 Task: Search One-way flight tickets for 1 adult, in Economy from San Francisco to South east Asia to travel on 11-Dec-2023.  Explore destinations of South east Asia.Look for the cheapest flights.Compare prices.
Action: Mouse moved to (394, 334)
Screenshot: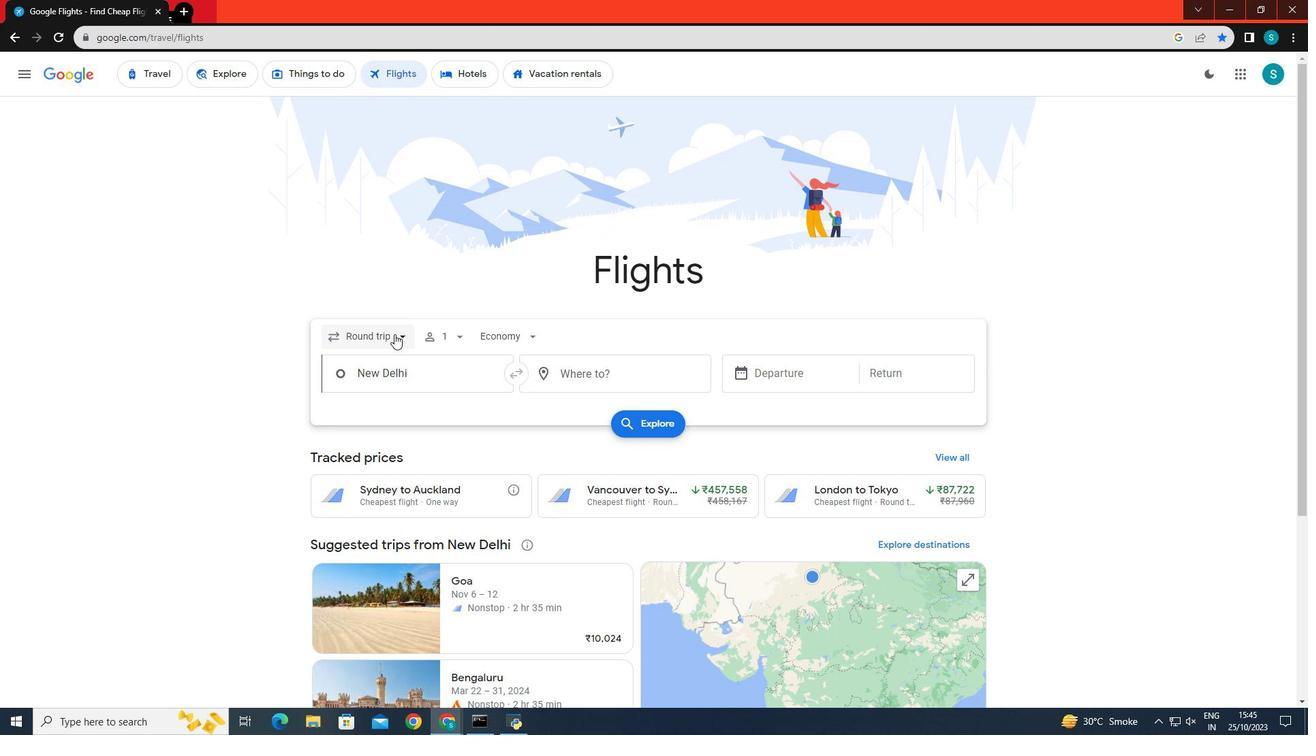 
Action: Mouse pressed left at (394, 334)
Screenshot: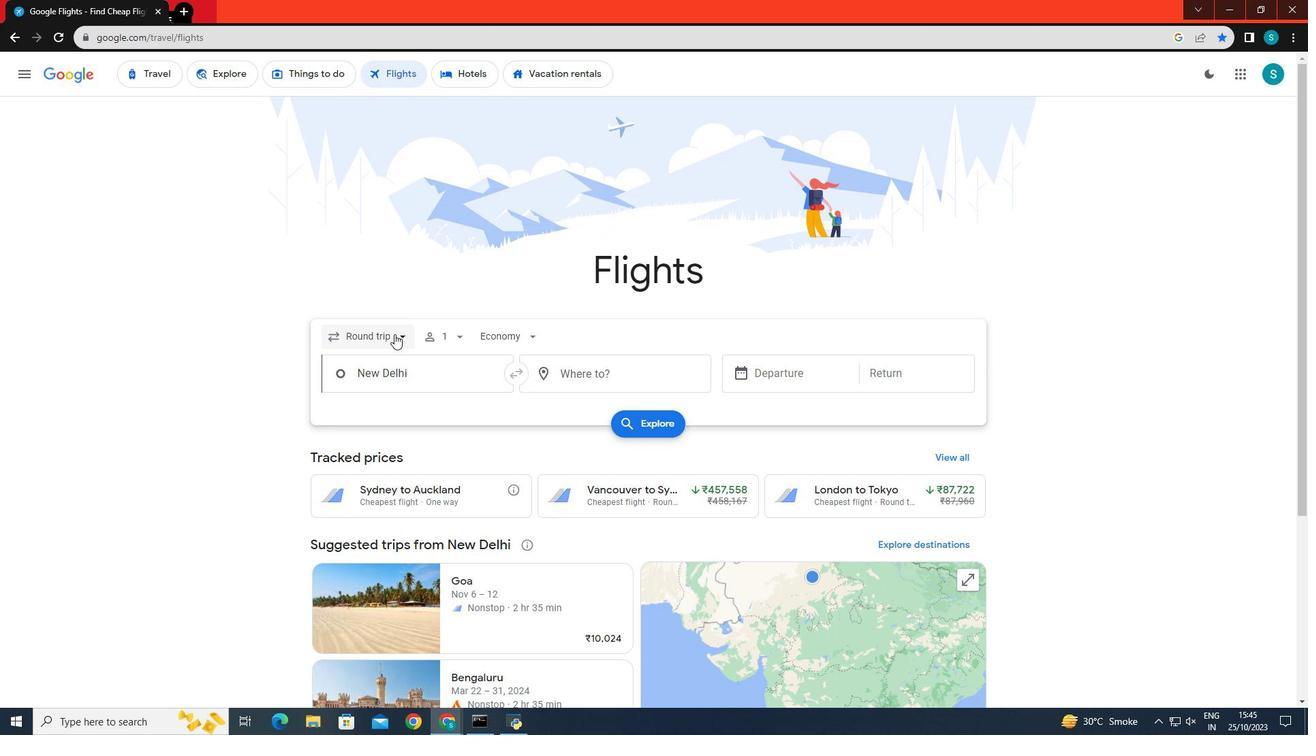 
Action: Mouse moved to (373, 397)
Screenshot: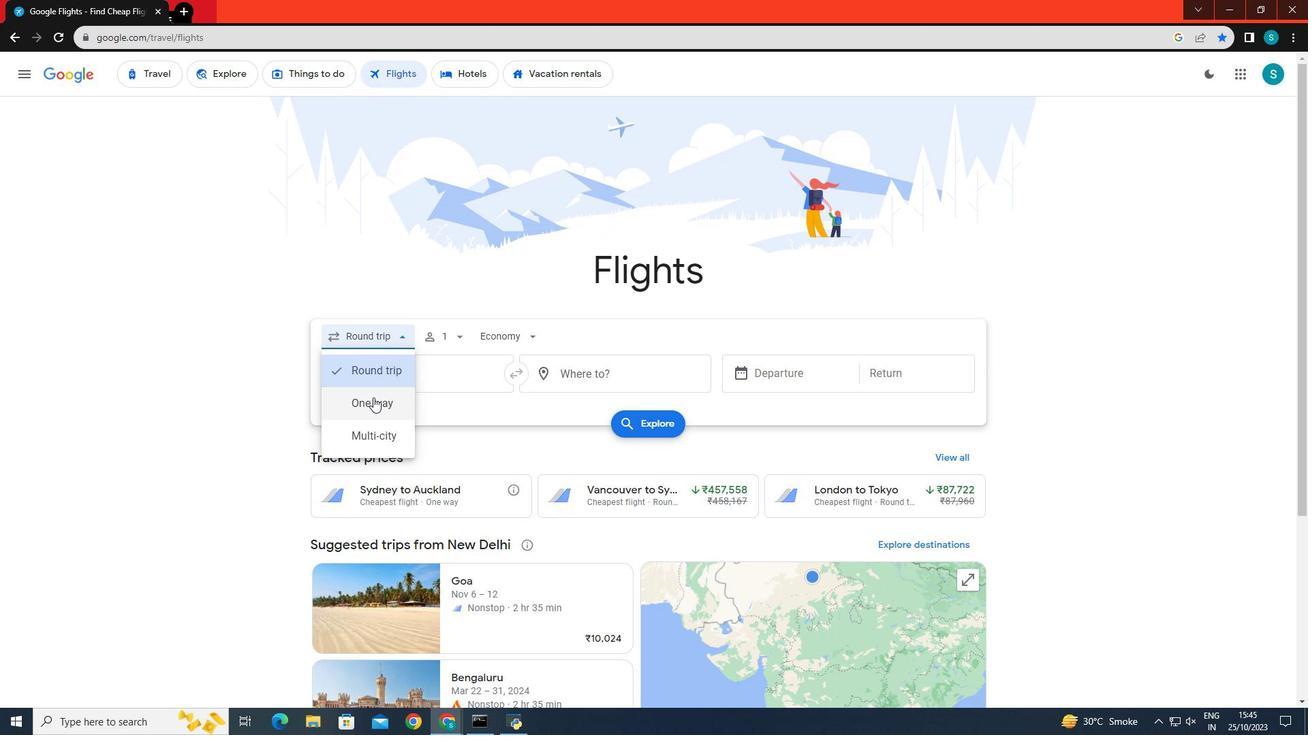 
Action: Mouse pressed left at (373, 397)
Screenshot: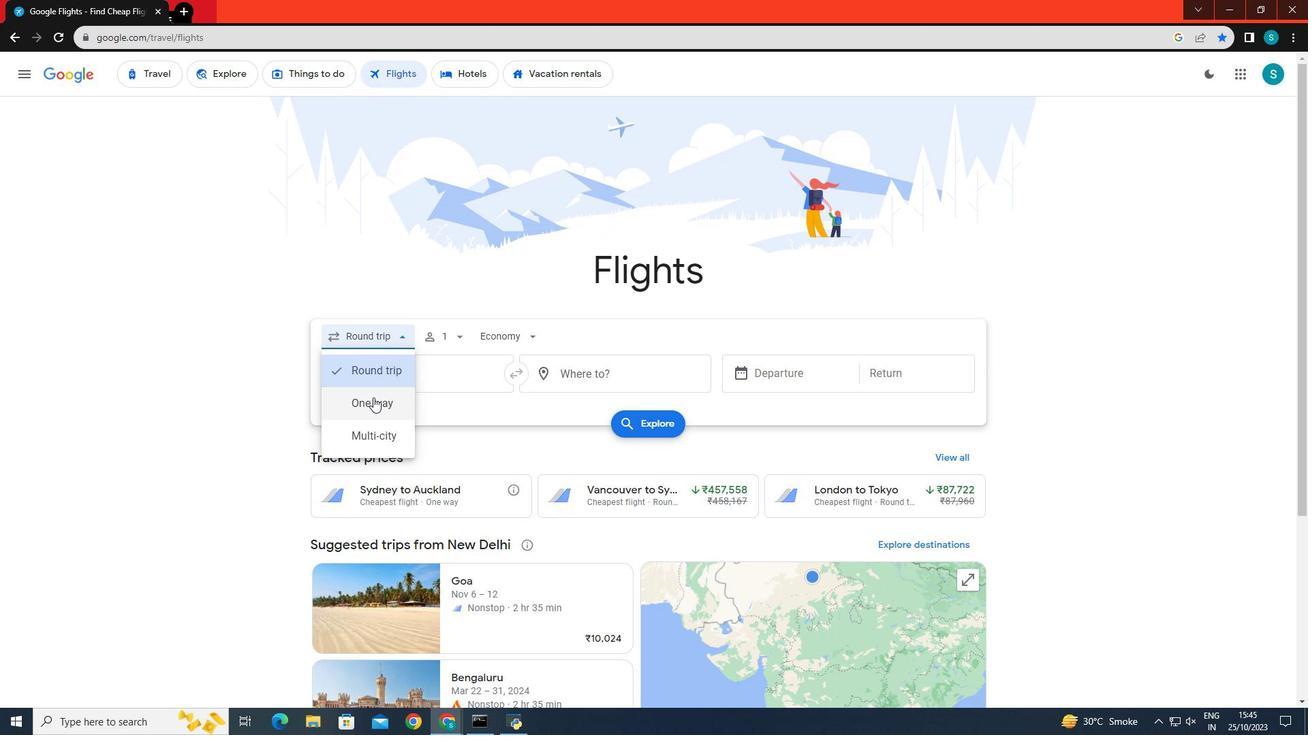 
Action: Mouse moved to (444, 331)
Screenshot: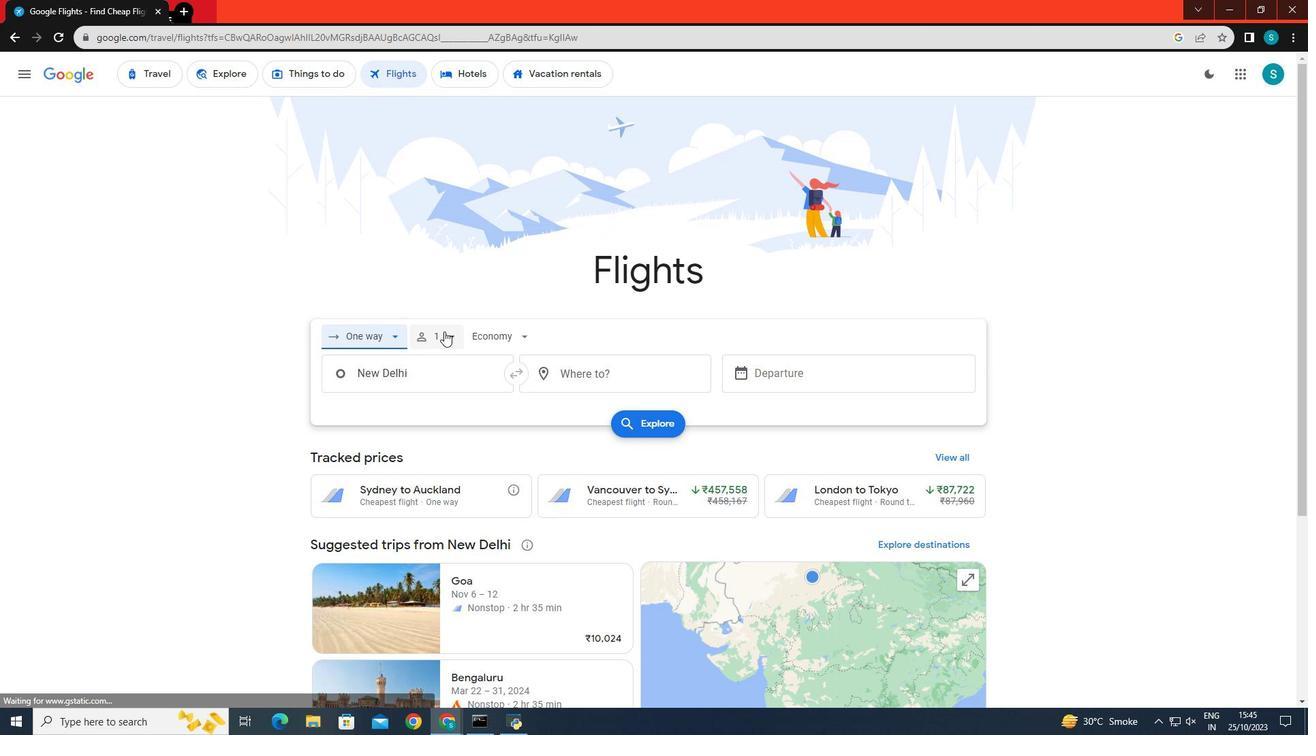 
Action: Mouse pressed left at (444, 331)
Screenshot: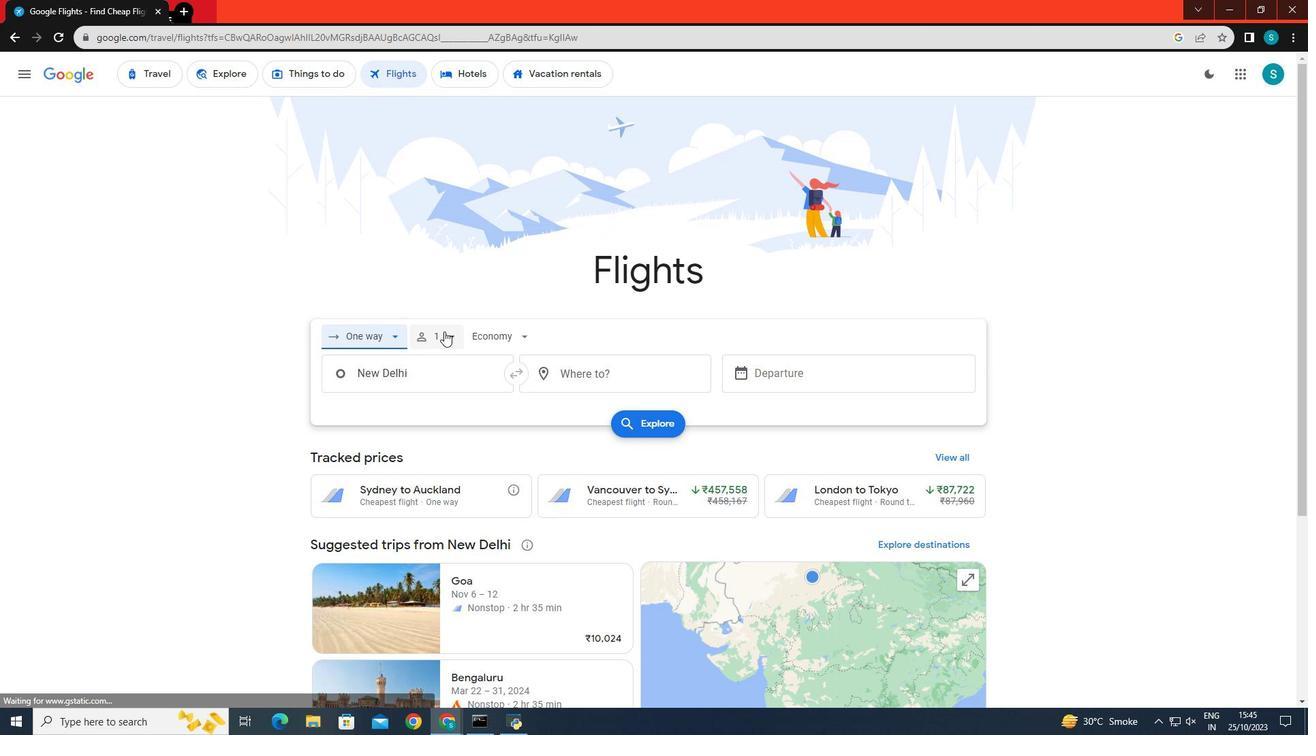 
Action: Mouse moved to (533, 517)
Screenshot: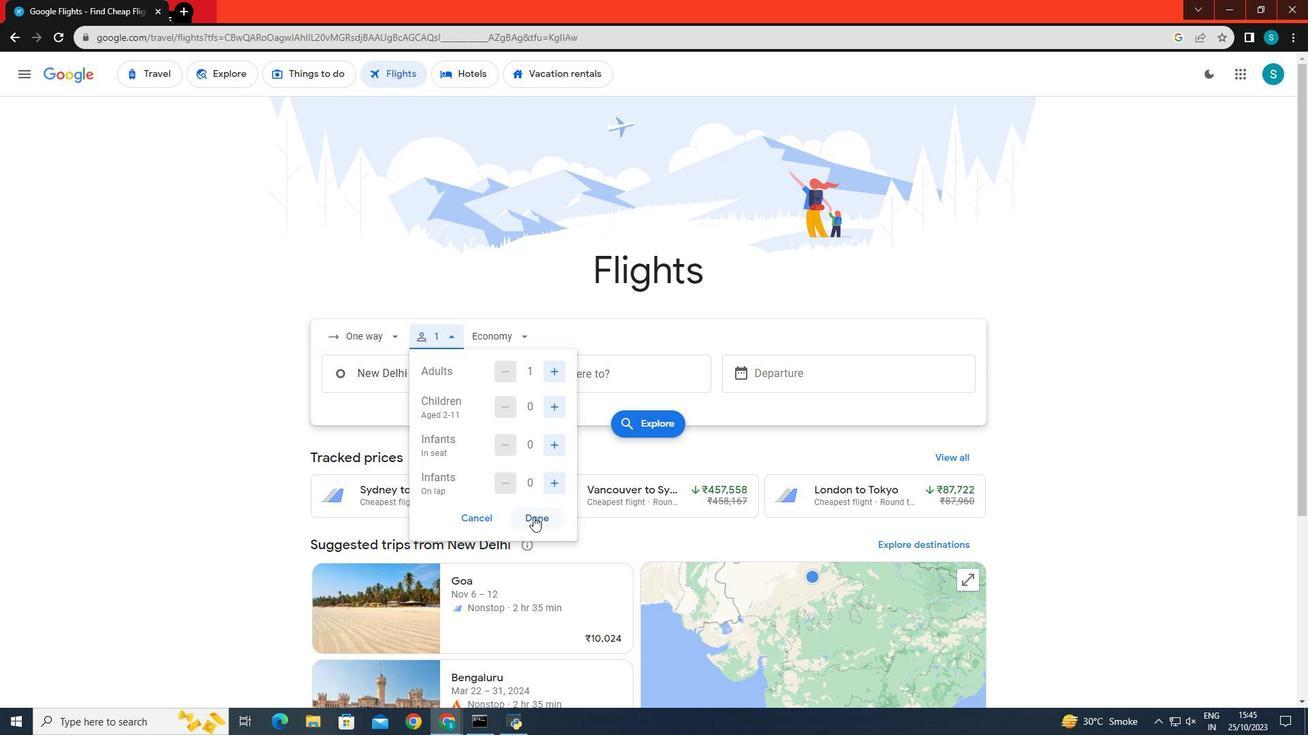 
Action: Mouse pressed left at (533, 517)
Screenshot: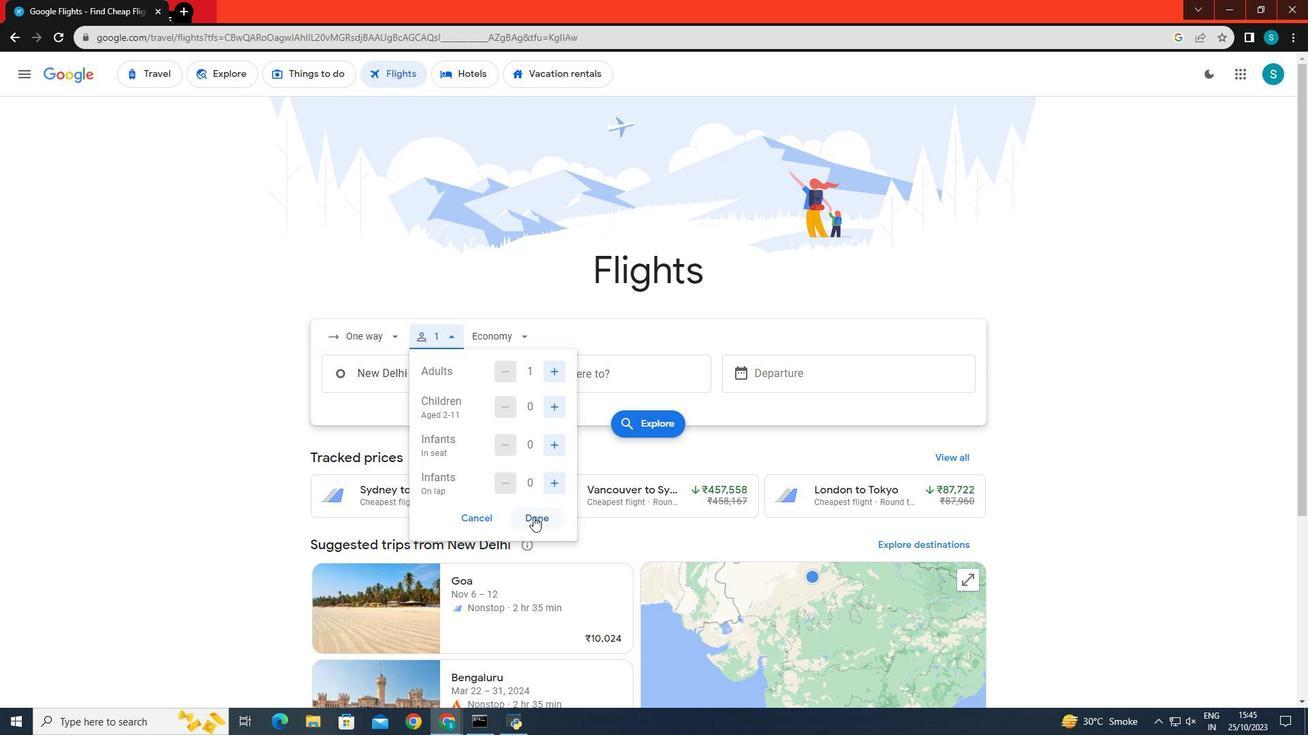 
Action: Mouse moved to (489, 327)
Screenshot: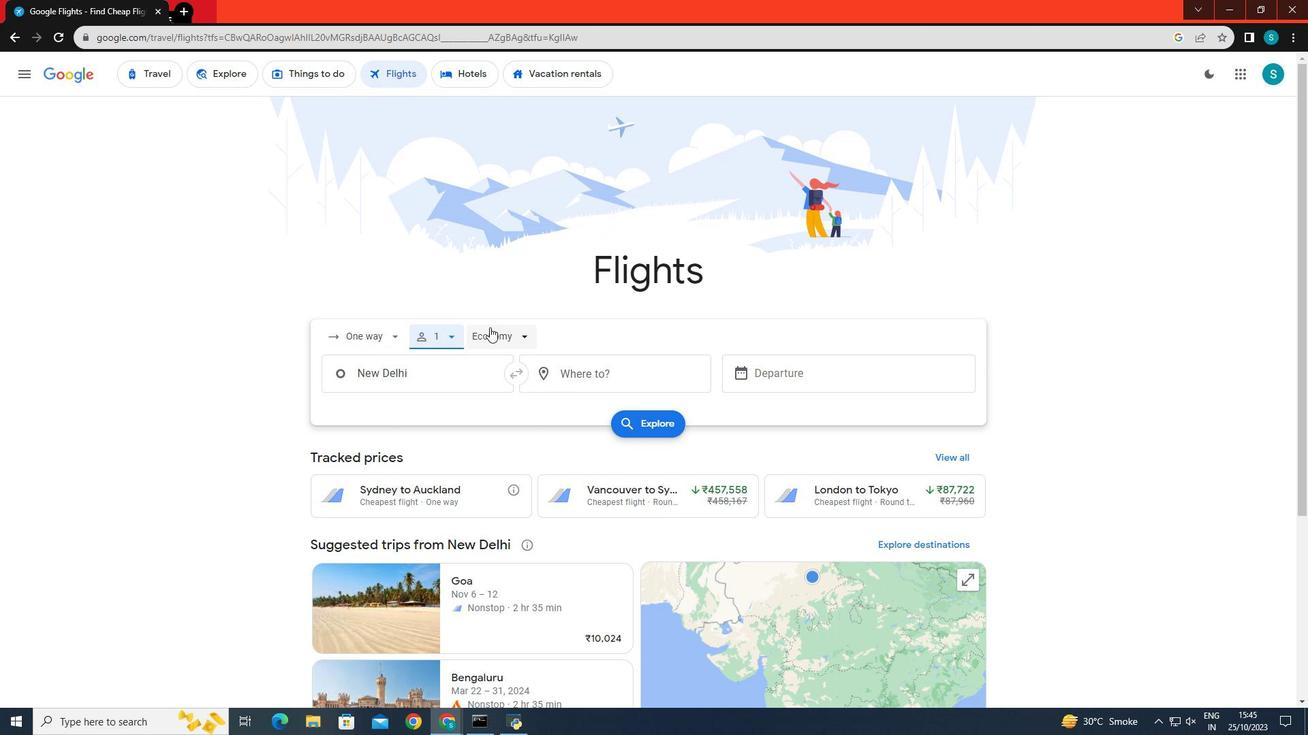 
Action: Mouse pressed left at (489, 327)
Screenshot: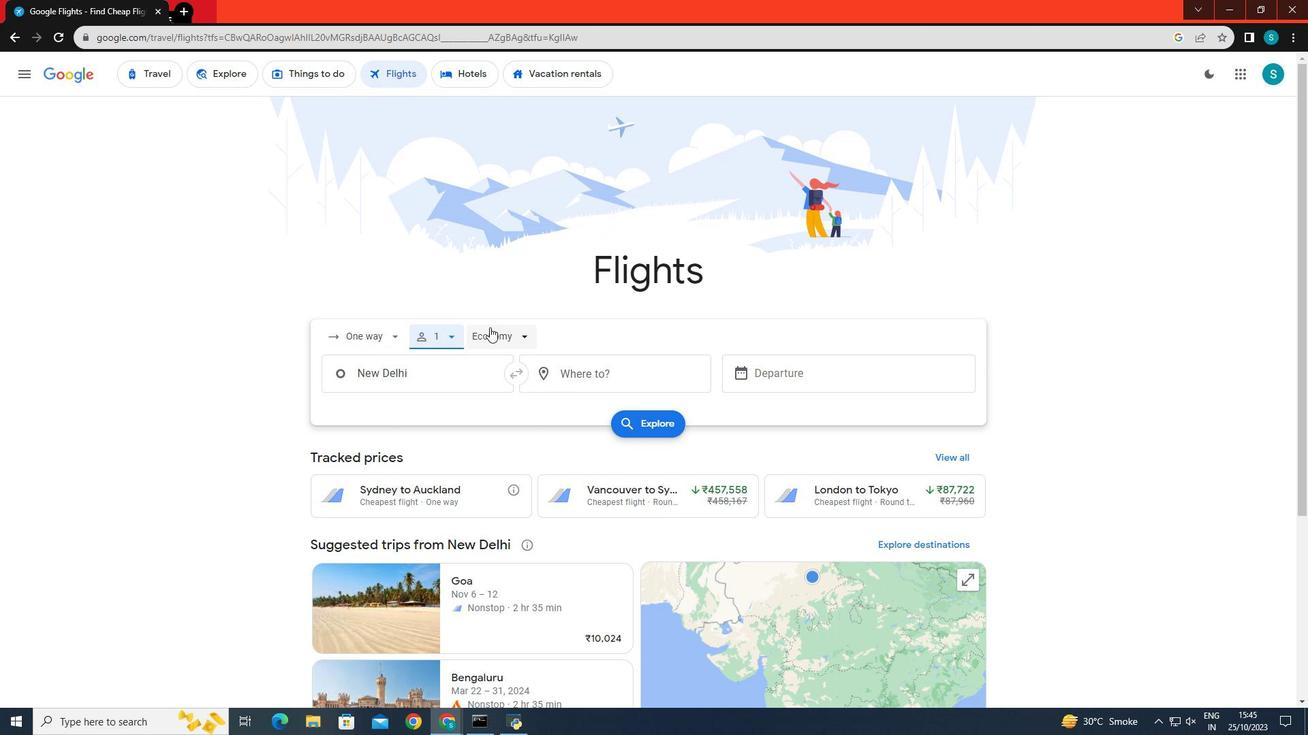 
Action: Mouse moved to (495, 373)
Screenshot: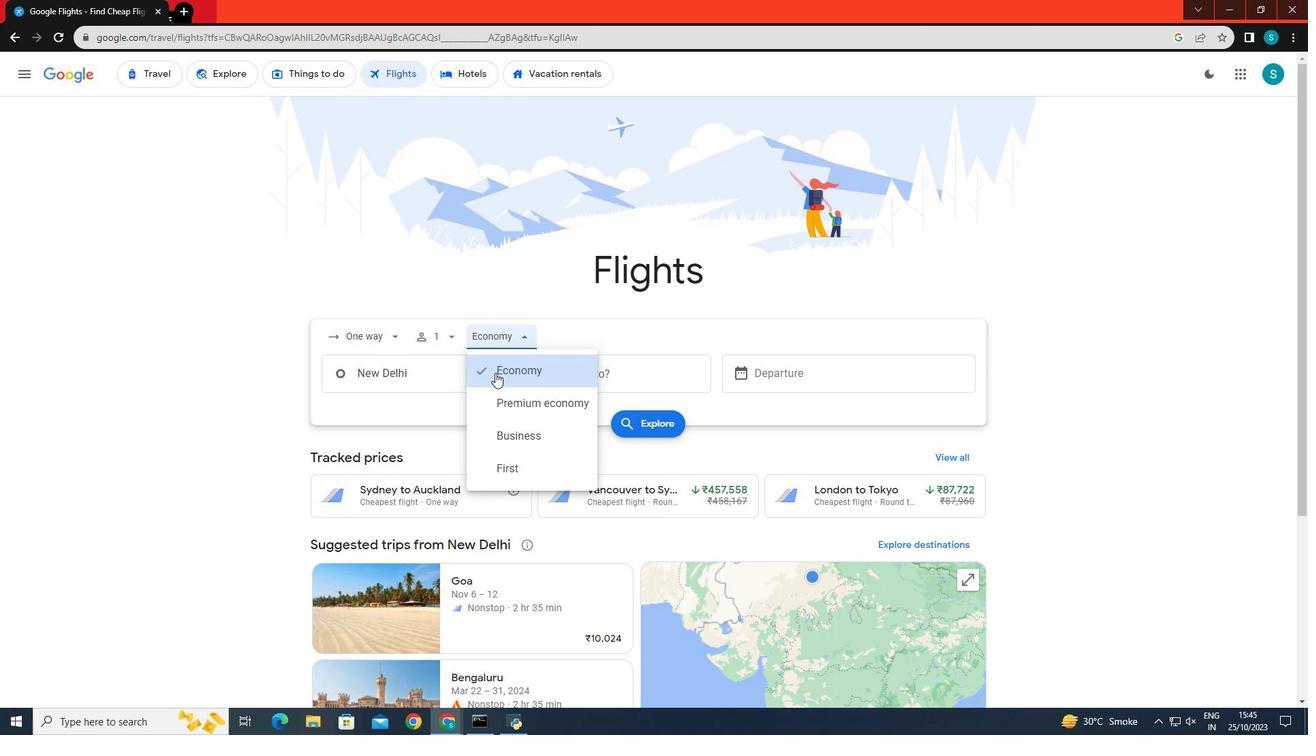 
Action: Mouse pressed left at (495, 373)
Screenshot: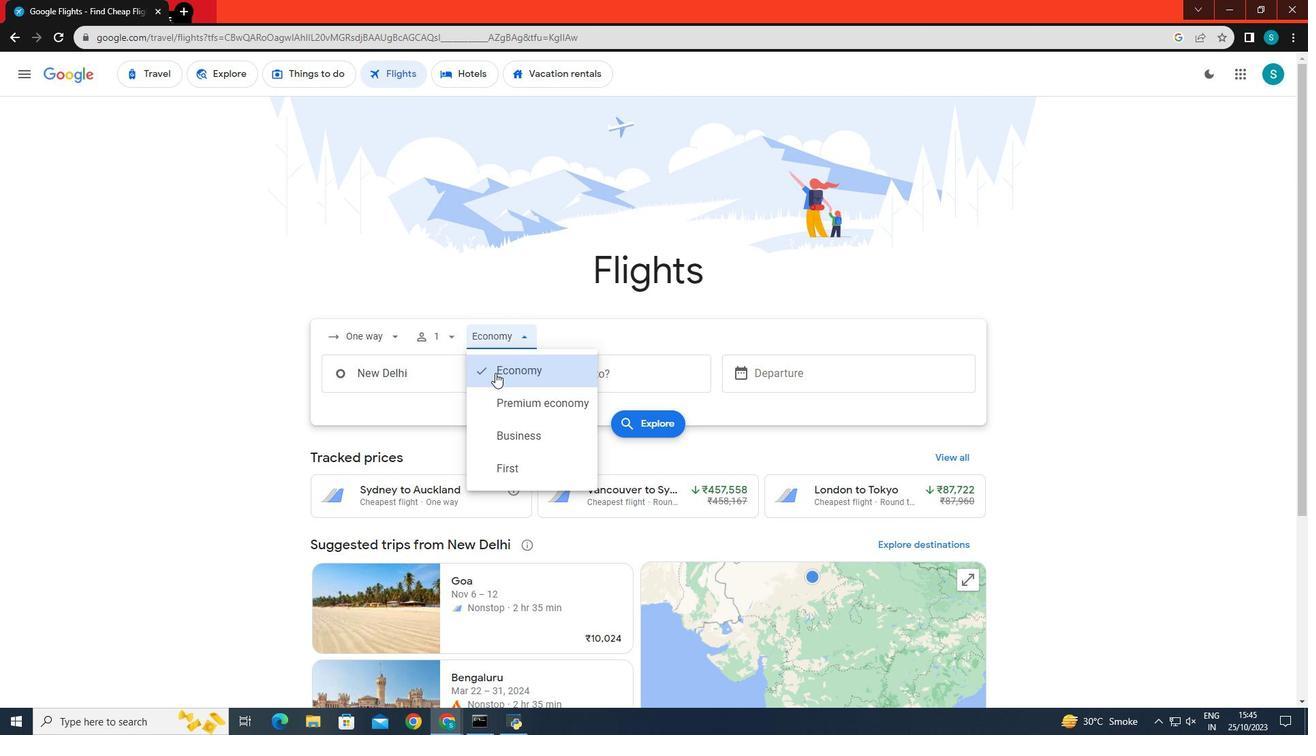 
Action: Mouse moved to (442, 382)
Screenshot: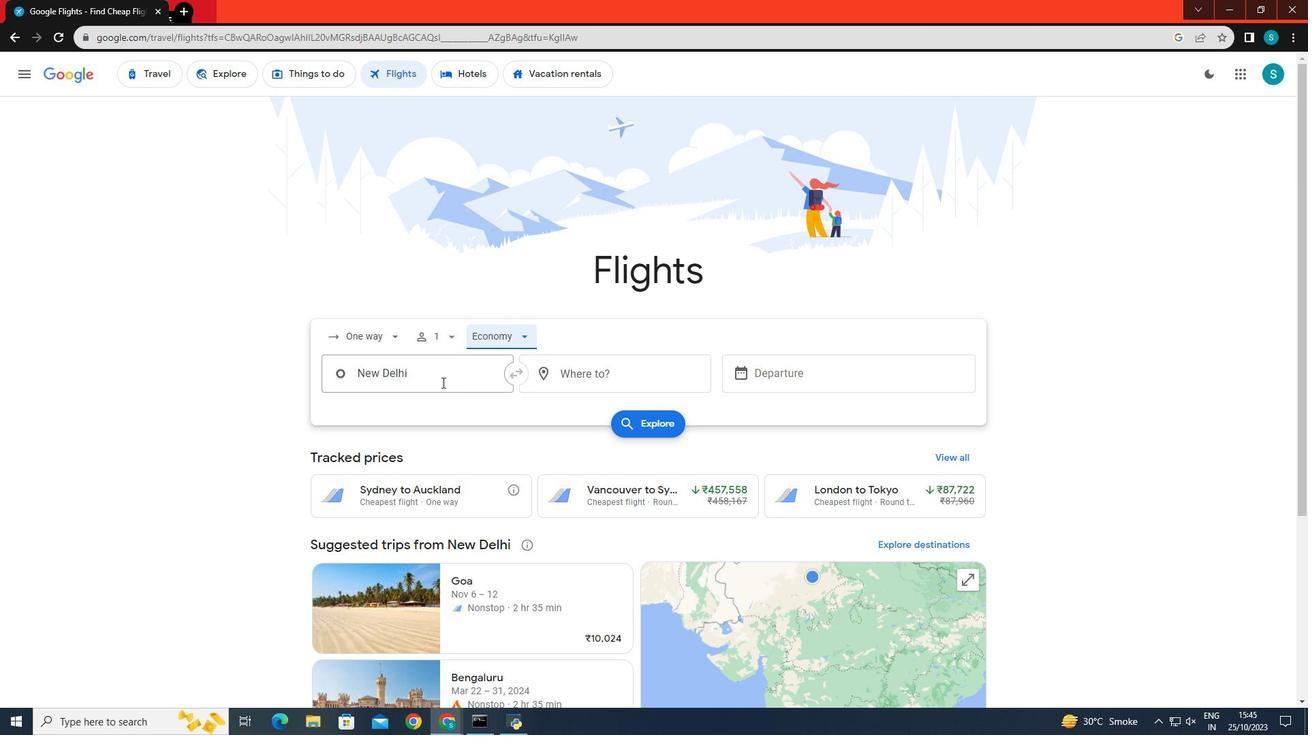
Action: Mouse pressed left at (442, 382)
Screenshot: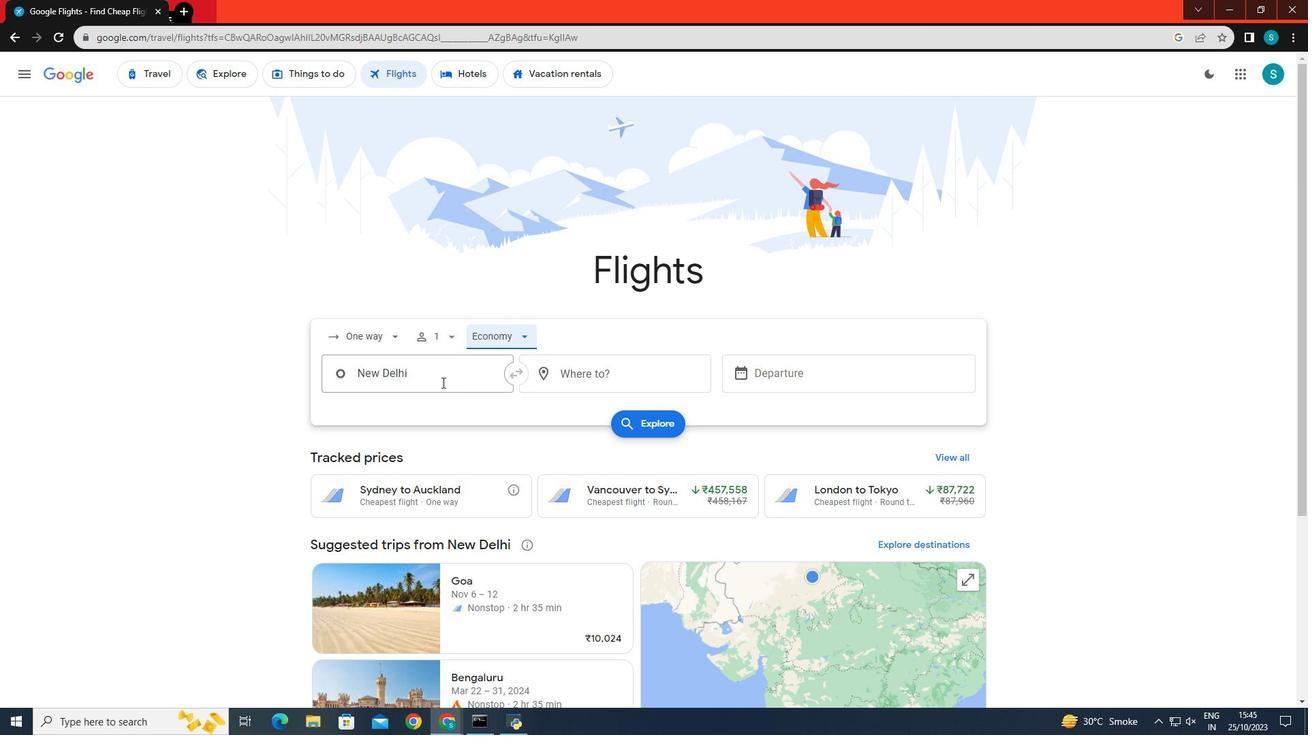 
Action: Key pressed <Key.backspace><Key.caps_lock>S<Key.caps_lock>an<Key.space><Key.caps_lock>FR
Screenshot: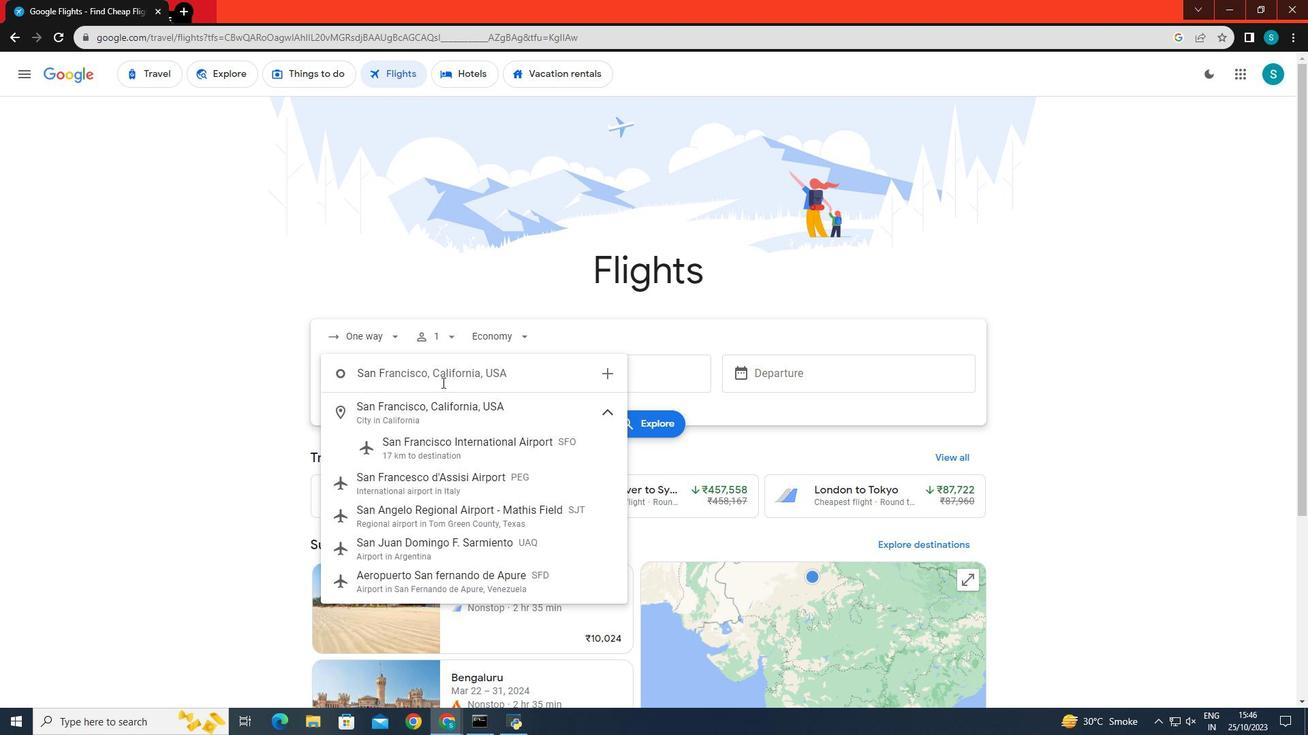 
Action: Mouse moved to (467, 441)
Screenshot: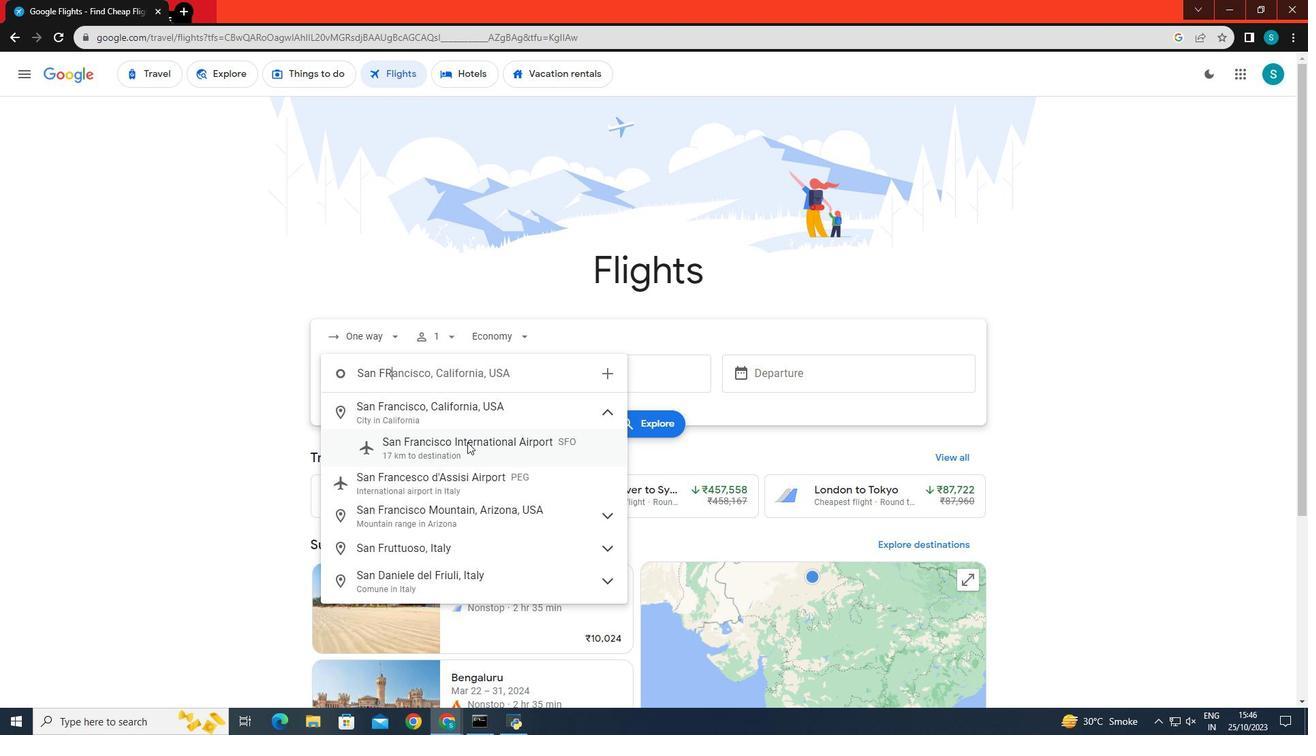 
Action: Mouse pressed left at (467, 441)
Screenshot: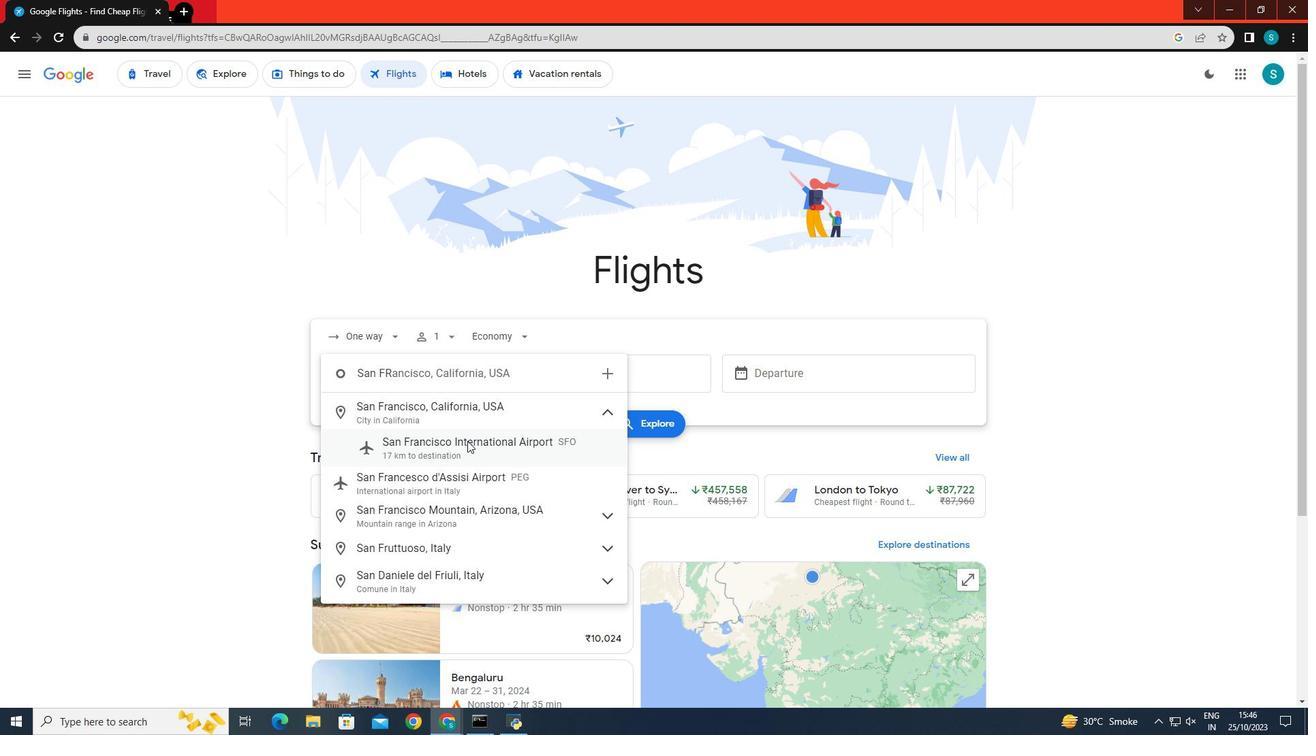 
Action: Mouse moved to (552, 375)
Screenshot: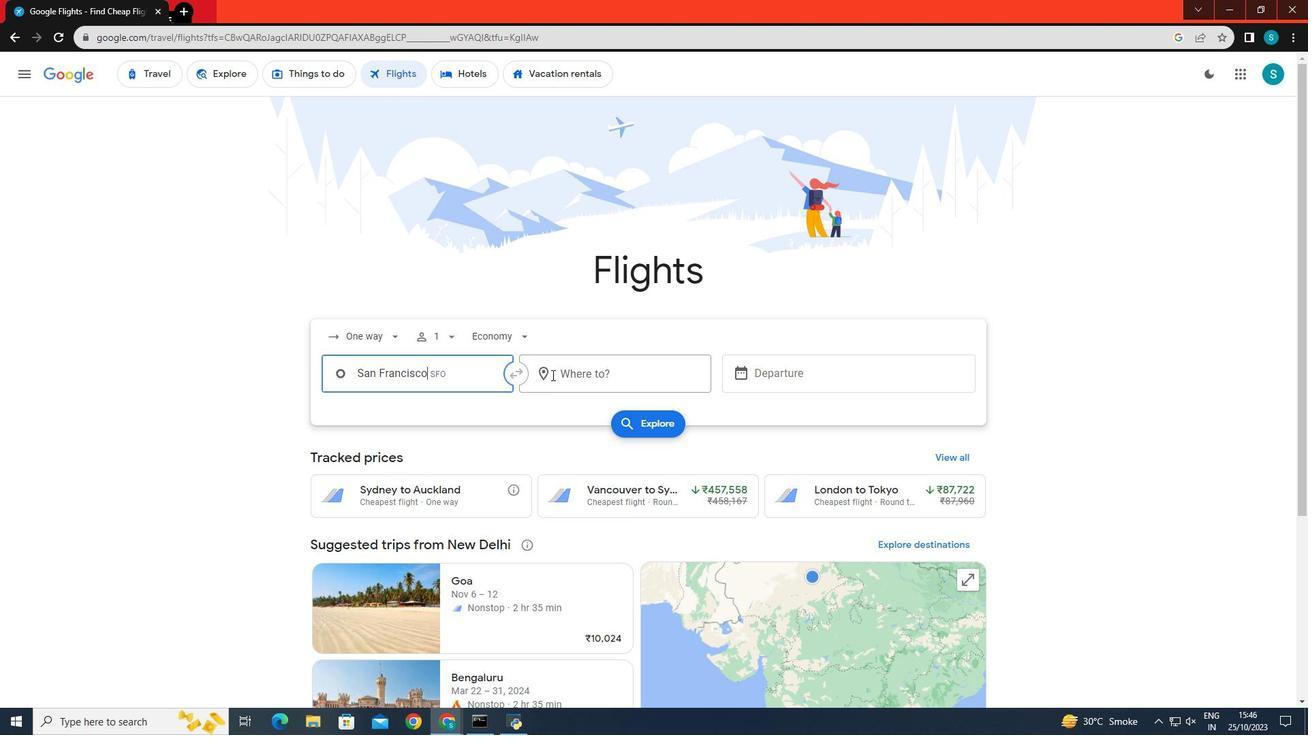
Action: Mouse pressed left at (552, 375)
Screenshot: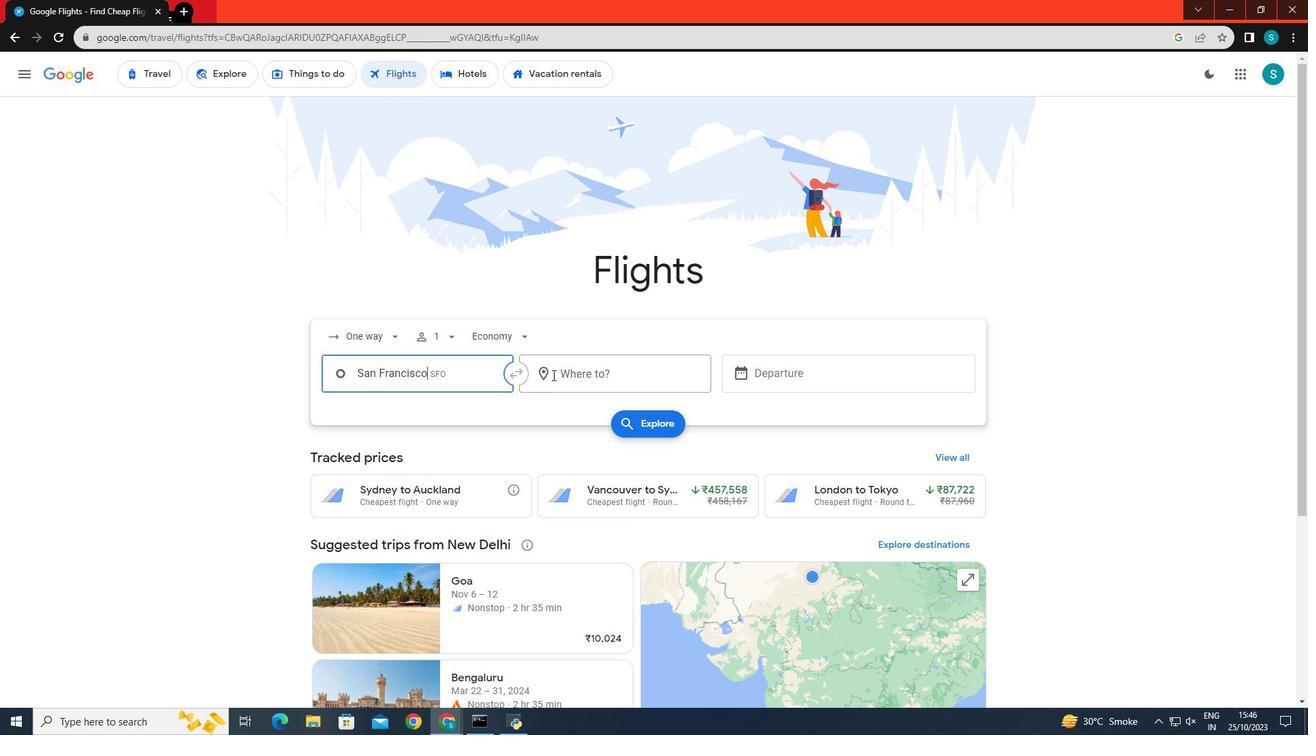 
Action: Key pressed <Key.caps_lock>s<Key.caps_lock>OU<Key.backspace><Key.backspace><Key.backspace>S<Key.caps_lock>outh<Key.space><Key.caps_lock>EA<Key.backspace><Key.backspace><Key.caps_lock>e<Key.caps_lock>A<Key.backspace><Key.caps_lock>ast<Key.space><Key.caps_lock>A<Key.caps_lock>sia
Screenshot: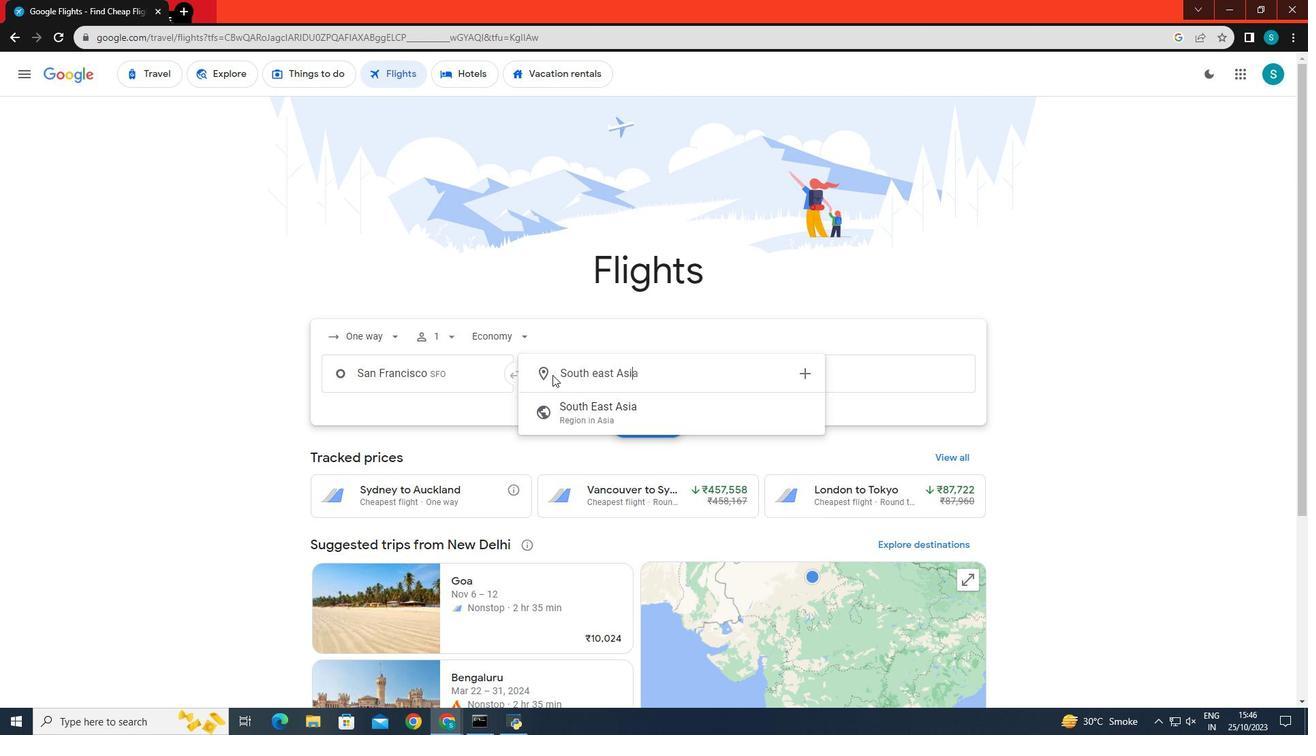 
Action: Mouse moved to (592, 415)
Screenshot: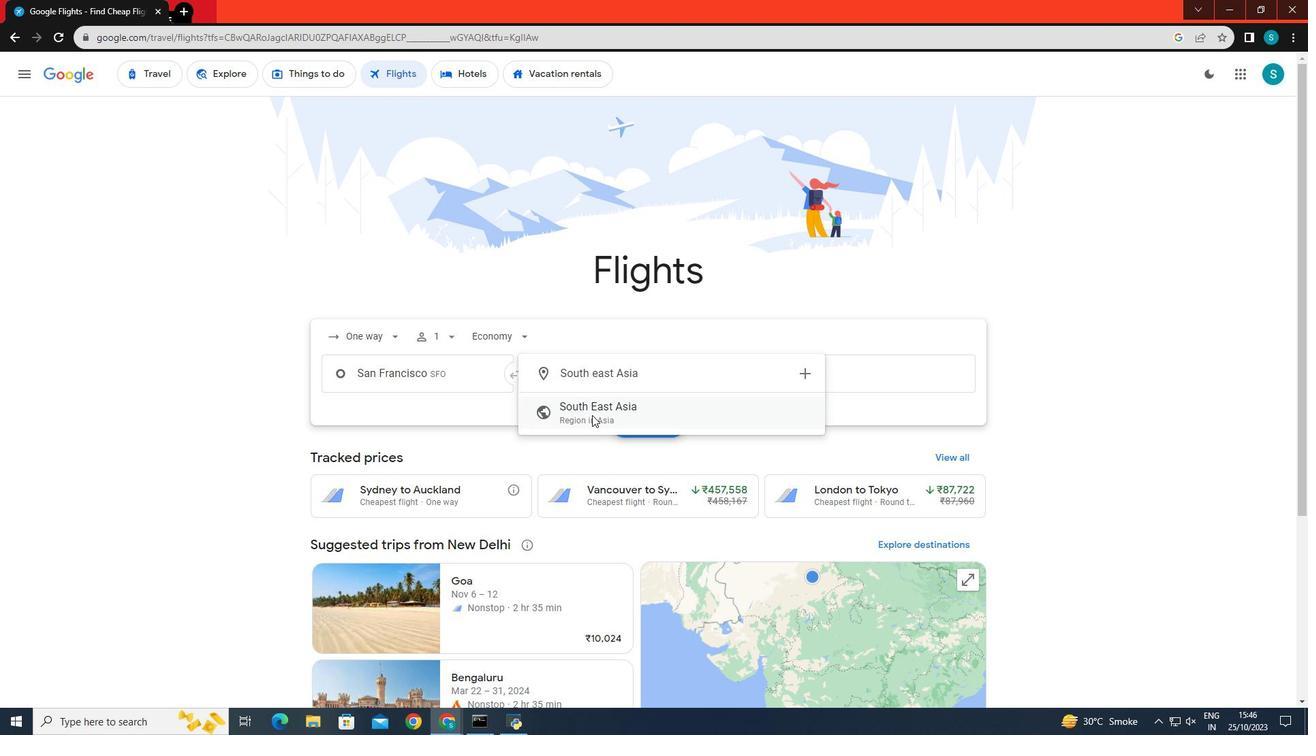 
Action: Mouse pressed left at (592, 415)
Screenshot: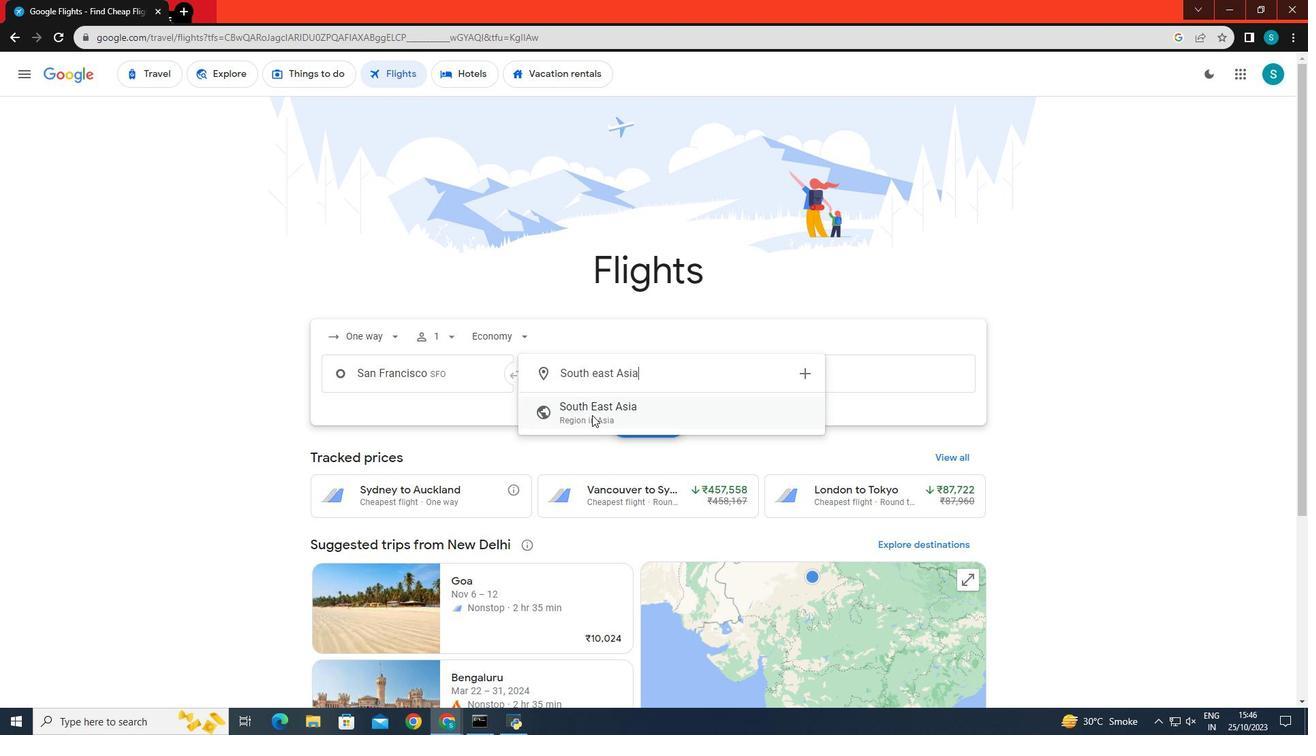 
Action: Mouse moved to (760, 374)
Screenshot: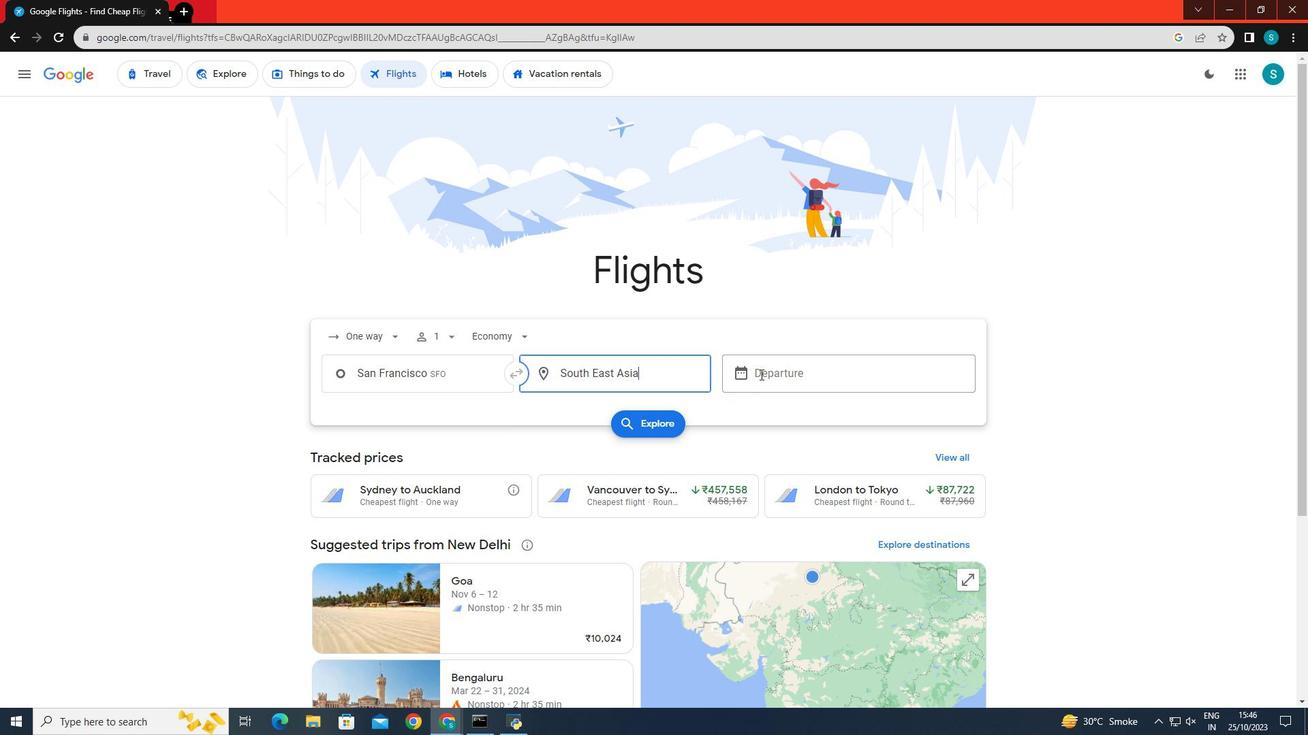 
Action: Mouse pressed left at (760, 374)
Screenshot: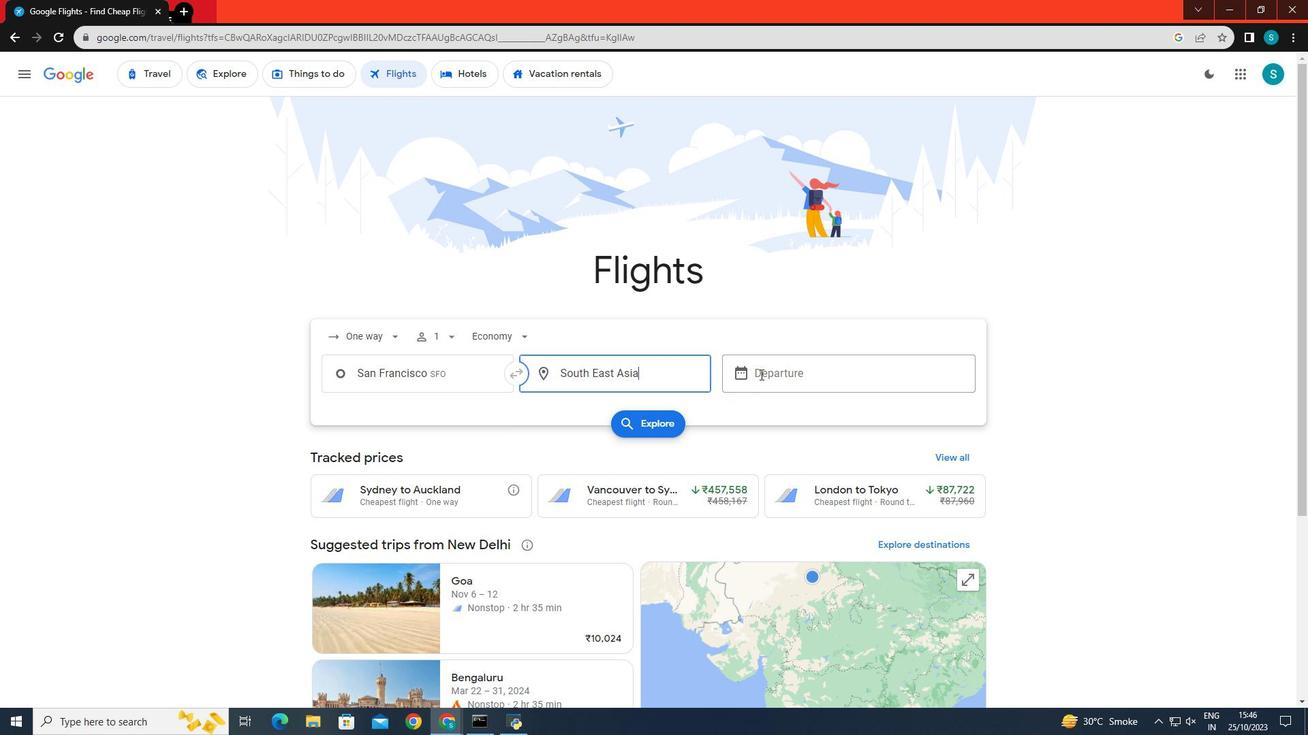 
Action: Mouse moved to (979, 529)
Screenshot: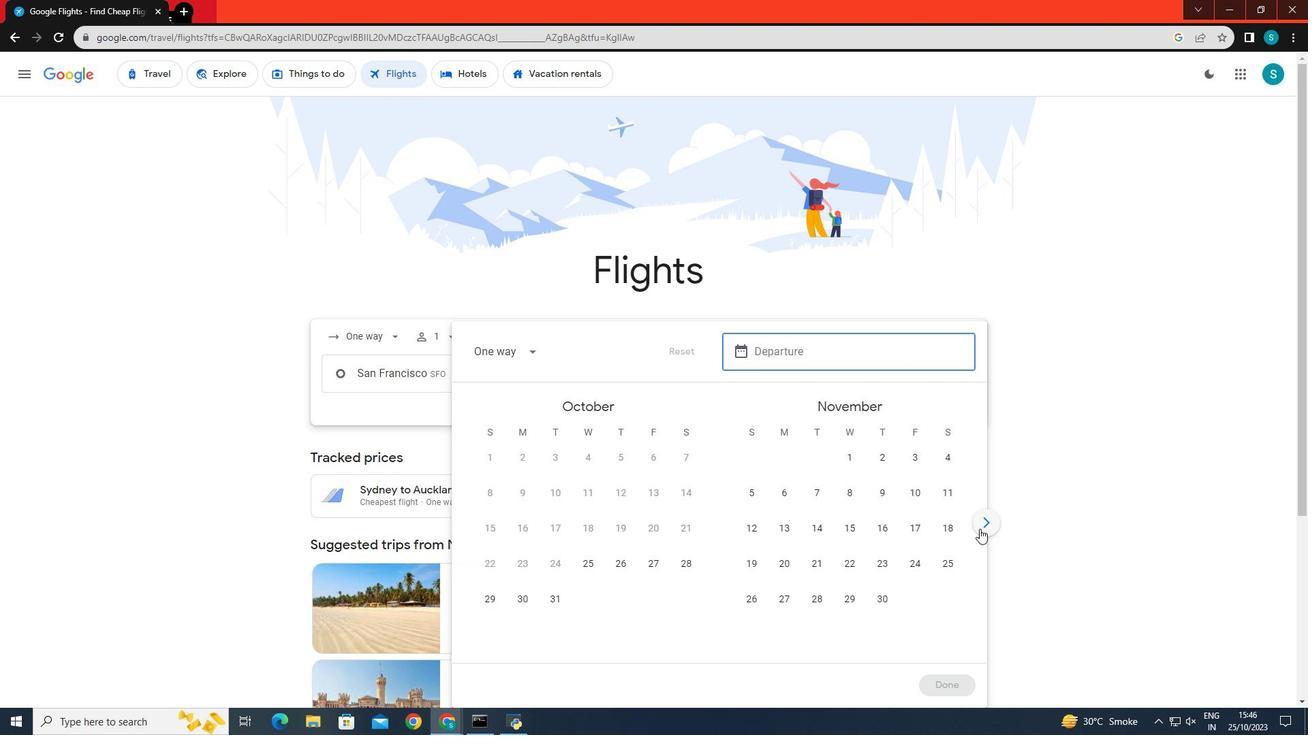 
Action: Mouse pressed left at (979, 529)
Screenshot: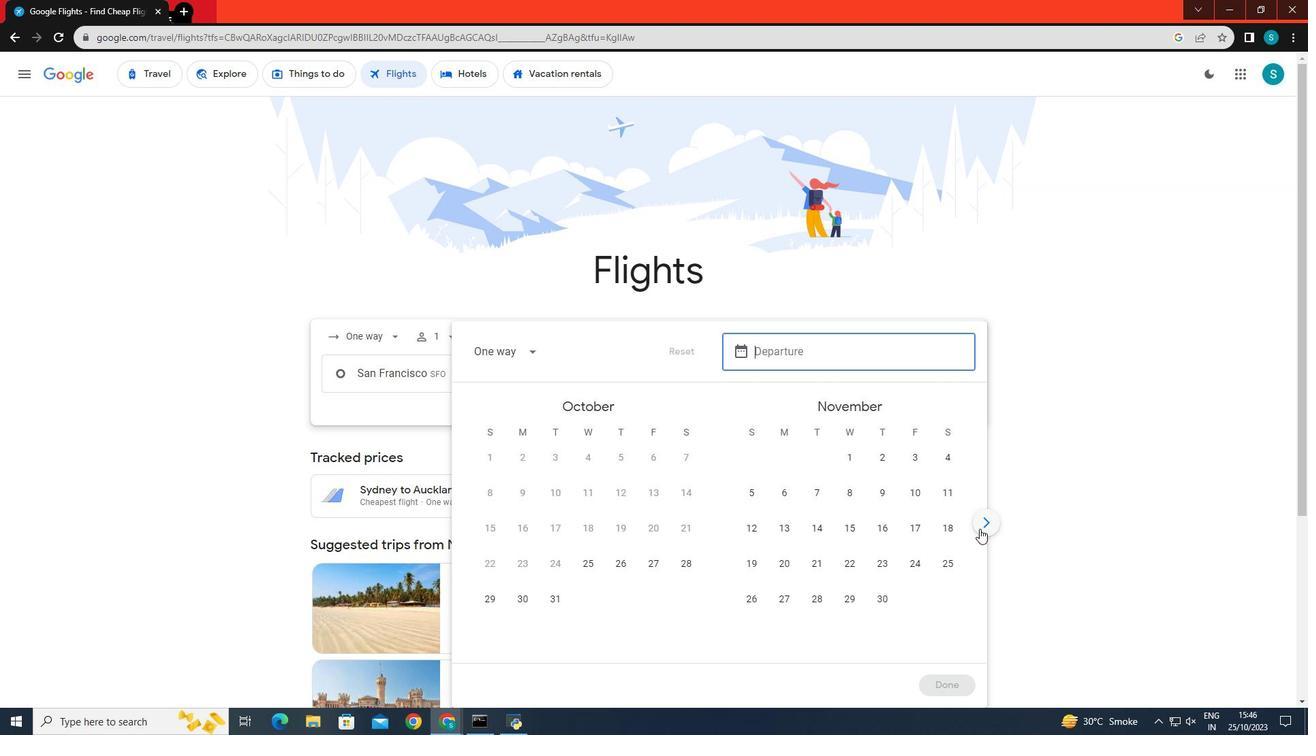 
Action: Mouse moved to (887, 545)
Screenshot: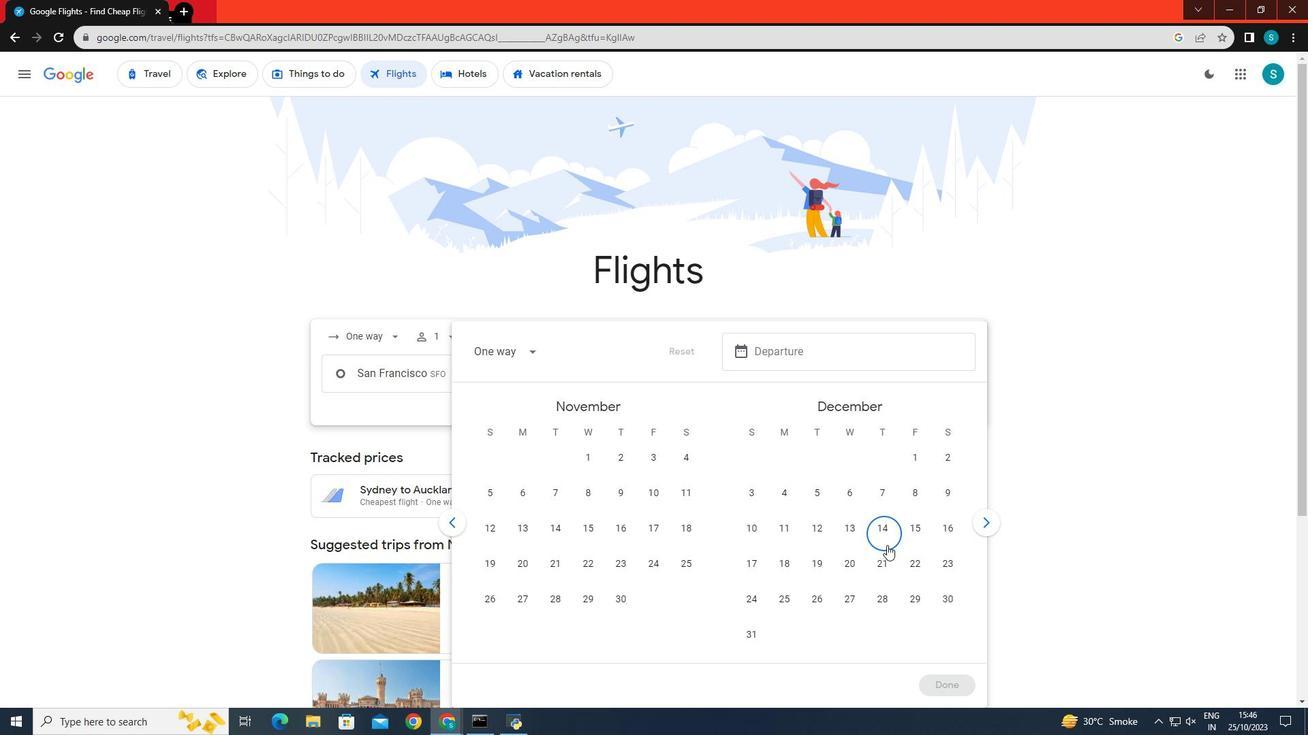 
Action: Mouse scrolled (887, 545) with delta (0, 0)
Screenshot: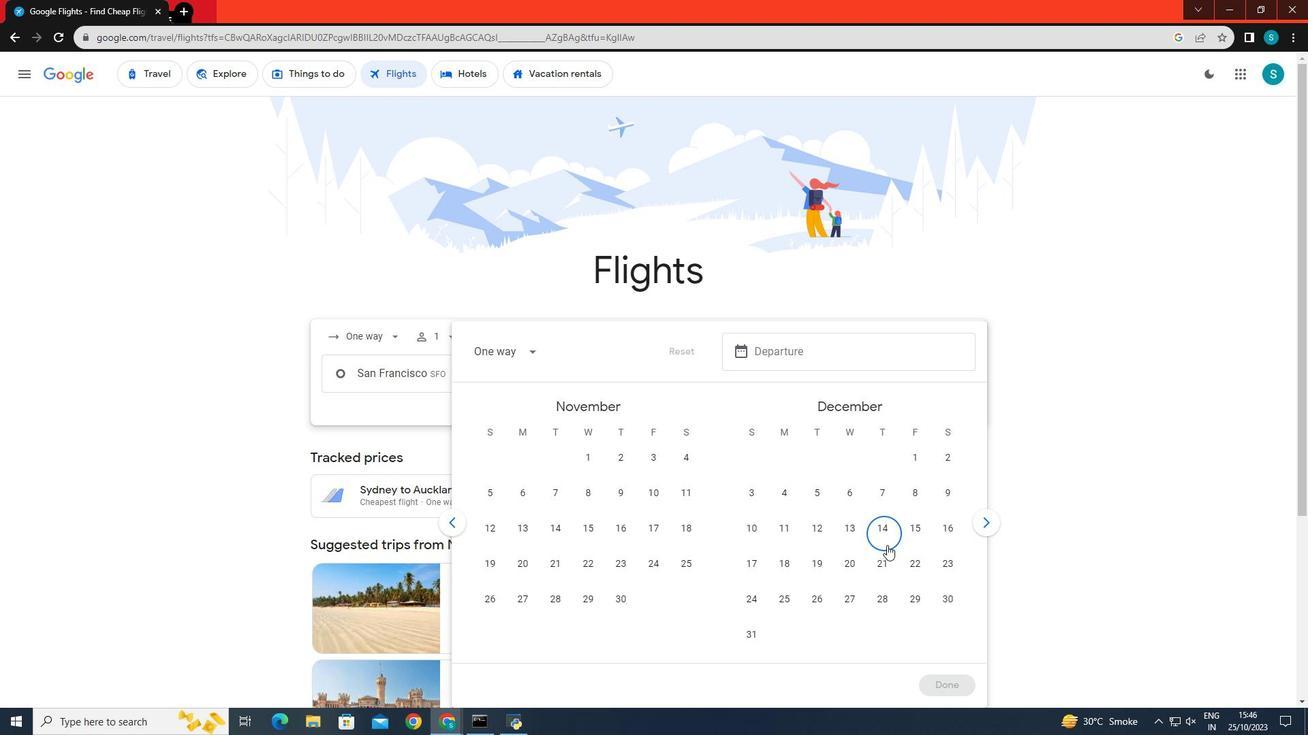 
Action: Mouse moved to (793, 463)
Screenshot: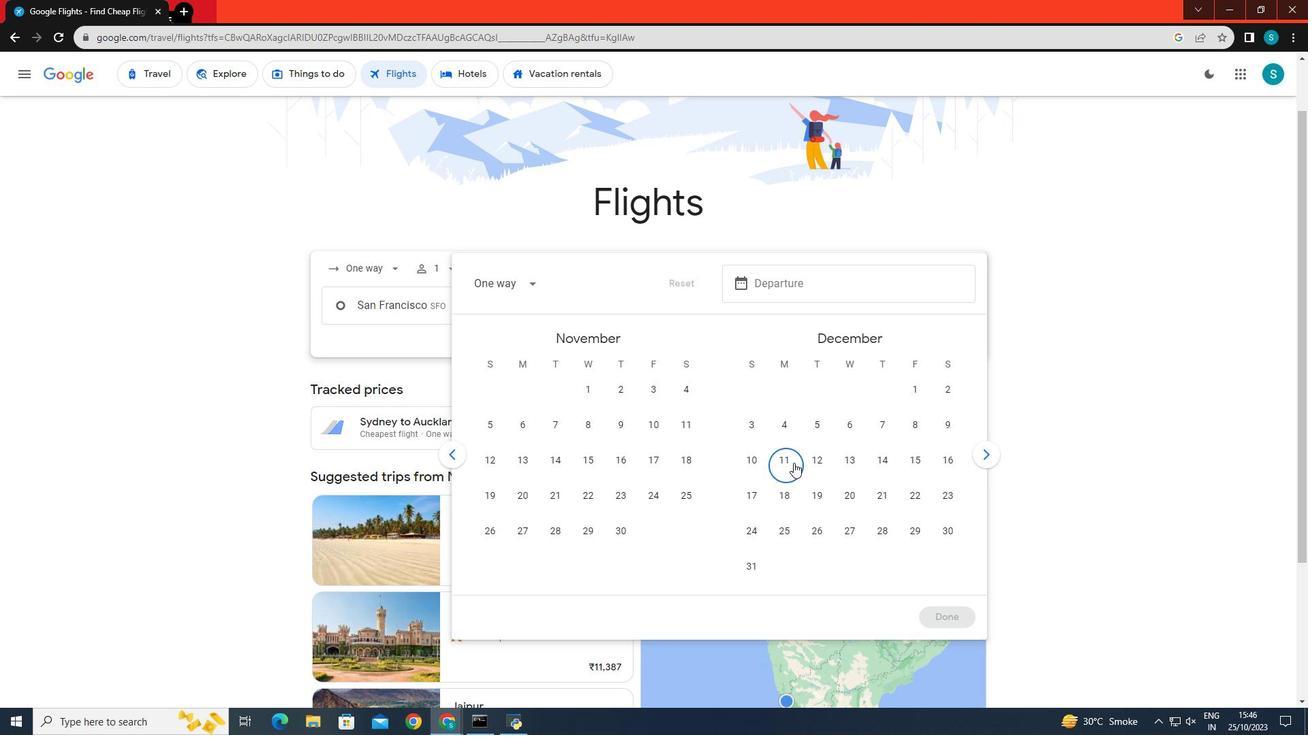 
Action: Mouse pressed left at (793, 463)
Screenshot: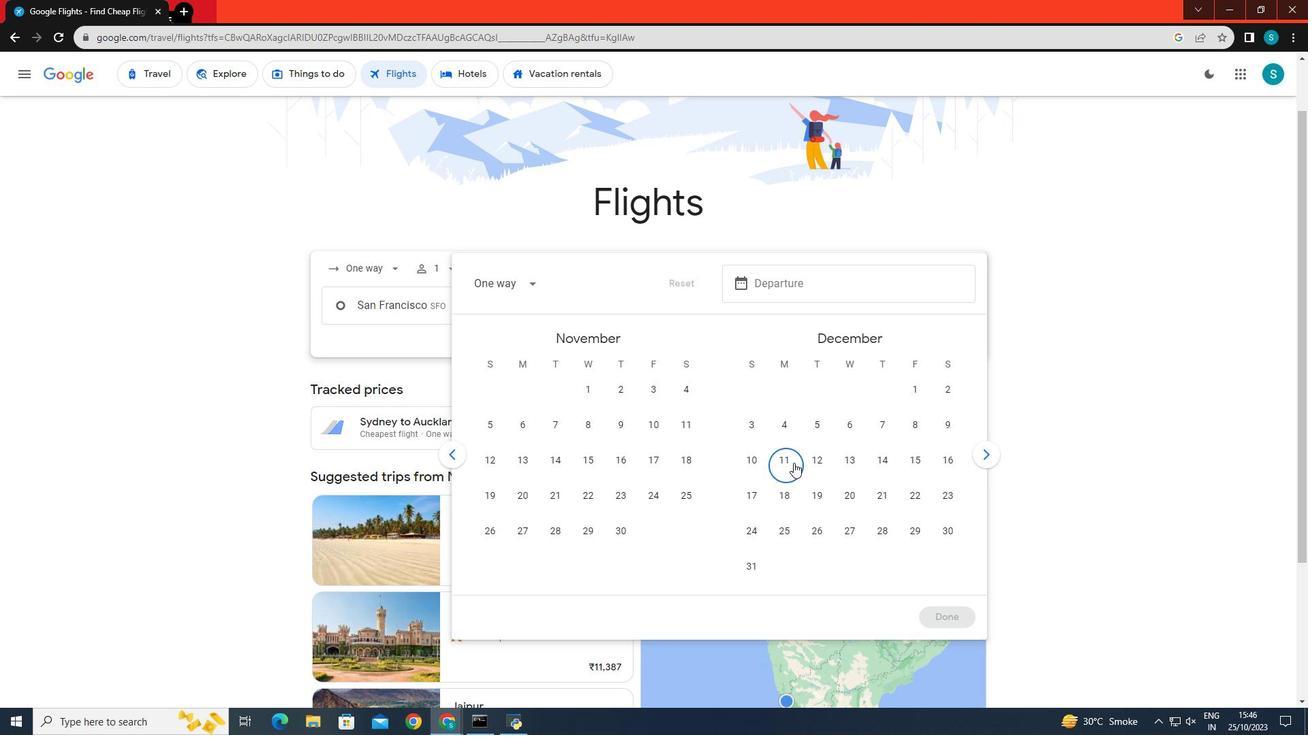 
Action: Mouse moved to (942, 617)
Screenshot: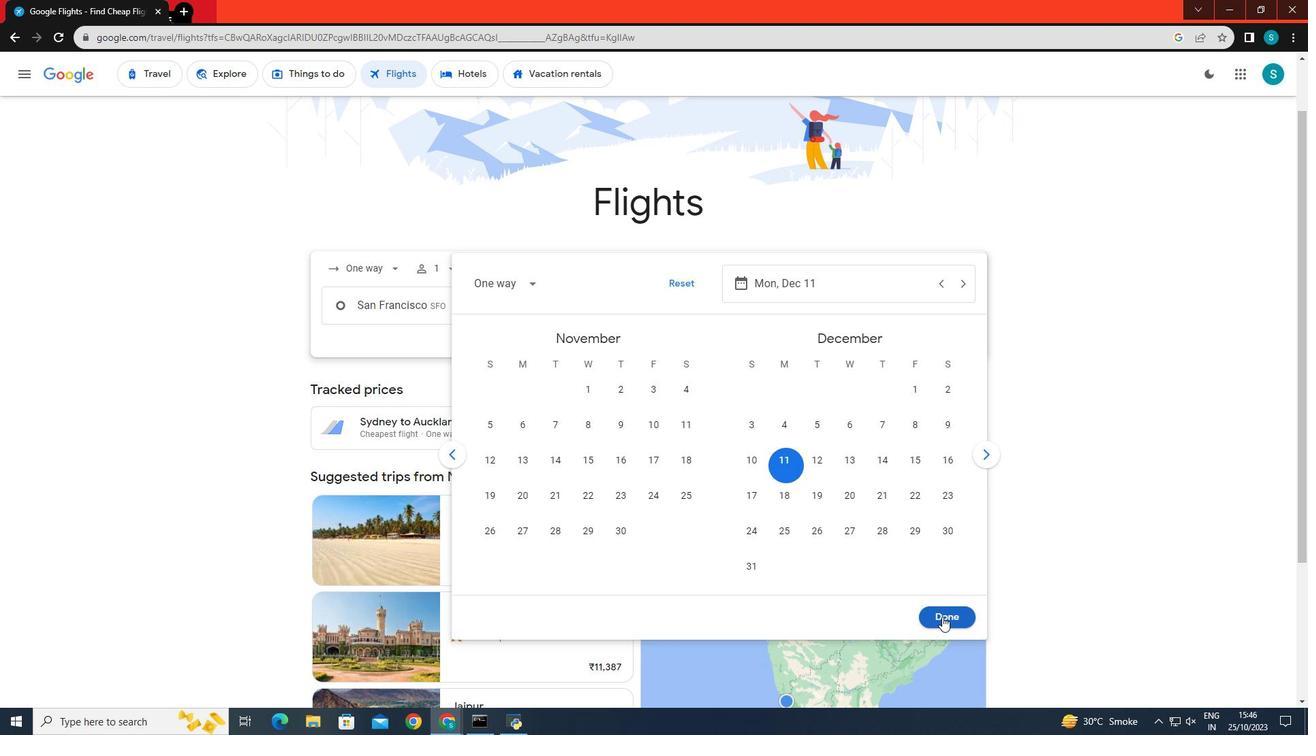 
Action: Mouse pressed left at (942, 617)
Screenshot: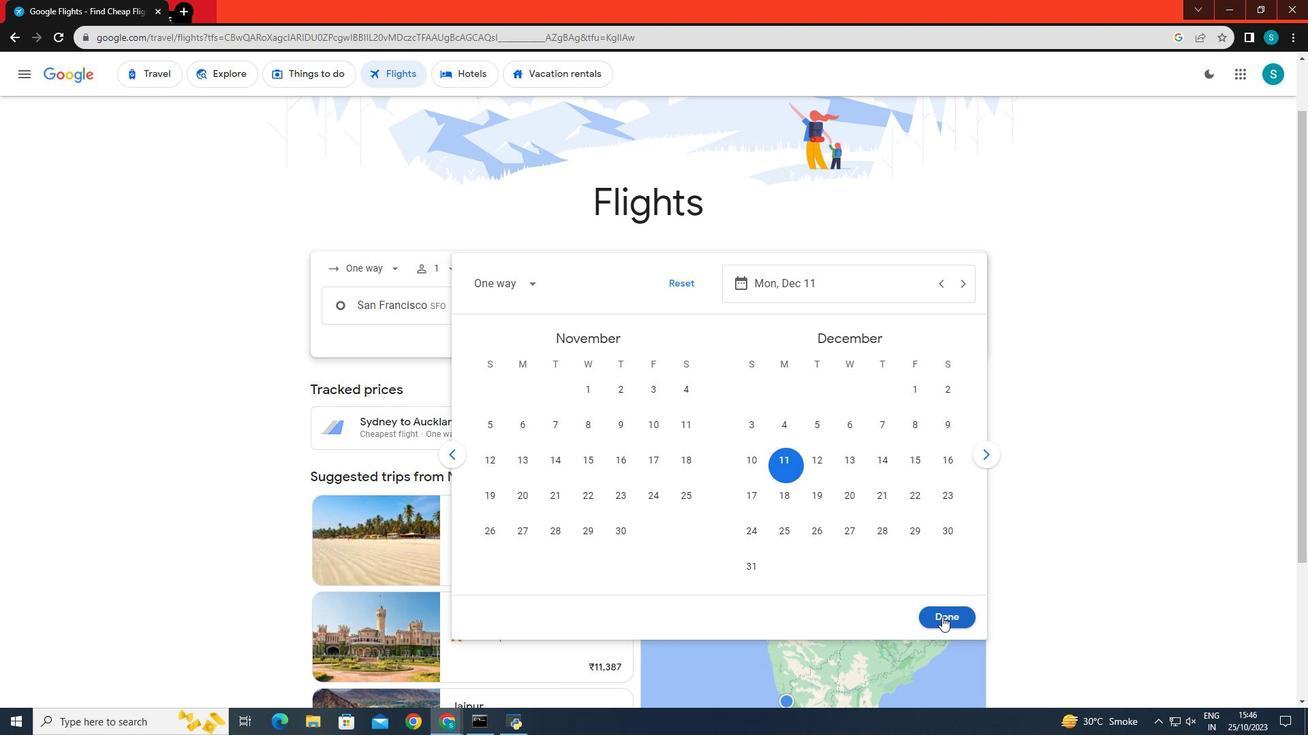 
Action: Mouse moved to (626, 360)
Screenshot: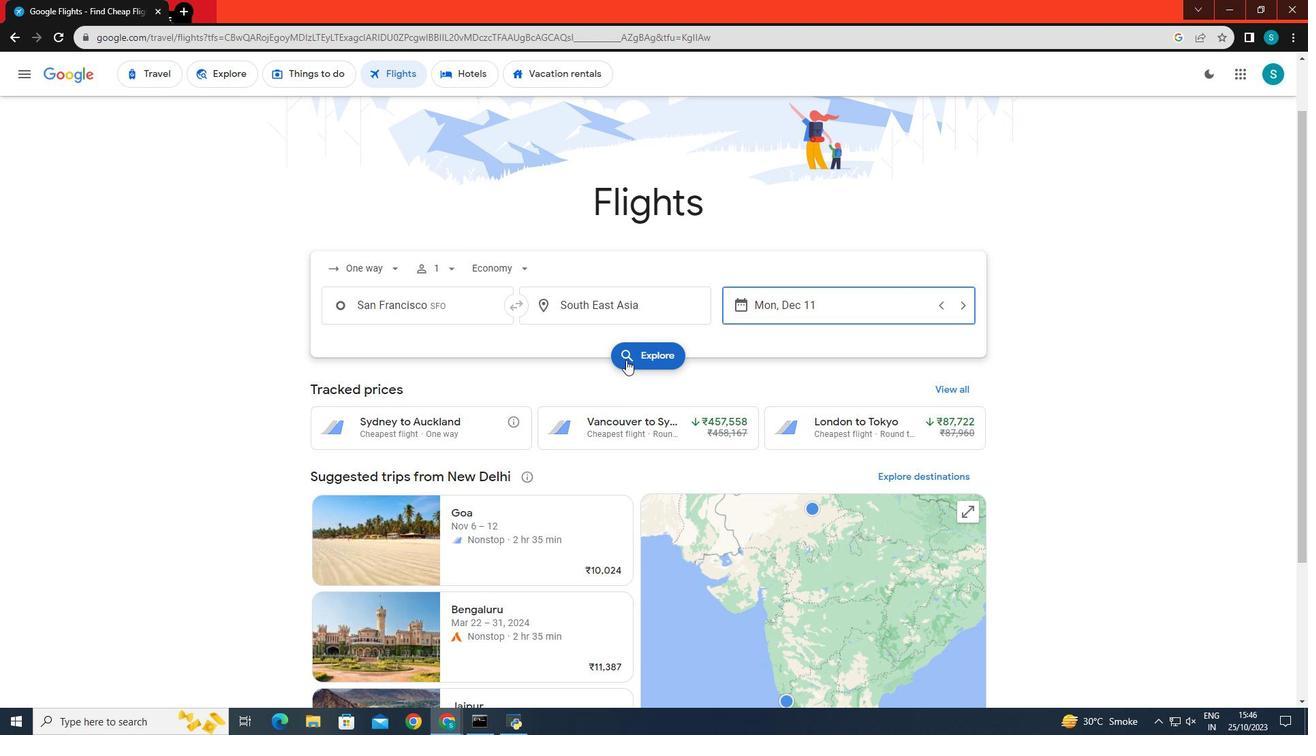 
Action: Mouse pressed left at (626, 360)
Screenshot: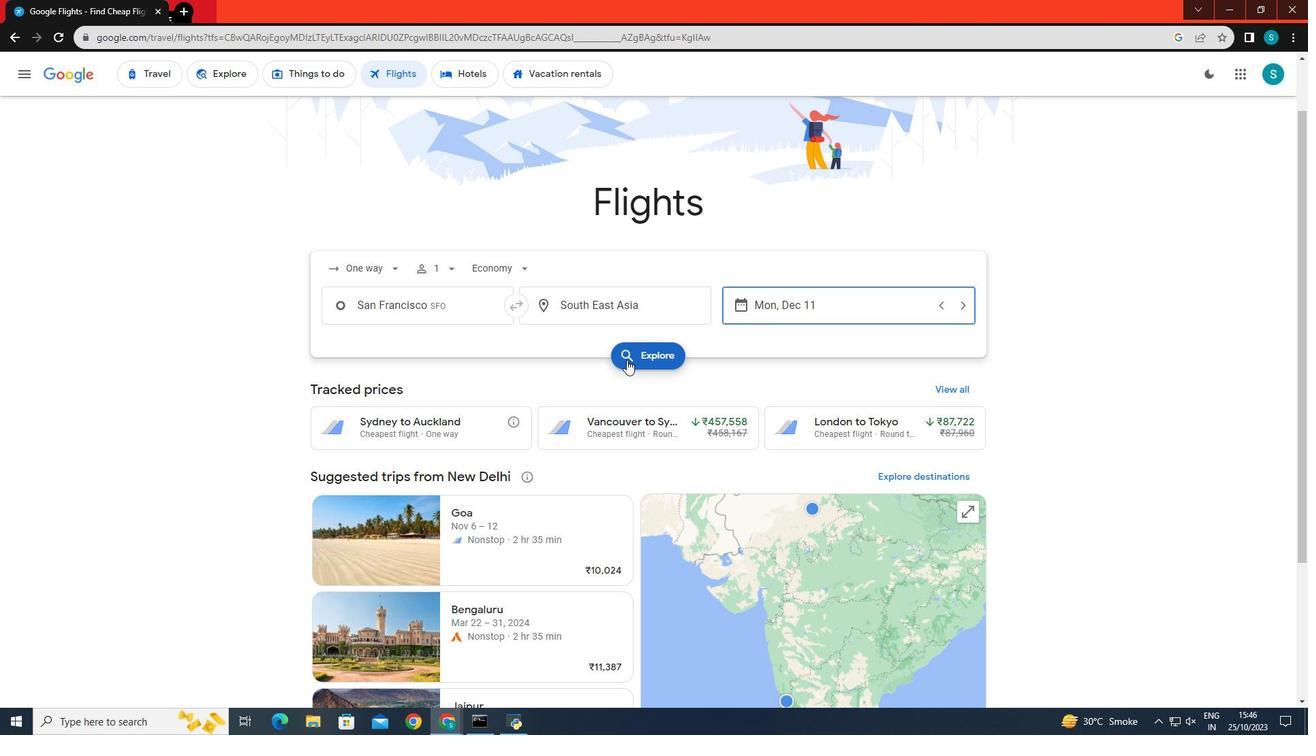 
Action: Mouse moved to (169, 341)
Screenshot: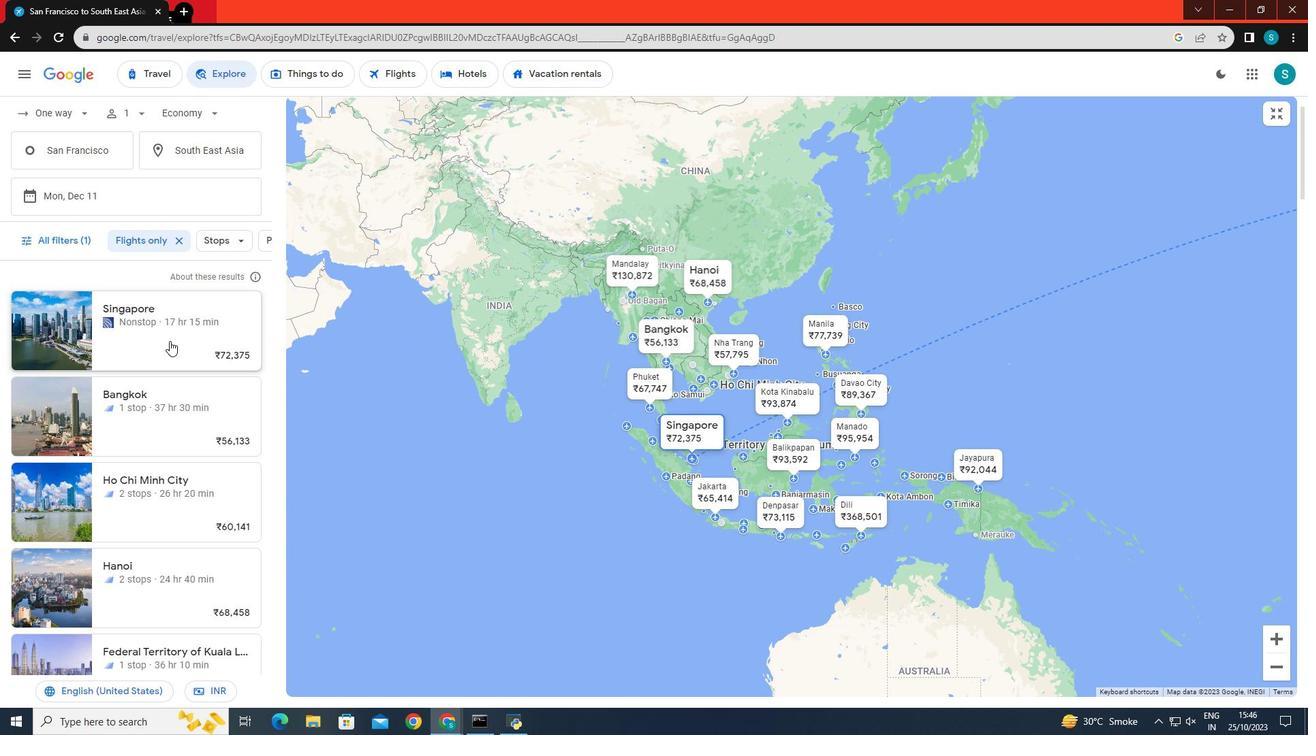 
Action: Mouse scrolled (169, 340) with delta (0, 0)
Screenshot: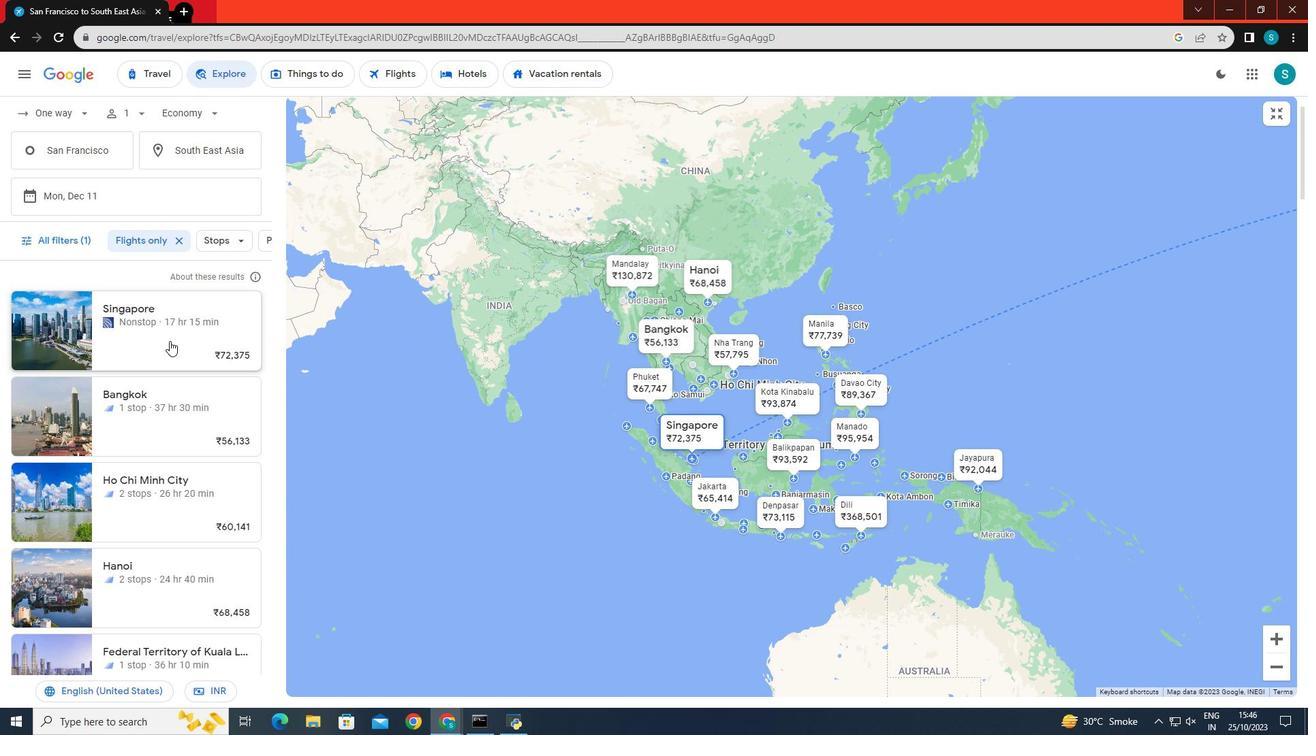 
Action: Mouse scrolled (169, 340) with delta (0, 0)
Screenshot: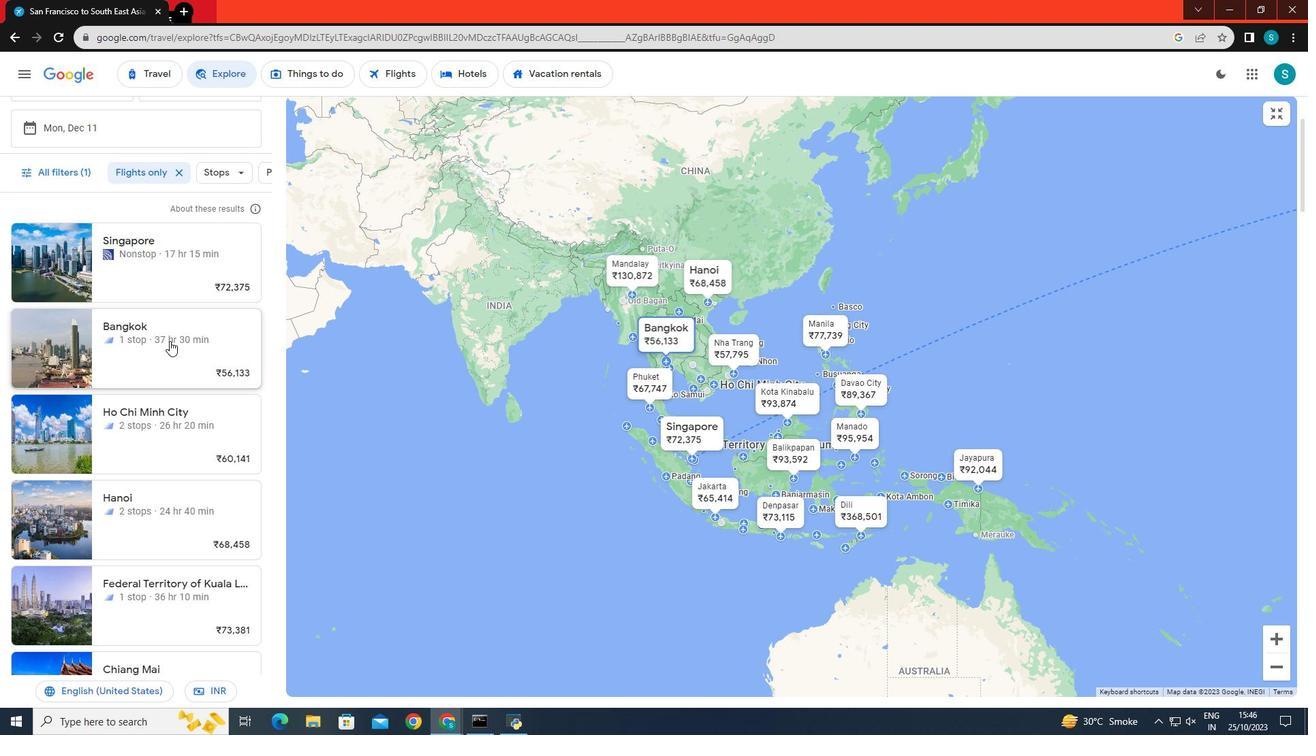 
Action: Mouse scrolled (169, 340) with delta (0, 0)
Screenshot: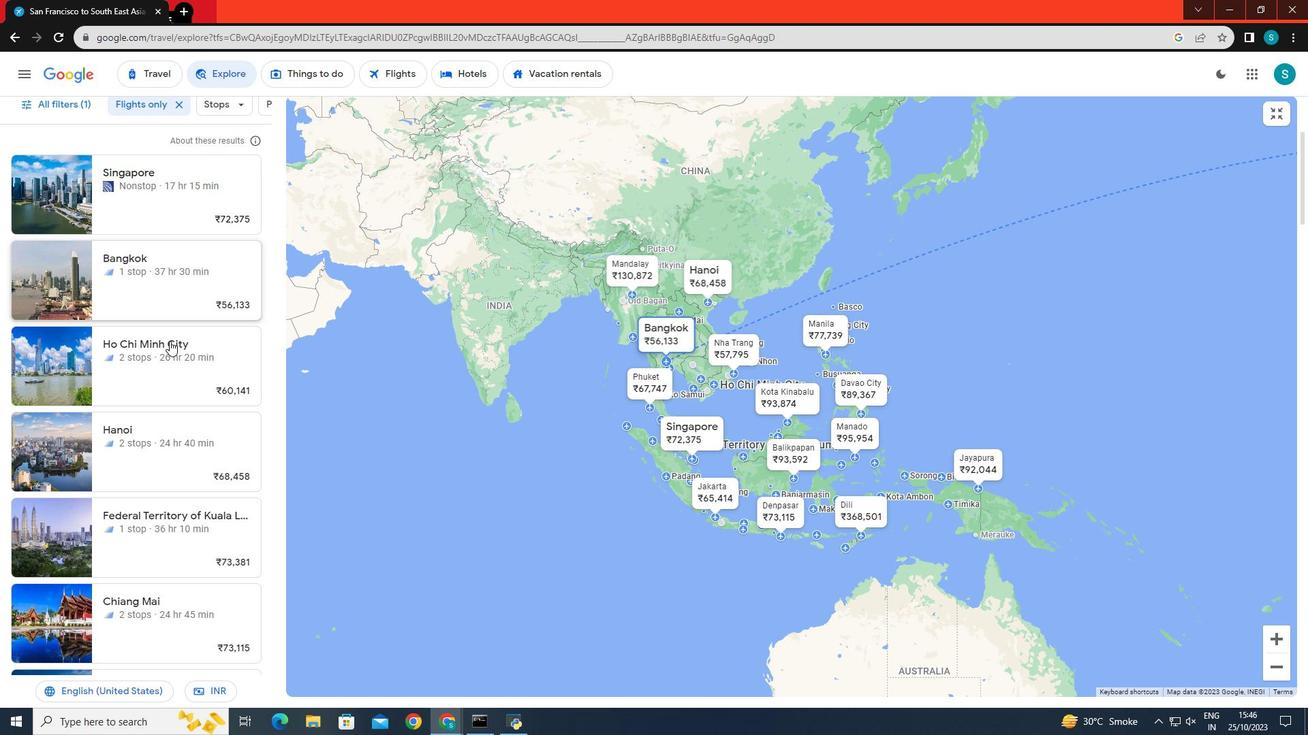 
Action: Mouse scrolled (169, 340) with delta (0, 0)
Screenshot: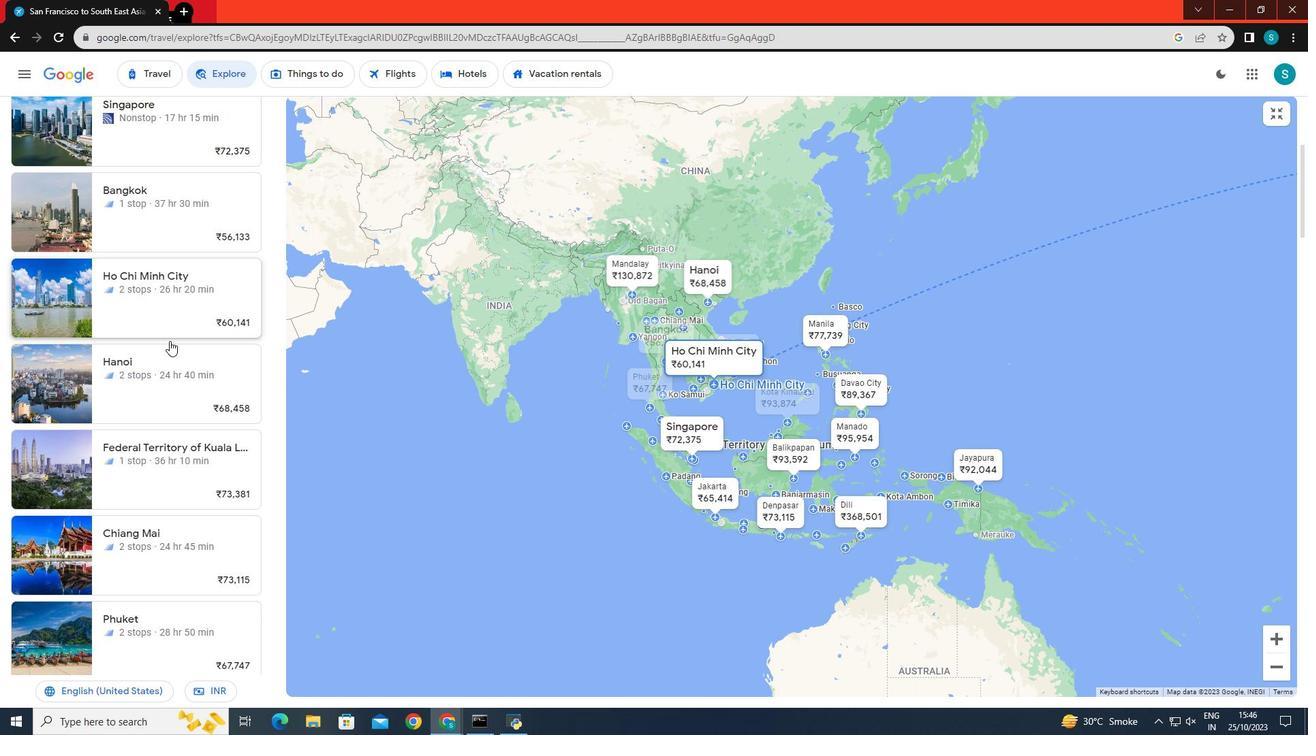 
Action: Mouse scrolled (169, 340) with delta (0, 0)
Screenshot: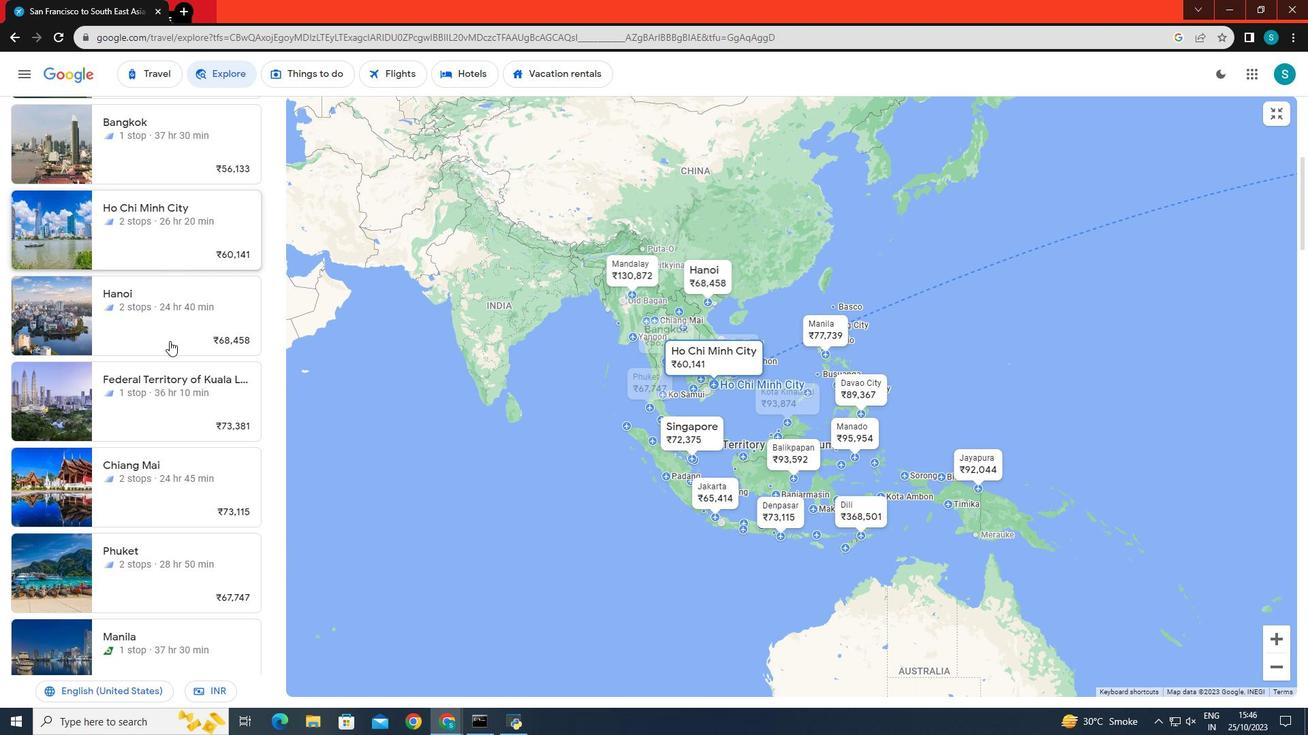 
Action: Mouse scrolled (169, 340) with delta (0, 0)
Screenshot: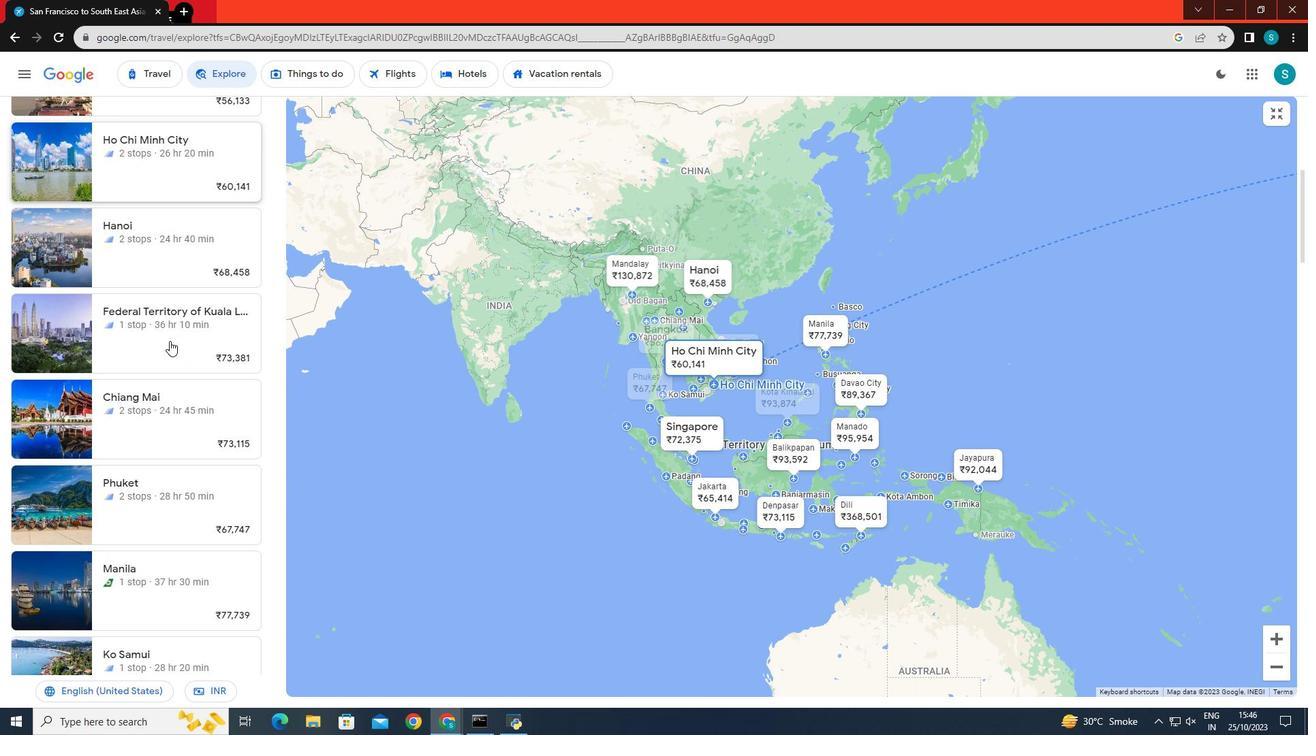
Action: Mouse scrolled (169, 340) with delta (0, 0)
Screenshot: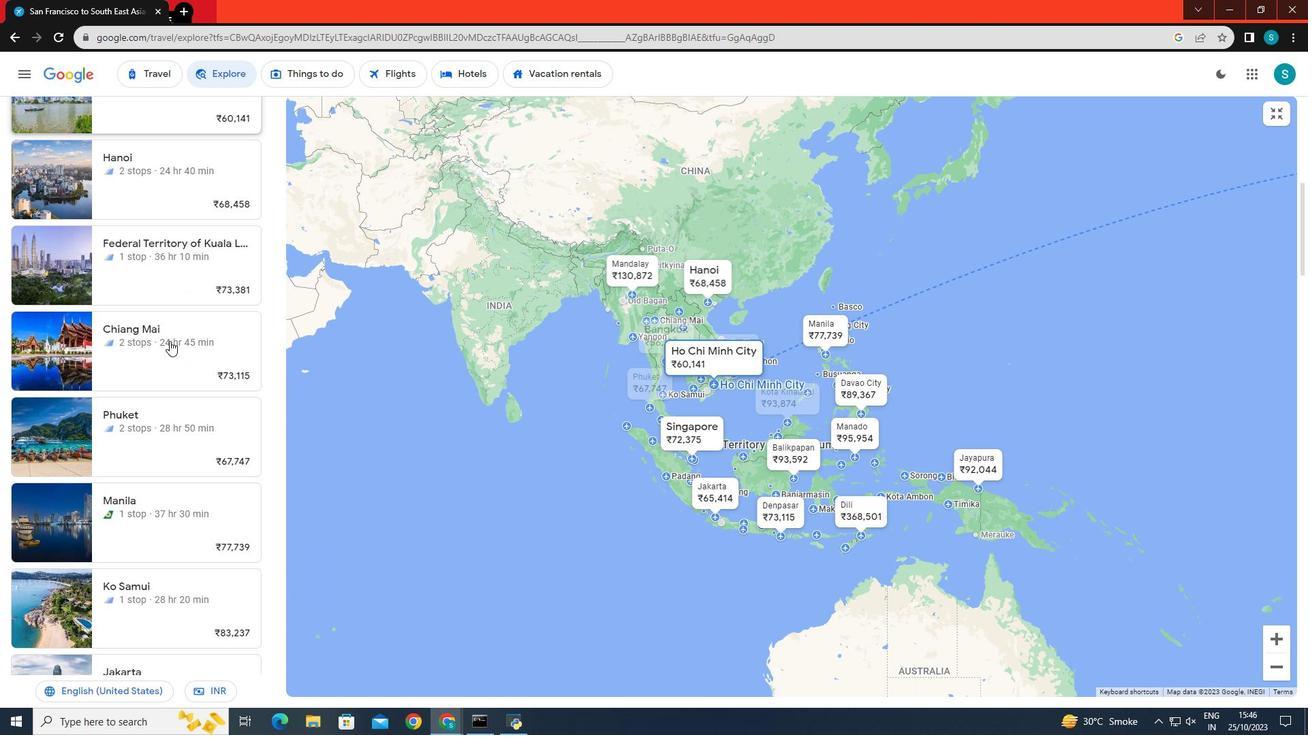 
Action: Mouse scrolled (169, 340) with delta (0, 0)
Screenshot: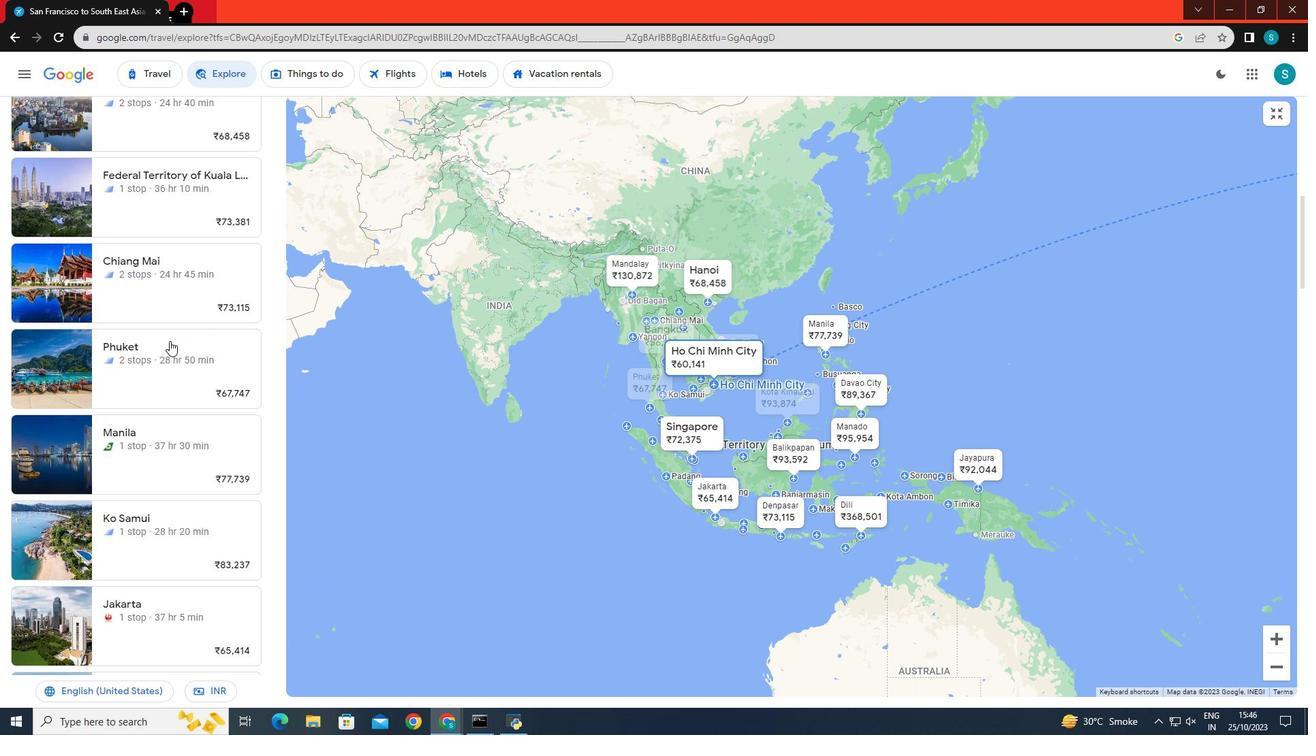 
Action: Mouse scrolled (169, 340) with delta (0, 0)
Screenshot: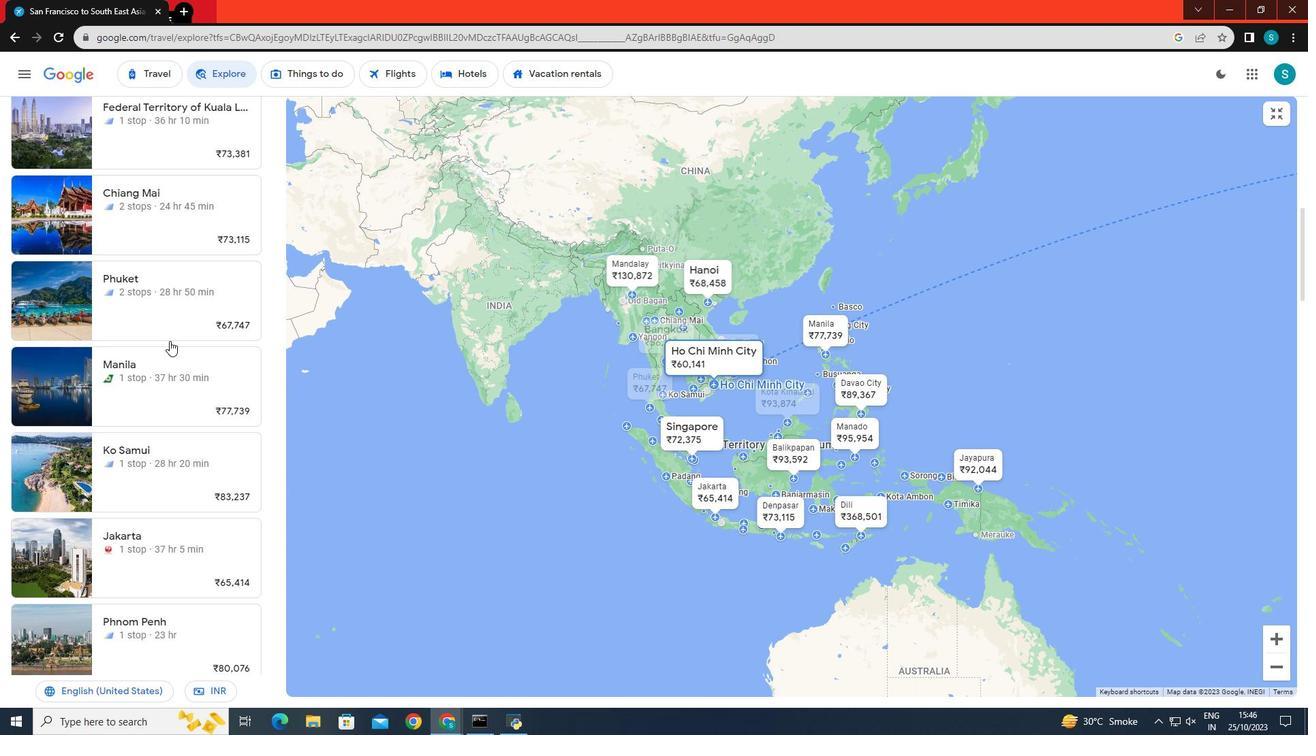 
Action: Mouse scrolled (169, 340) with delta (0, 0)
Screenshot: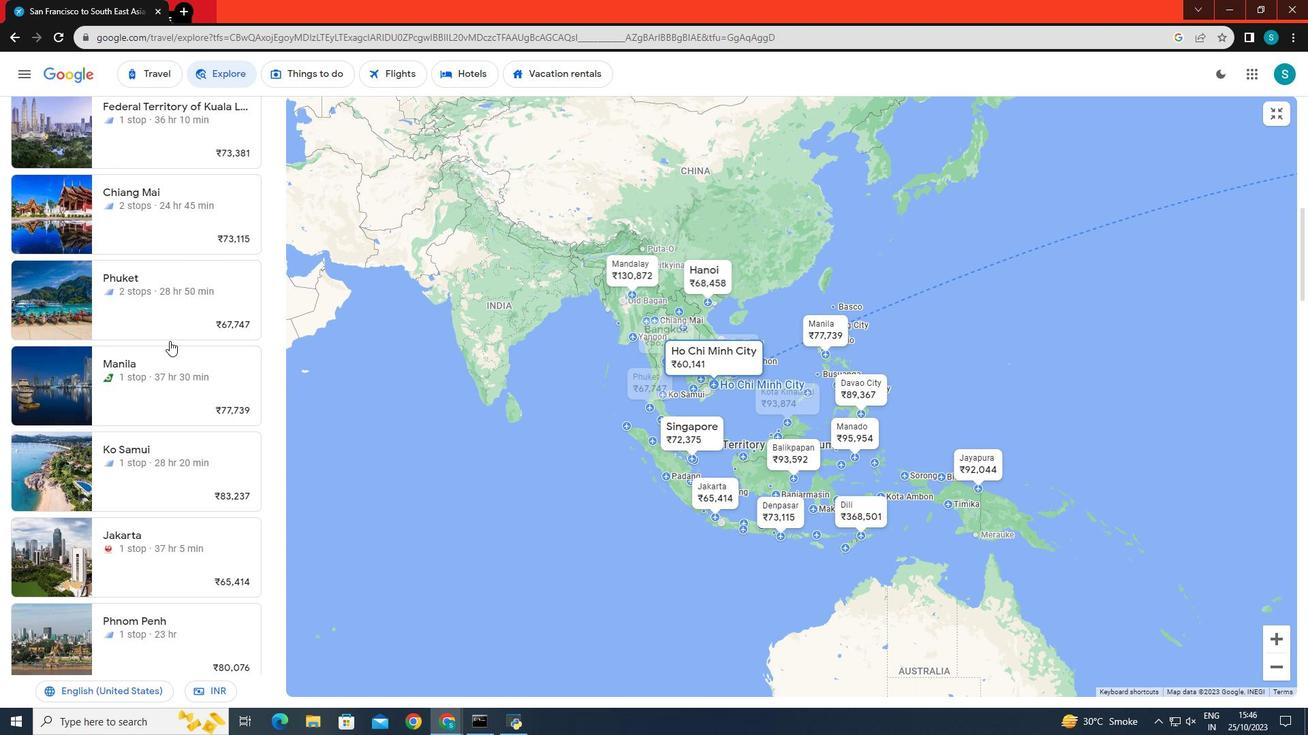 
Action: Mouse scrolled (169, 340) with delta (0, 0)
Screenshot: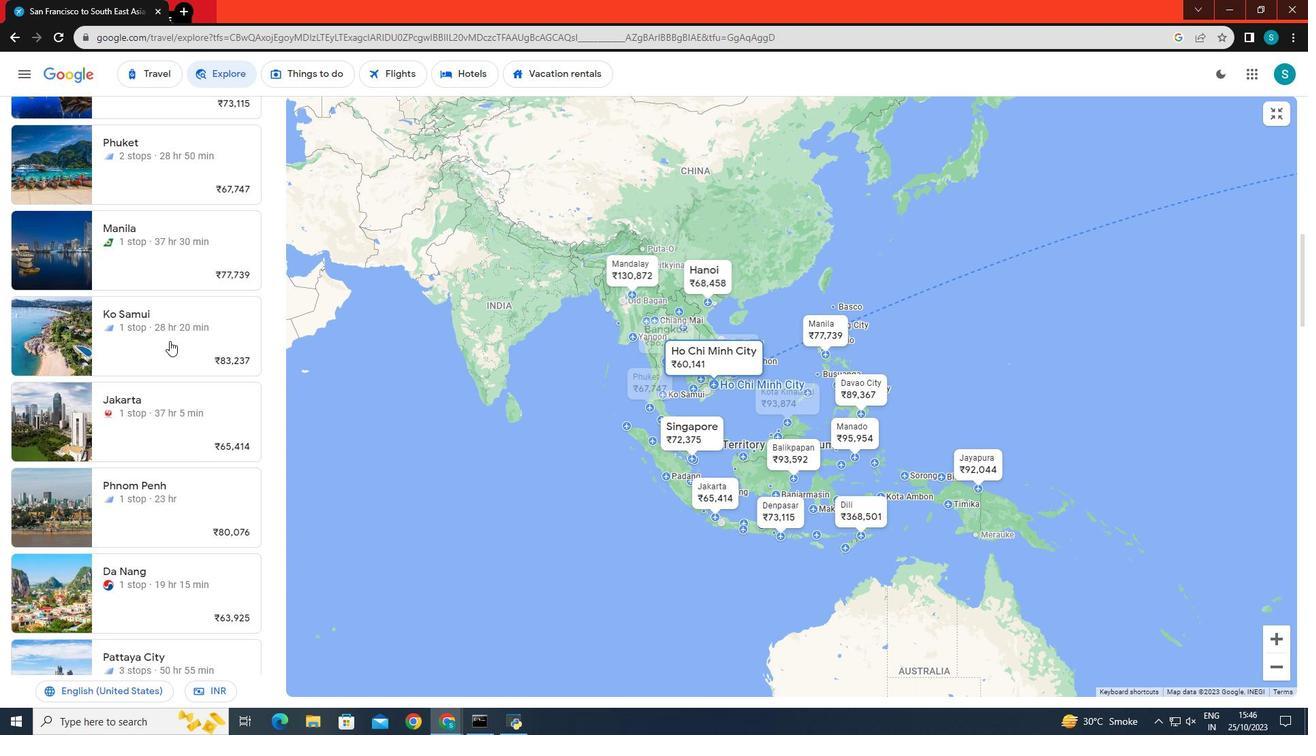 
Action: Mouse scrolled (169, 340) with delta (0, 0)
Screenshot: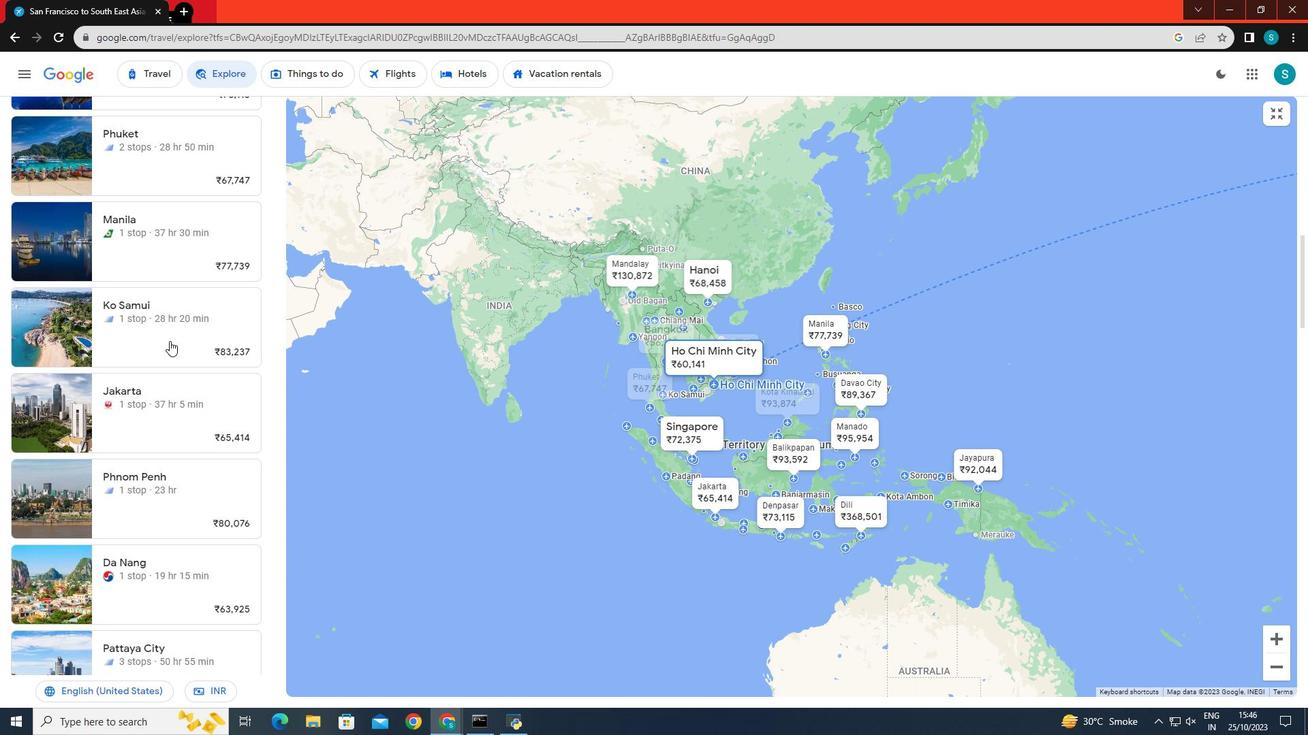 
Action: Mouse scrolled (169, 340) with delta (0, 0)
Screenshot: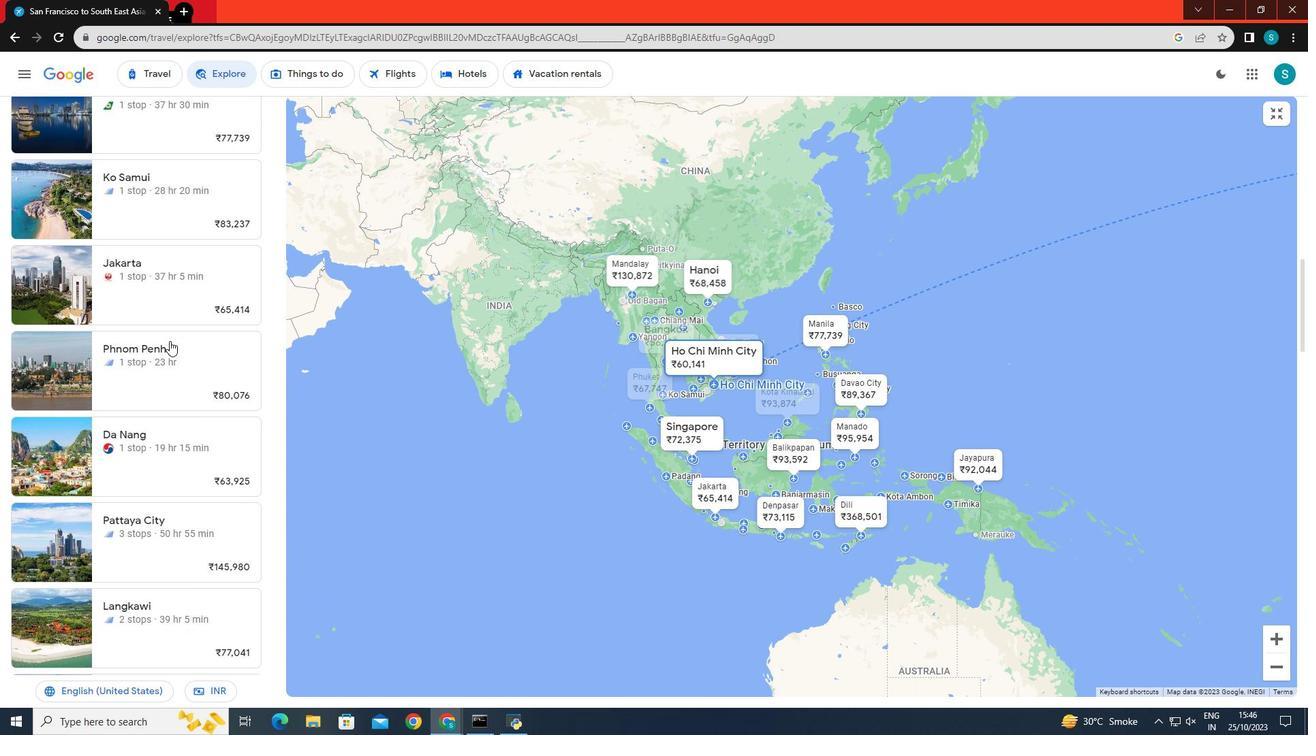 
Action: Mouse scrolled (169, 340) with delta (0, 0)
Screenshot: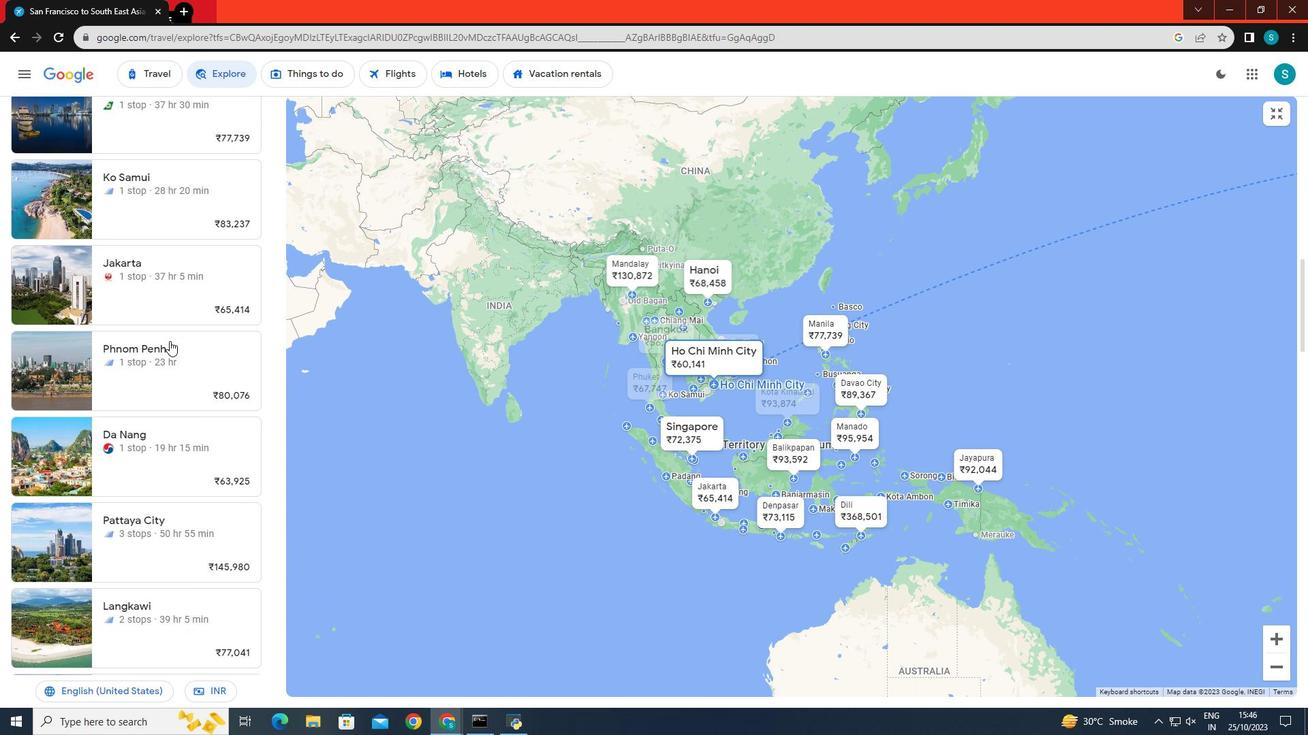 
Action: Mouse scrolled (169, 340) with delta (0, 0)
Screenshot: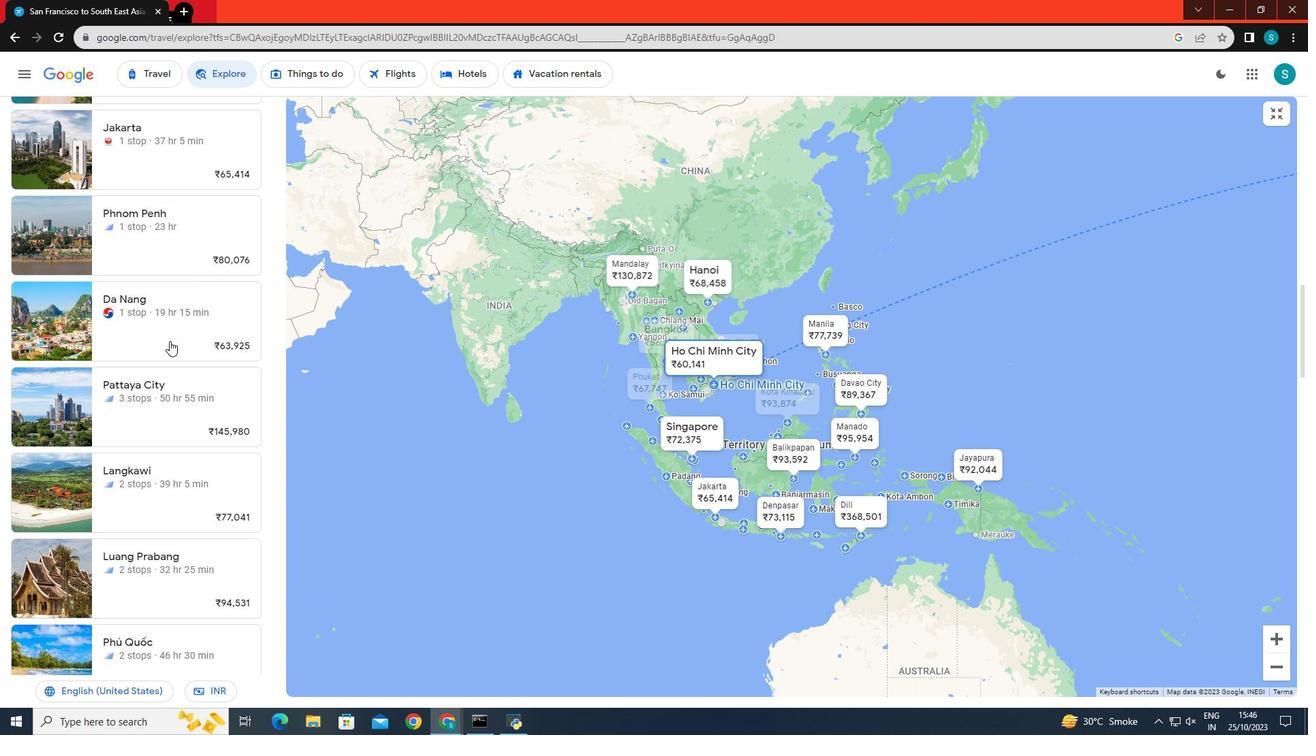 
Action: Mouse scrolled (169, 340) with delta (0, 0)
Screenshot: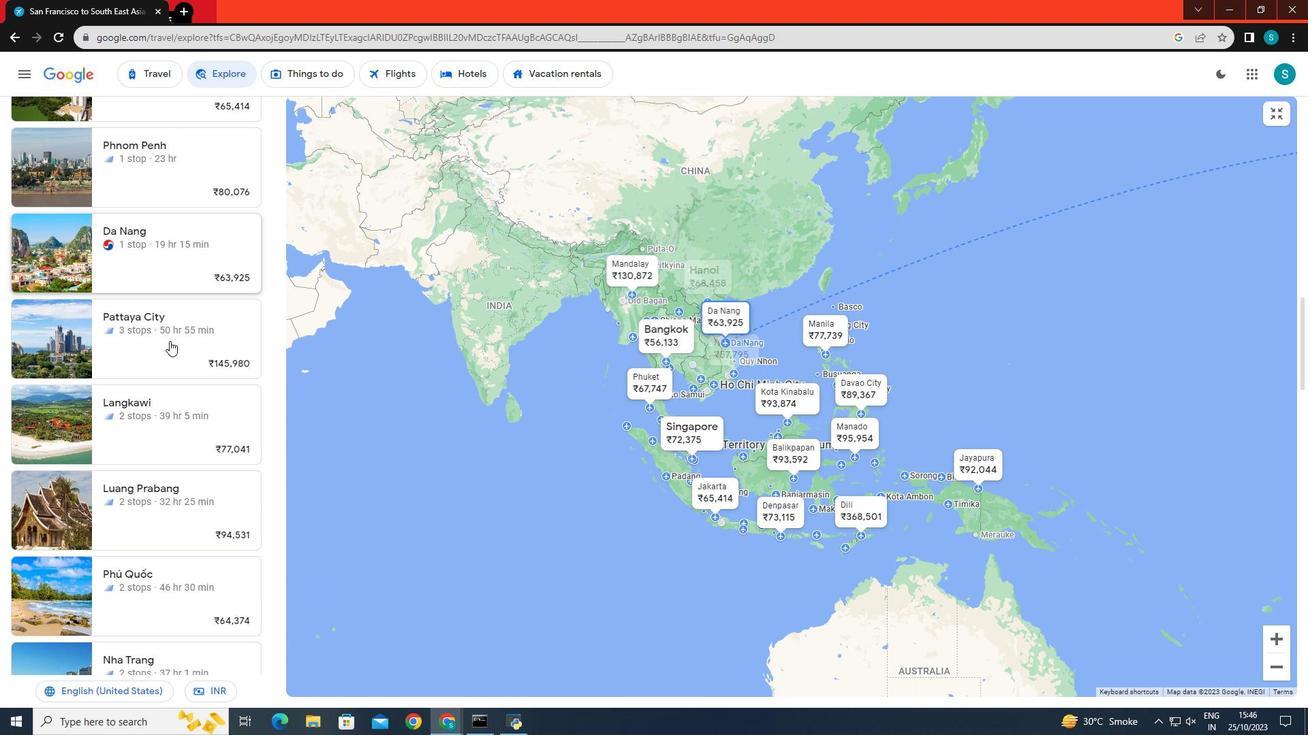 
Action: Mouse scrolled (169, 340) with delta (0, 0)
Screenshot: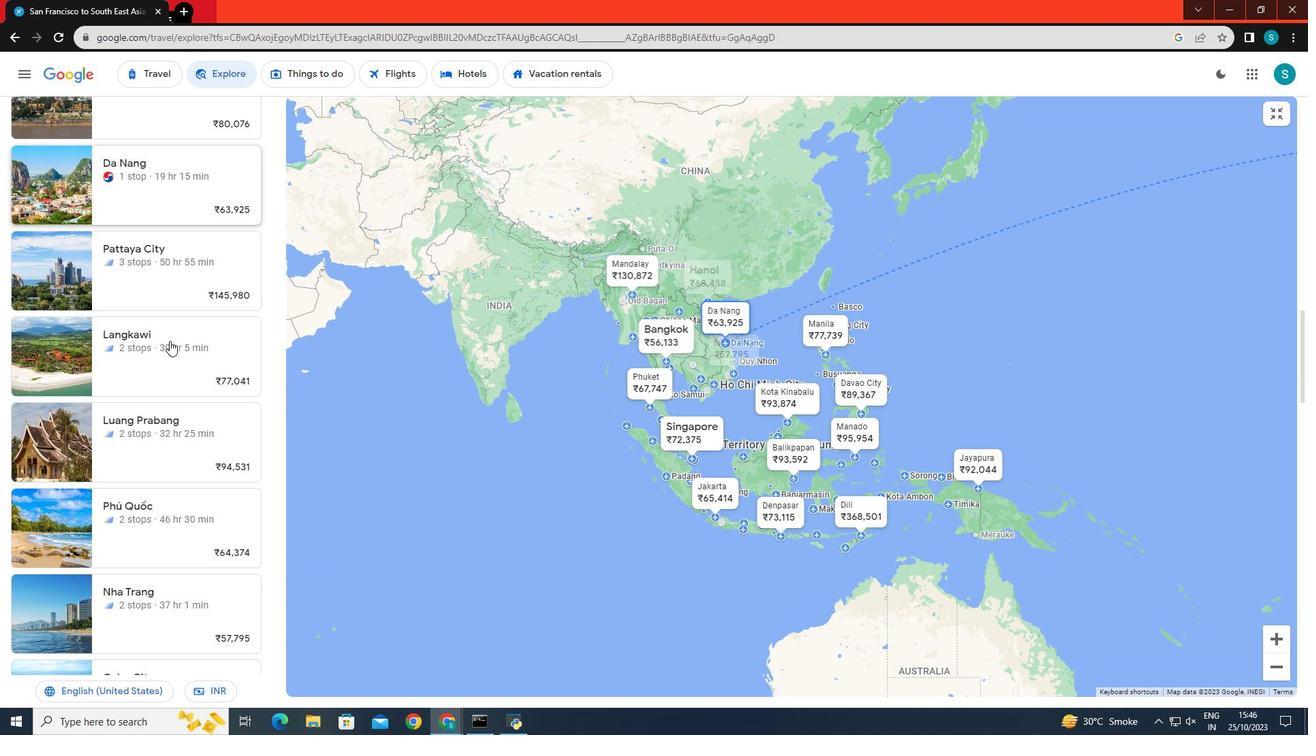 
Action: Mouse scrolled (169, 340) with delta (0, 0)
Screenshot: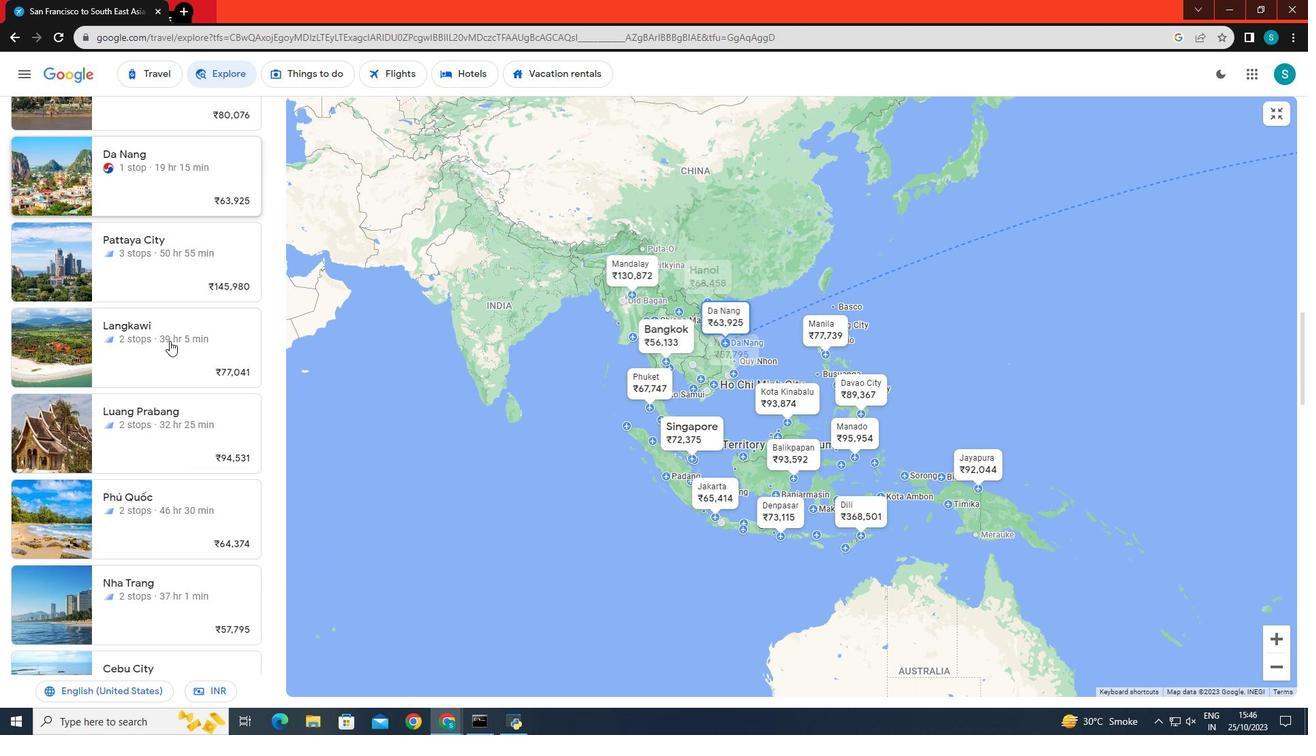 
Action: Mouse scrolled (169, 340) with delta (0, 0)
Screenshot: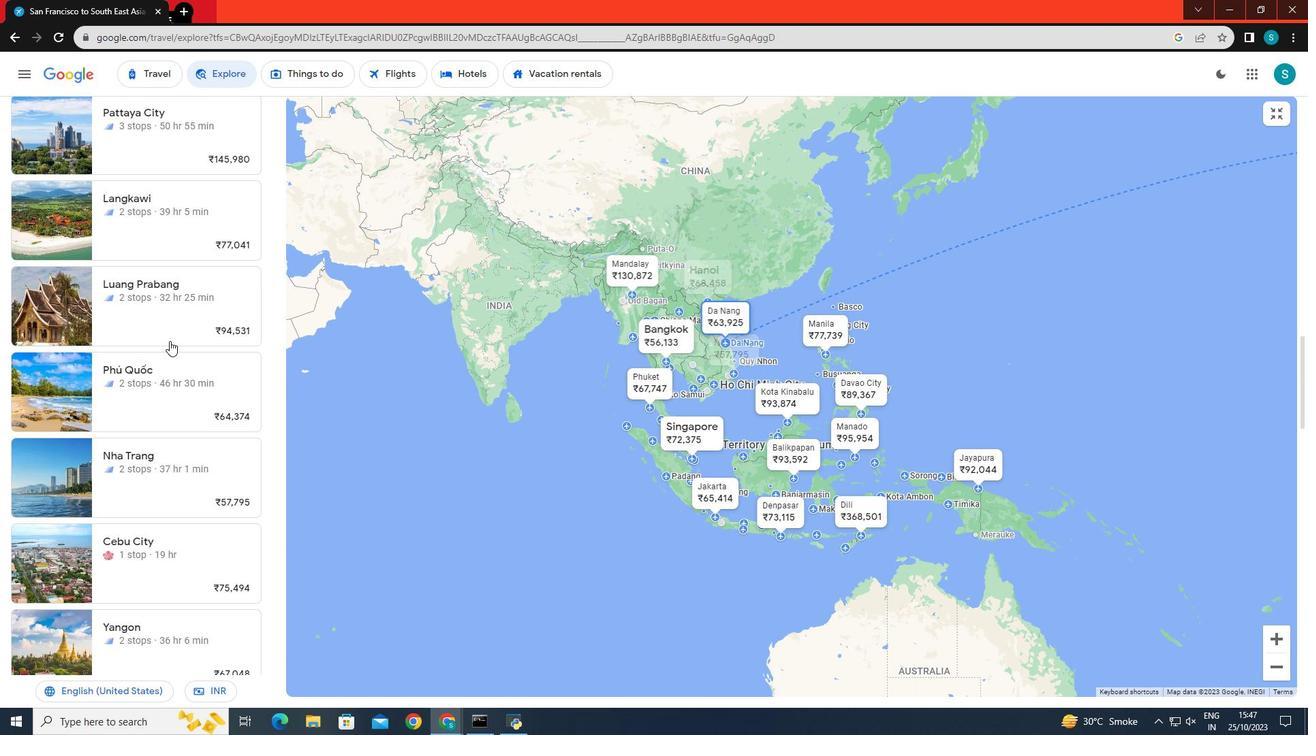 
Action: Mouse scrolled (169, 340) with delta (0, 0)
Screenshot: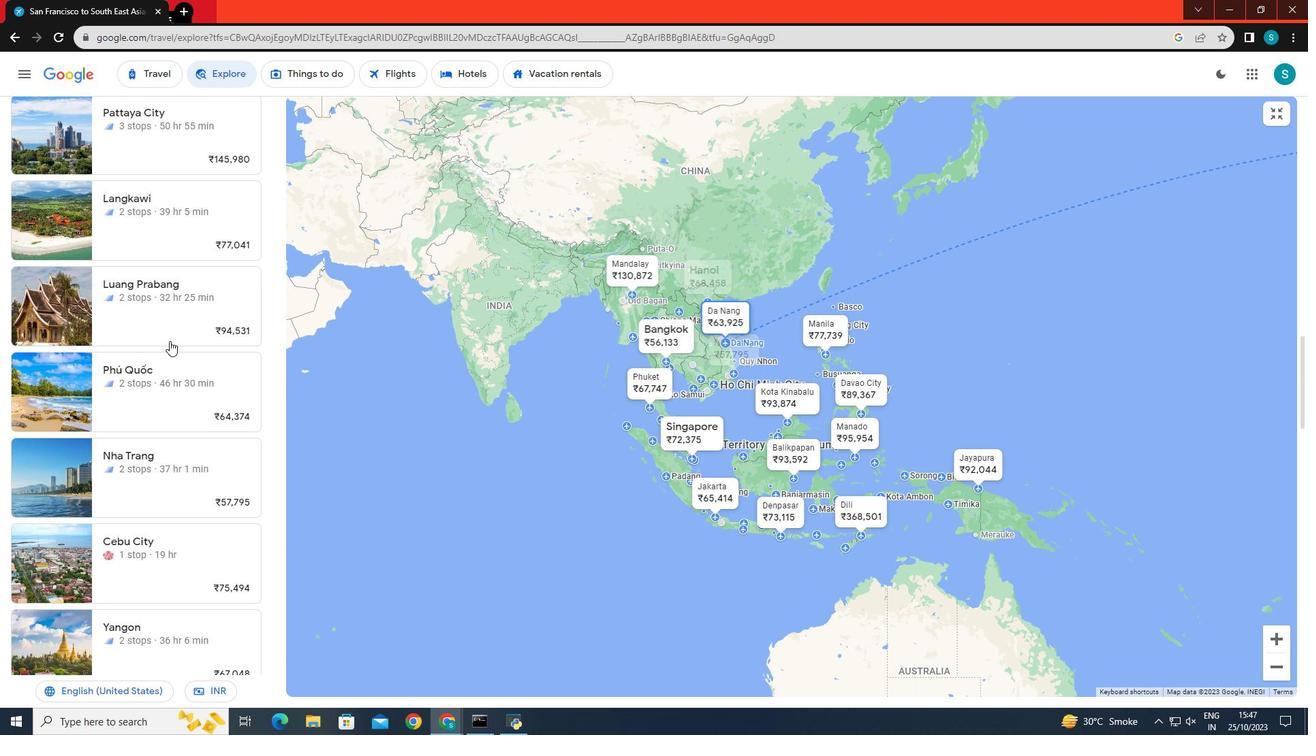 
Action: Mouse scrolled (169, 340) with delta (0, 0)
Screenshot: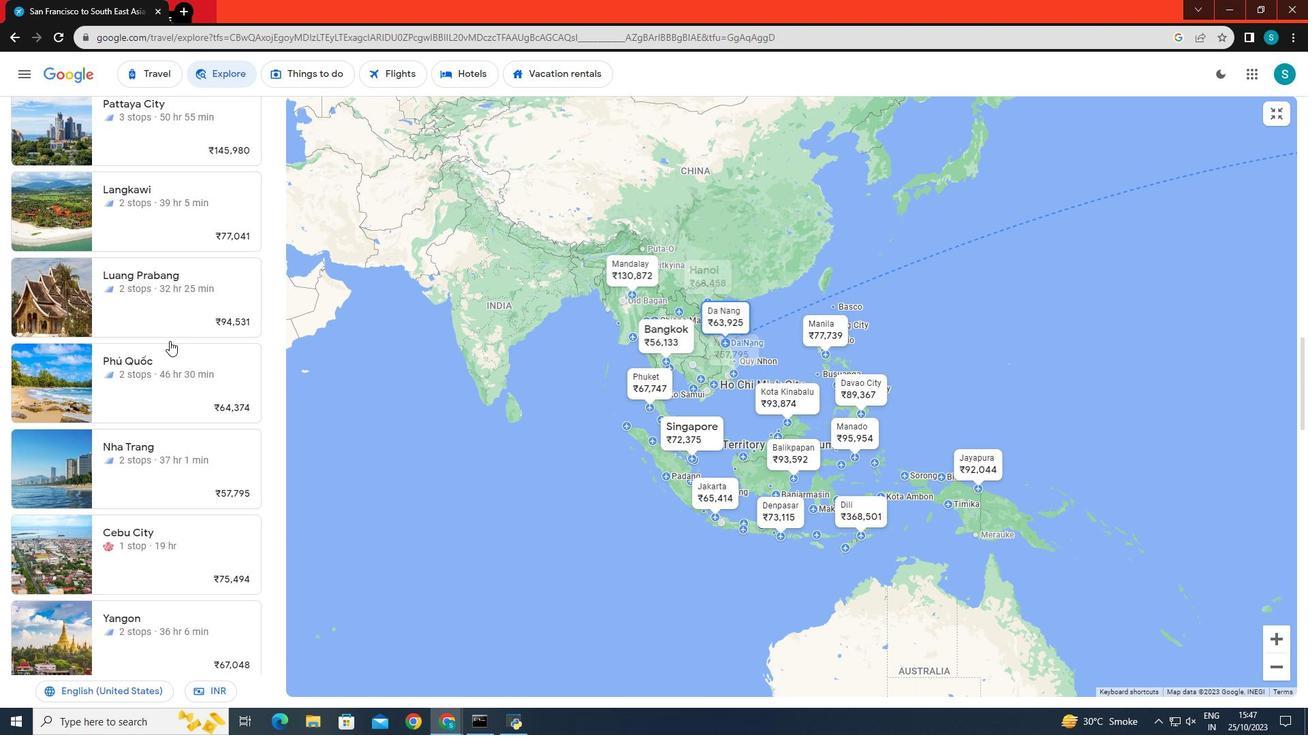 
Action: Mouse scrolled (169, 340) with delta (0, 0)
Screenshot: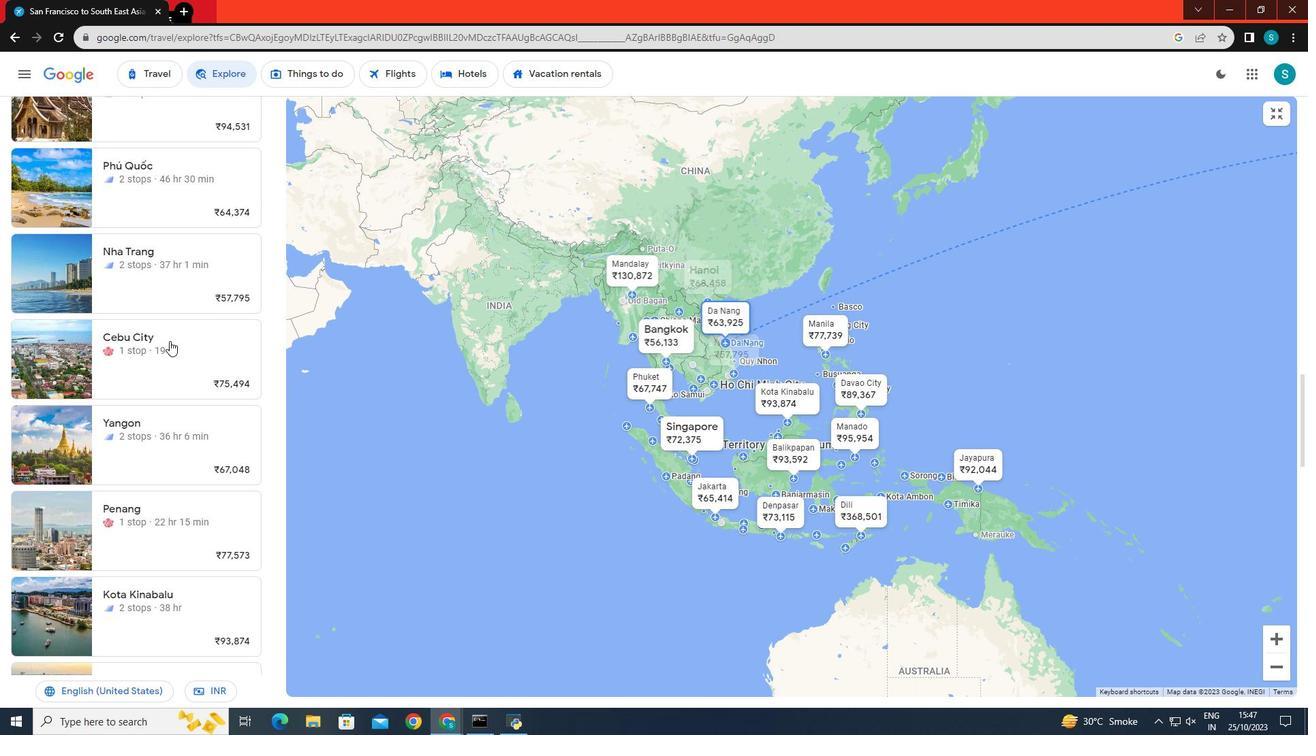 
Action: Mouse scrolled (169, 340) with delta (0, 0)
Screenshot: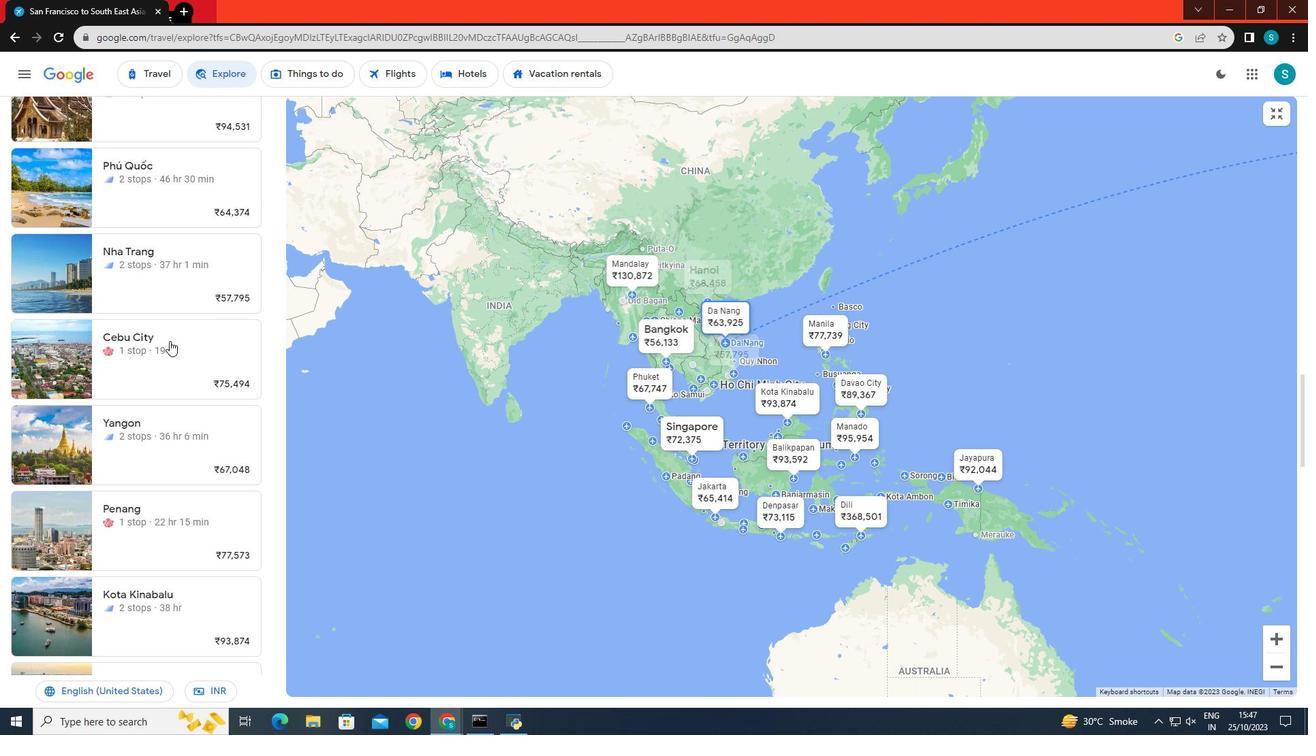 
Action: Mouse scrolled (169, 340) with delta (0, 0)
Screenshot: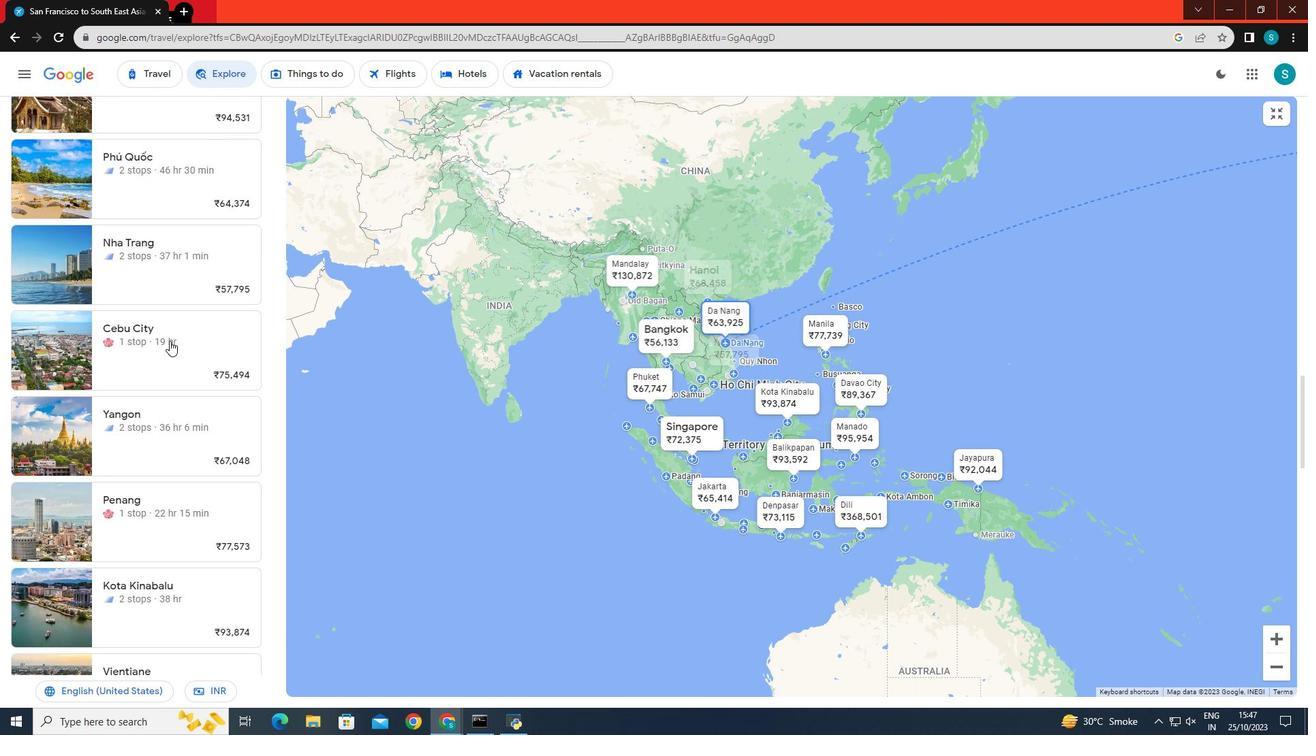 
Action: Mouse scrolled (169, 340) with delta (0, 0)
Screenshot: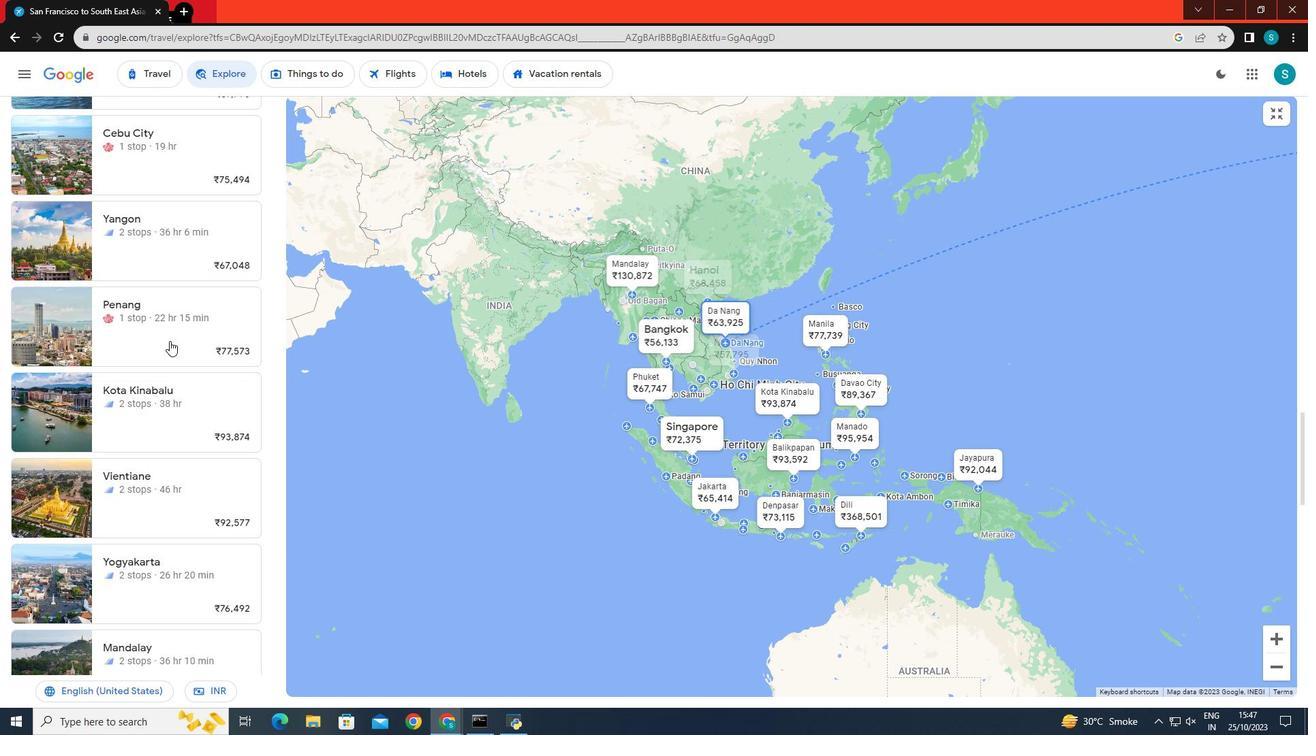 
Action: Mouse scrolled (169, 340) with delta (0, 0)
Screenshot: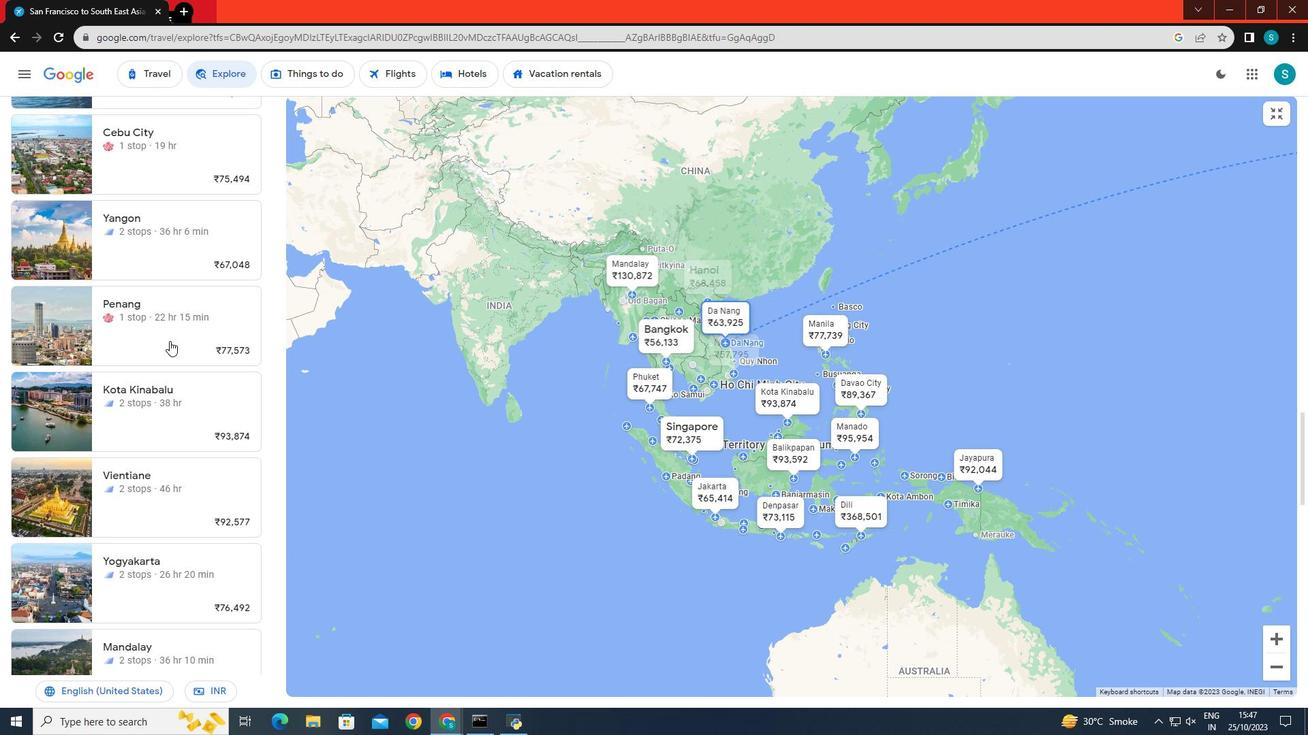 
Action: Mouse scrolled (169, 340) with delta (0, 0)
Screenshot: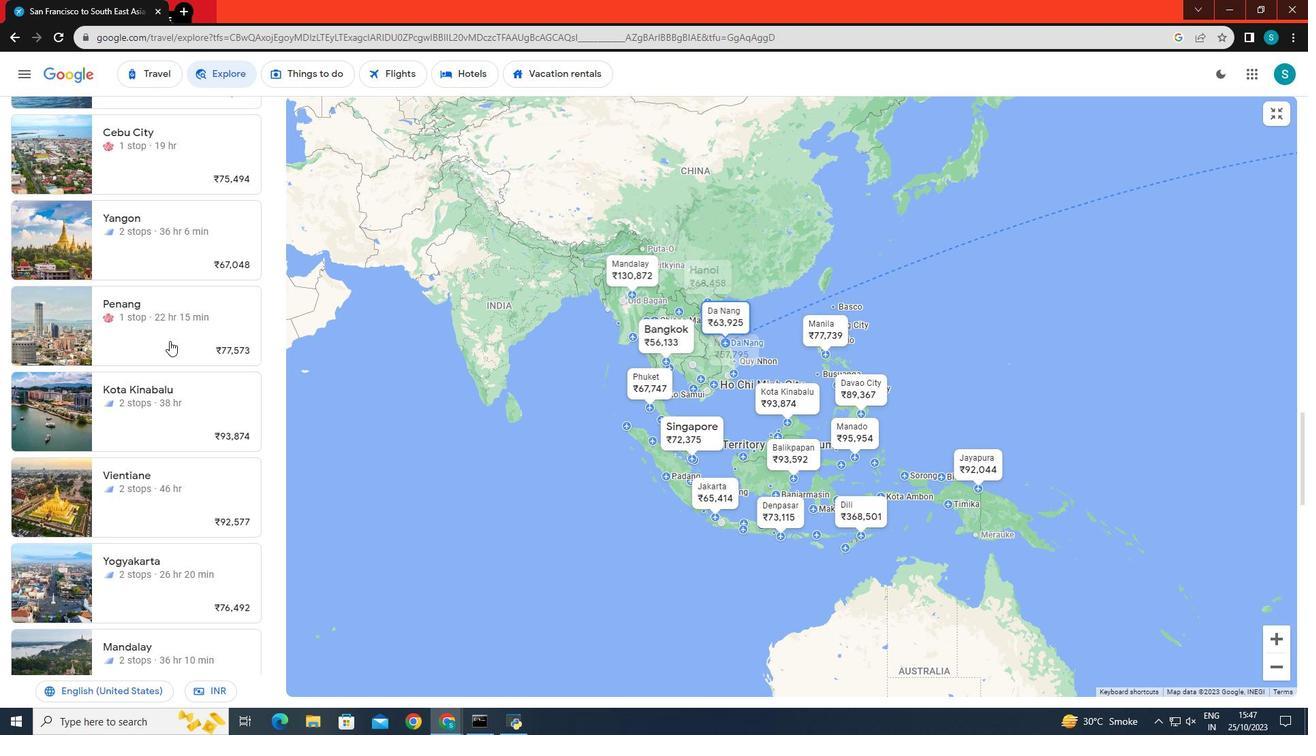 
Action: Mouse scrolled (169, 340) with delta (0, 0)
Screenshot: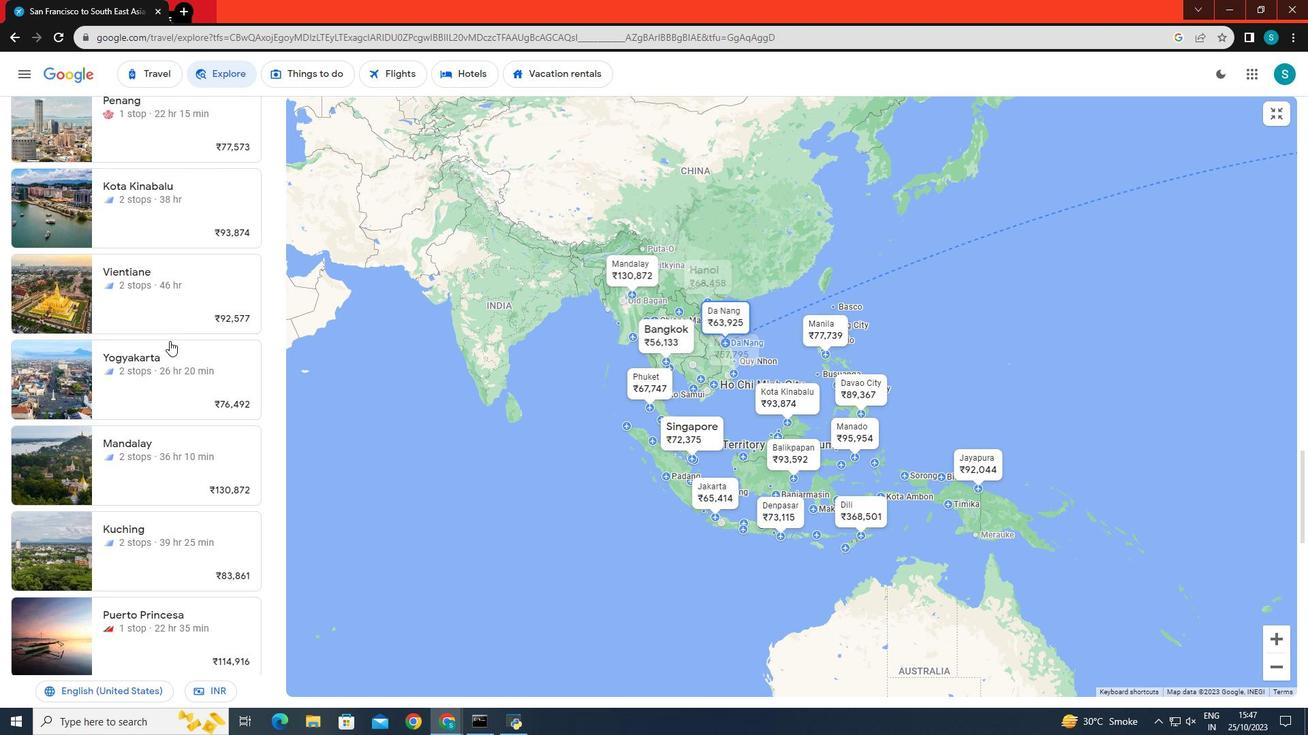 
Action: Mouse scrolled (169, 340) with delta (0, 0)
Screenshot: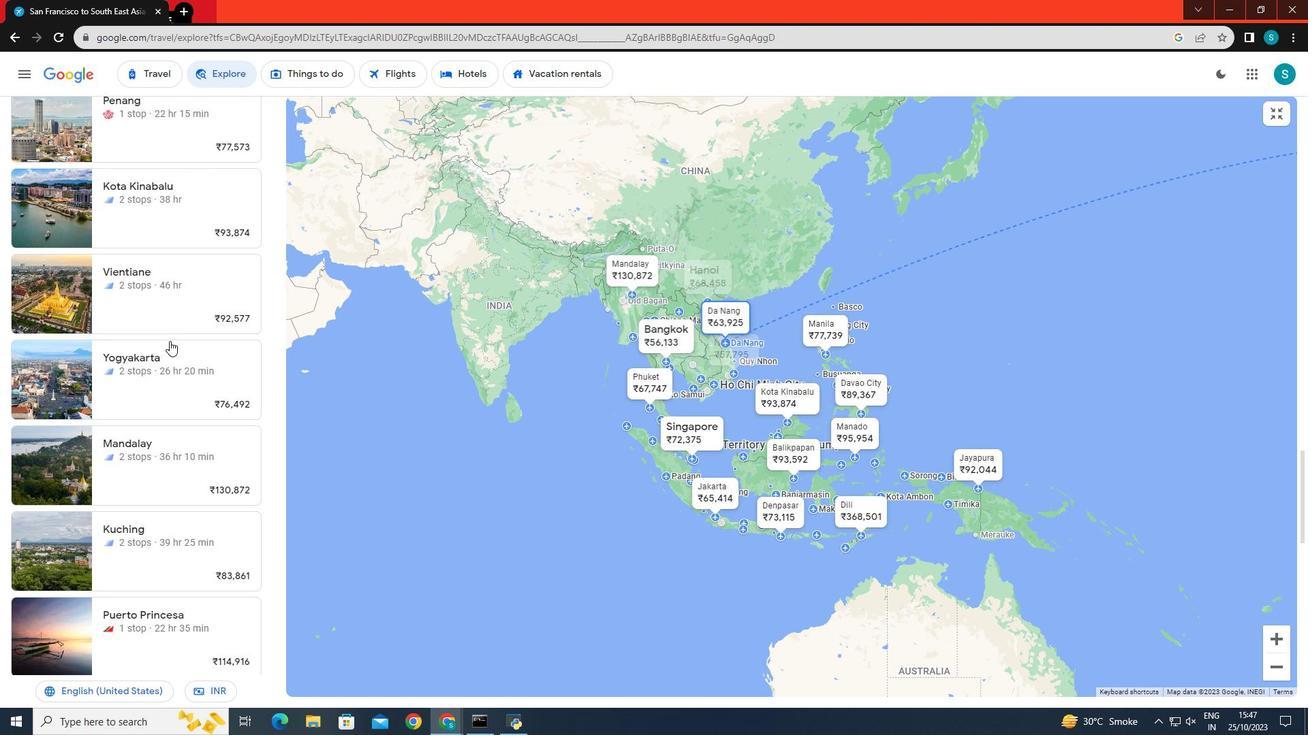 
Action: Mouse scrolled (169, 340) with delta (0, 0)
Screenshot: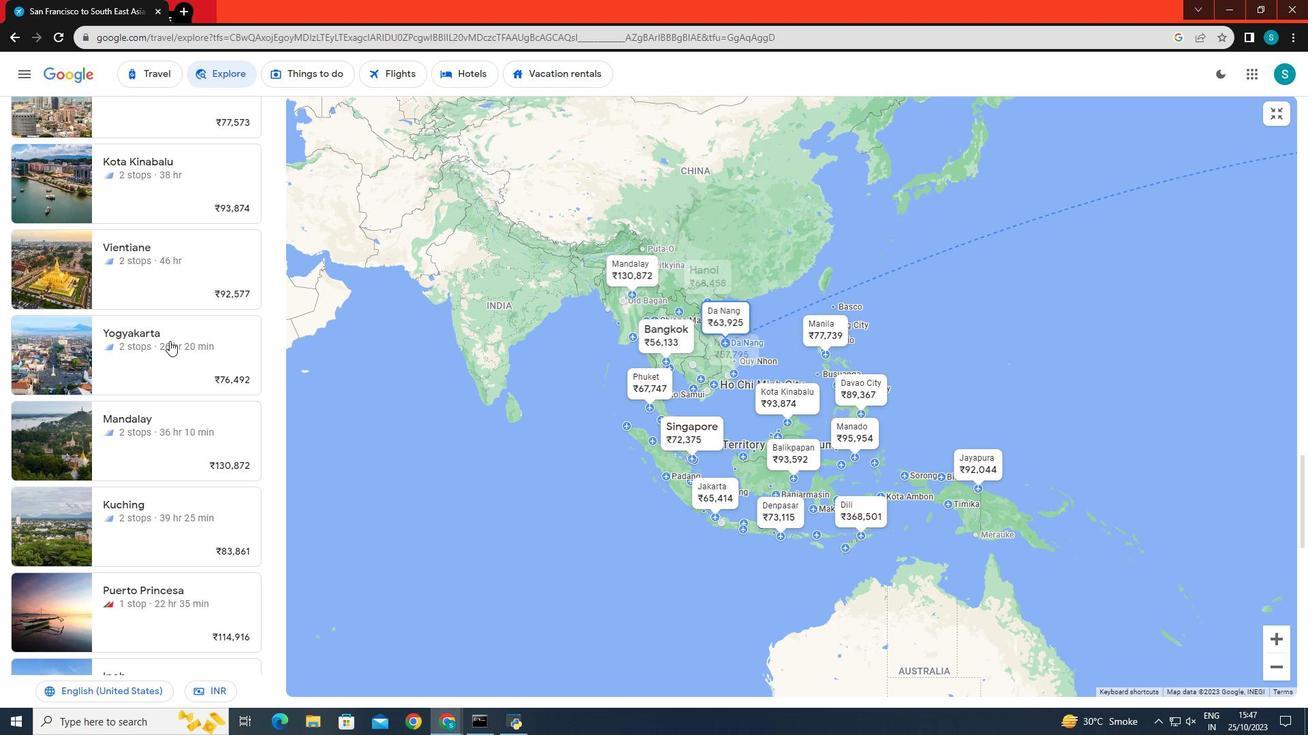 
Action: Mouse scrolled (169, 340) with delta (0, 0)
Screenshot: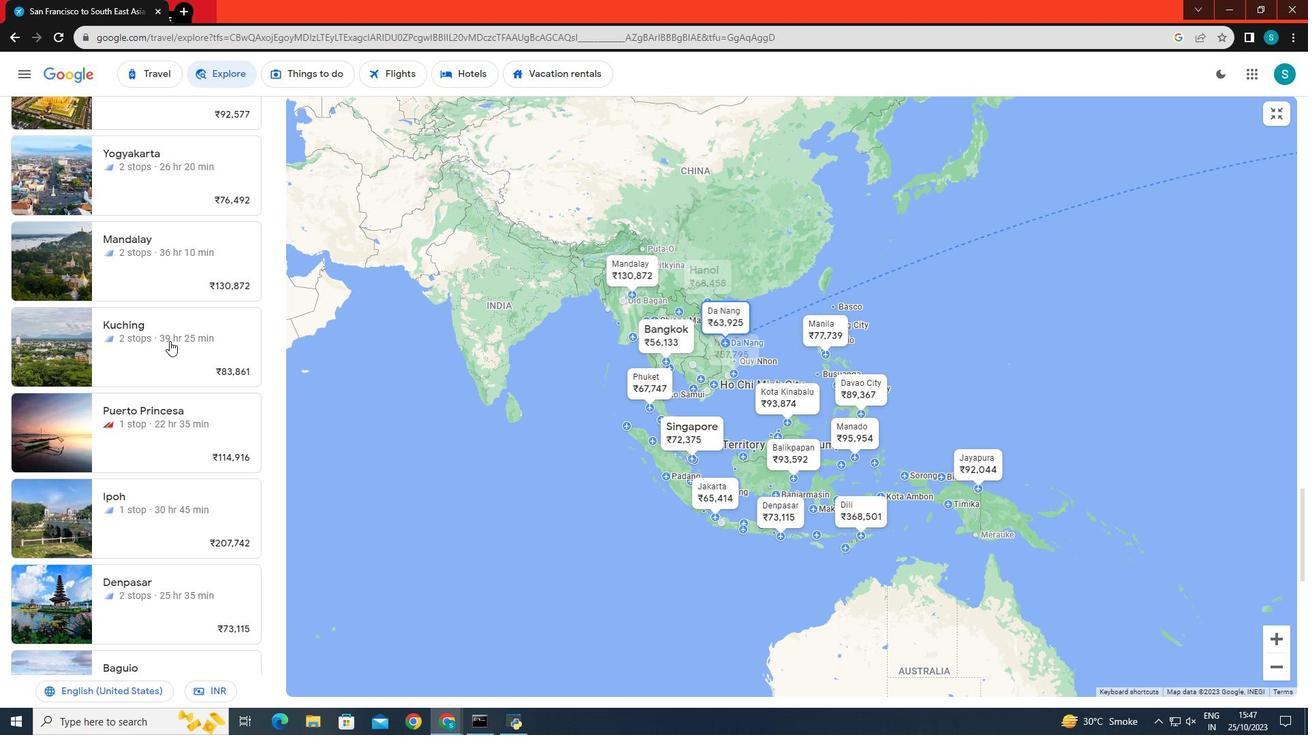 
Action: Mouse scrolled (169, 340) with delta (0, 0)
Screenshot: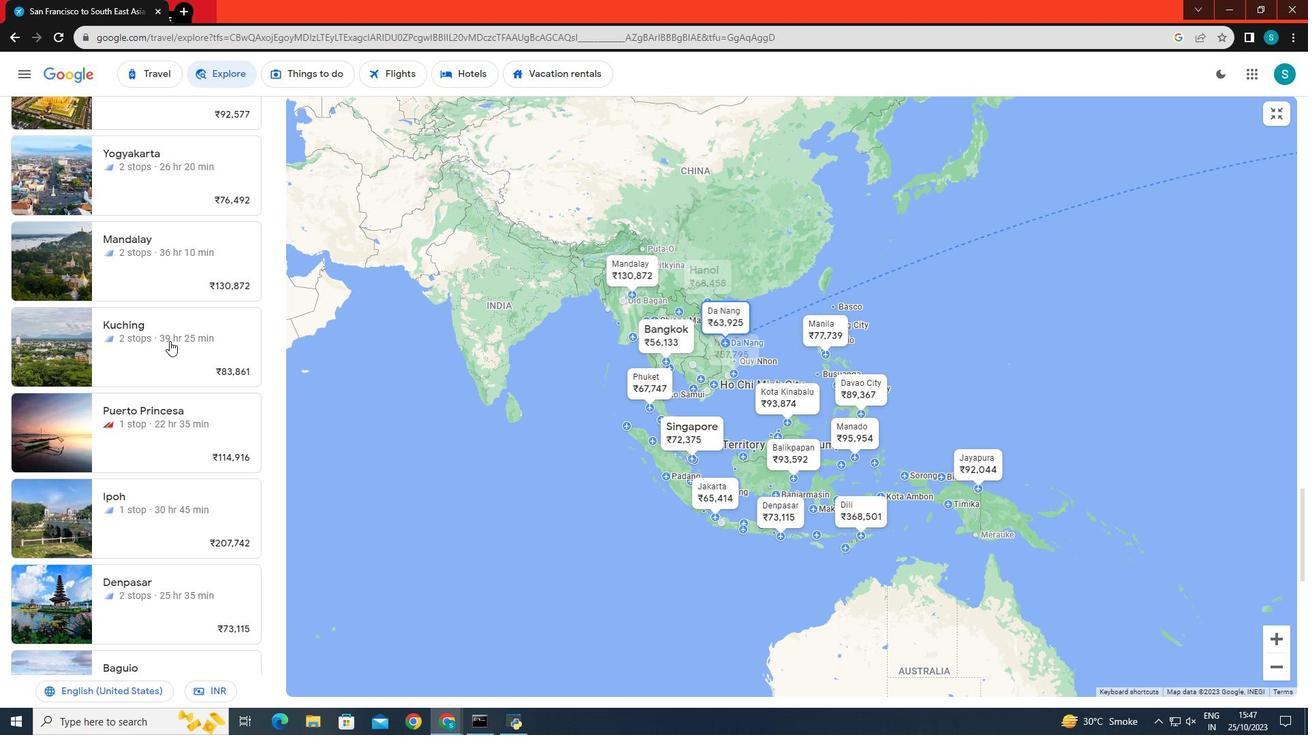 
Action: Mouse scrolled (169, 340) with delta (0, 0)
Screenshot: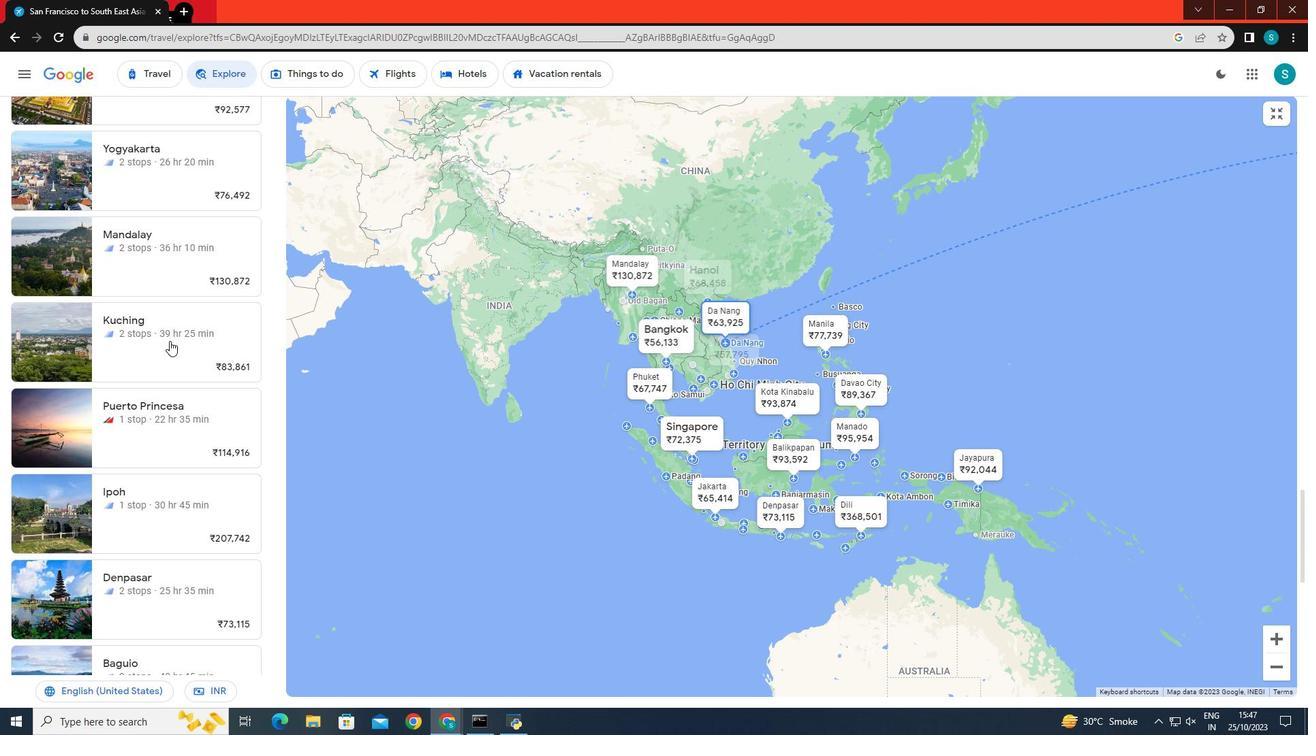 
Action: Mouse scrolled (169, 340) with delta (0, 0)
Screenshot: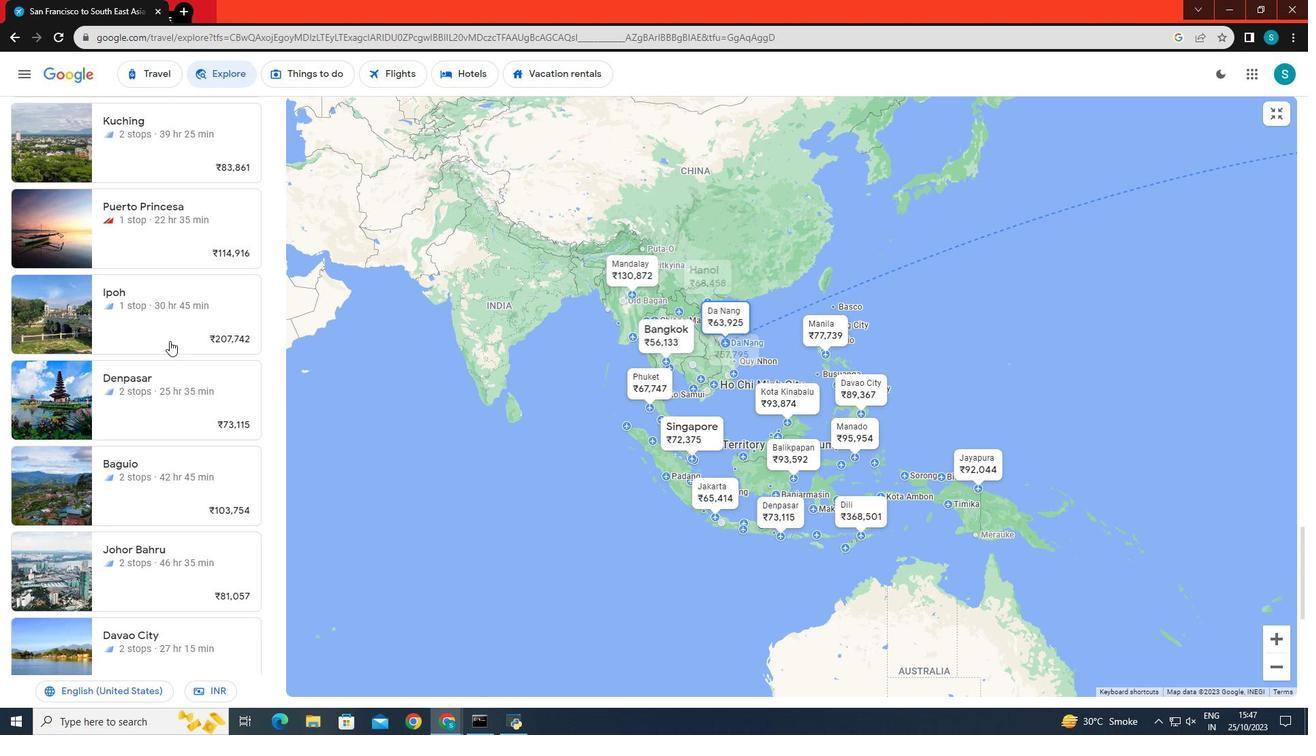 
Action: Mouse scrolled (169, 340) with delta (0, 0)
Screenshot: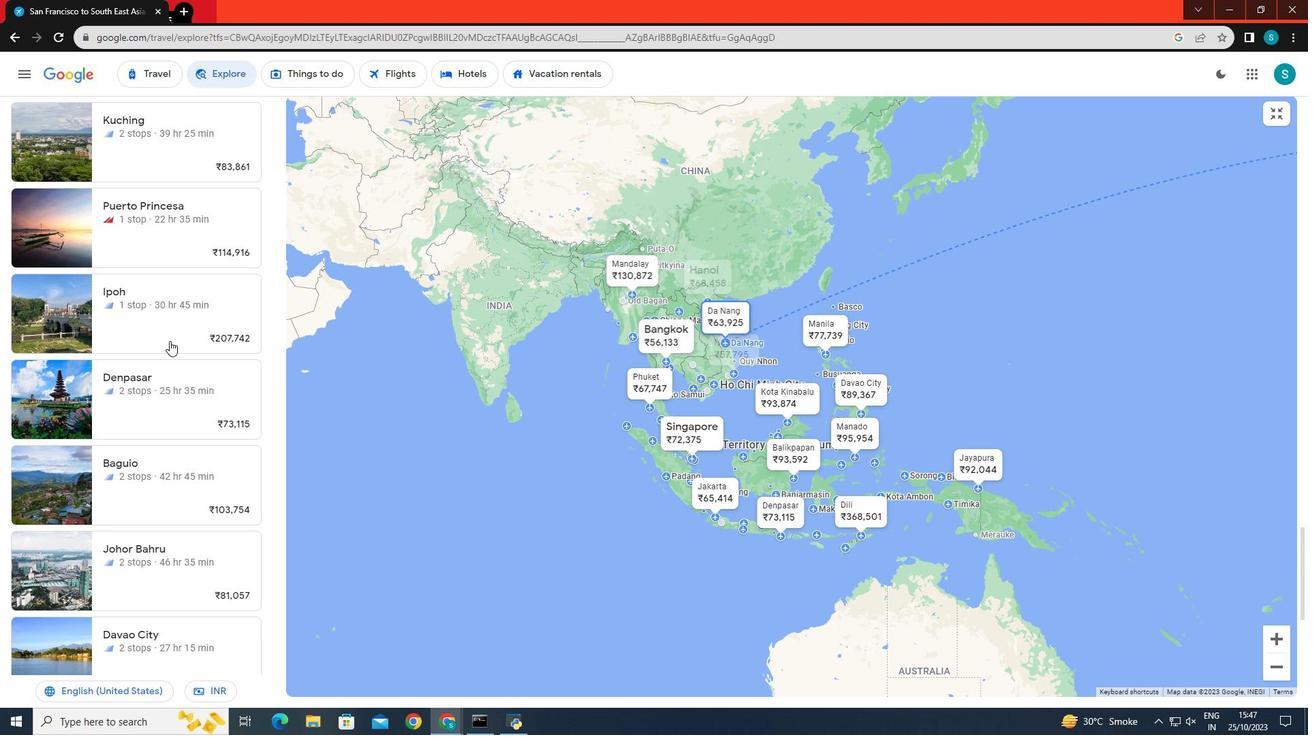 
Action: Mouse scrolled (169, 340) with delta (0, 0)
Screenshot: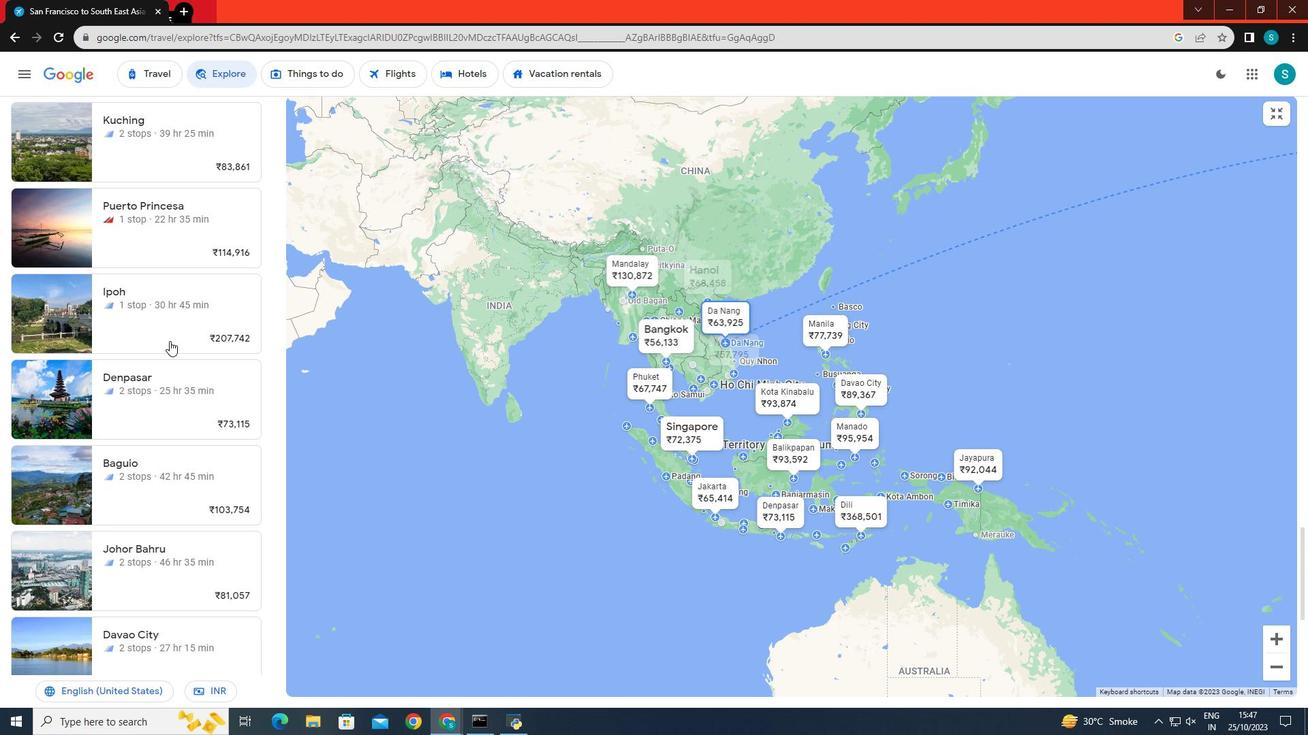 
Action: Mouse scrolled (169, 340) with delta (0, 0)
Screenshot: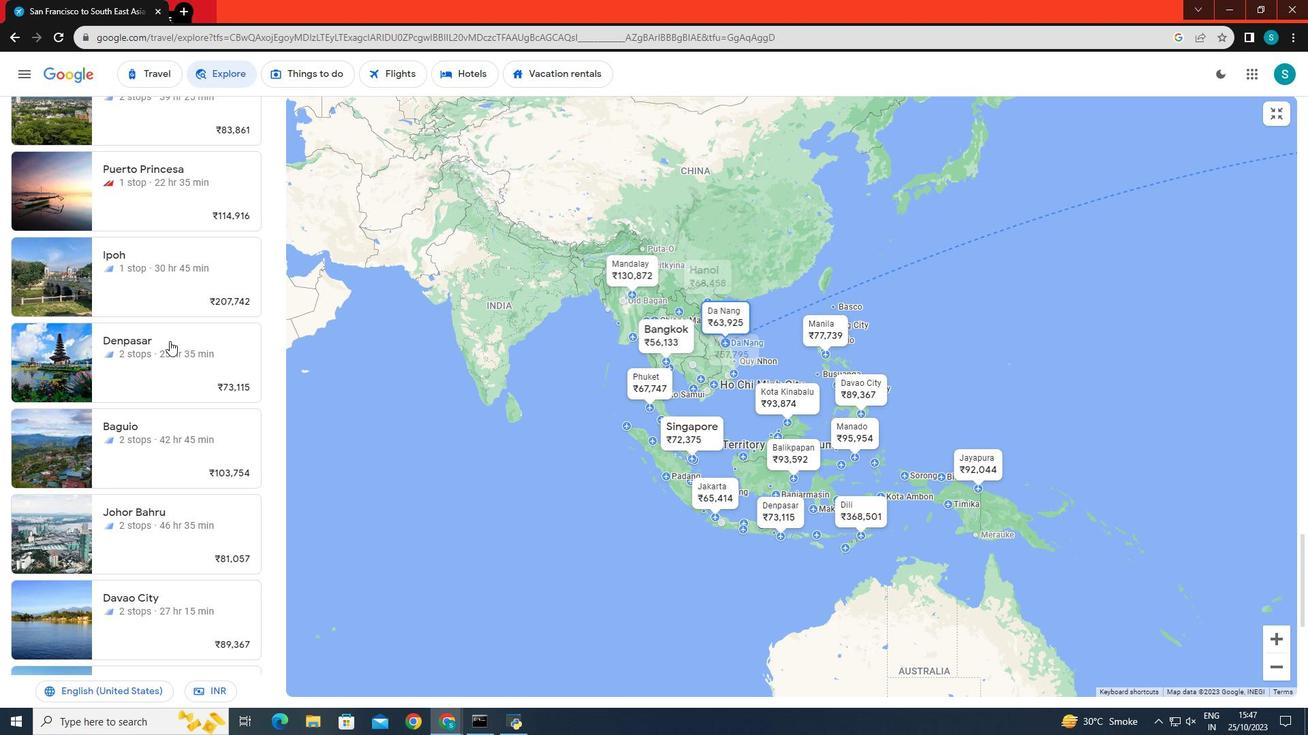 
Action: Mouse scrolled (169, 340) with delta (0, 0)
Screenshot: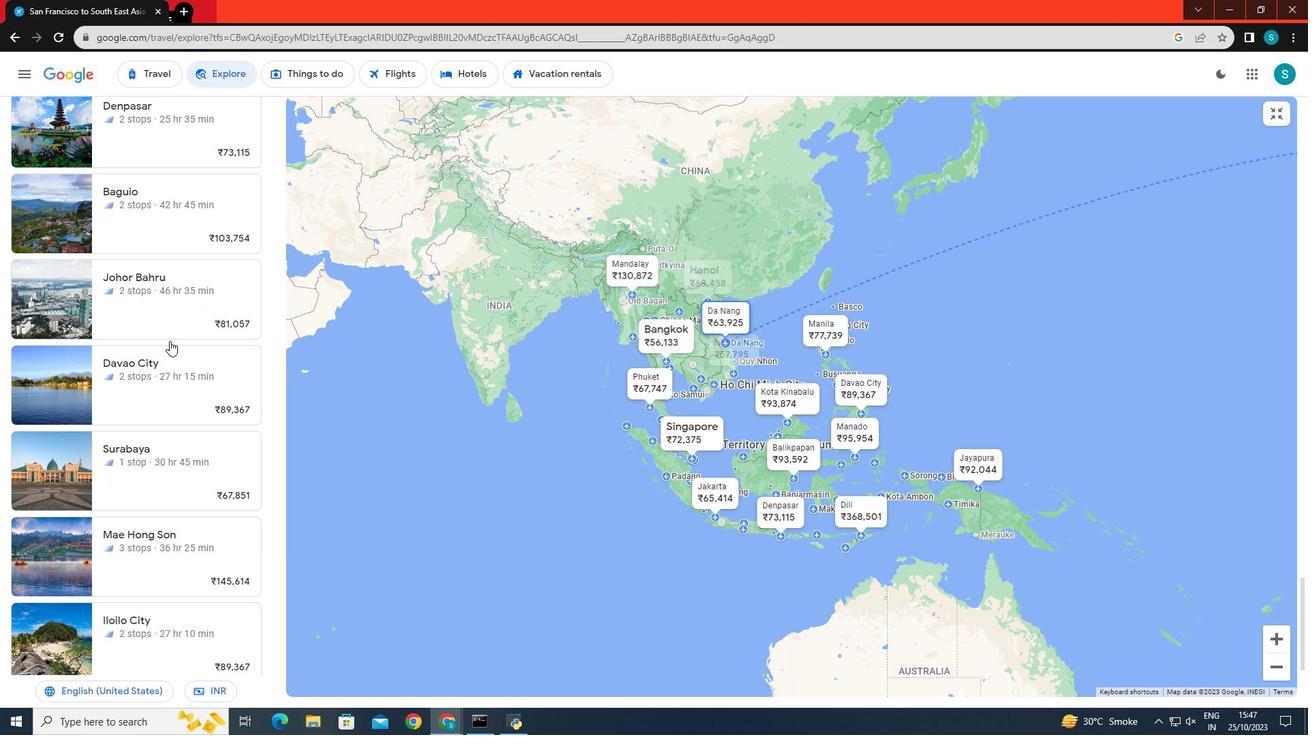 
Action: Mouse scrolled (169, 340) with delta (0, 0)
Screenshot: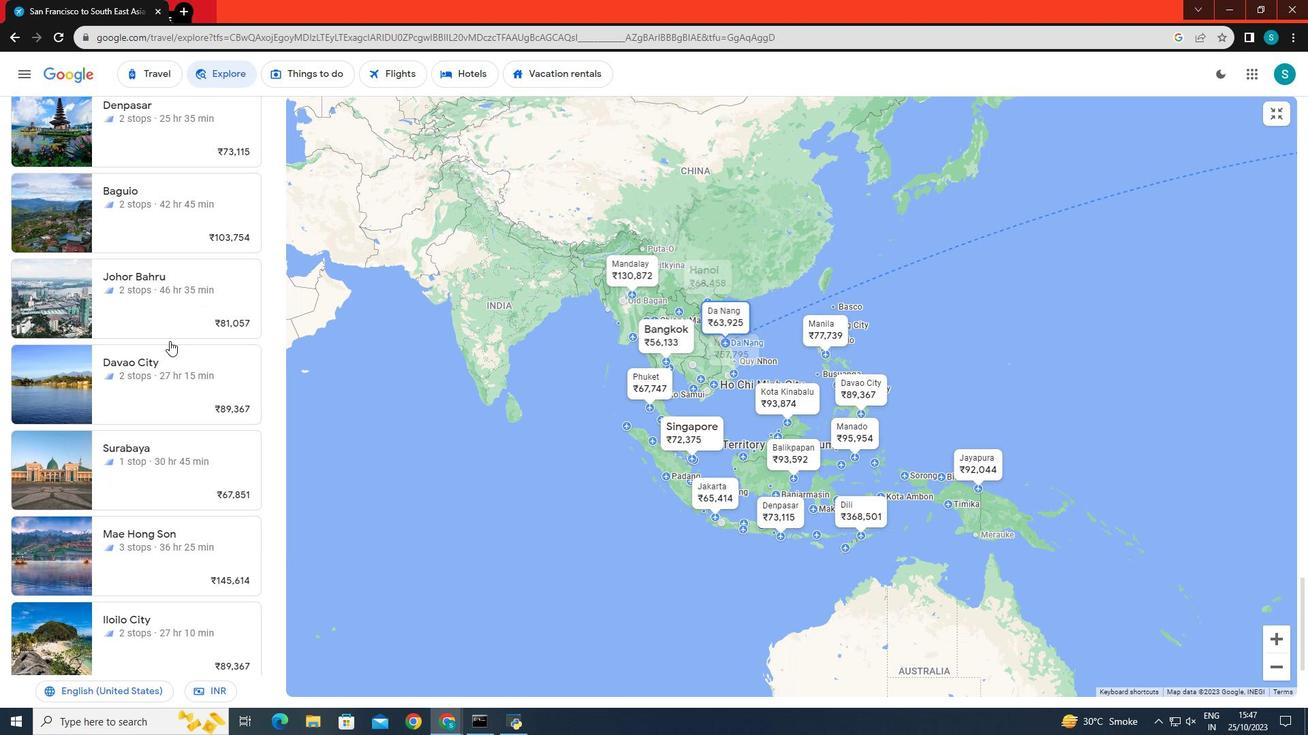 
Action: Mouse scrolled (169, 340) with delta (0, 0)
Screenshot: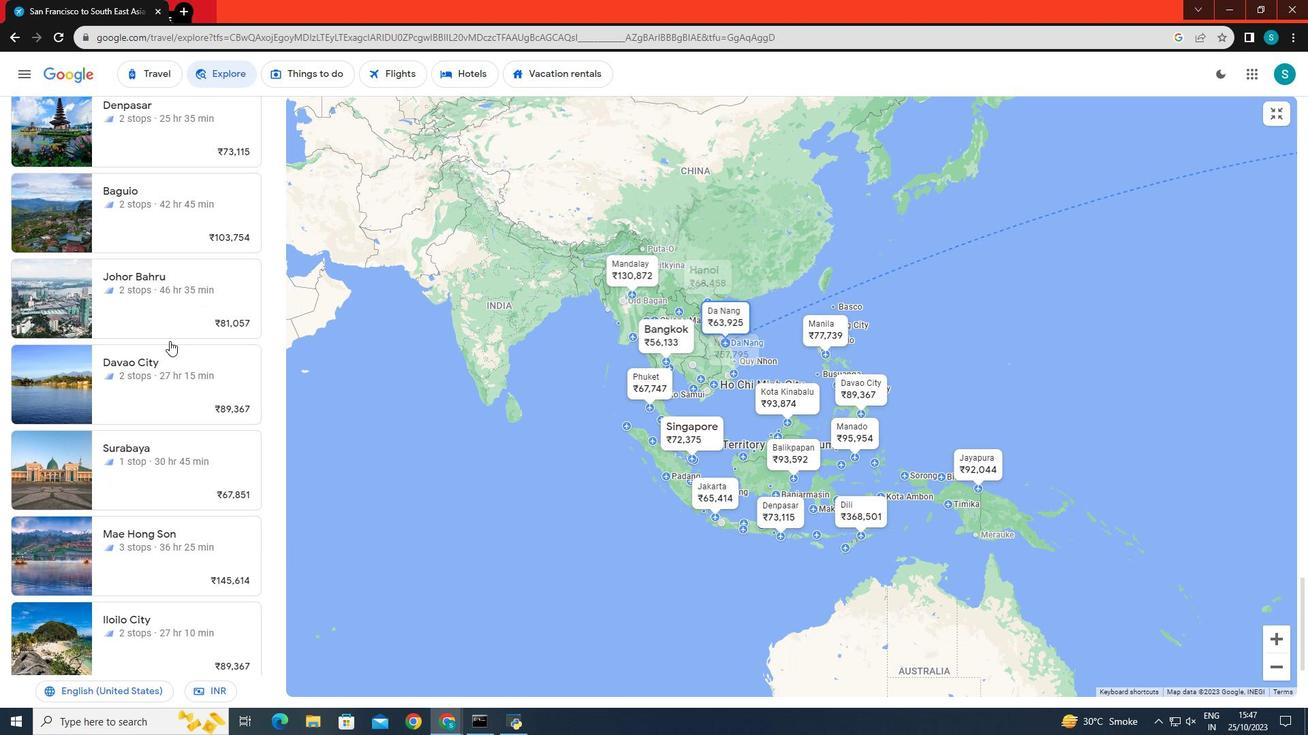 
Action: Mouse scrolled (169, 340) with delta (0, 0)
Screenshot: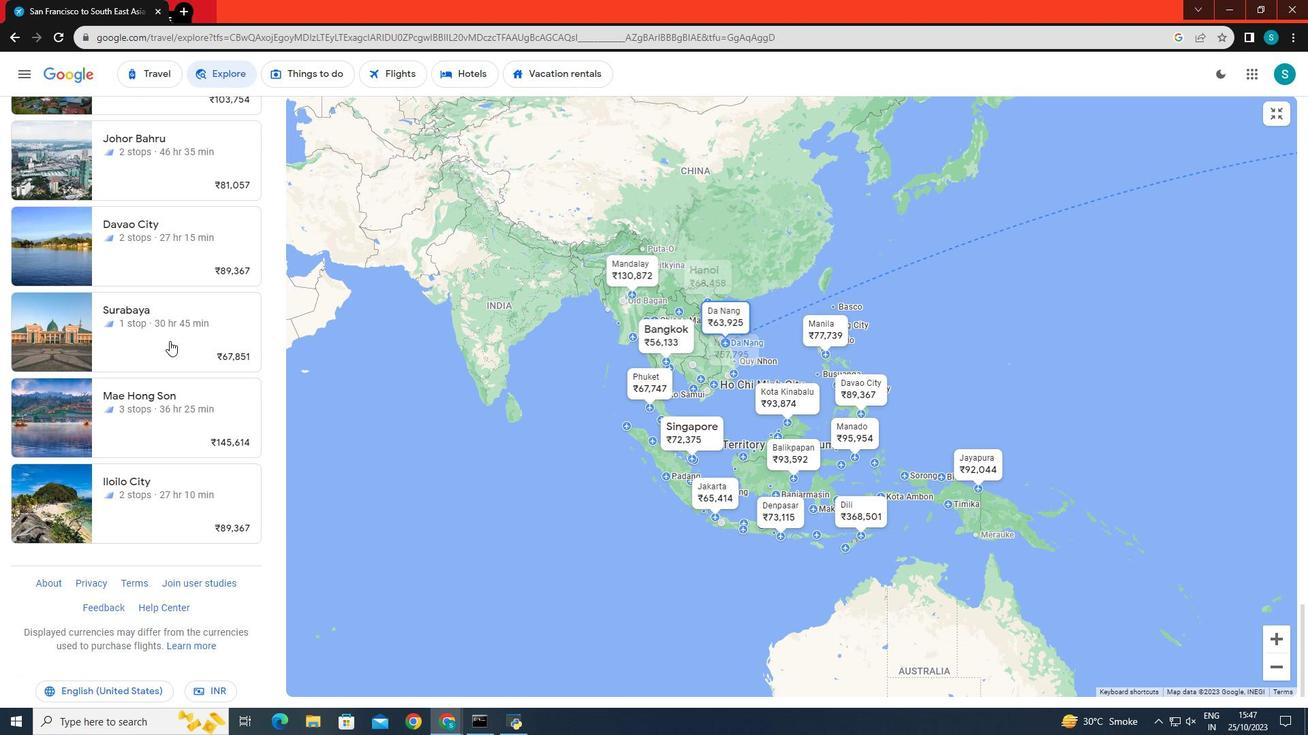 
Action: Mouse scrolled (169, 340) with delta (0, 0)
Screenshot: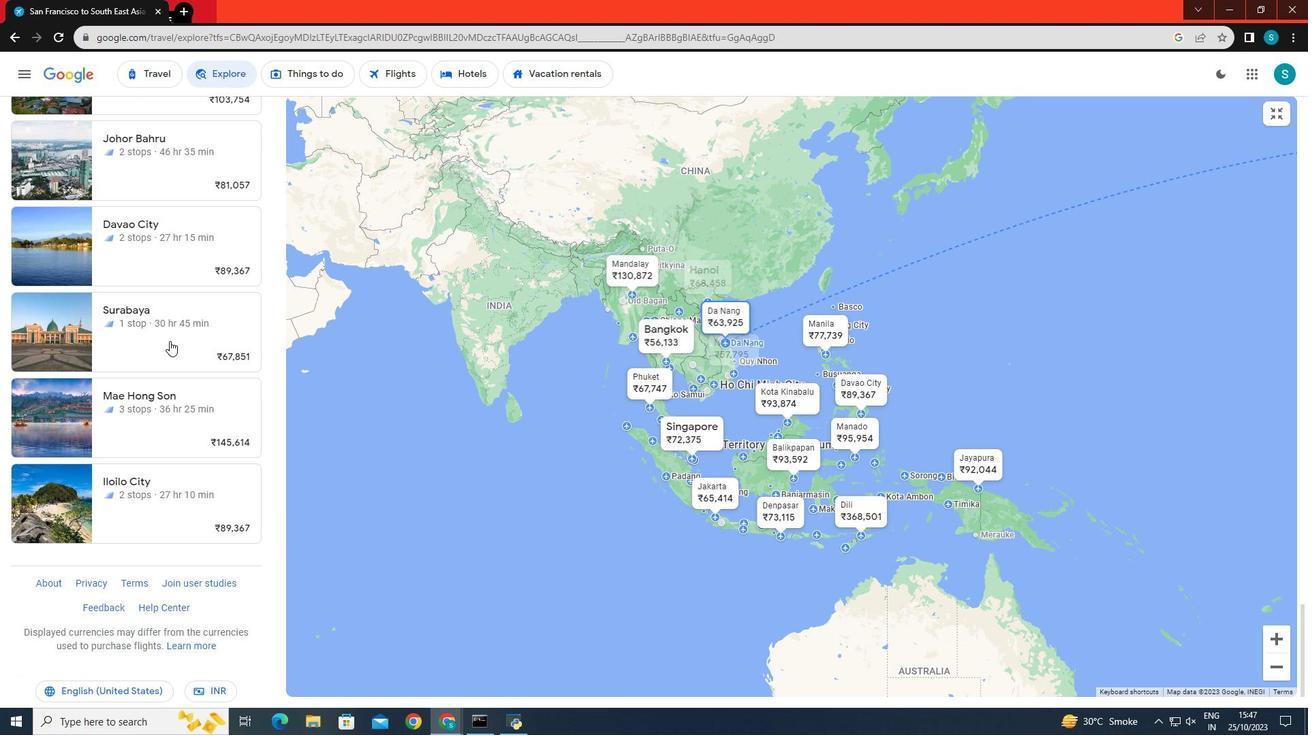 
Action: Mouse scrolled (169, 340) with delta (0, 0)
Screenshot: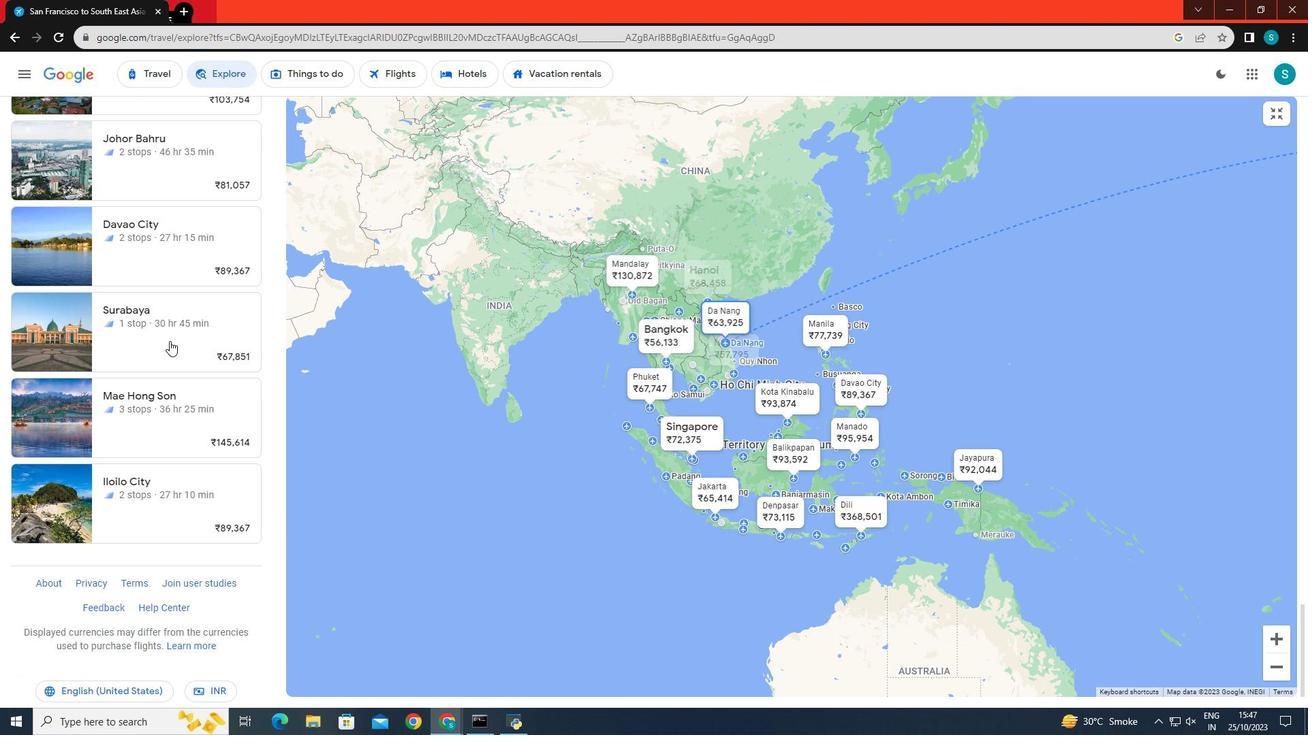 
Action: Mouse scrolled (169, 340) with delta (0, 0)
Screenshot: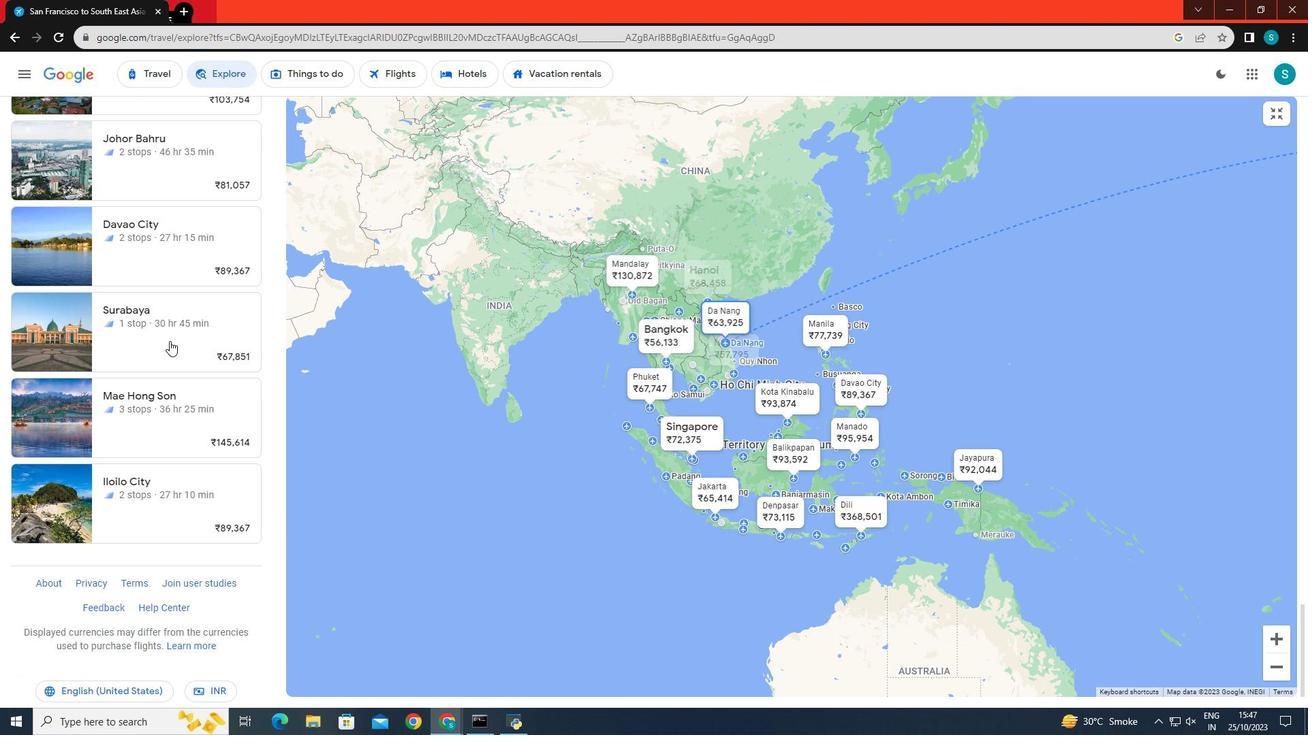 
Action: Mouse scrolled (169, 340) with delta (0, 0)
Screenshot: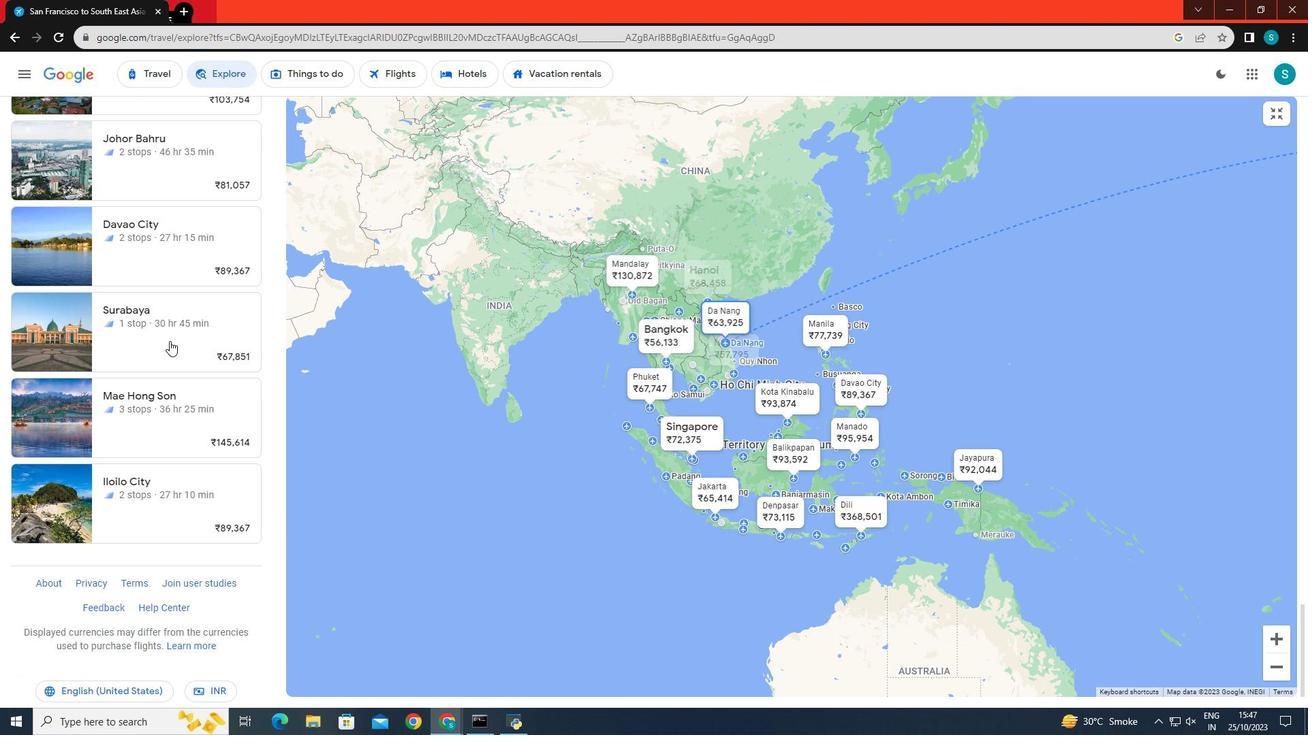 
Action: Mouse scrolled (169, 340) with delta (0, 0)
Screenshot: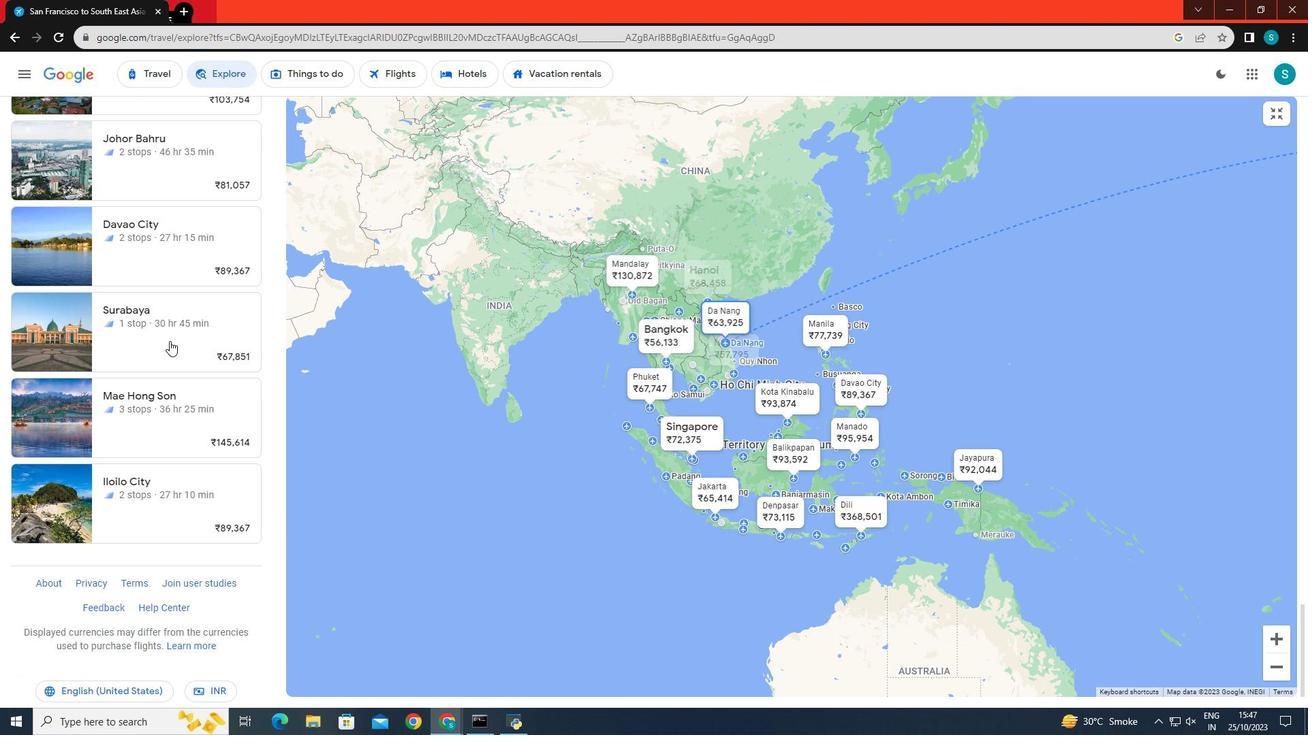 
Action: Mouse scrolled (169, 340) with delta (0, 0)
Screenshot: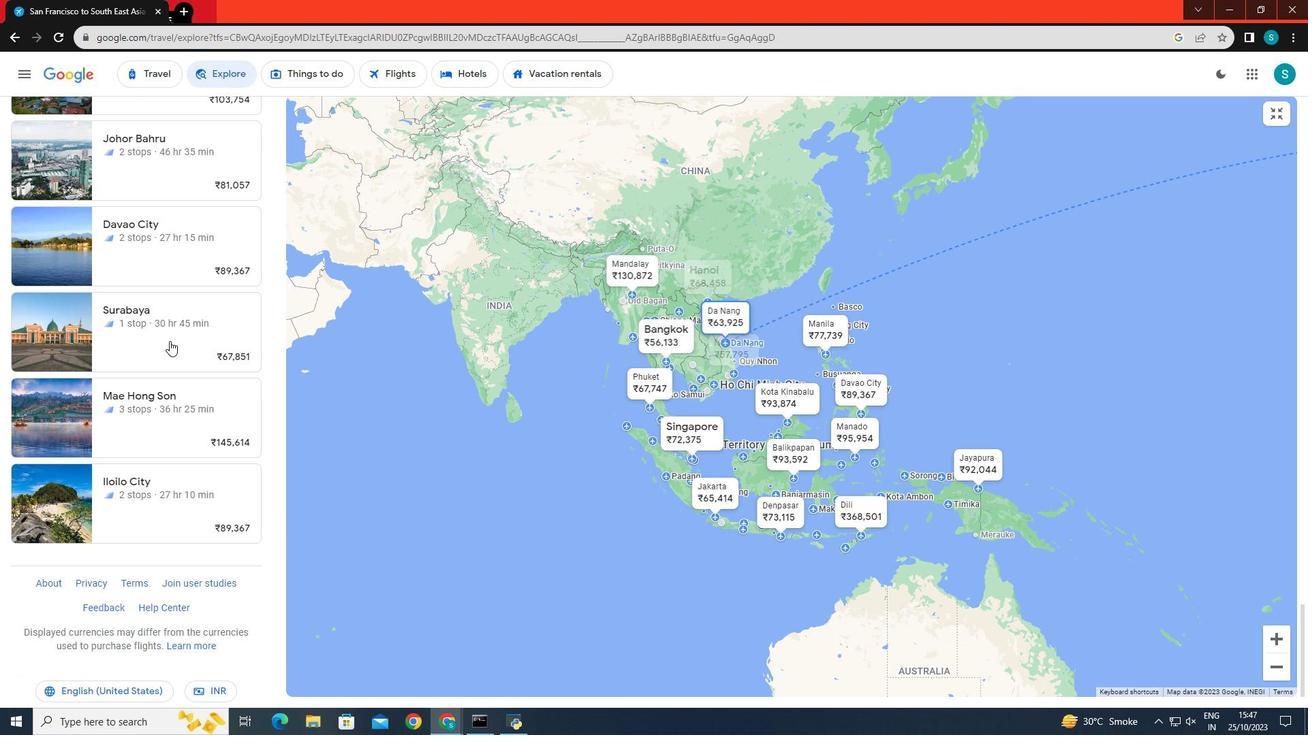 
Action: Mouse scrolled (169, 340) with delta (0, 0)
Screenshot: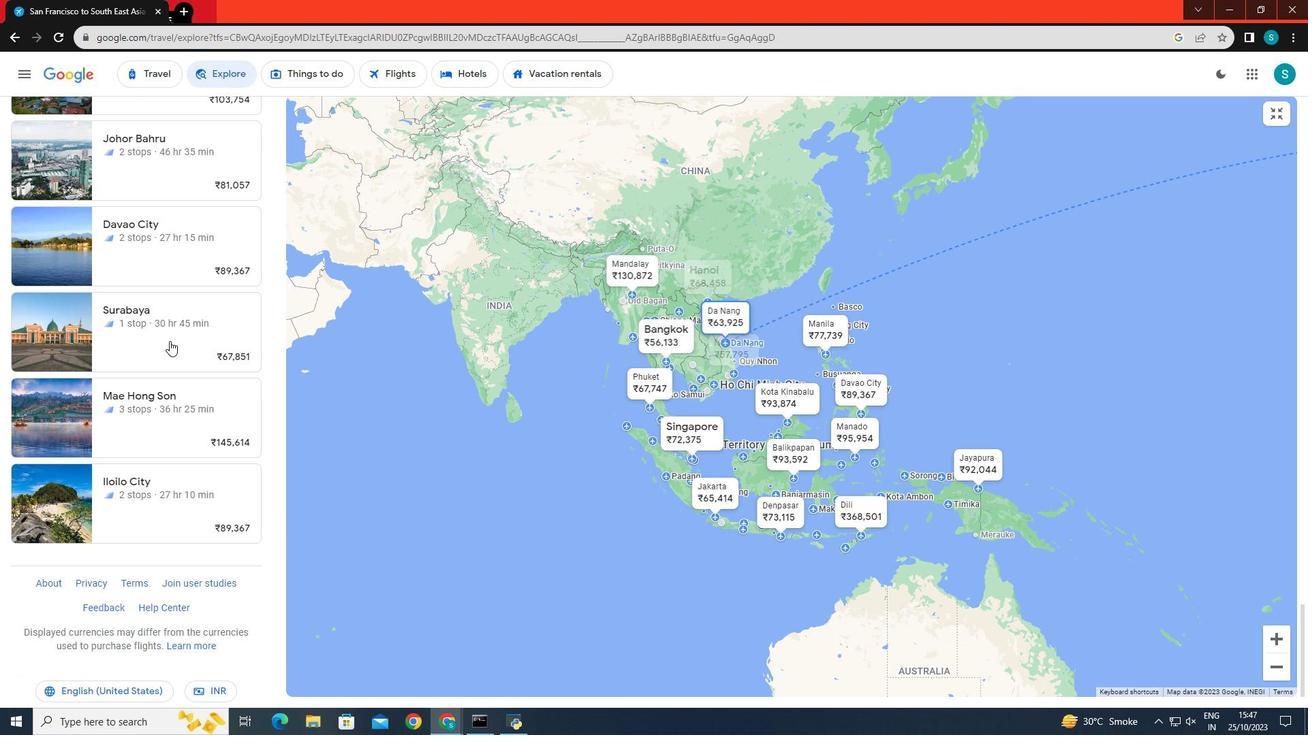 
Action: Mouse scrolled (169, 340) with delta (0, 0)
Screenshot: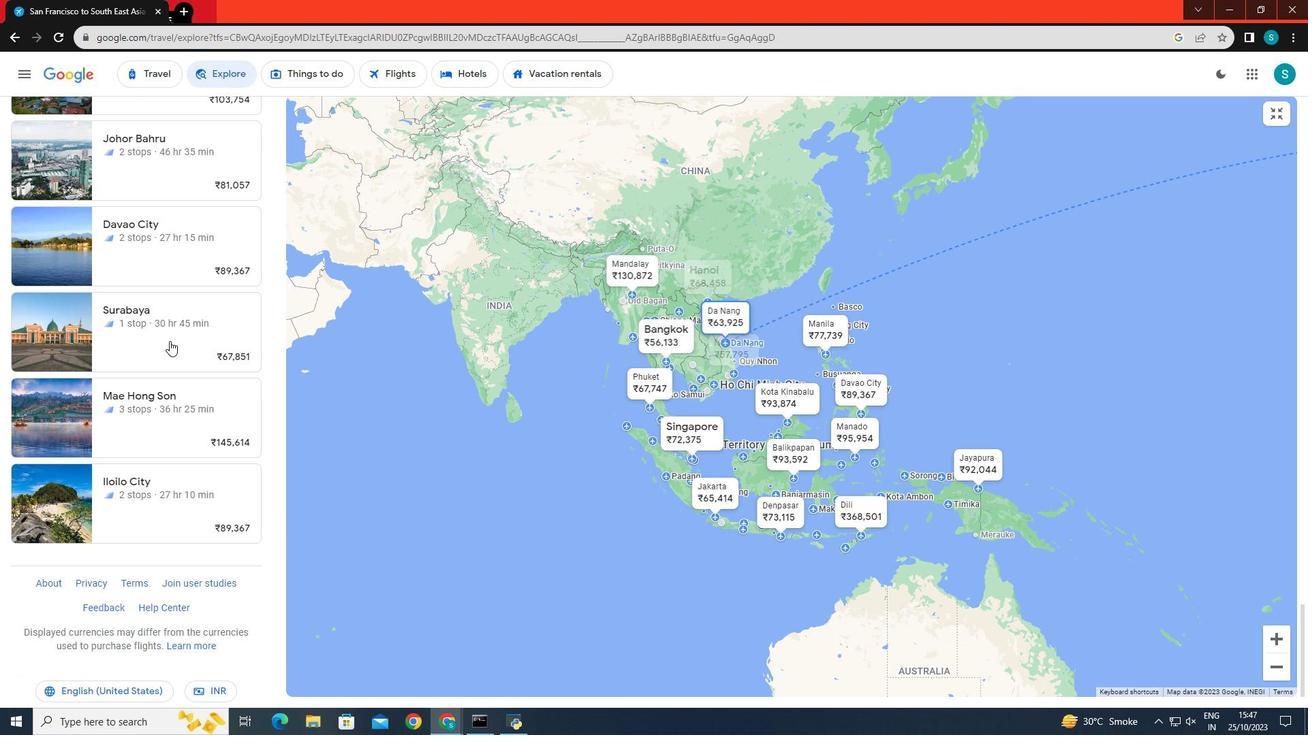 
Action: Mouse scrolled (169, 340) with delta (0, 0)
Screenshot: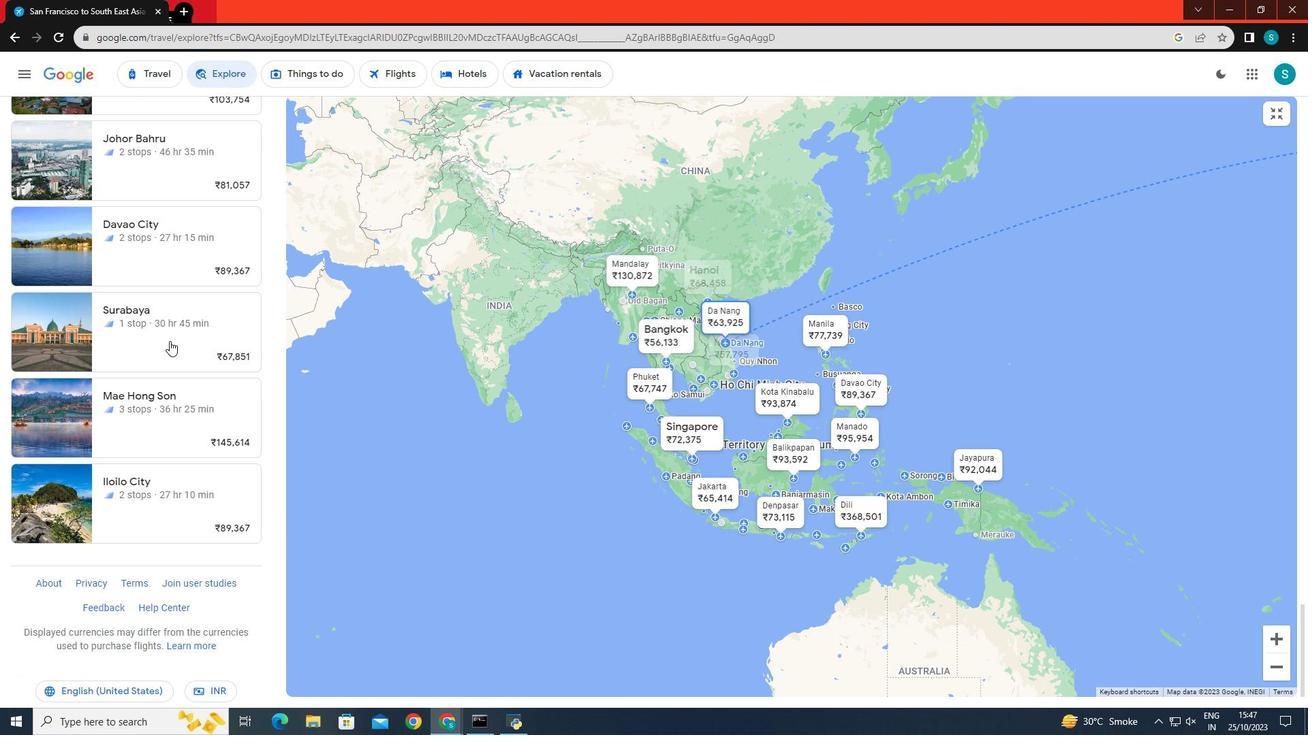 
Action: Mouse scrolled (169, 340) with delta (0, 0)
Screenshot: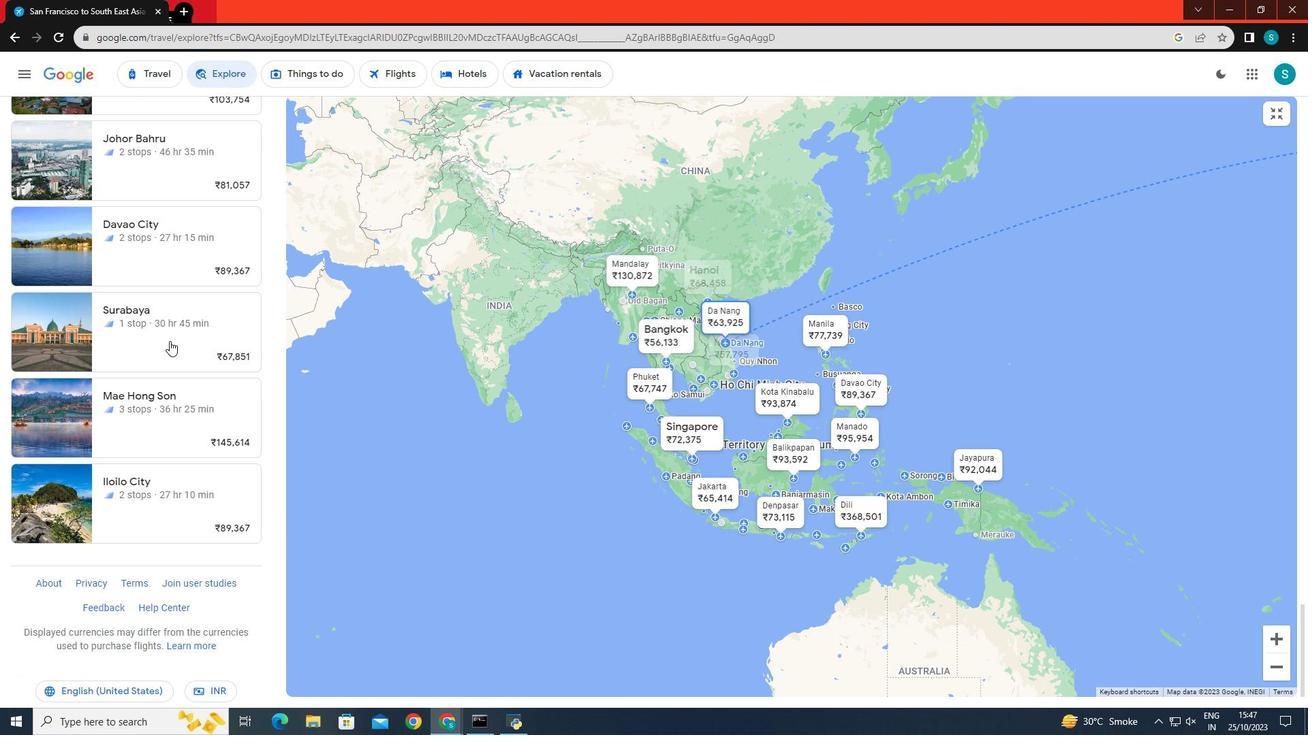 
Action: Mouse scrolled (169, 340) with delta (0, 0)
Screenshot: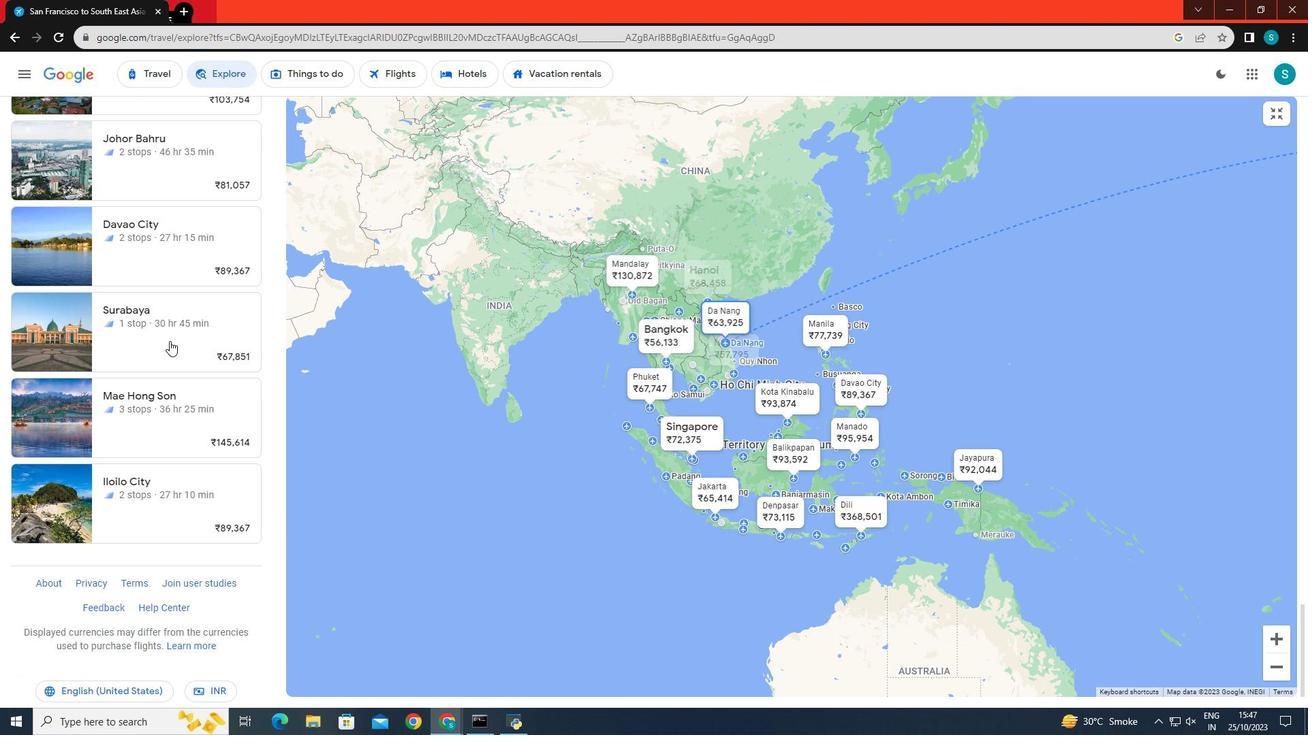 
Action: Mouse scrolled (169, 340) with delta (0, 0)
Screenshot: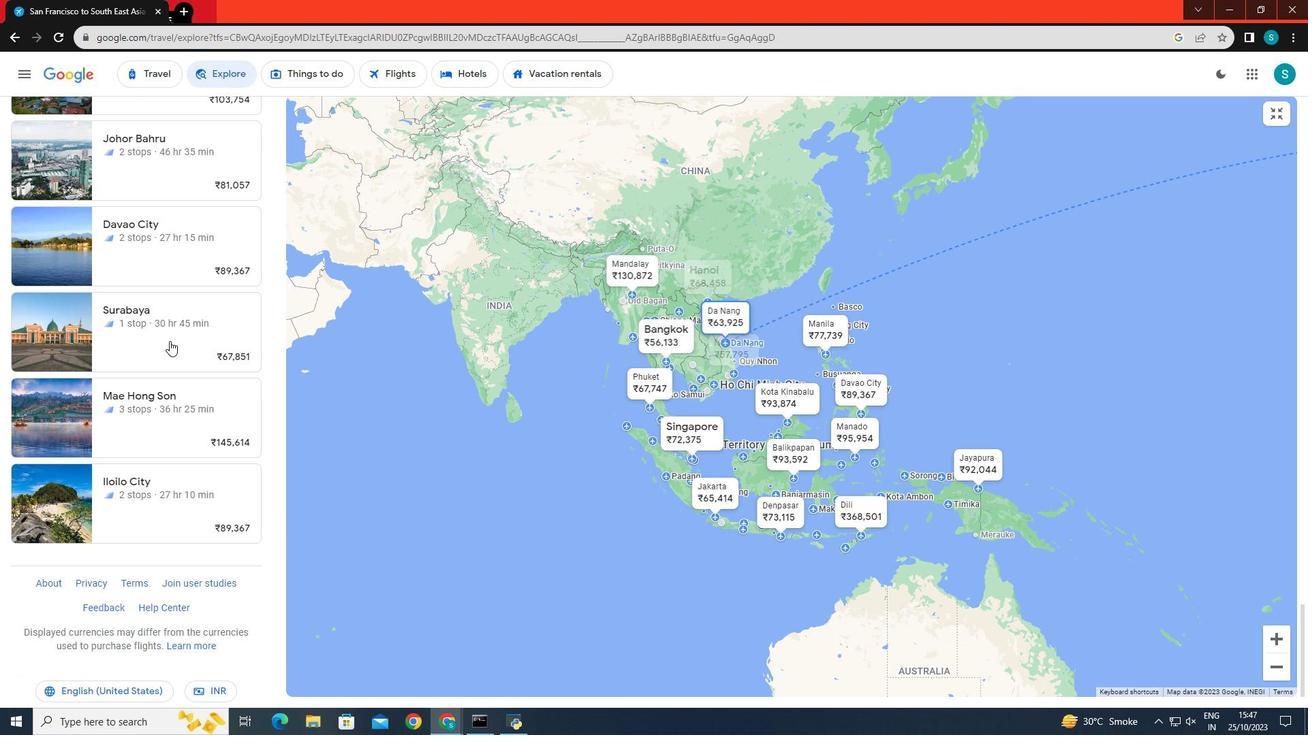 
Action: Mouse scrolled (169, 340) with delta (0, 0)
Screenshot: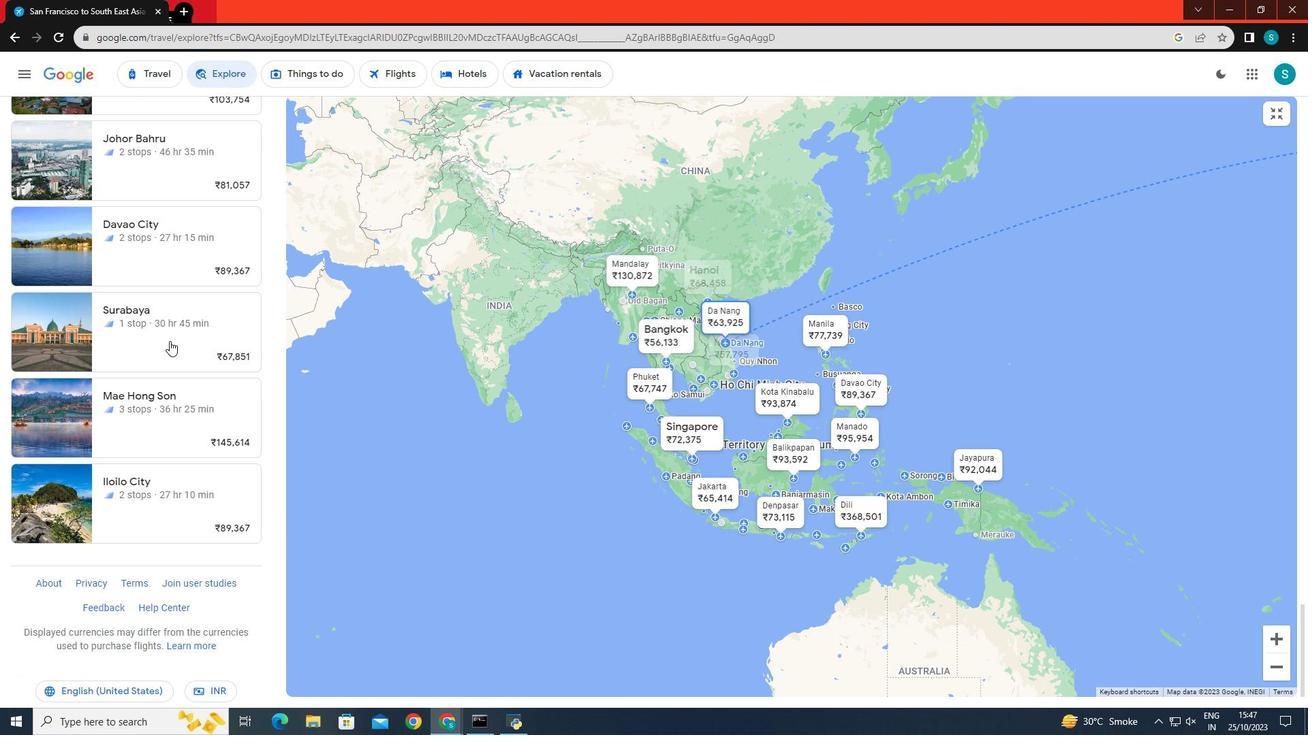 
Action: Mouse scrolled (169, 342) with delta (0, 0)
Screenshot: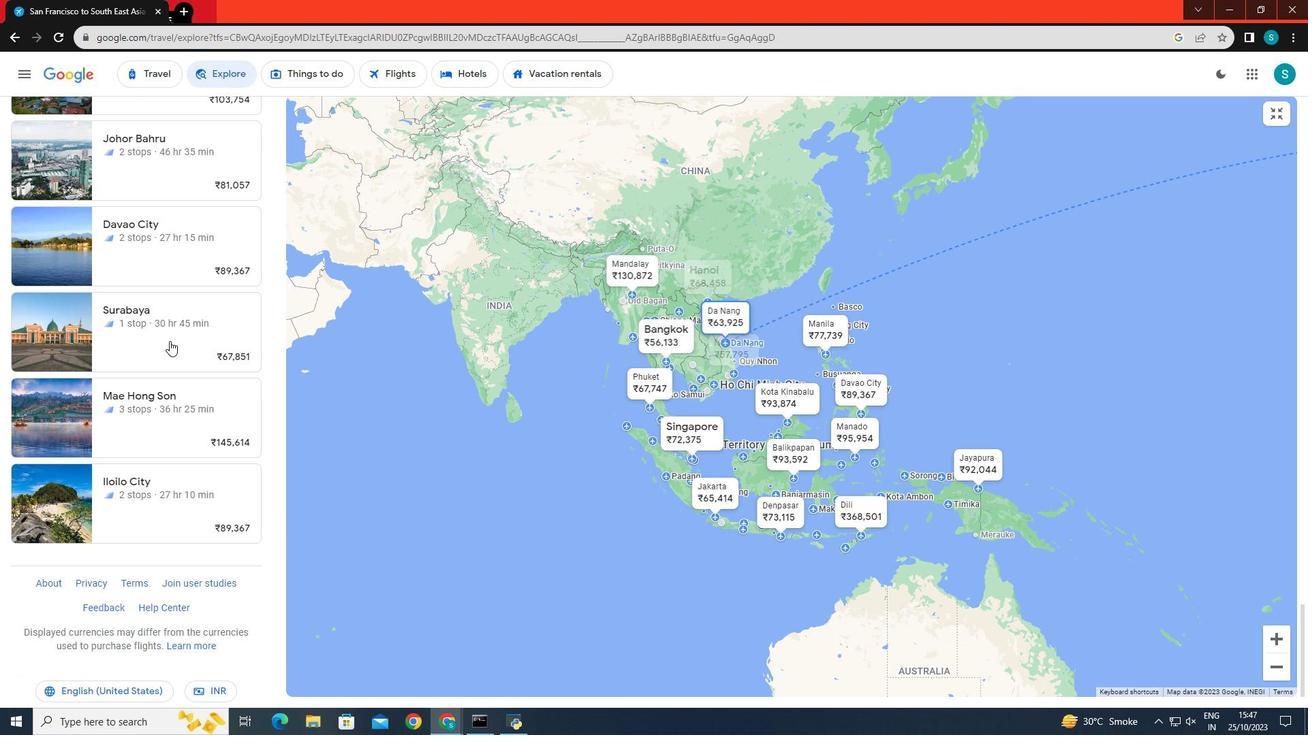 
Action: Mouse scrolled (169, 342) with delta (0, 0)
Screenshot: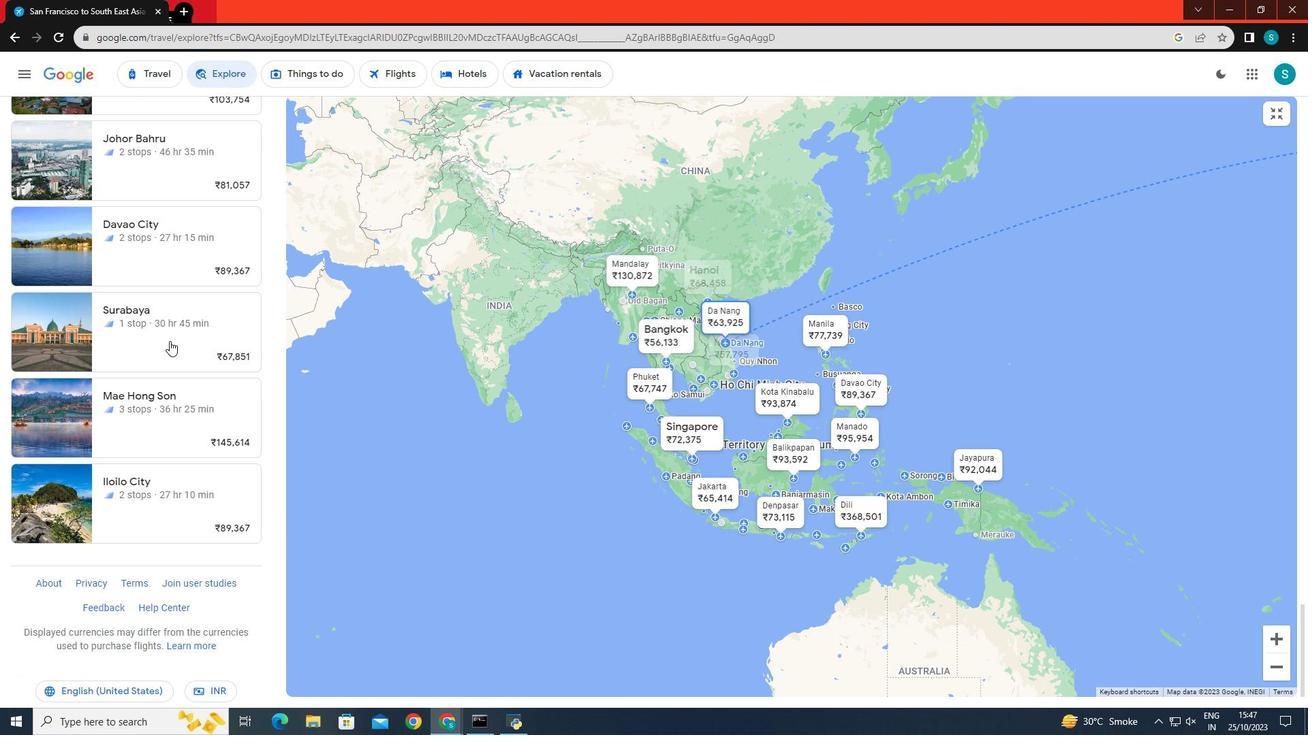 
Action: Mouse scrolled (169, 342) with delta (0, 0)
Screenshot: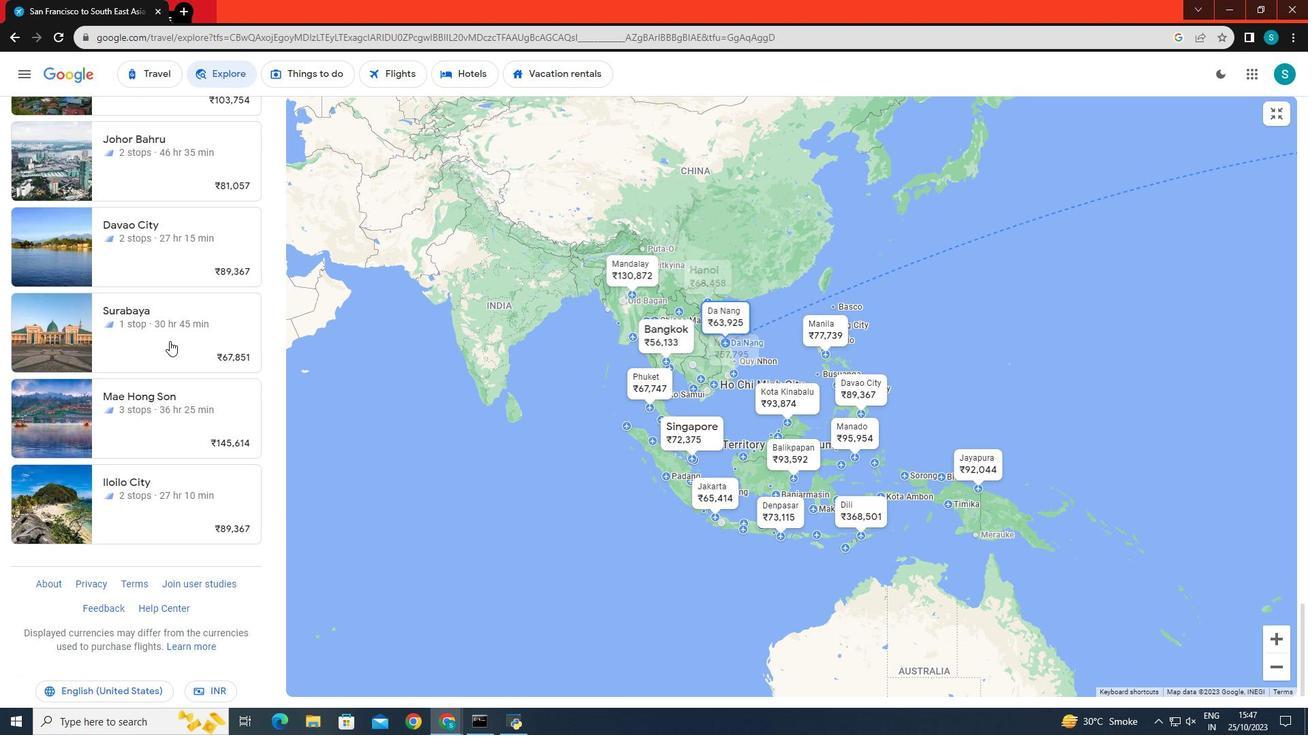 
Action: Mouse scrolled (169, 342) with delta (0, 0)
Screenshot: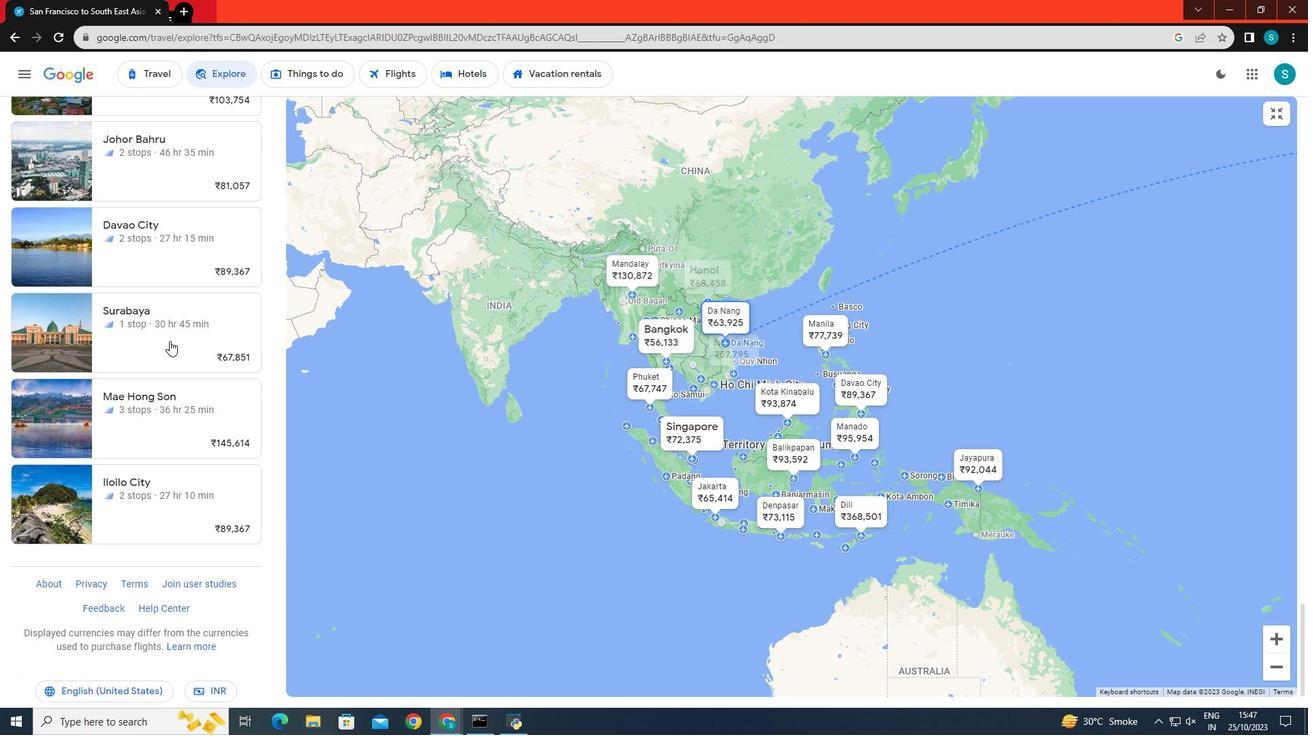 
Action: Mouse scrolled (169, 342) with delta (0, 0)
Screenshot: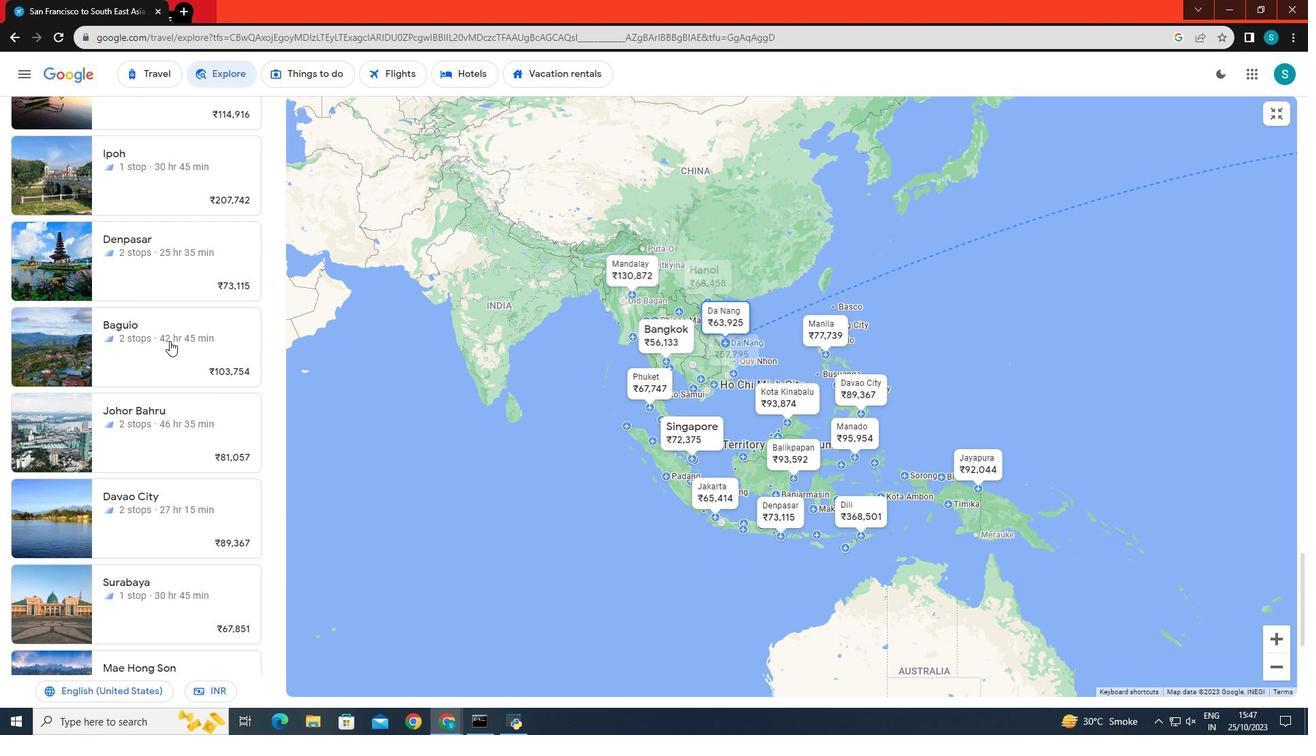 
Action: Mouse scrolled (169, 342) with delta (0, 0)
Screenshot: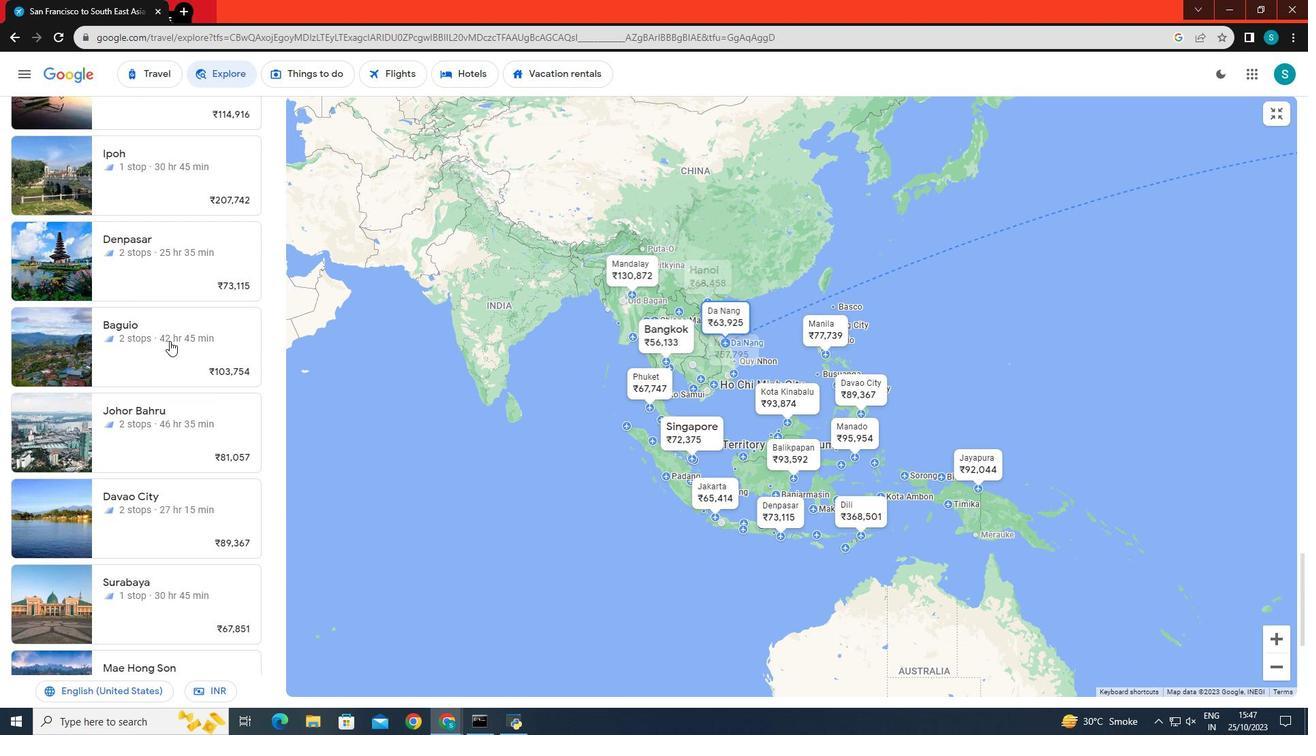 
Action: Mouse scrolled (169, 342) with delta (0, 0)
Screenshot: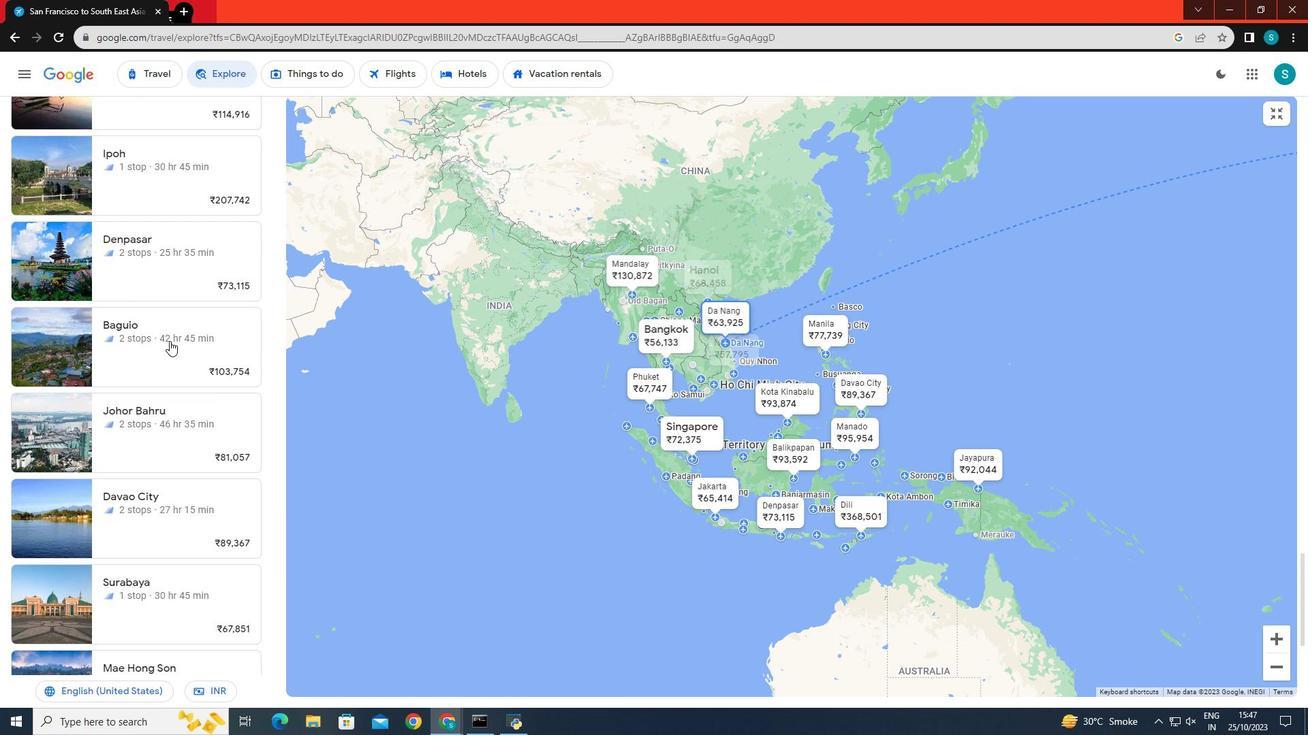 
Action: Mouse scrolled (169, 342) with delta (0, 0)
Screenshot: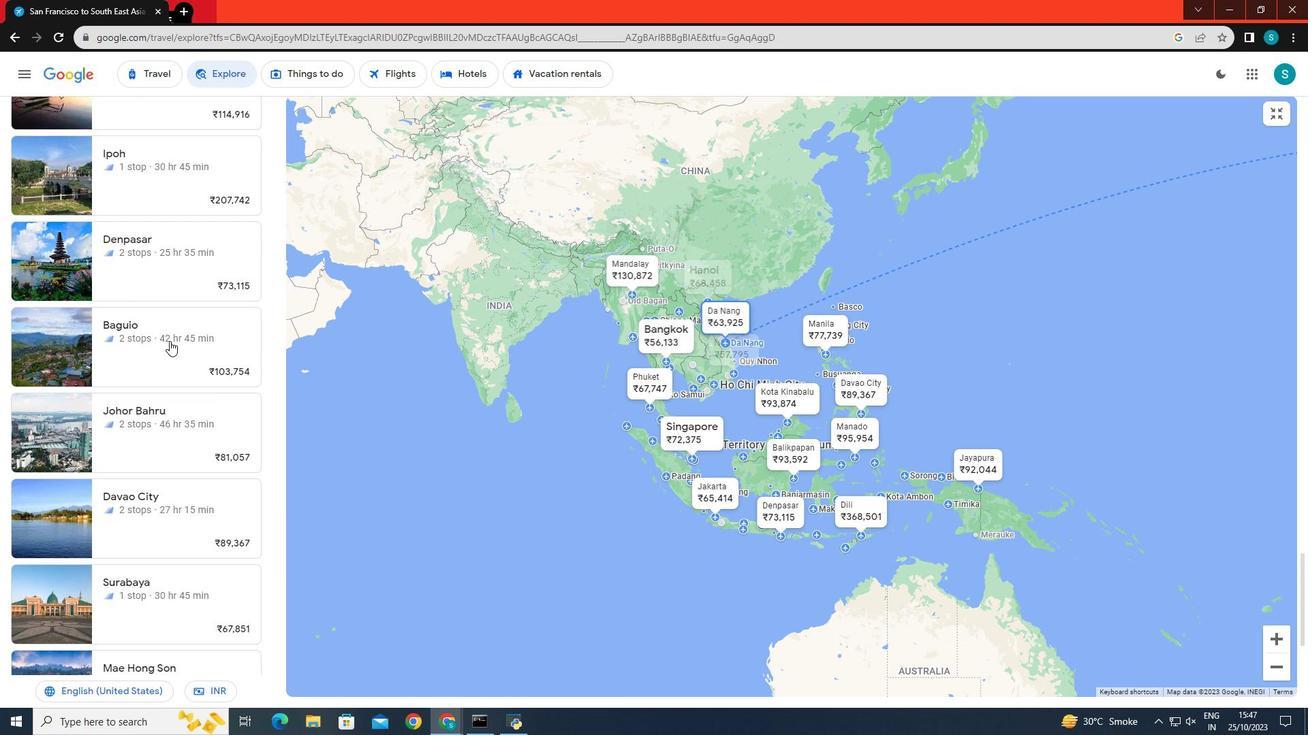 
Action: Mouse scrolled (169, 342) with delta (0, 0)
Screenshot: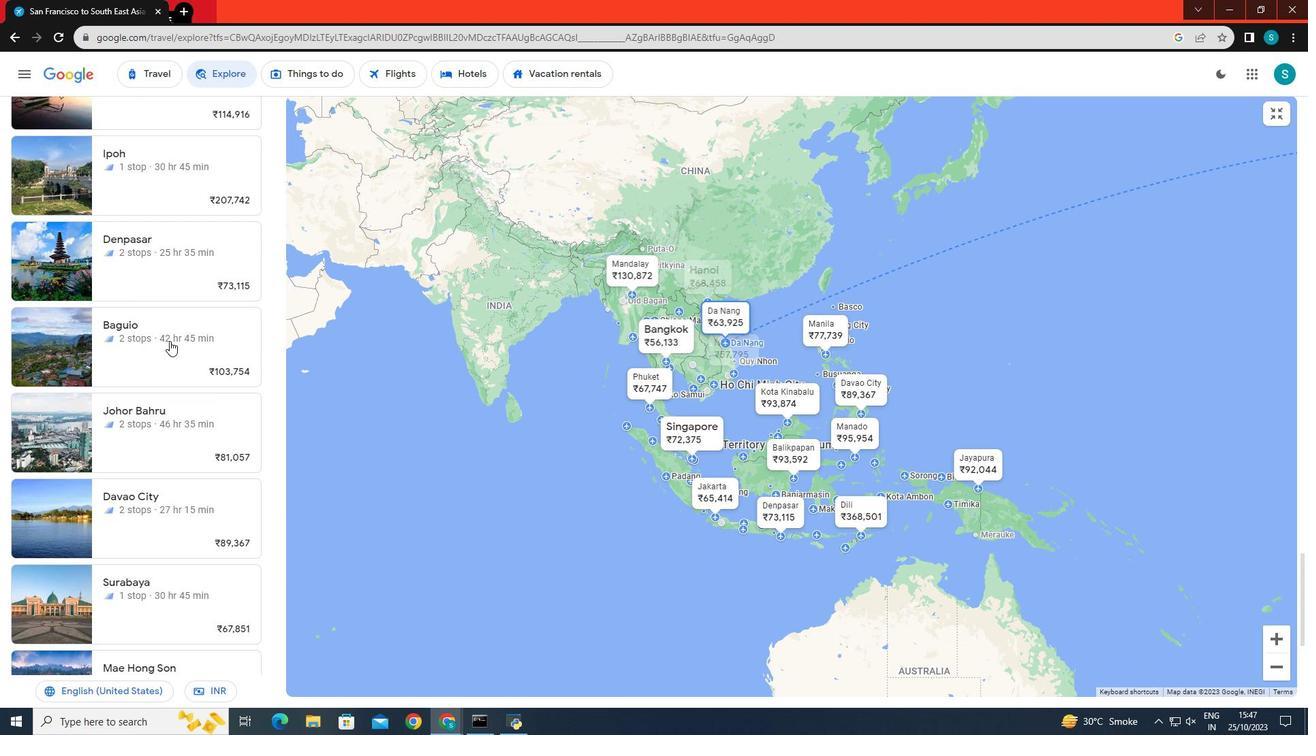 
Action: Mouse scrolled (169, 342) with delta (0, 0)
Screenshot: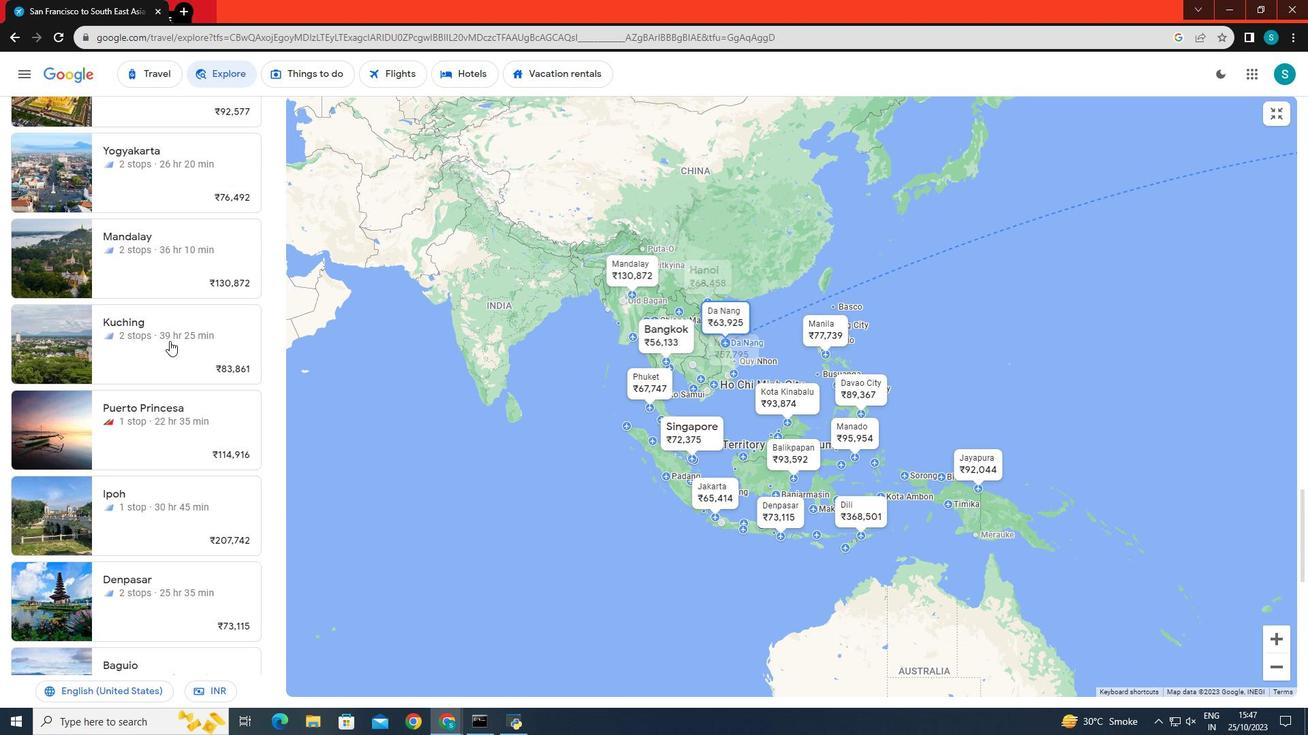 
Action: Mouse scrolled (169, 342) with delta (0, 0)
Screenshot: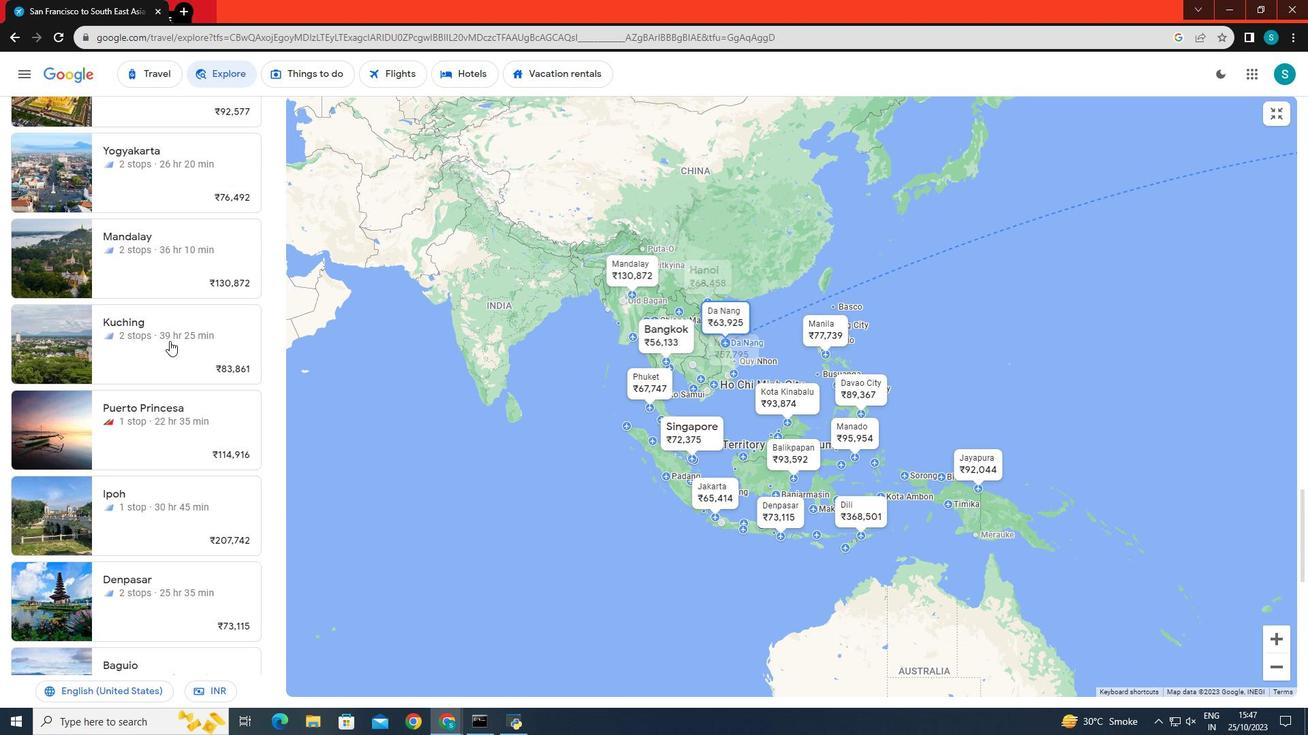 
Action: Mouse scrolled (169, 342) with delta (0, 0)
Screenshot: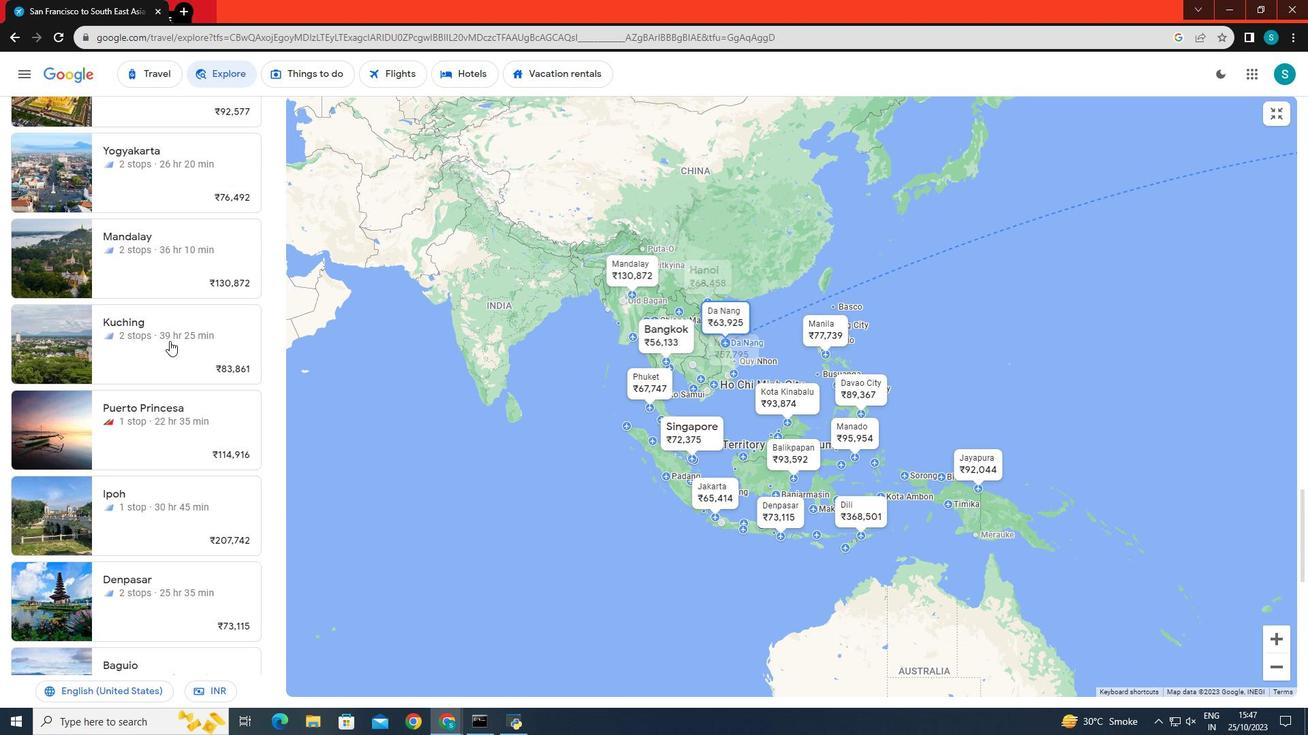 
Action: Mouse scrolled (169, 342) with delta (0, 0)
Screenshot: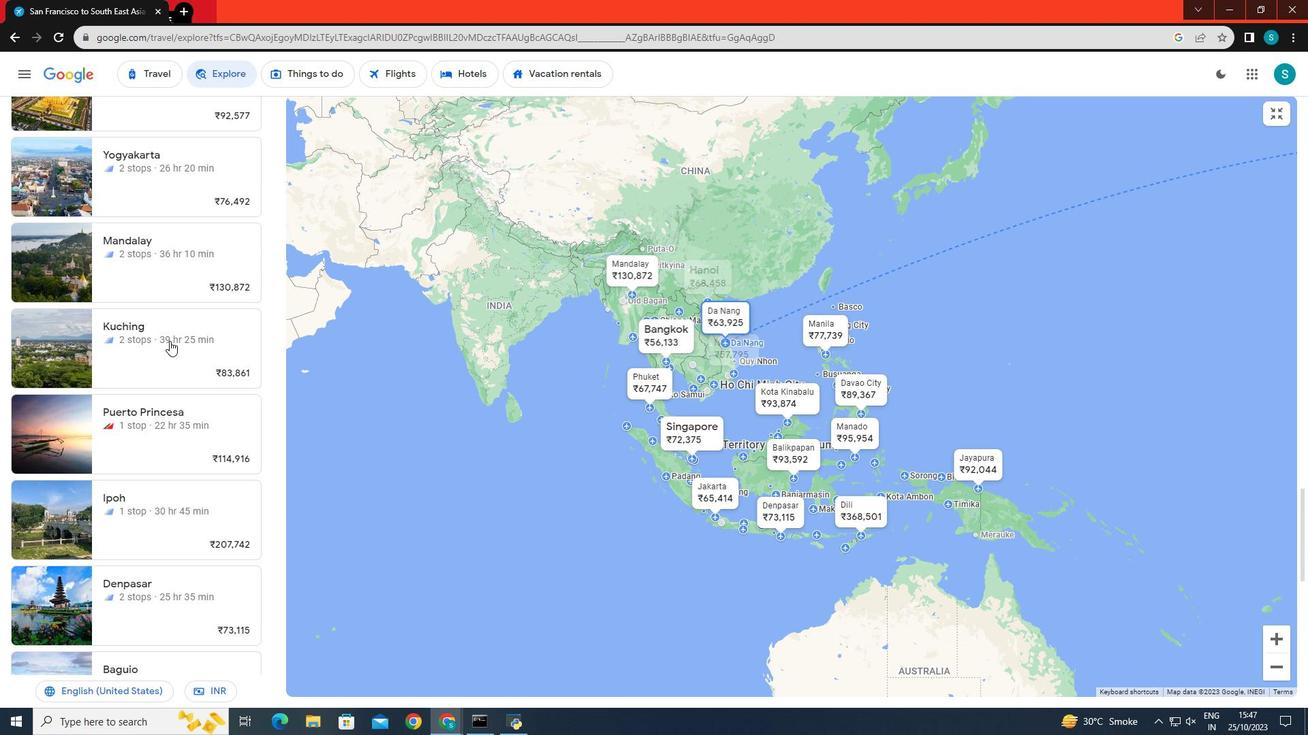 
Action: Mouse scrolled (169, 342) with delta (0, 0)
Screenshot: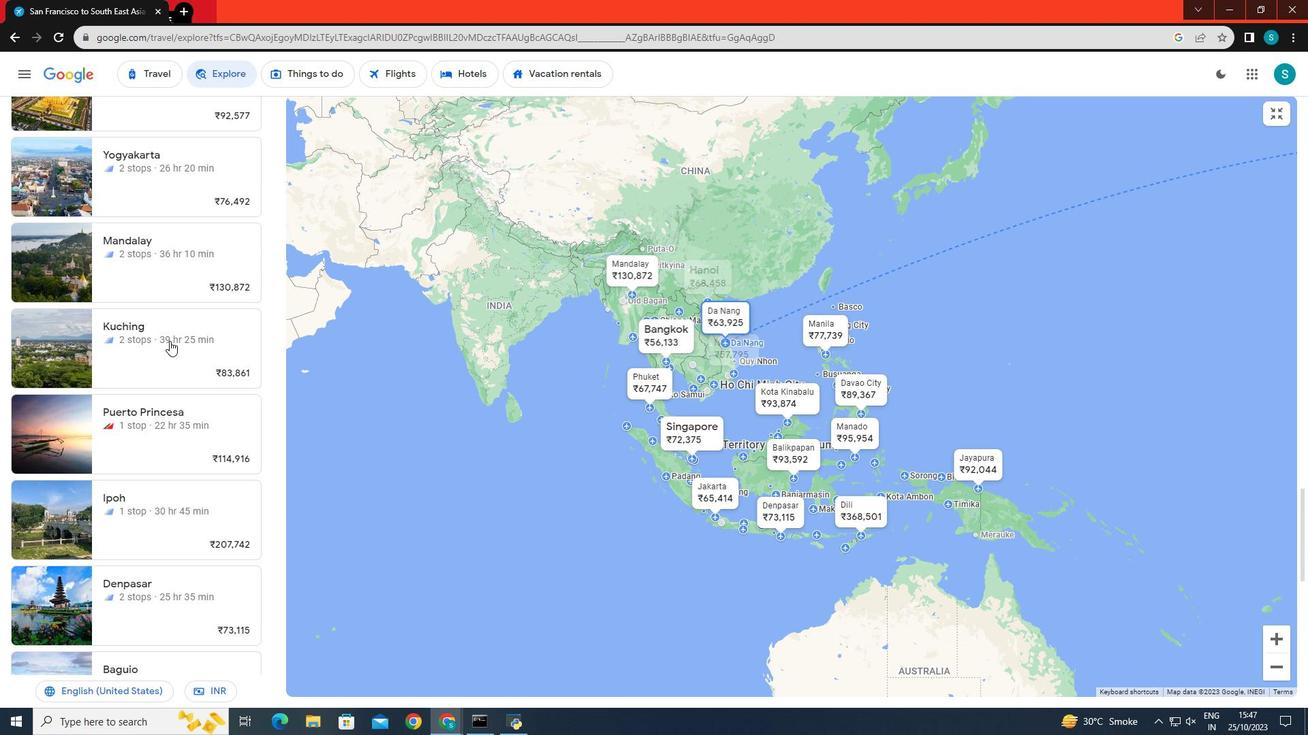 
Action: Mouse scrolled (169, 342) with delta (0, 0)
Screenshot: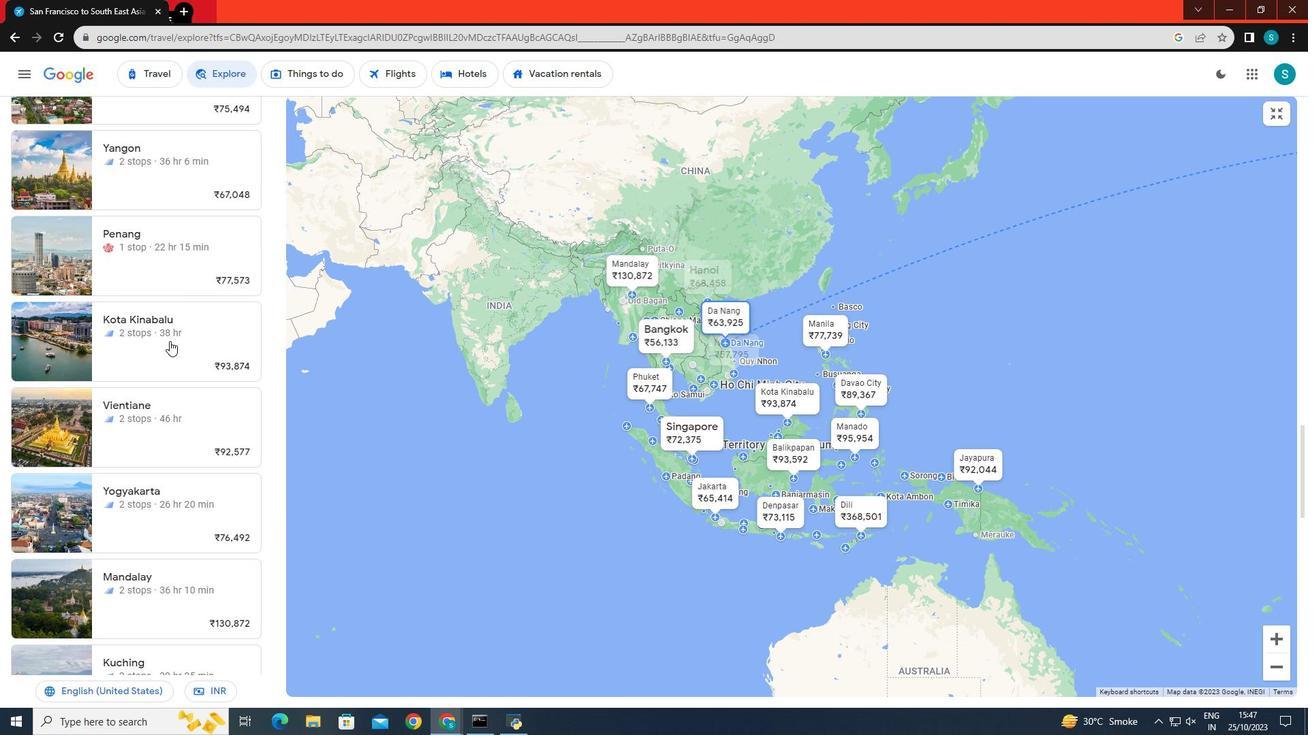 
Action: Mouse scrolled (169, 342) with delta (0, 0)
Screenshot: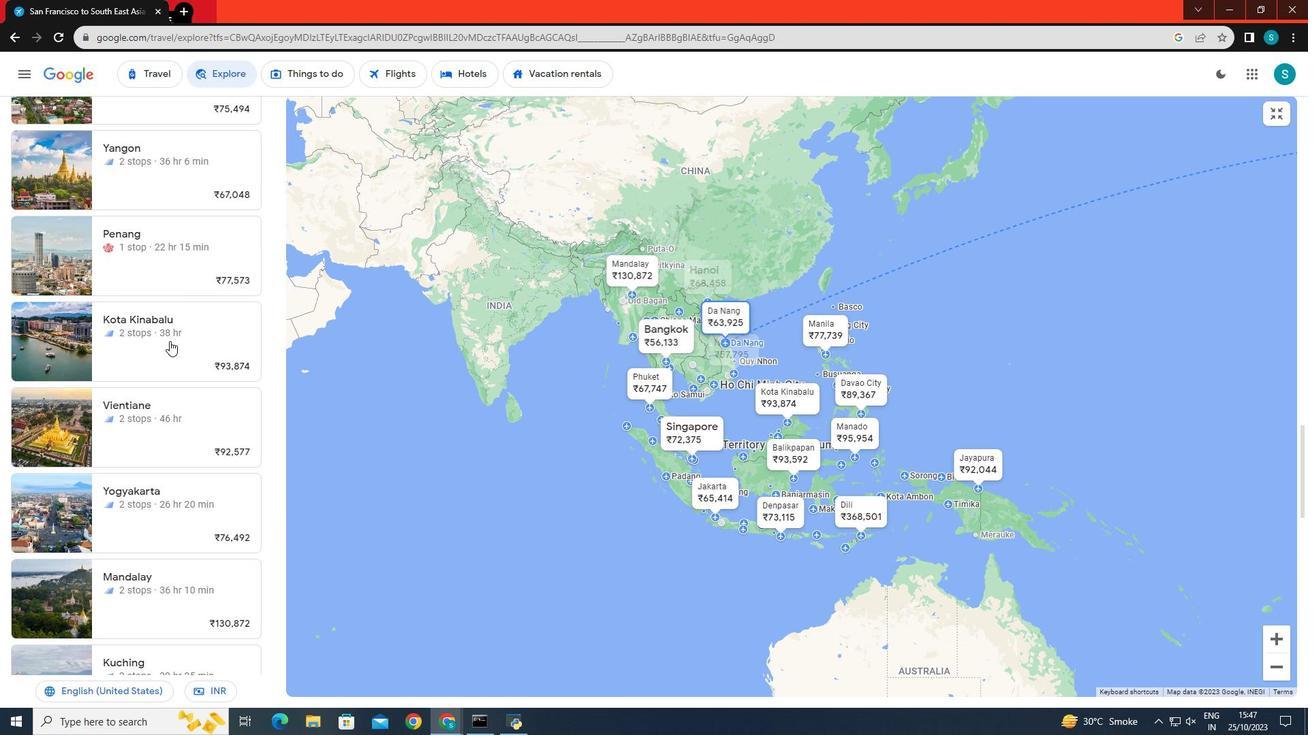 
Action: Mouse scrolled (169, 342) with delta (0, 0)
Screenshot: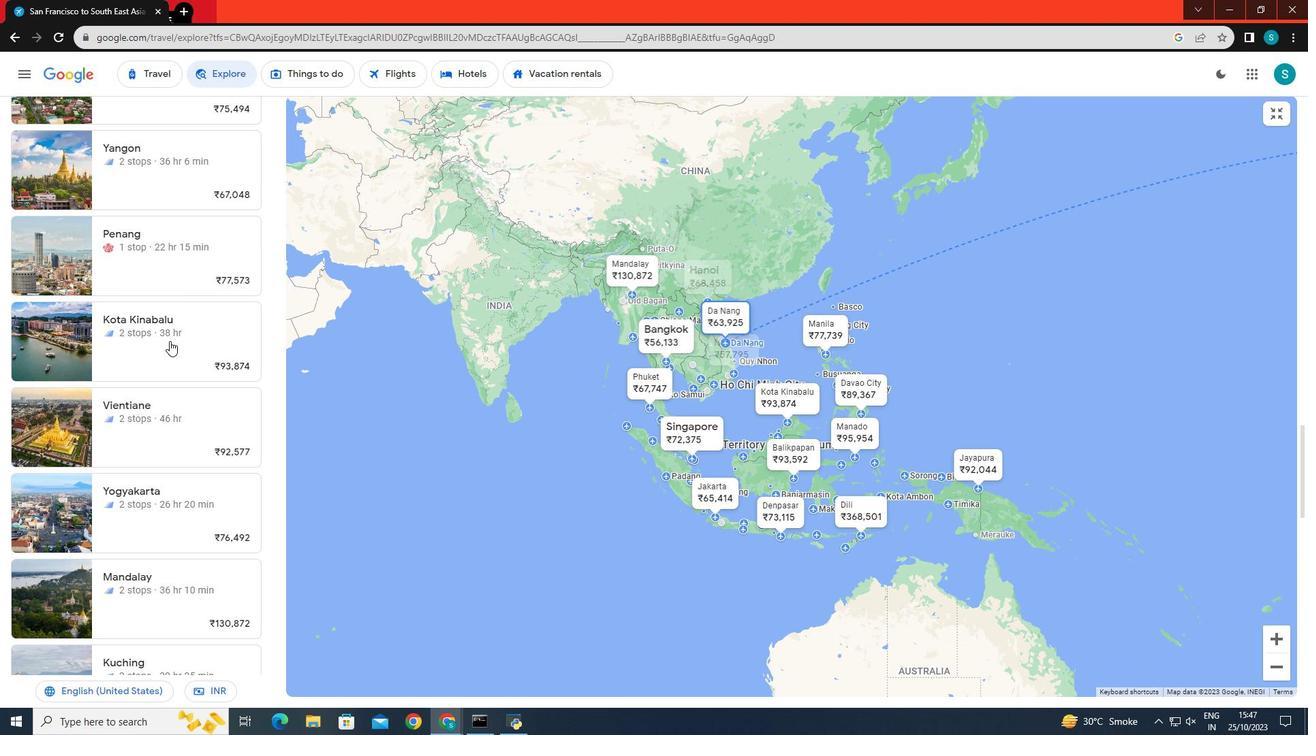 
Action: Mouse scrolled (169, 342) with delta (0, 0)
Screenshot: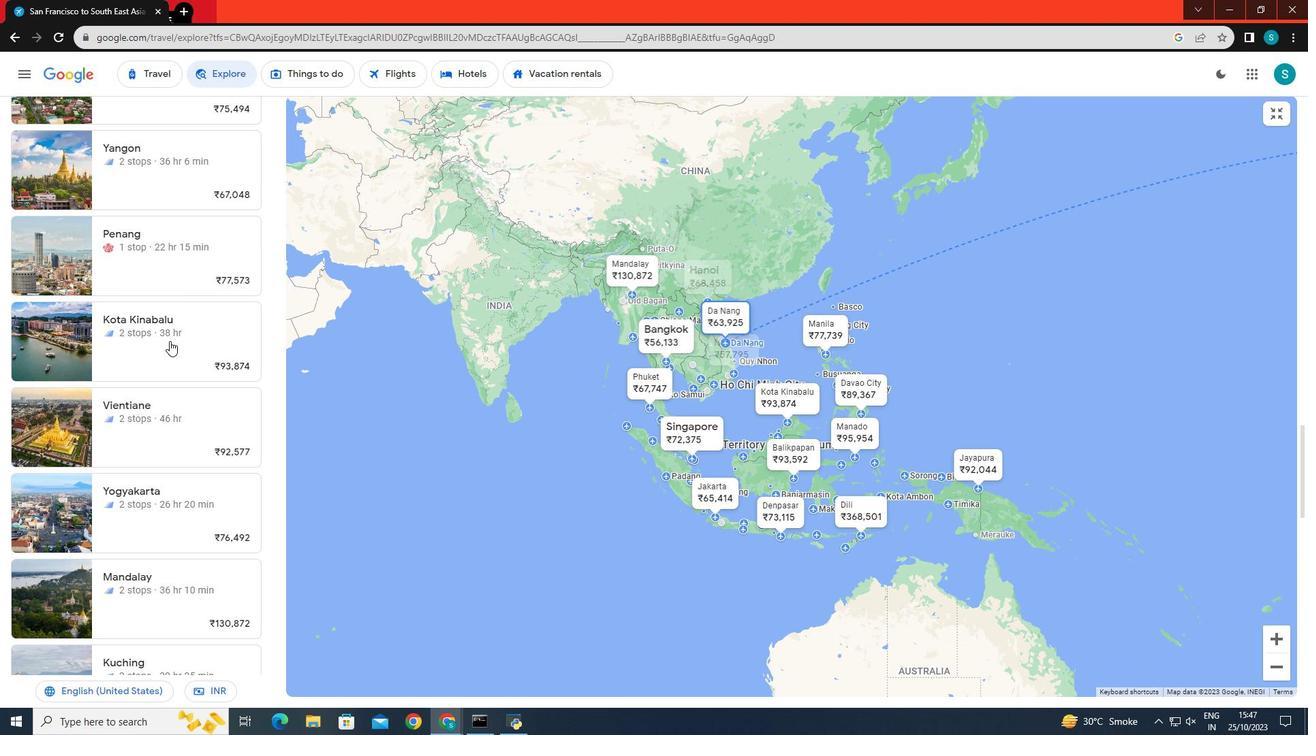 
Action: Mouse scrolled (169, 342) with delta (0, 0)
Screenshot: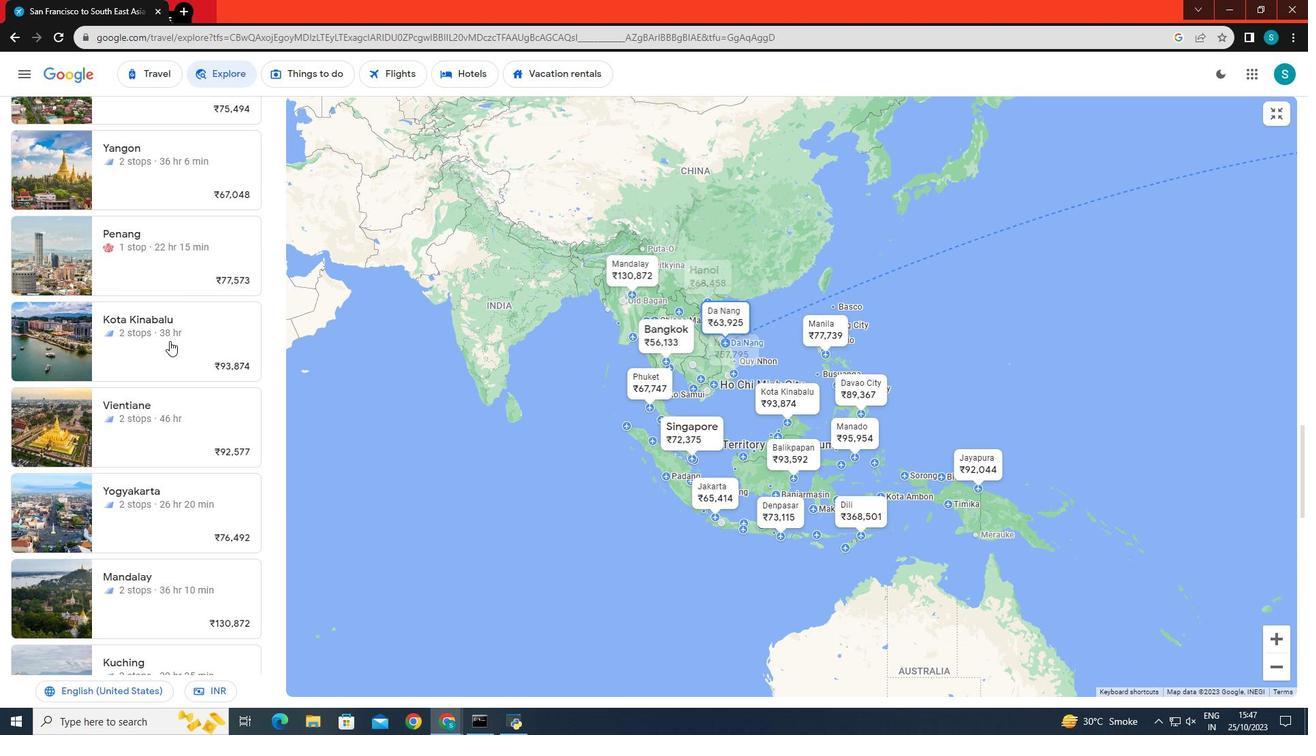 
Action: Mouse scrolled (169, 342) with delta (0, 0)
Screenshot: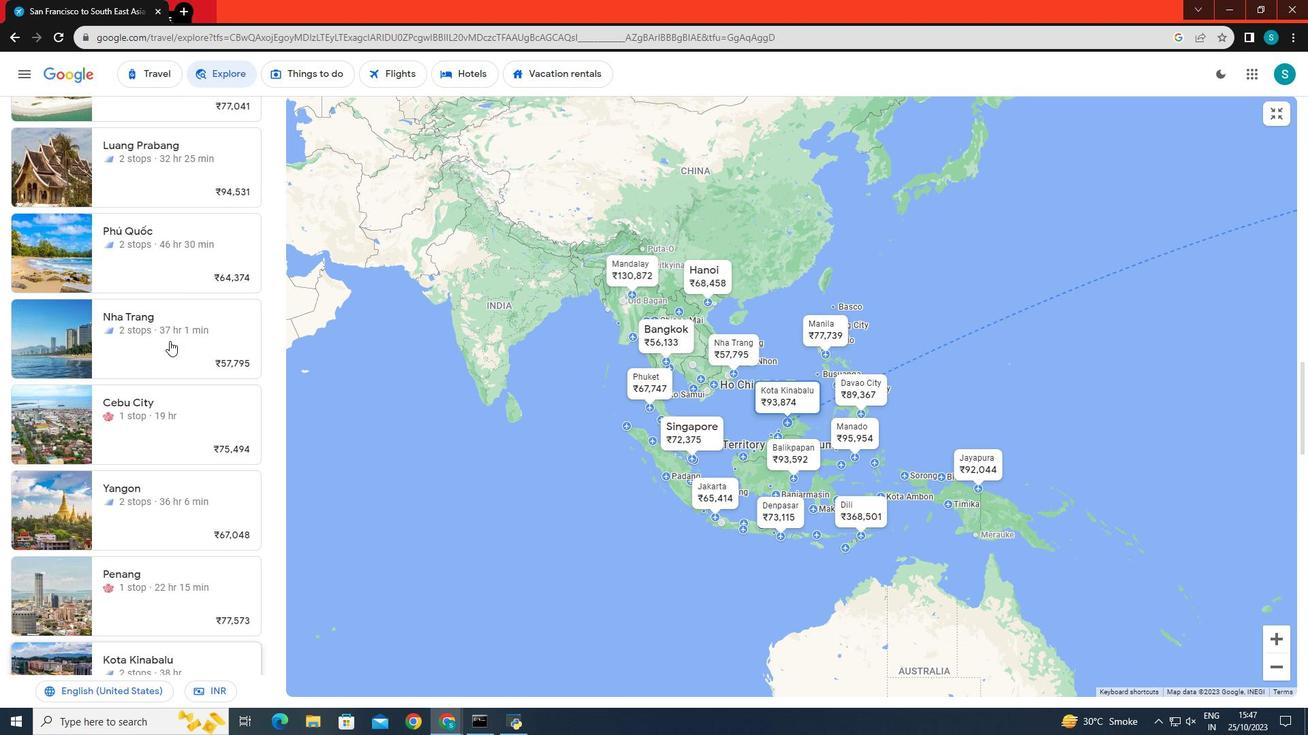 
Action: Mouse scrolled (169, 342) with delta (0, 0)
Screenshot: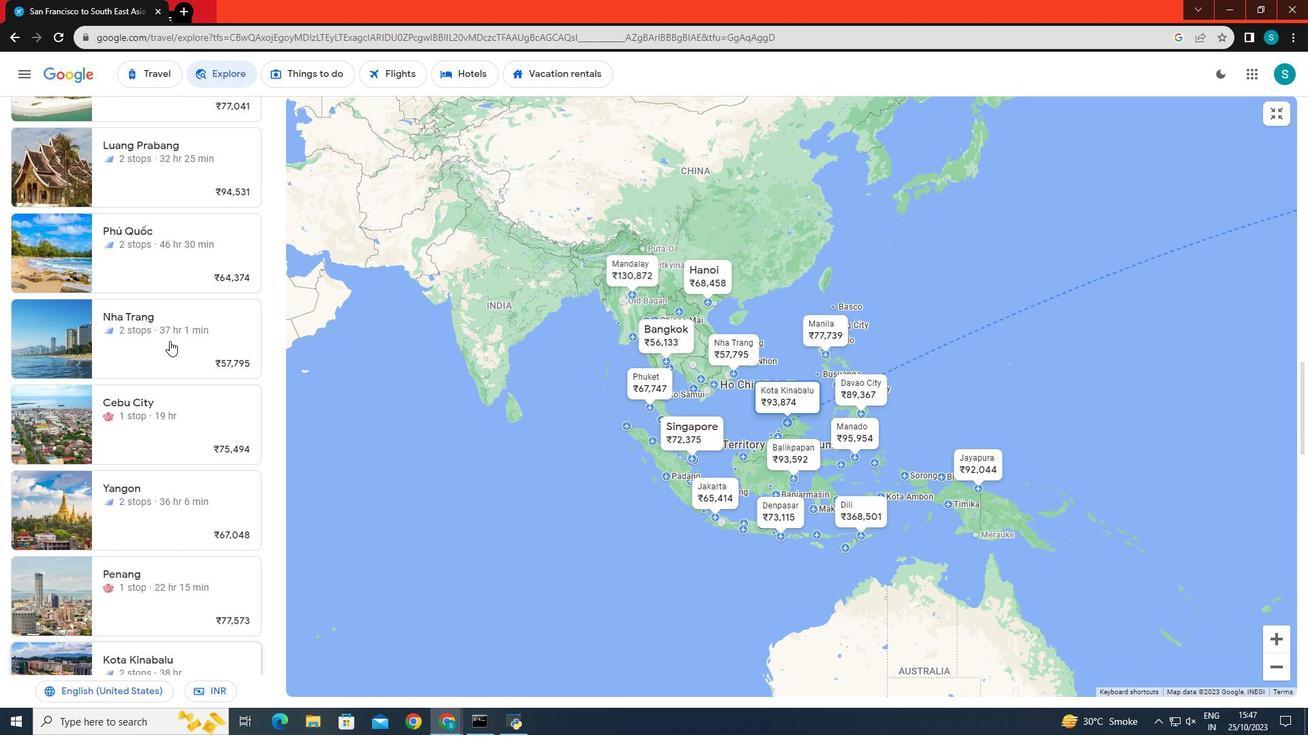 
Action: Mouse scrolled (169, 342) with delta (0, 0)
Screenshot: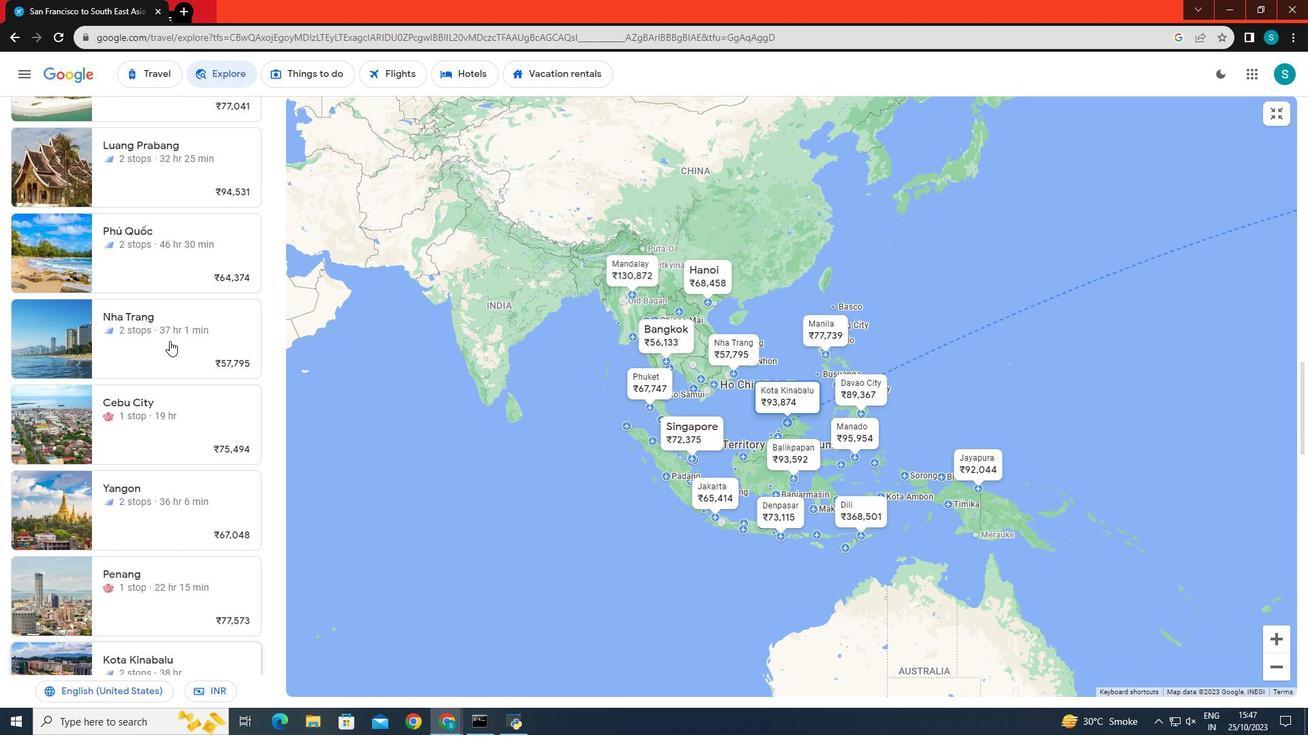 
Action: Mouse scrolled (169, 342) with delta (0, 0)
Screenshot: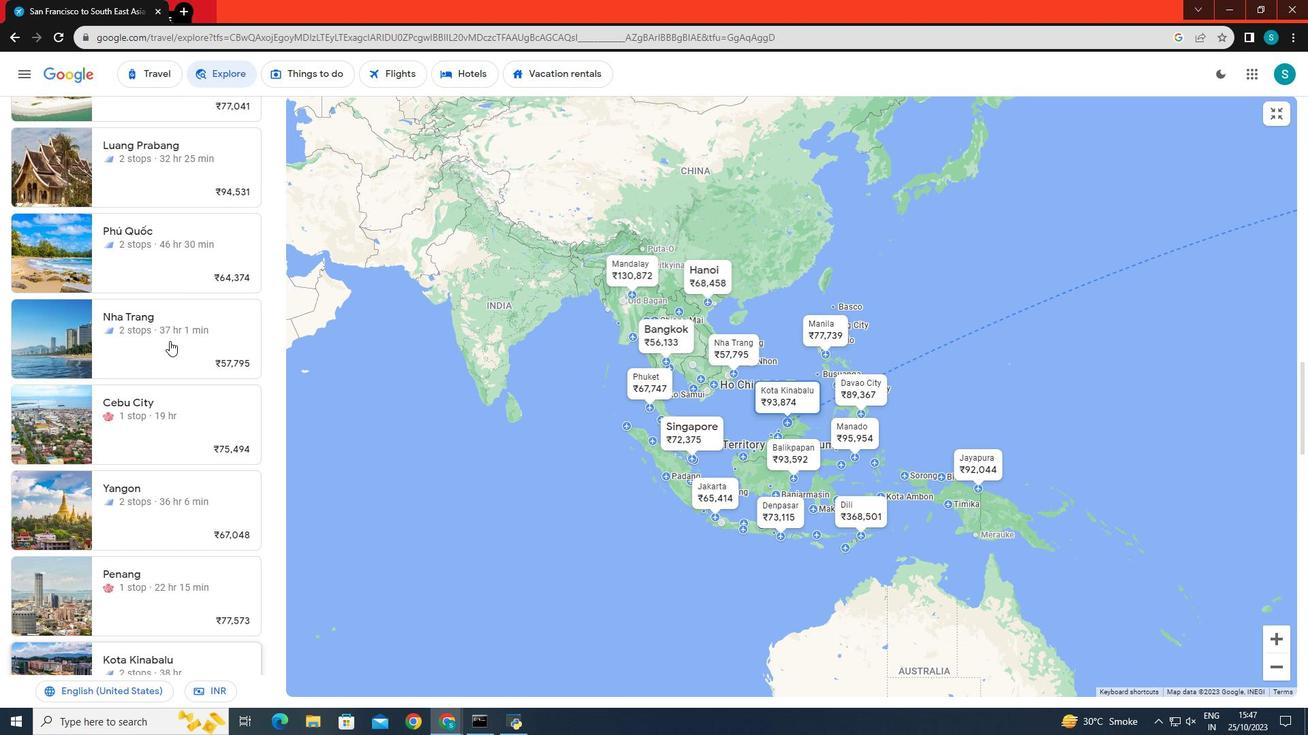 
Action: Mouse scrolled (169, 342) with delta (0, 0)
Screenshot: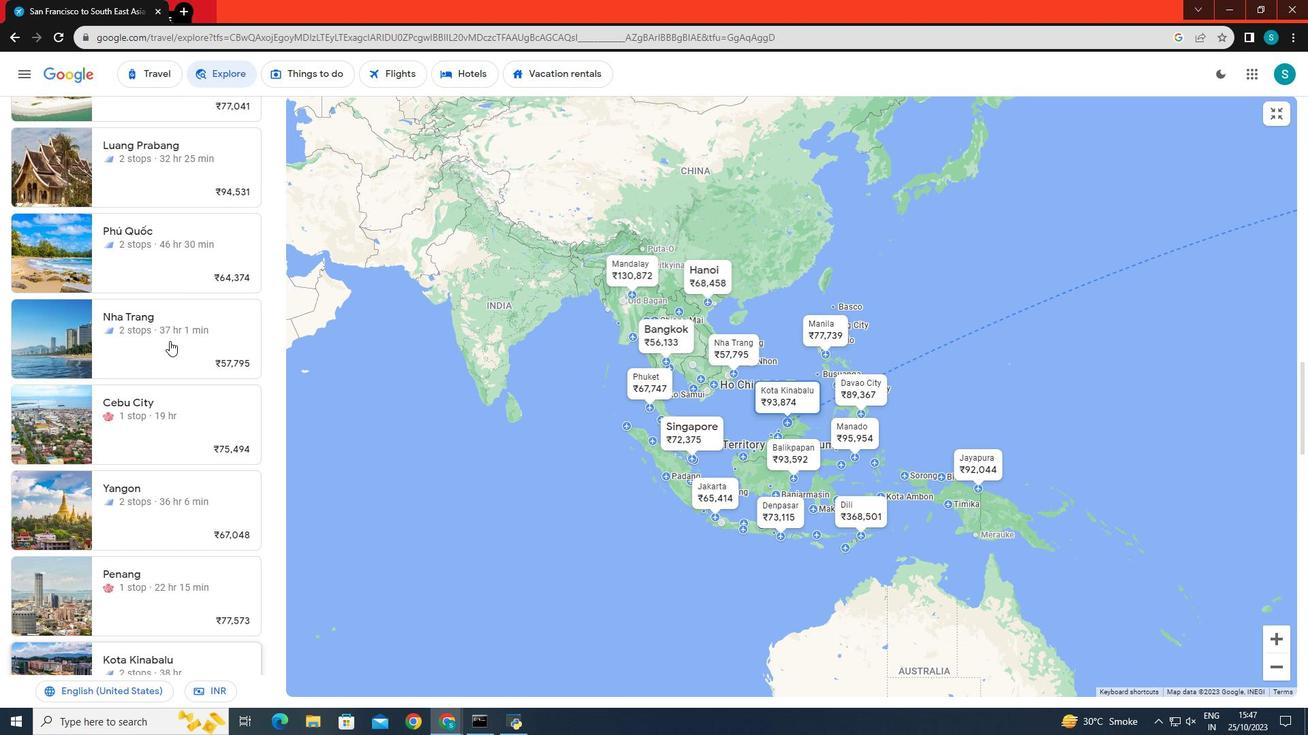 
Action: Mouse scrolled (169, 342) with delta (0, 0)
Screenshot: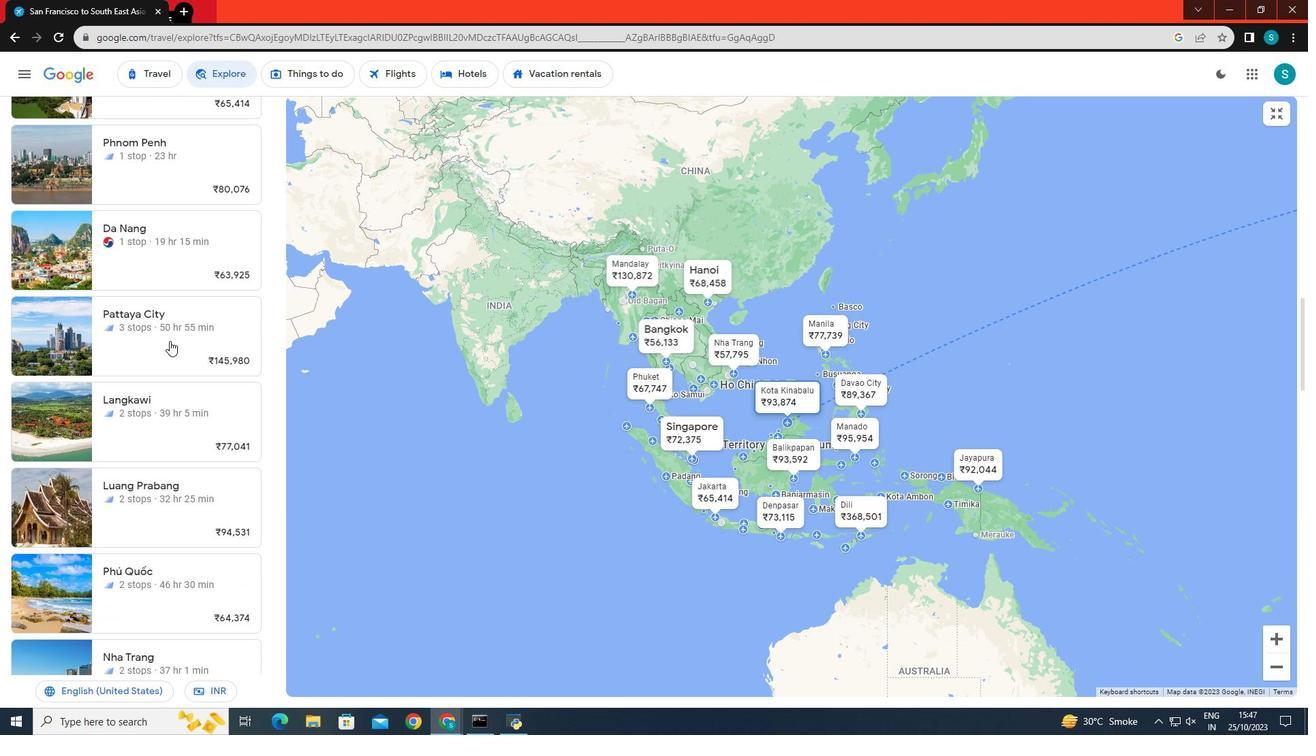 
Action: Mouse scrolled (169, 342) with delta (0, 0)
Screenshot: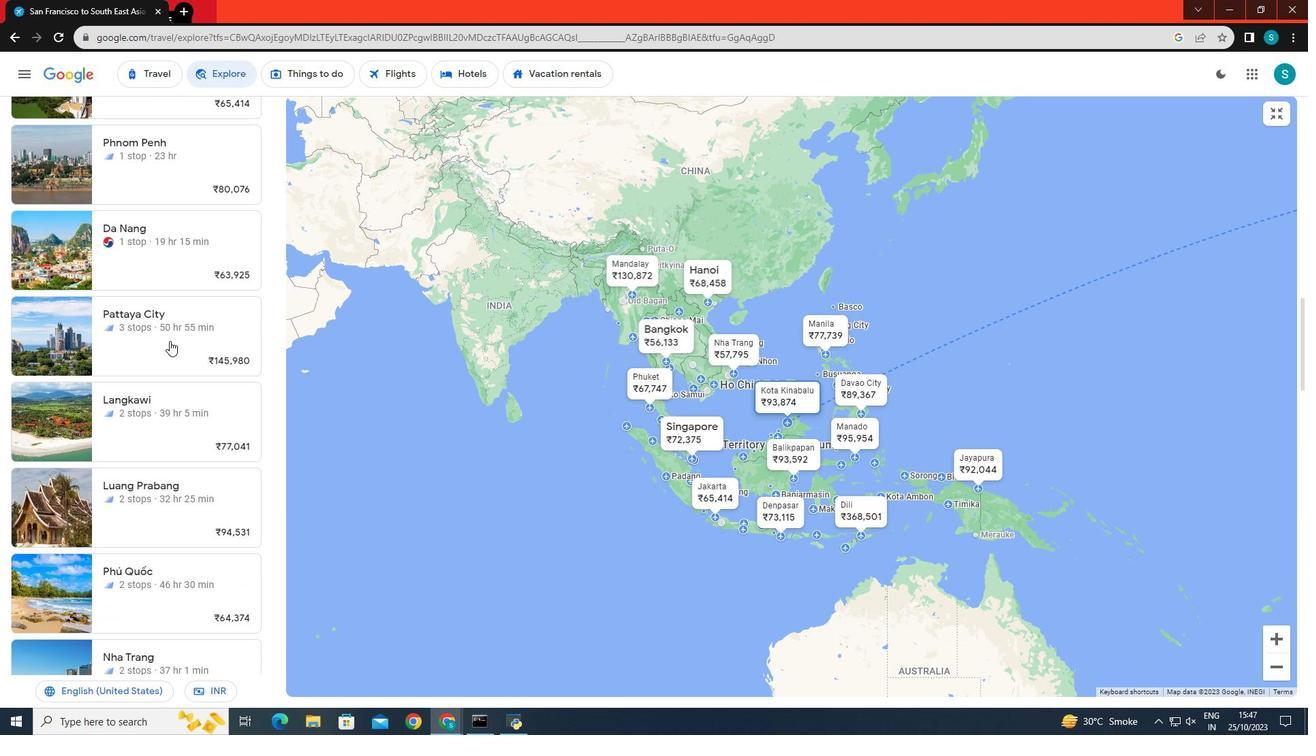 
Action: Mouse scrolled (169, 342) with delta (0, 0)
Screenshot: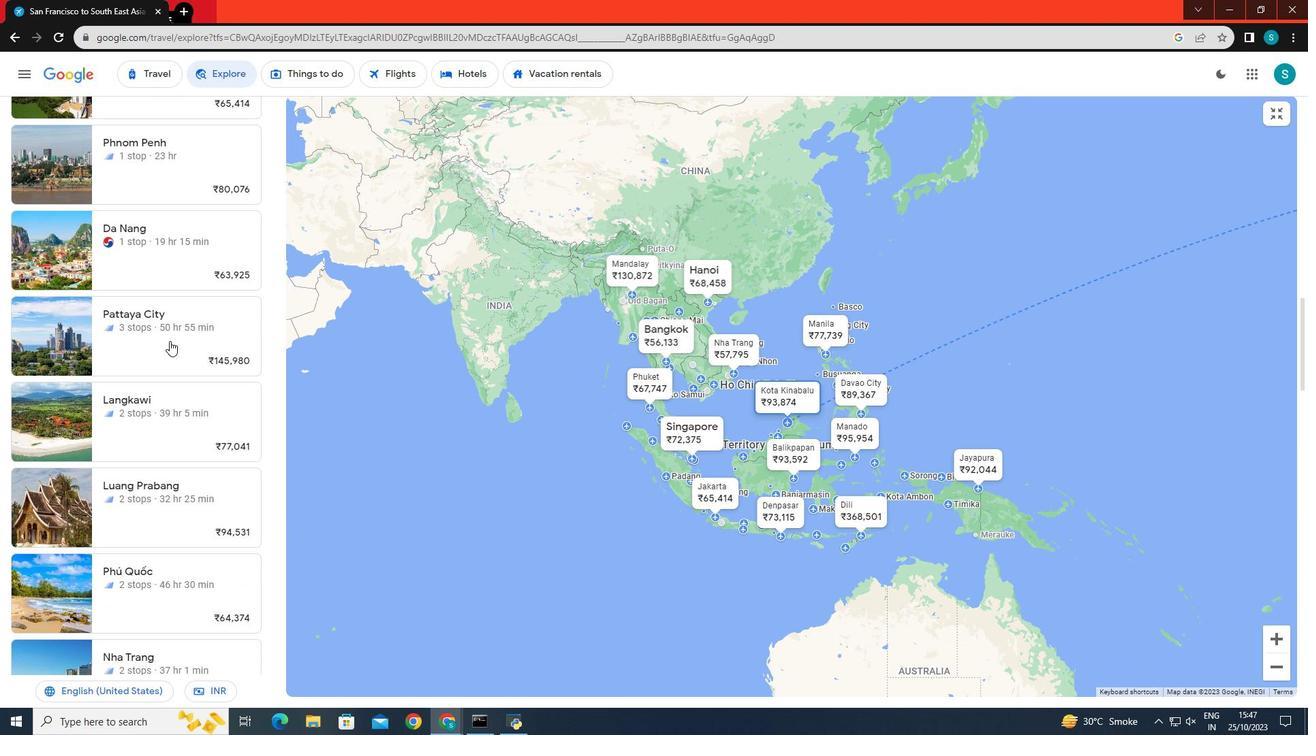 
Action: Mouse scrolled (169, 342) with delta (0, 0)
Screenshot: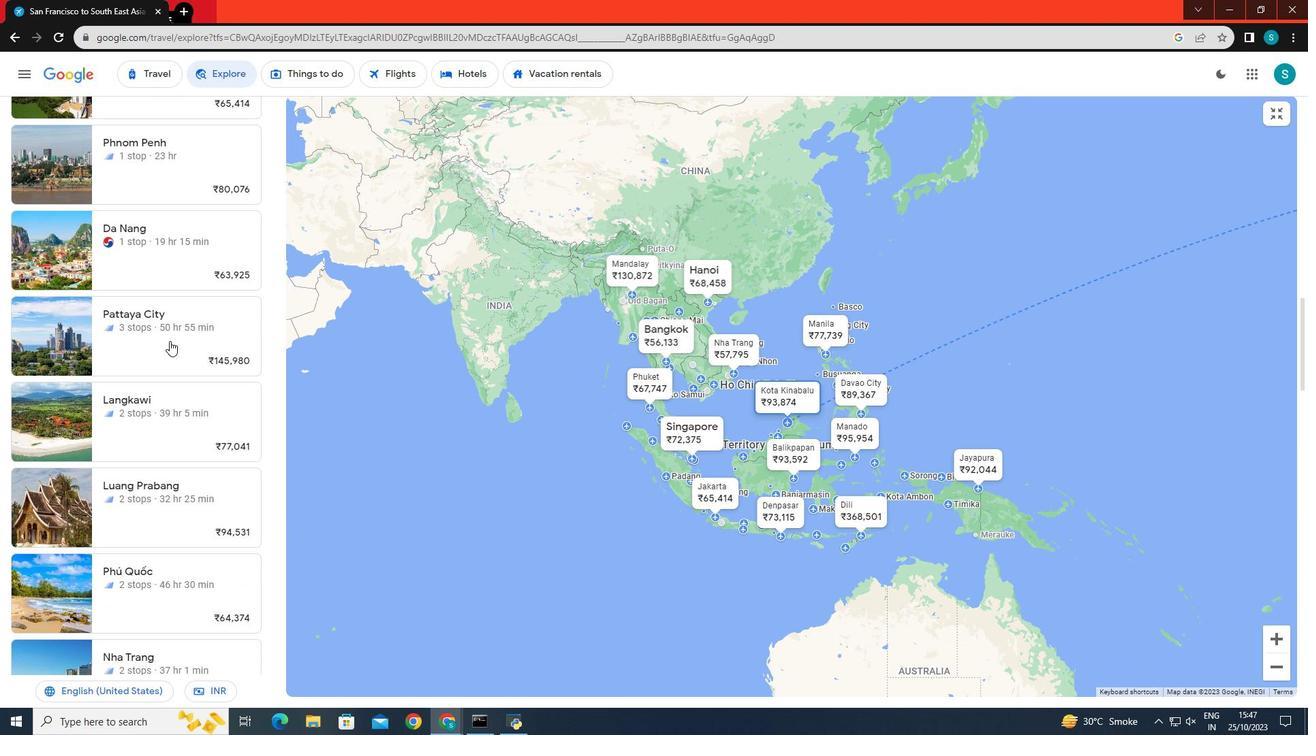 
Action: Mouse scrolled (169, 342) with delta (0, 0)
Screenshot: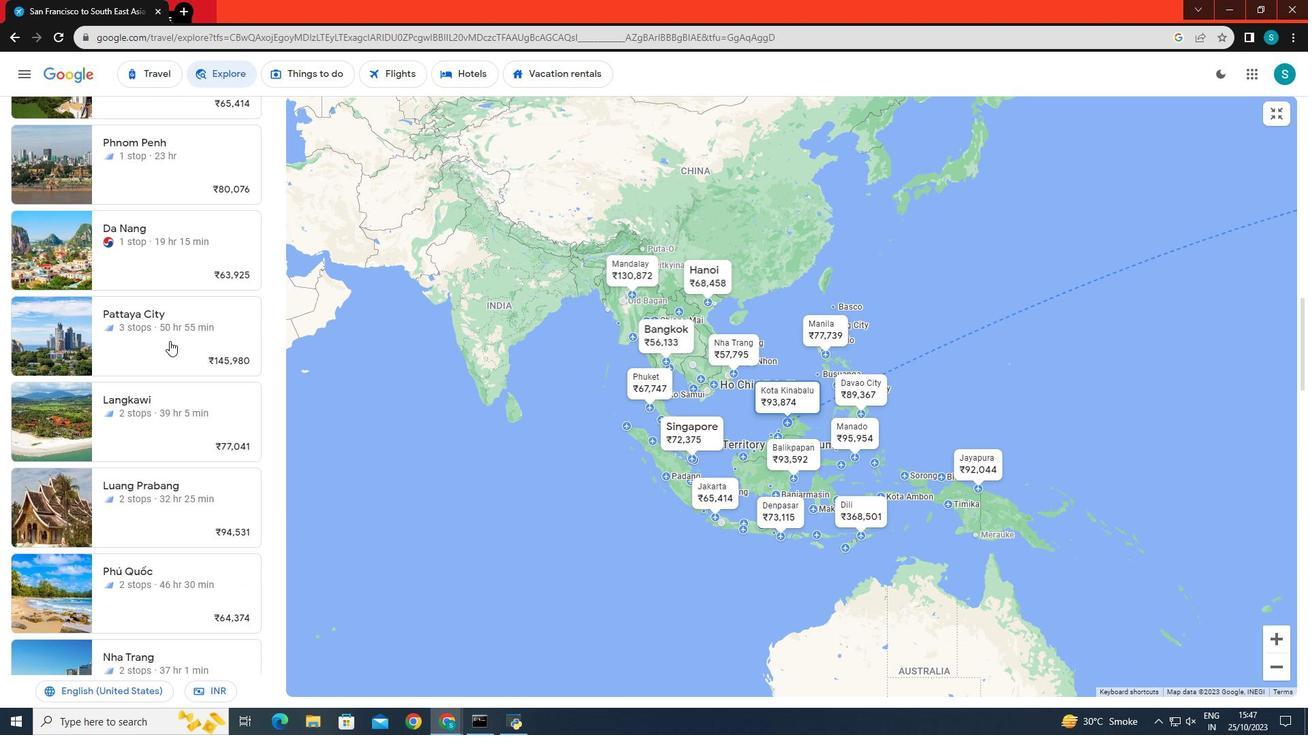 
Action: Mouse scrolled (169, 342) with delta (0, 0)
Screenshot: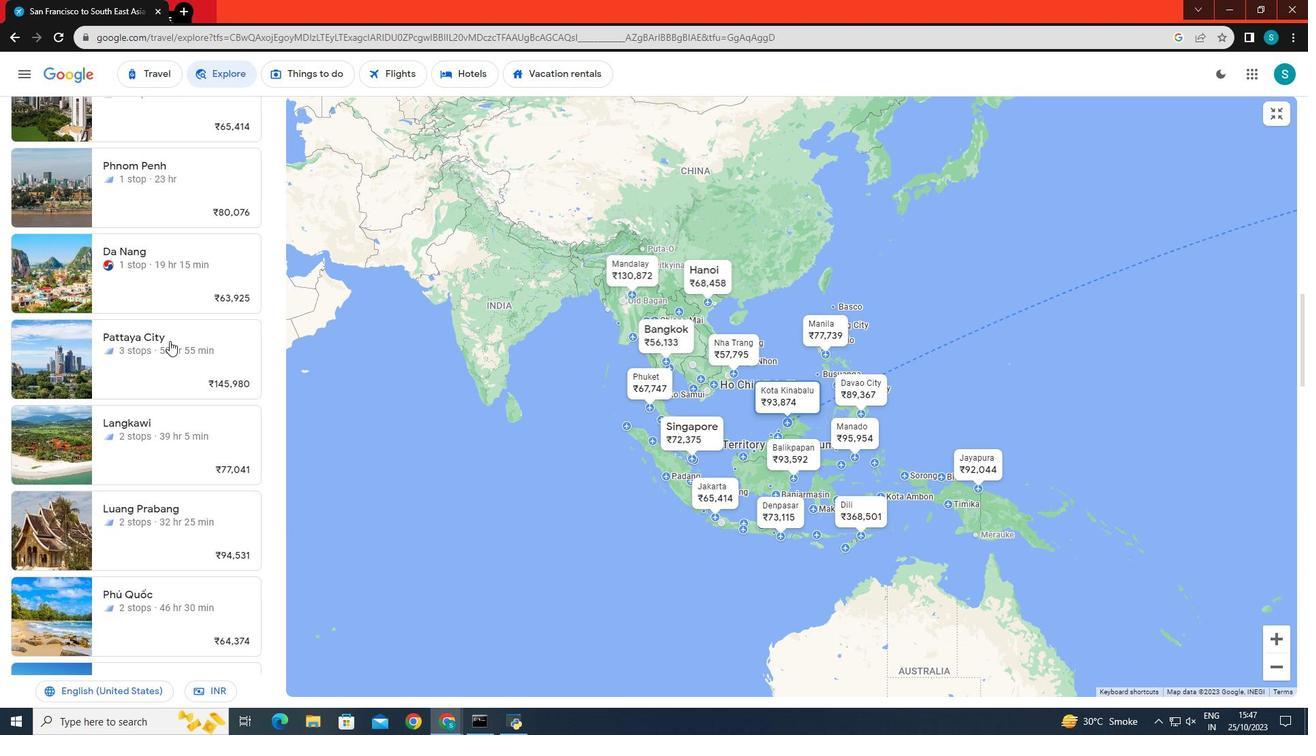 
Action: Mouse scrolled (169, 342) with delta (0, 0)
Screenshot: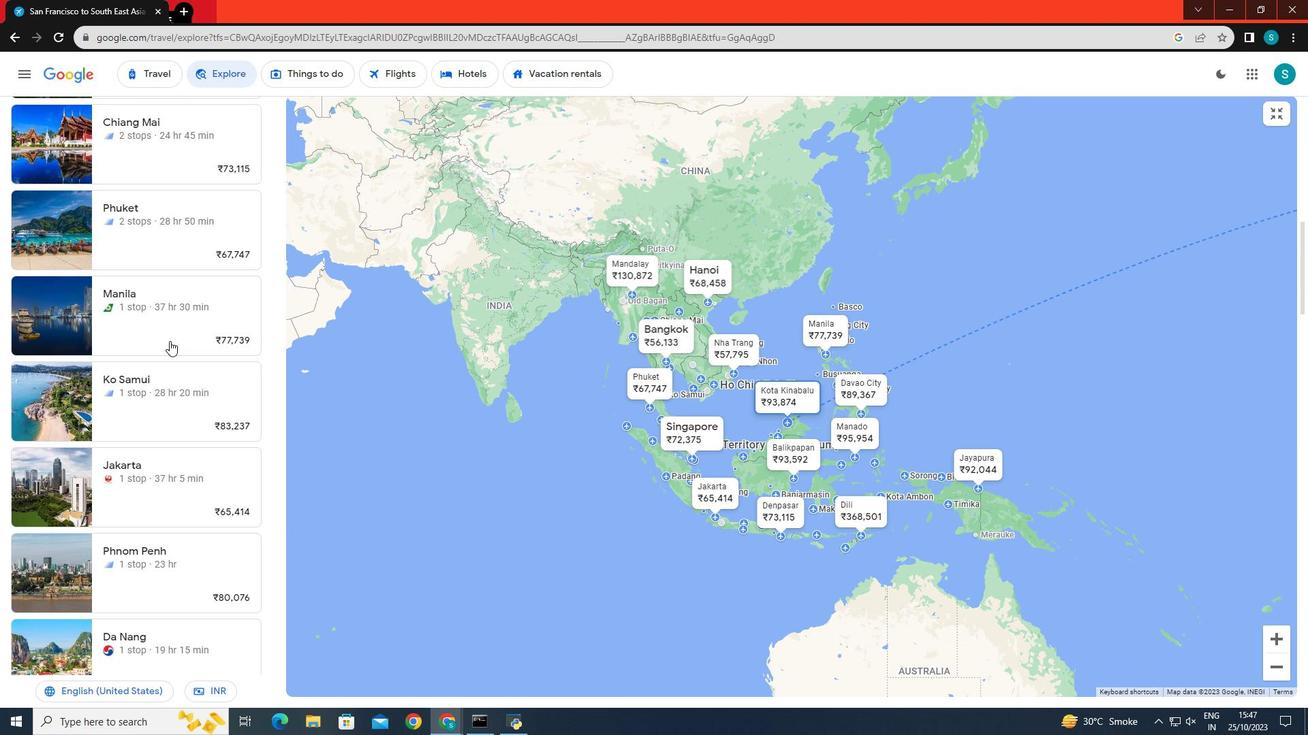 
Action: Mouse scrolled (169, 342) with delta (0, 0)
Screenshot: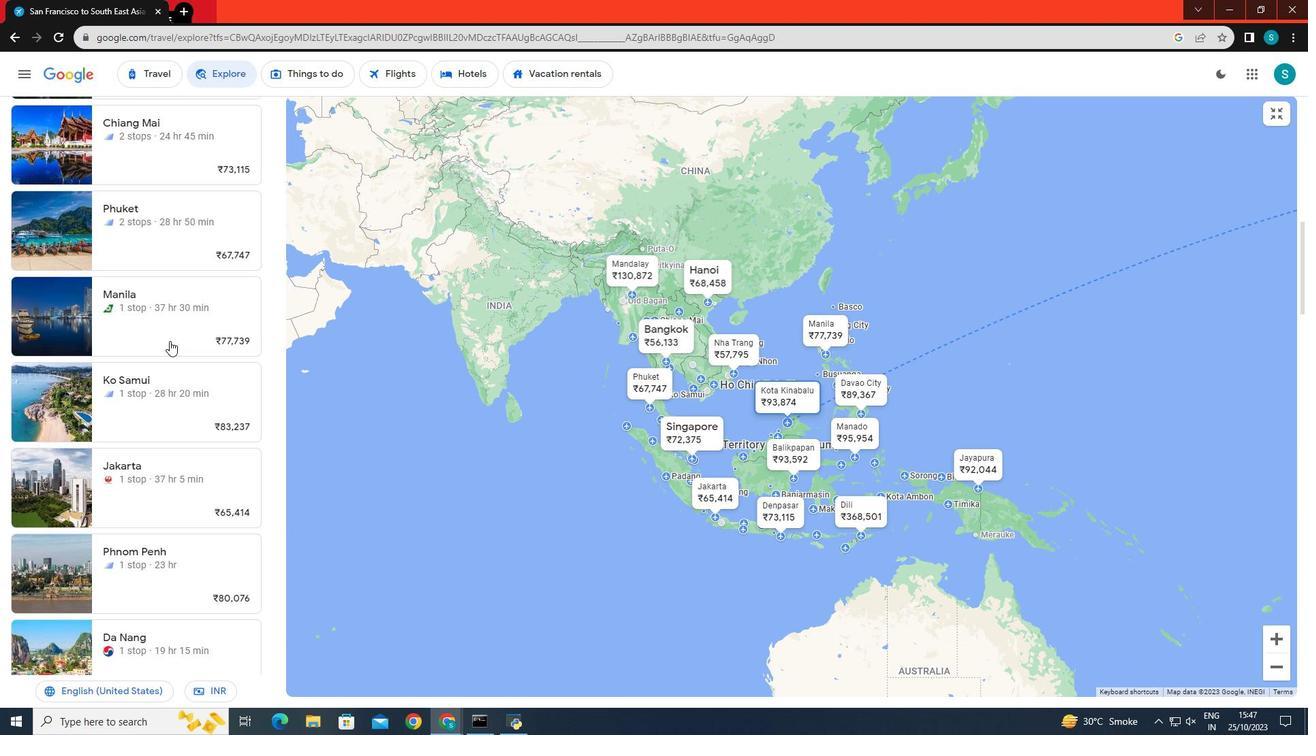 
Action: Mouse scrolled (169, 342) with delta (0, 0)
Screenshot: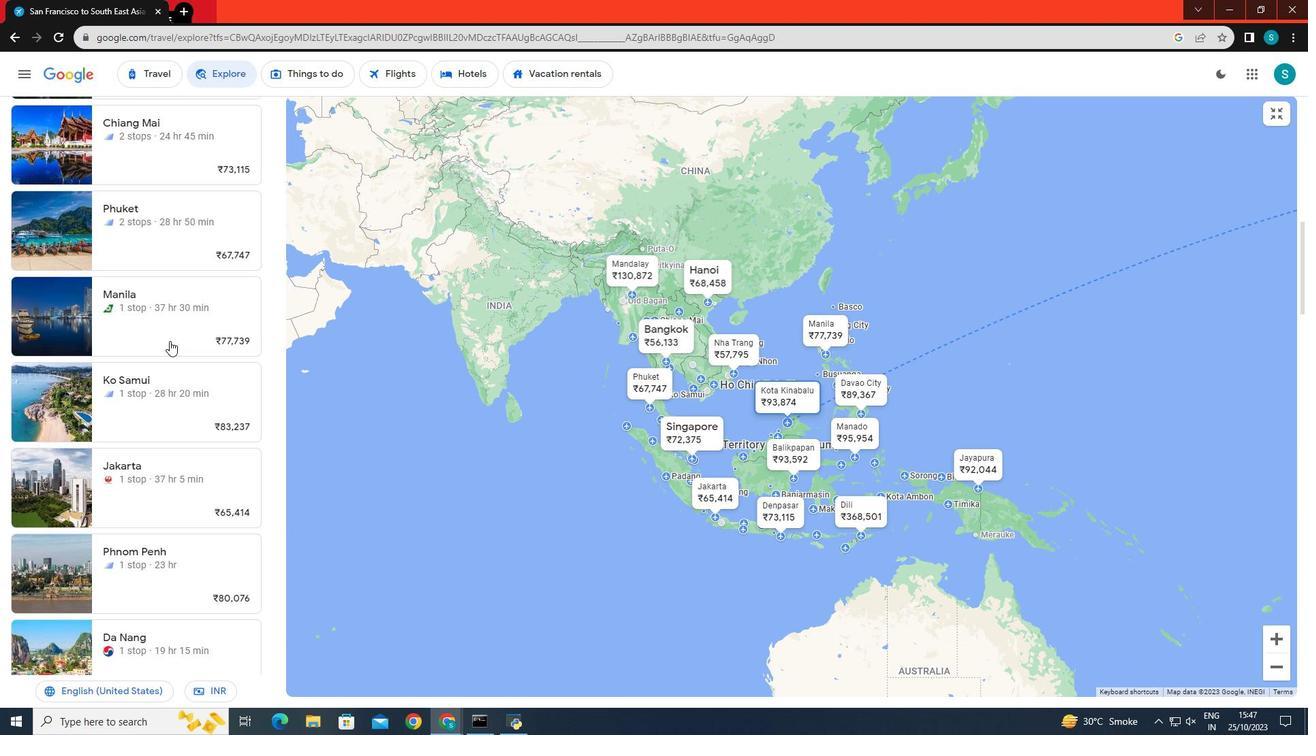 
Action: Mouse scrolled (169, 342) with delta (0, 0)
Screenshot: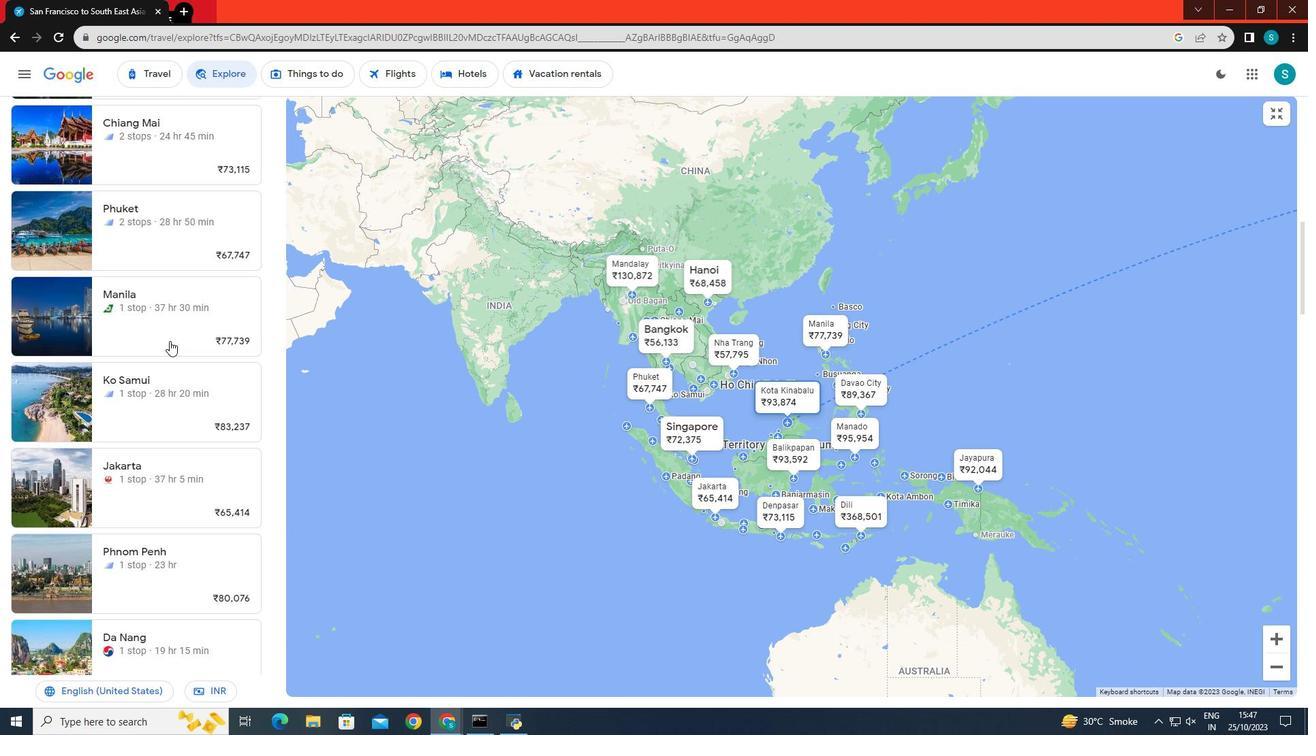 
Action: Mouse scrolled (169, 342) with delta (0, 0)
Screenshot: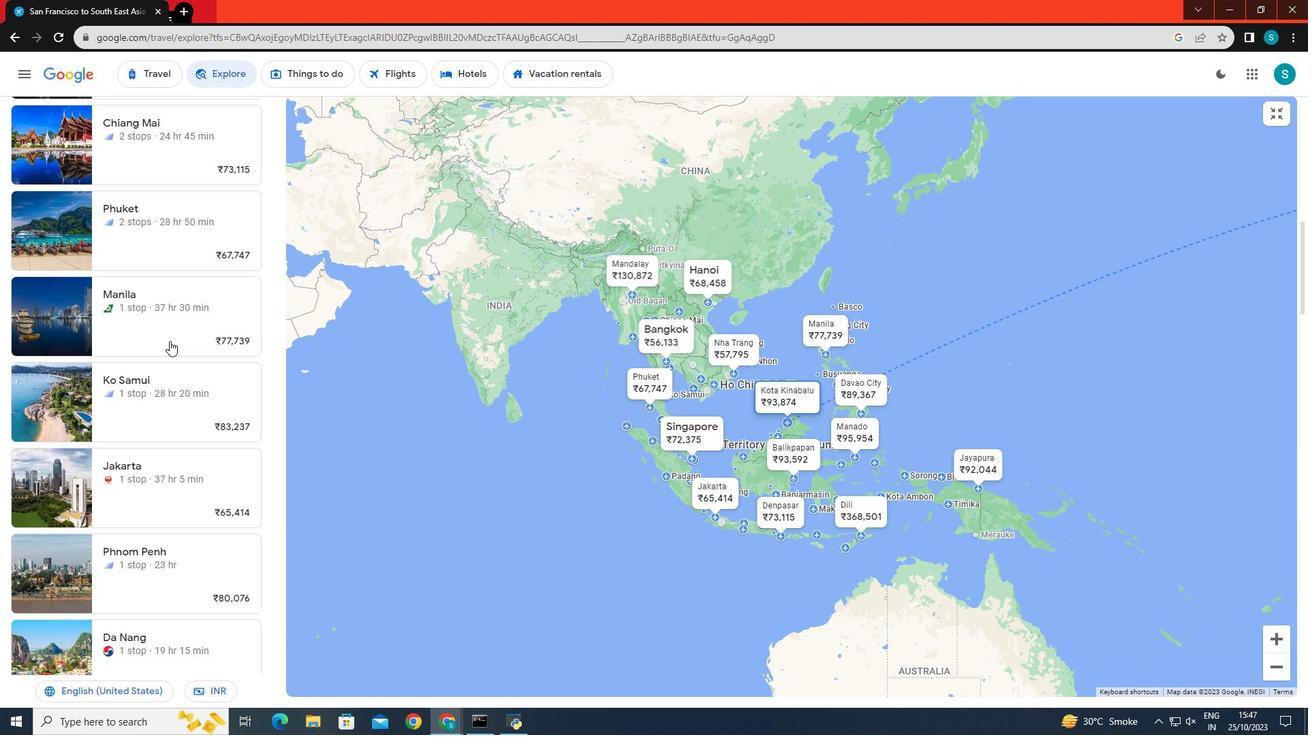 
Action: Mouse scrolled (169, 342) with delta (0, 0)
Screenshot: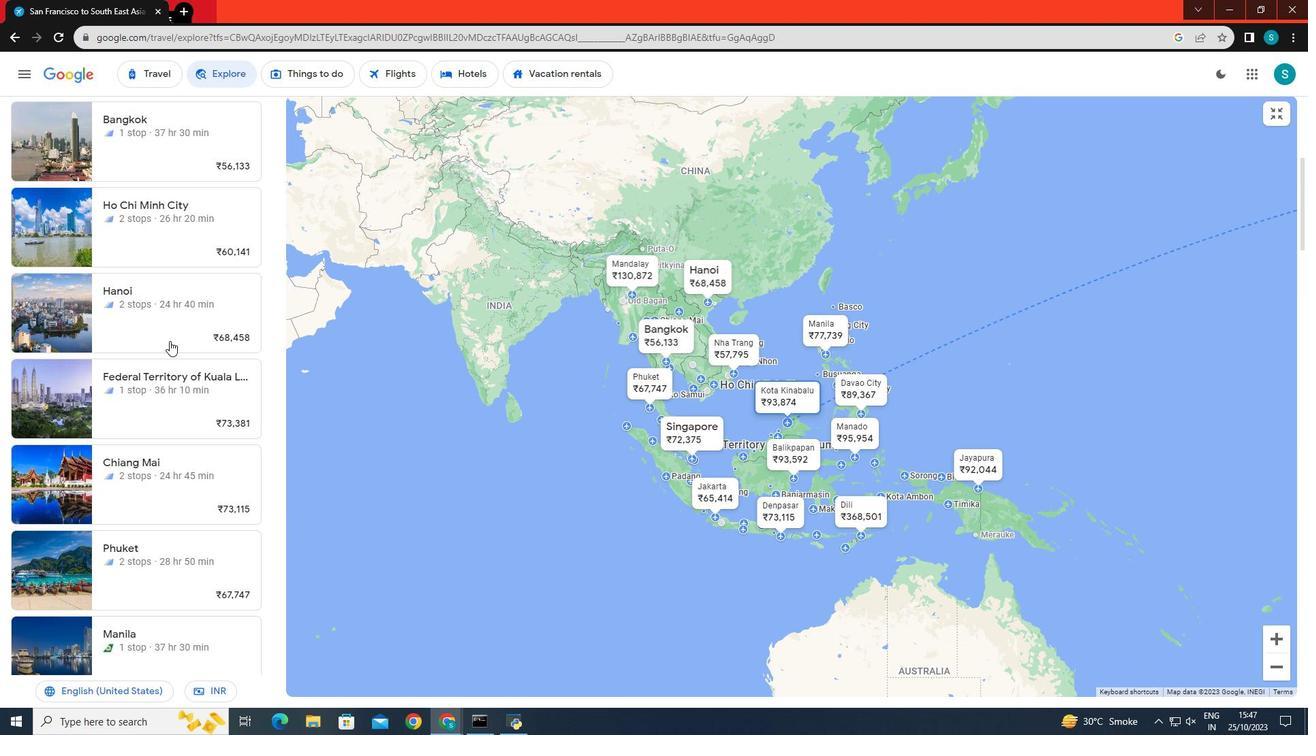 
Action: Mouse scrolled (169, 342) with delta (0, 0)
Screenshot: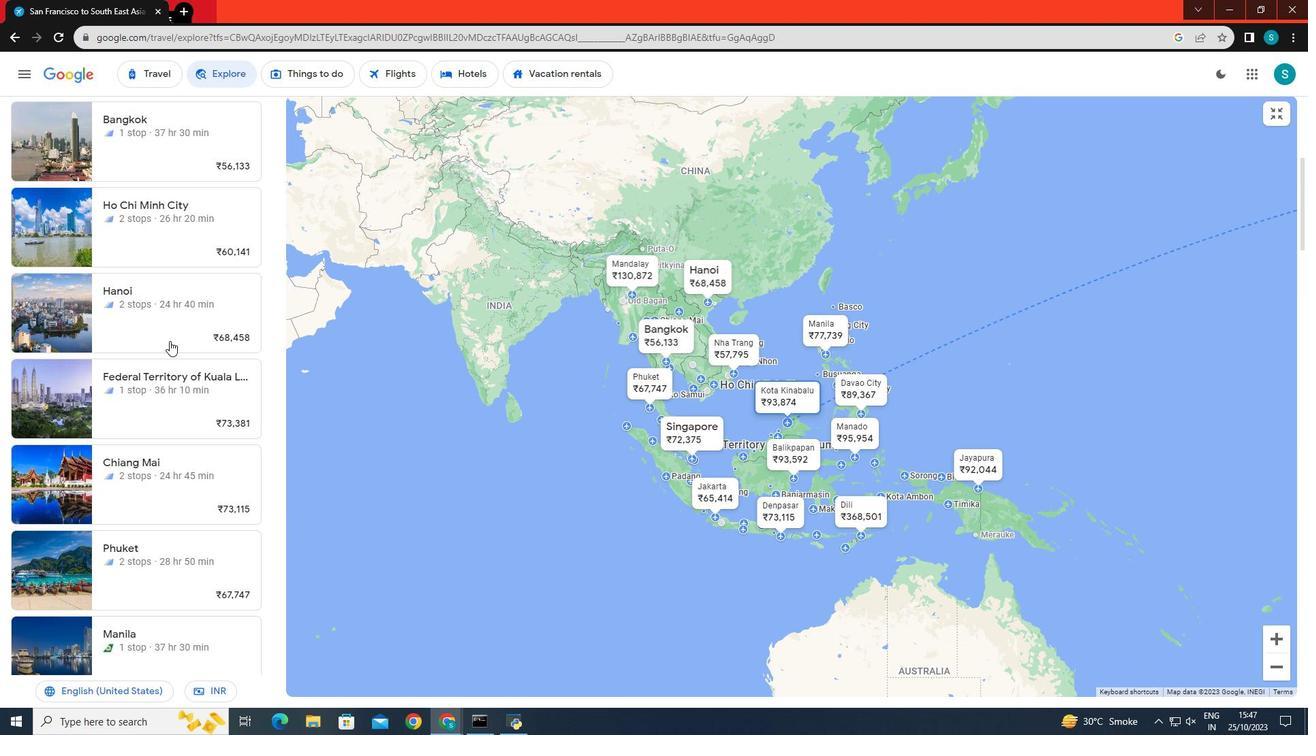 
Action: Mouse scrolled (169, 342) with delta (0, 0)
Screenshot: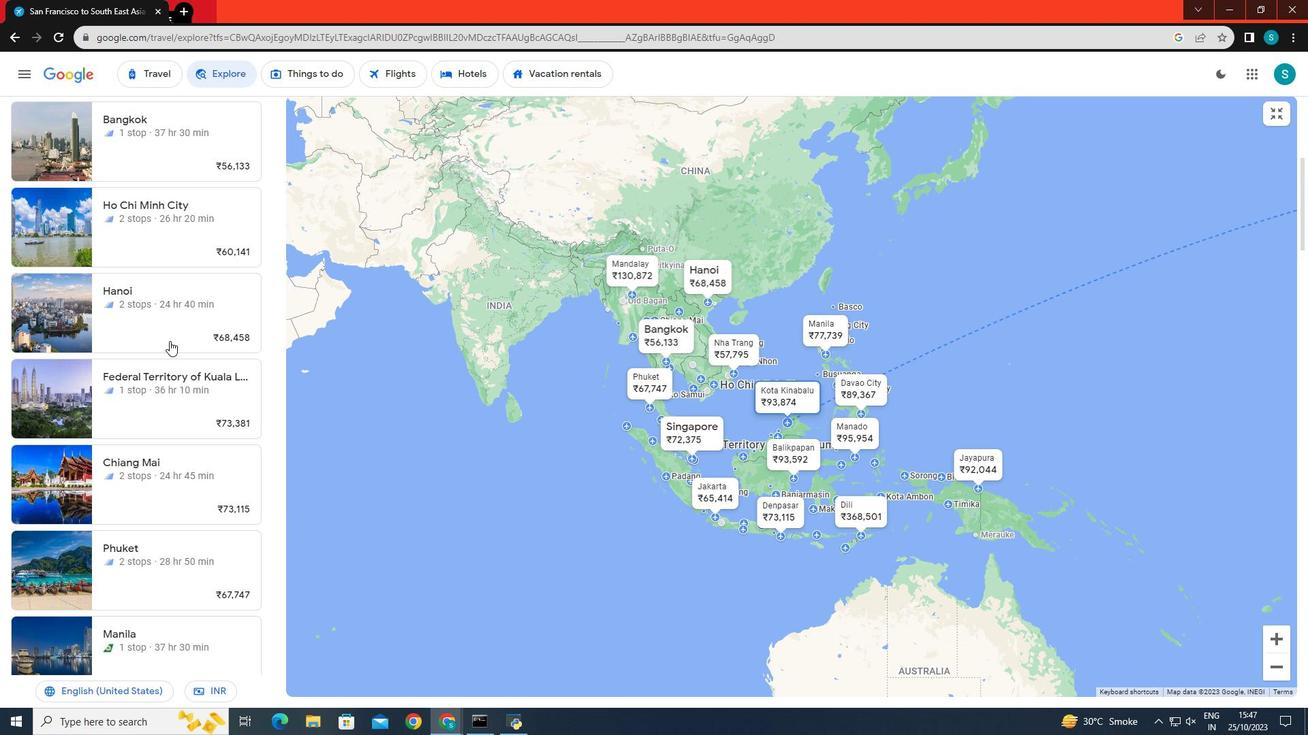 
Action: Mouse scrolled (169, 342) with delta (0, 0)
Screenshot: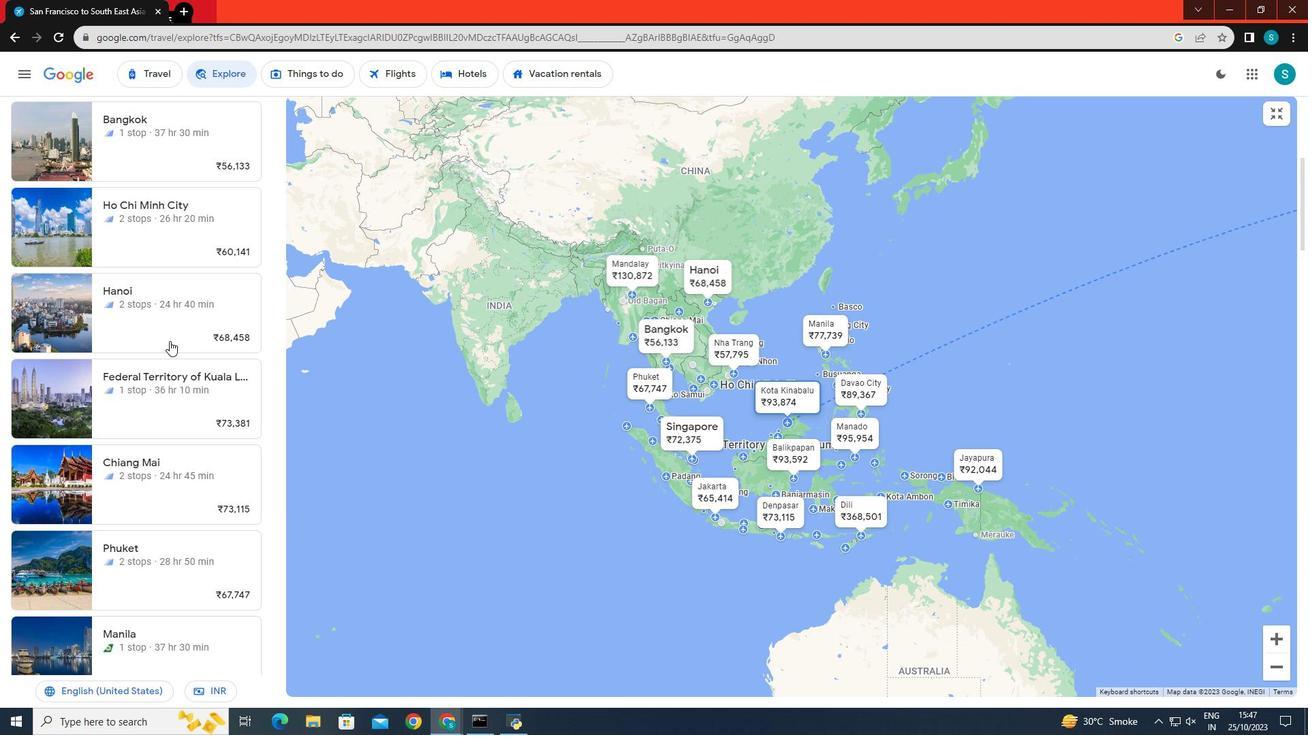 
Action: Mouse scrolled (169, 342) with delta (0, 0)
Screenshot: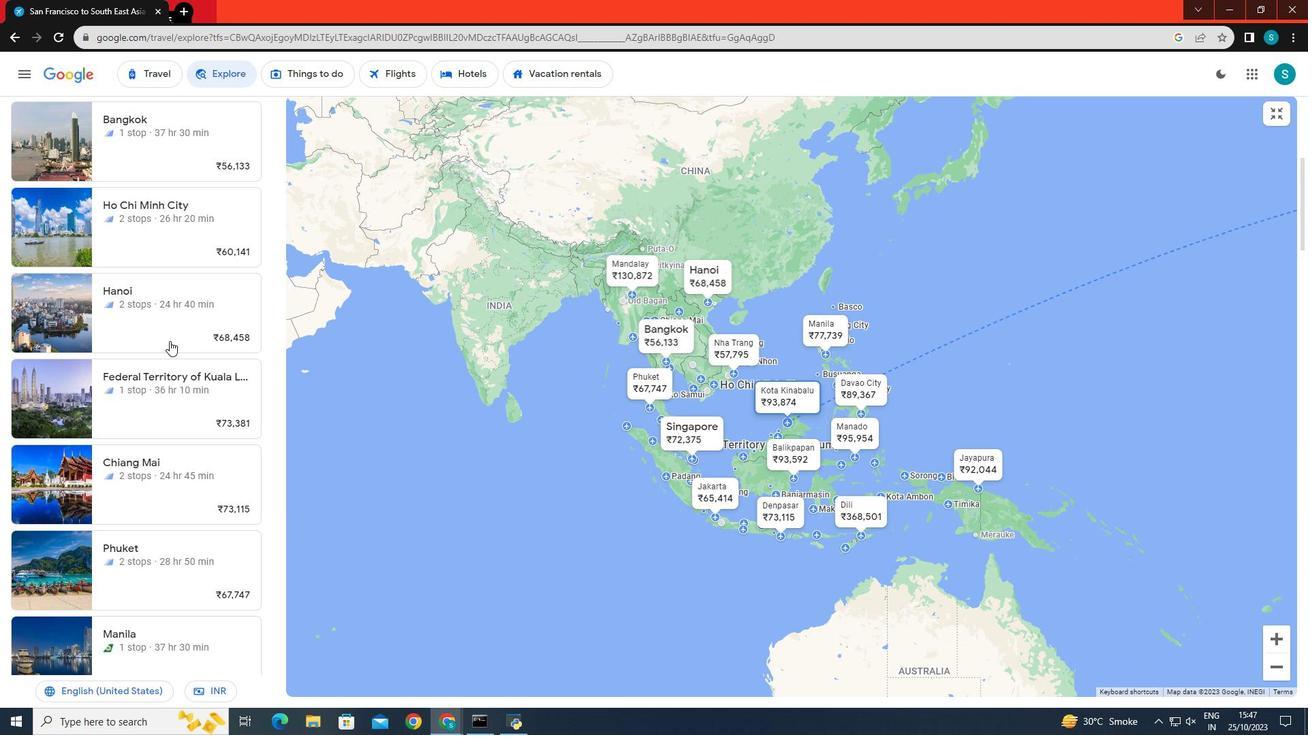 
Action: Mouse scrolled (169, 342) with delta (0, 0)
Screenshot: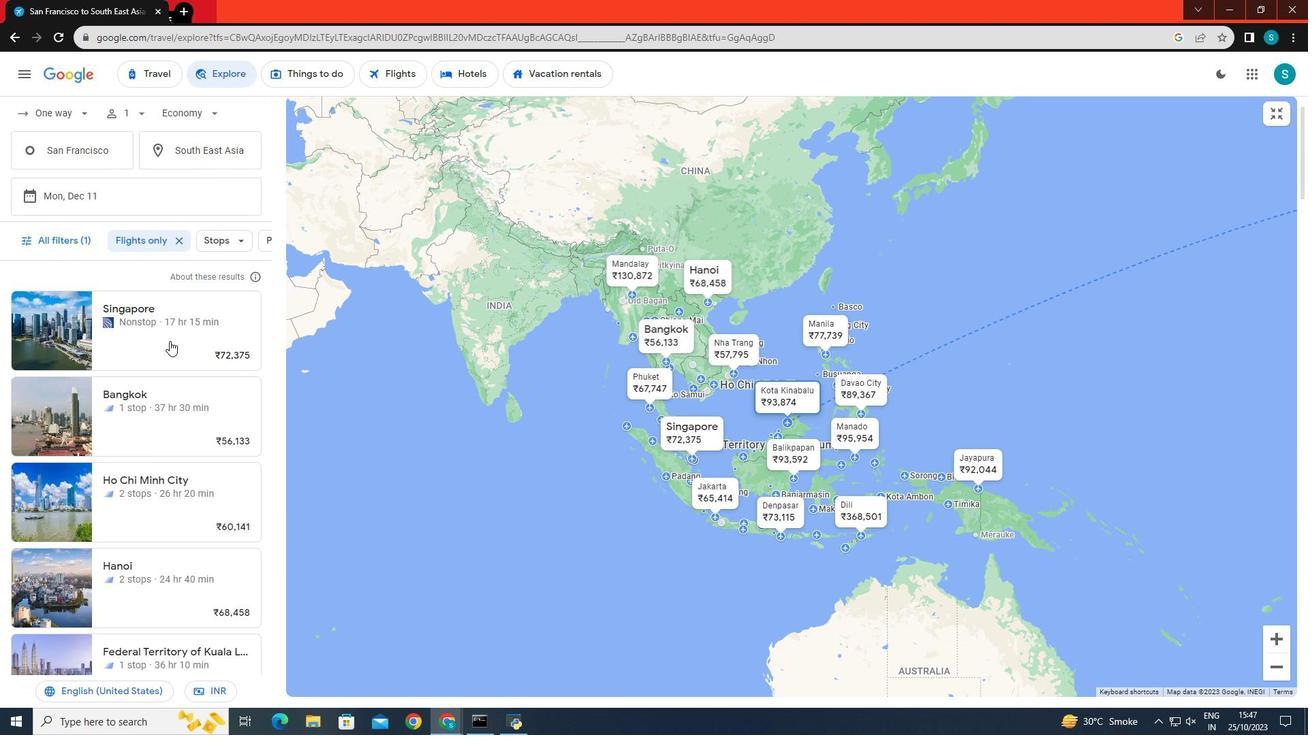 
Action: Mouse scrolled (169, 342) with delta (0, 0)
Screenshot: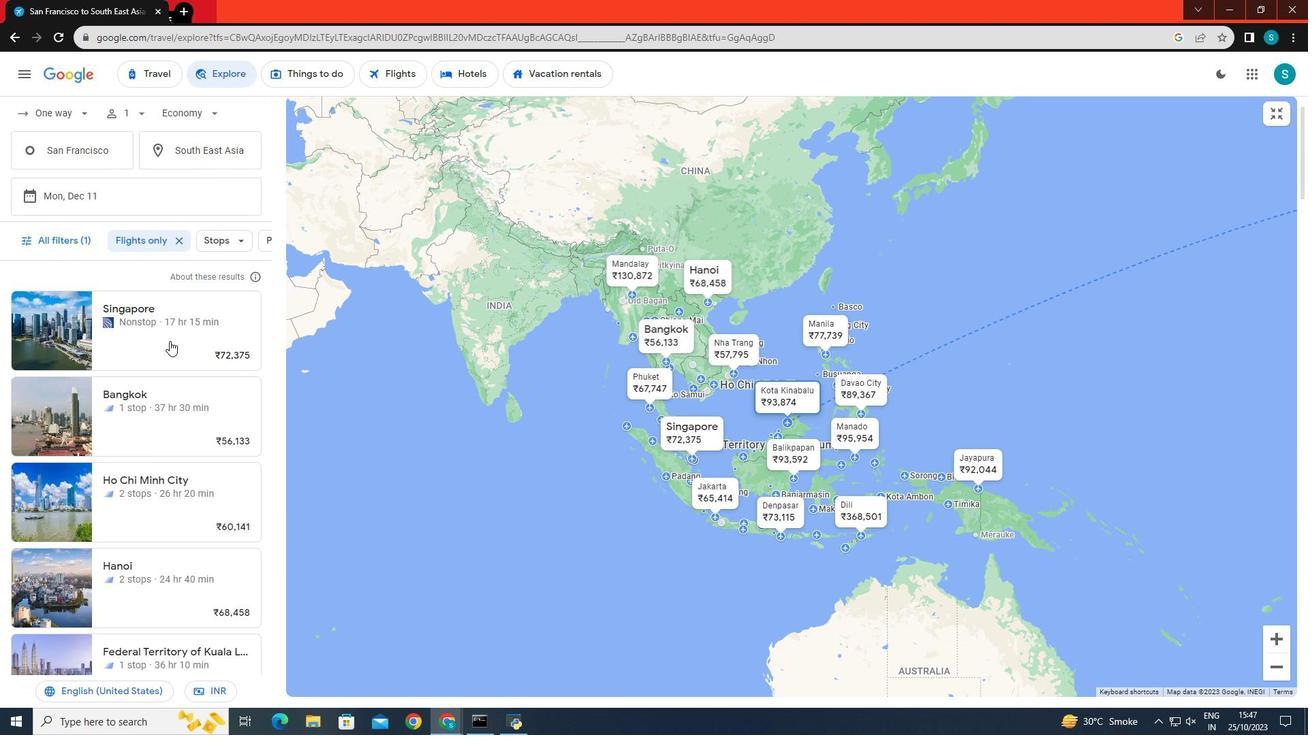 
Action: Mouse scrolled (169, 342) with delta (0, 0)
Screenshot: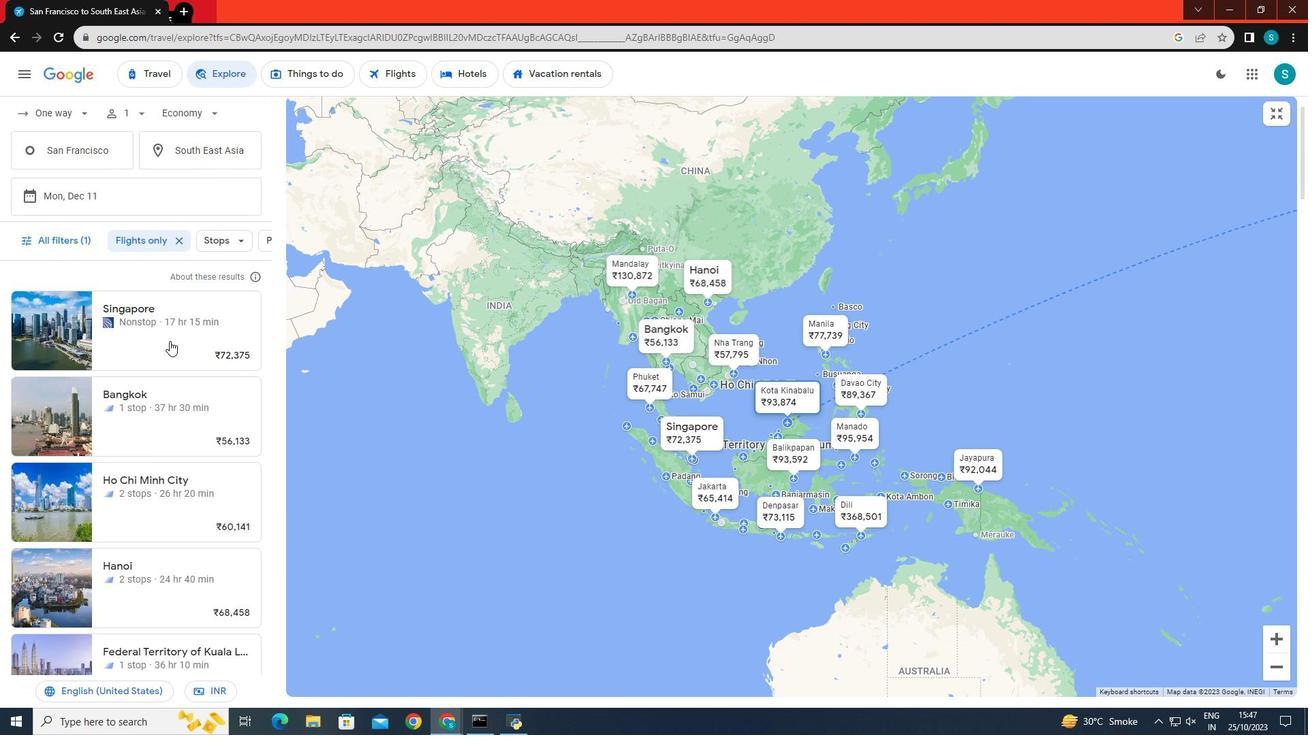 
Action: Mouse scrolled (169, 342) with delta (0, 0)
Screenshot: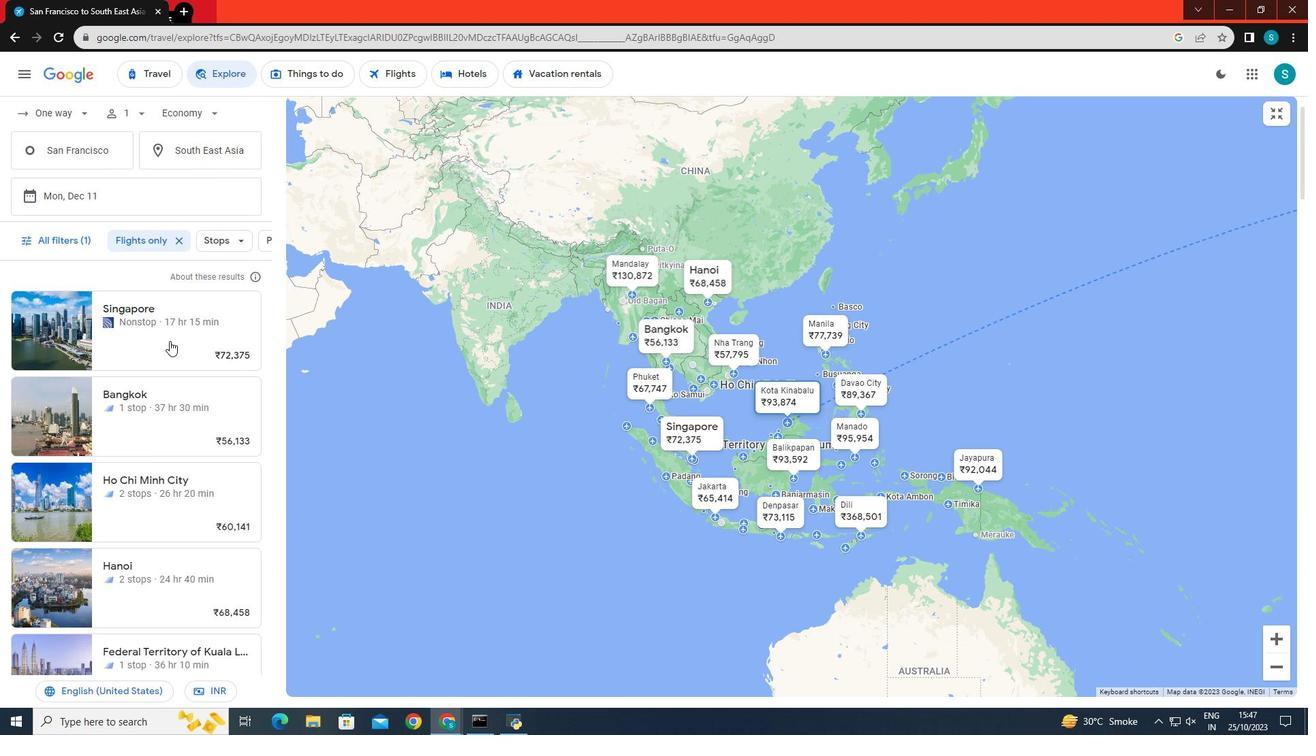 
Action: Mouse scrolled (169, 342) with delta (0, 0)
Screenshot: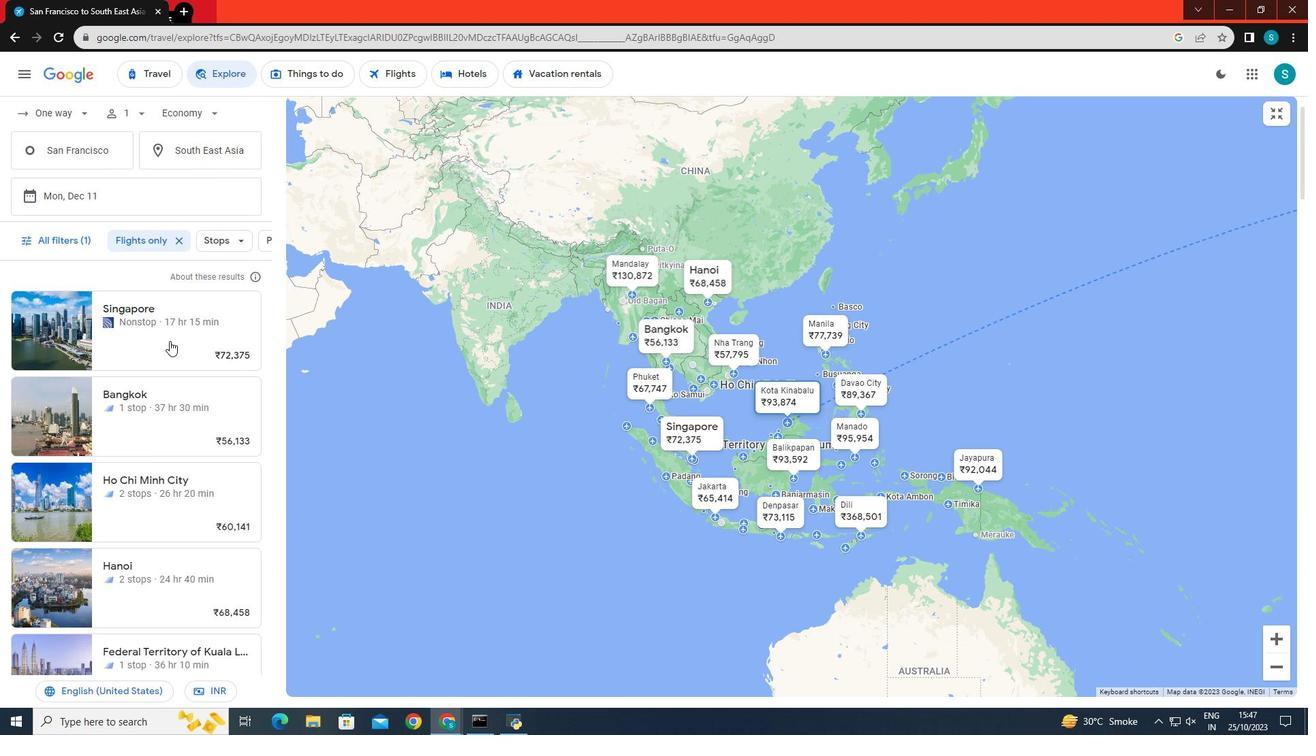 
Action: Mouse scrolled (169, 342) with delta (0, 0)
Screenshot: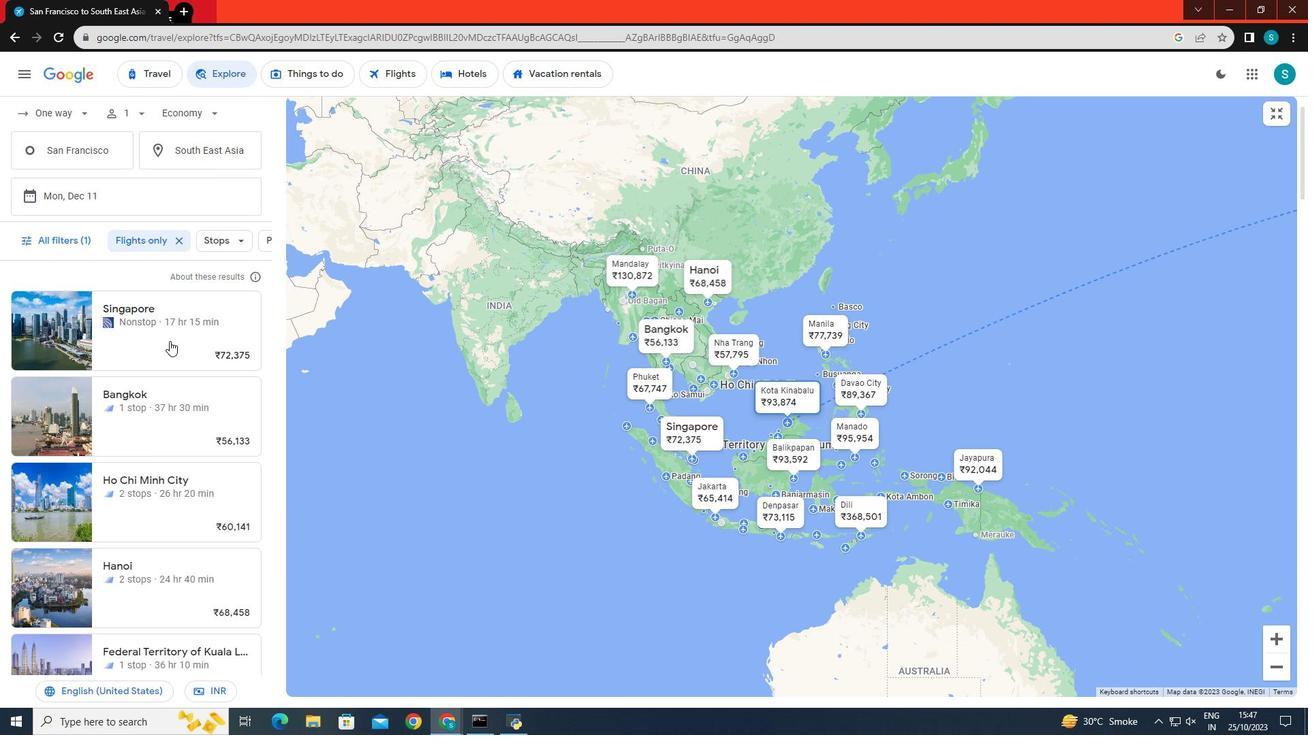 
Action: Mouse scrolled (169, 342) with delta (0, 0)
Screenshot: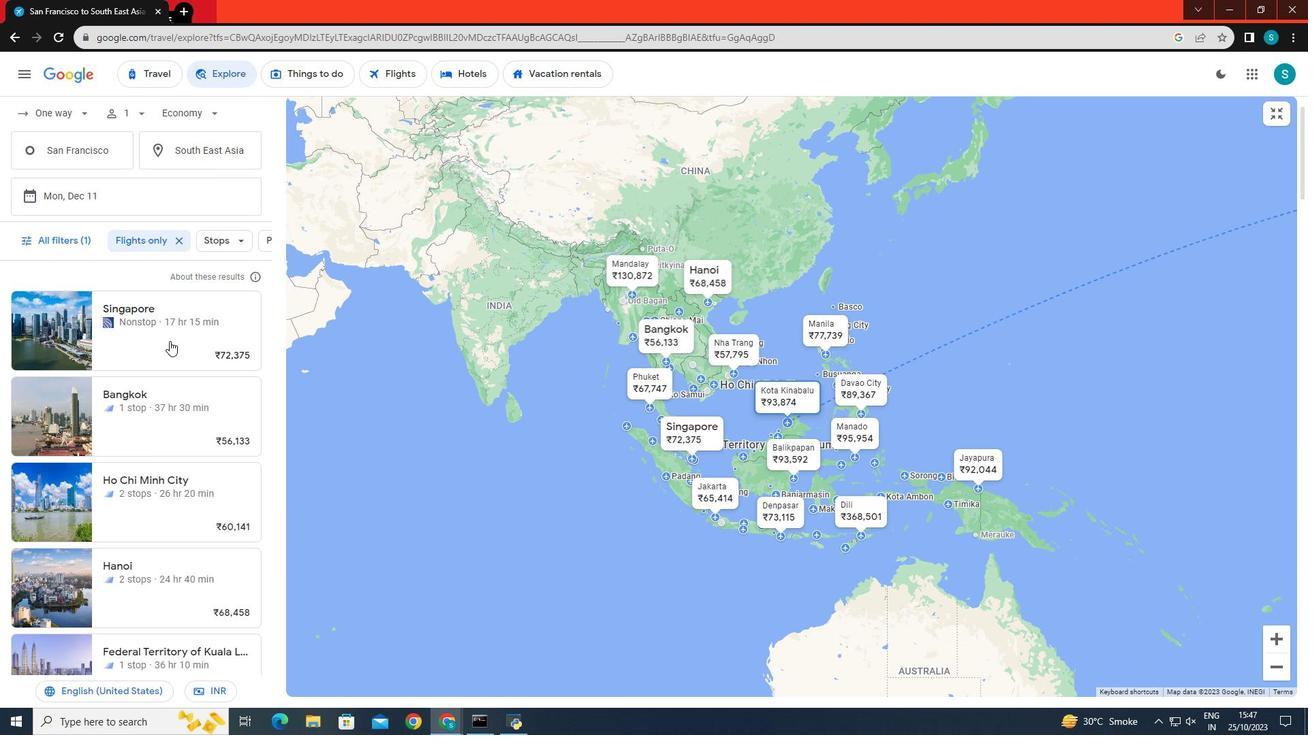 
Action: Mouse moved to (250, 237)
Screenshot: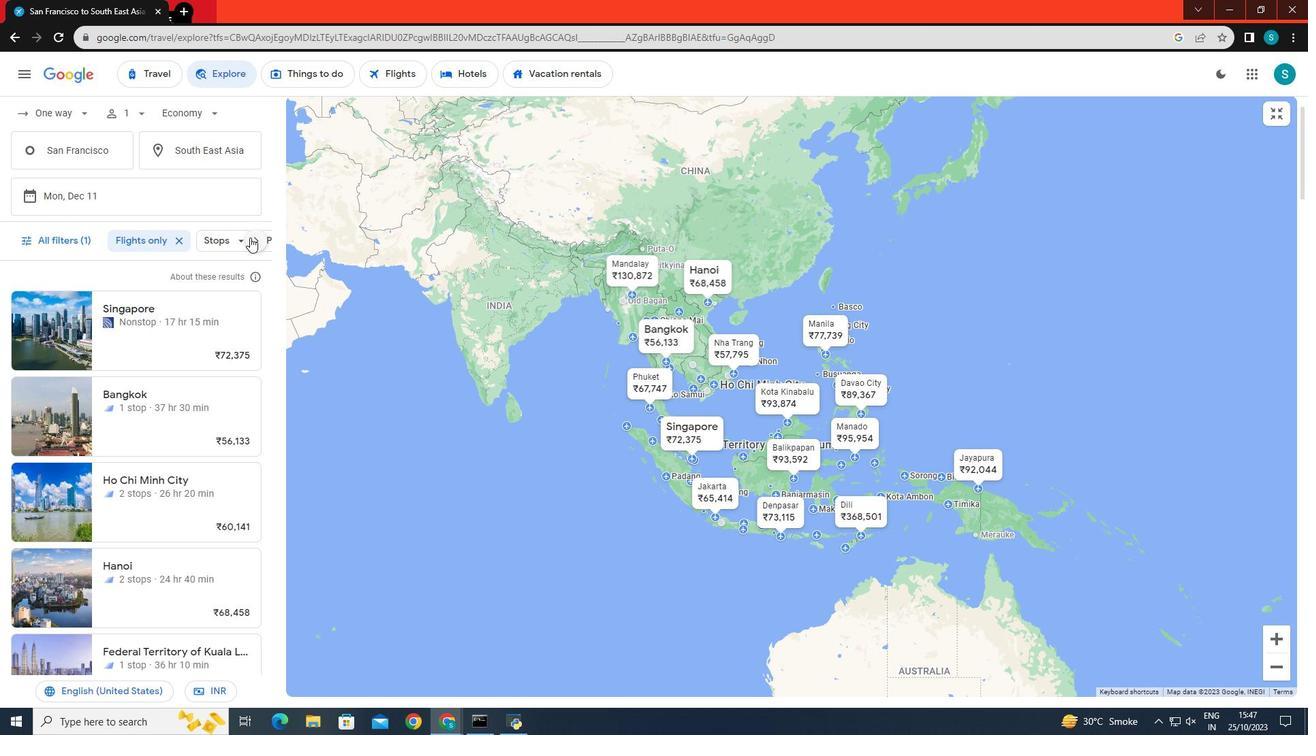 
Action: Mouse pressed left at (250, 237)
Screenshot: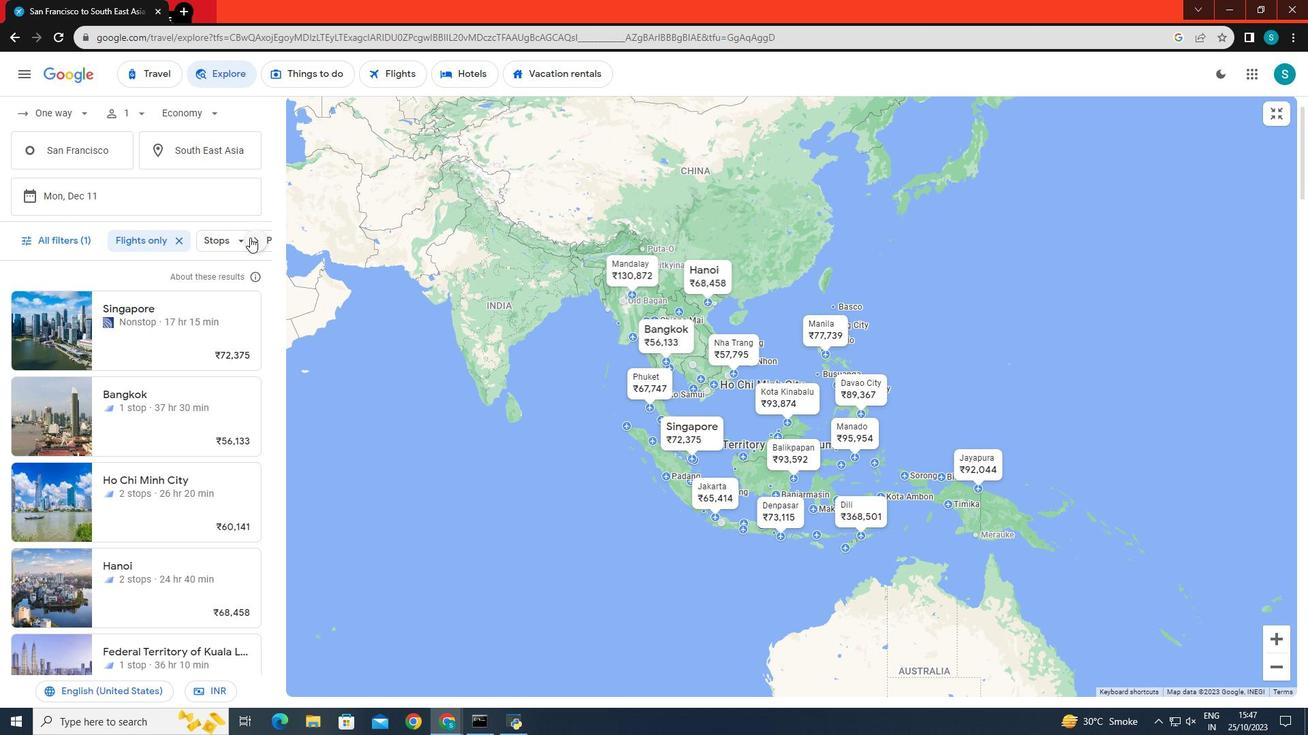 
Action: Mouse pressed left at (250, 237)
Screenshot: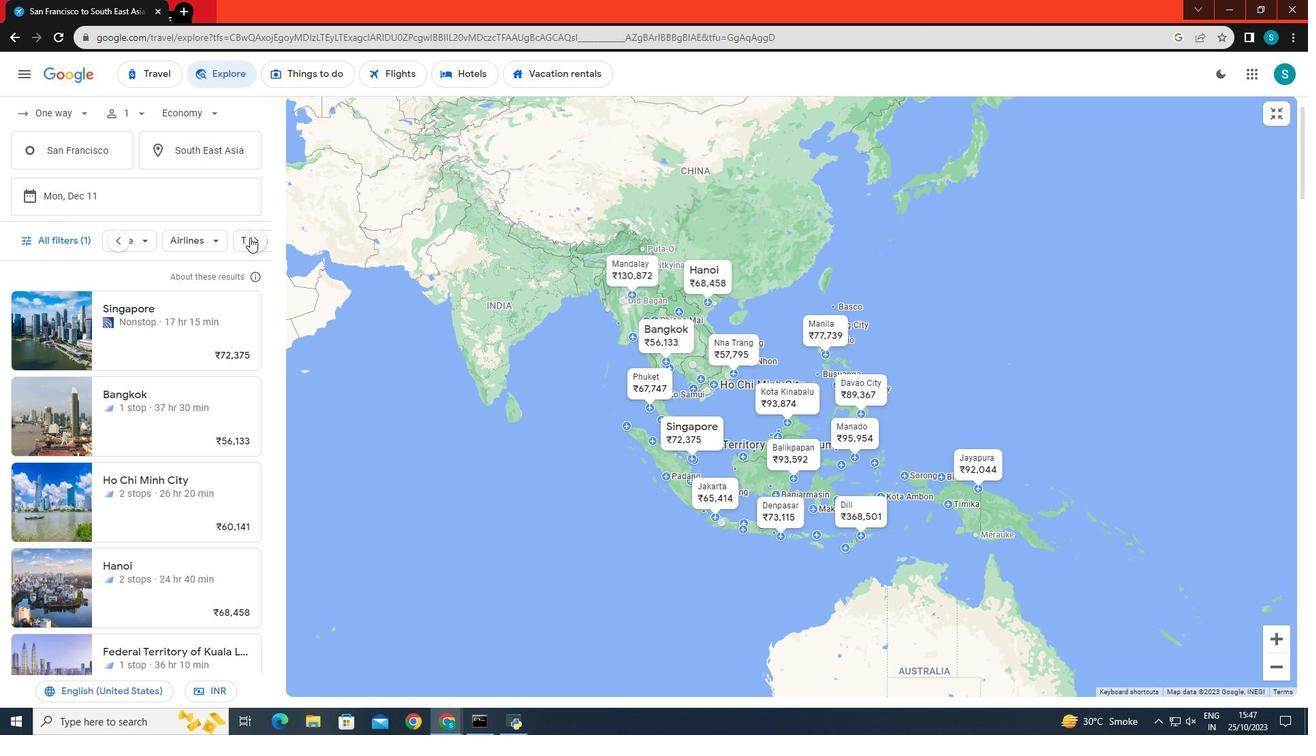 
Action: Mouse pressed left at (250, 237)
Screenshot: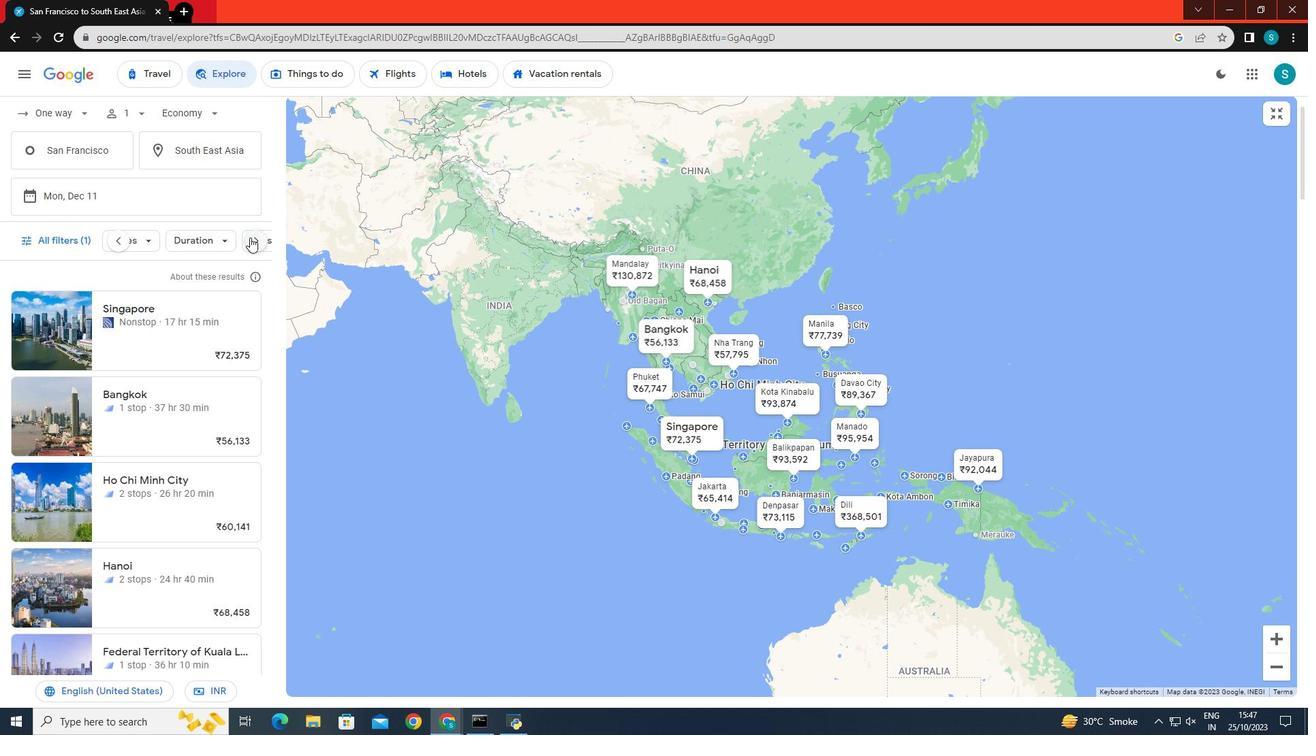 
Action: Mouse pressed left at (250, 237)
Screenshot: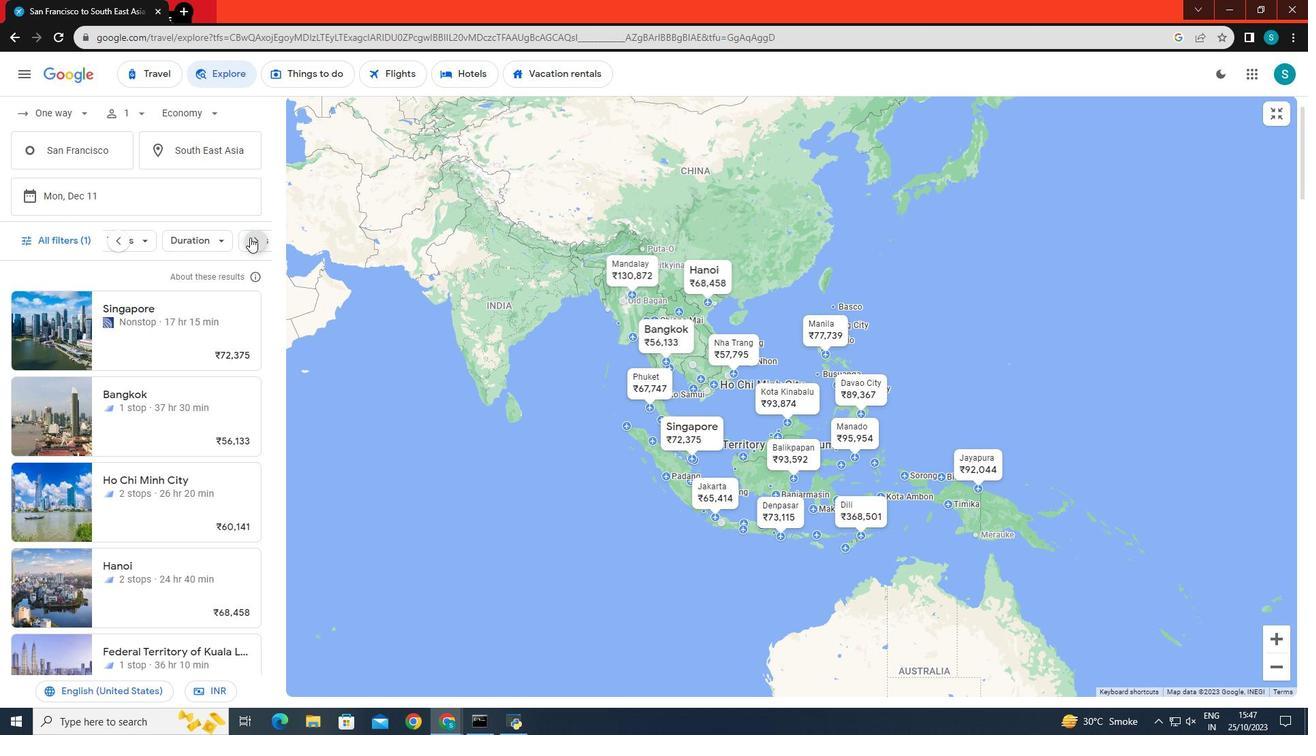 
Action: Mouse pressed left at (250, 237)
Screenshot: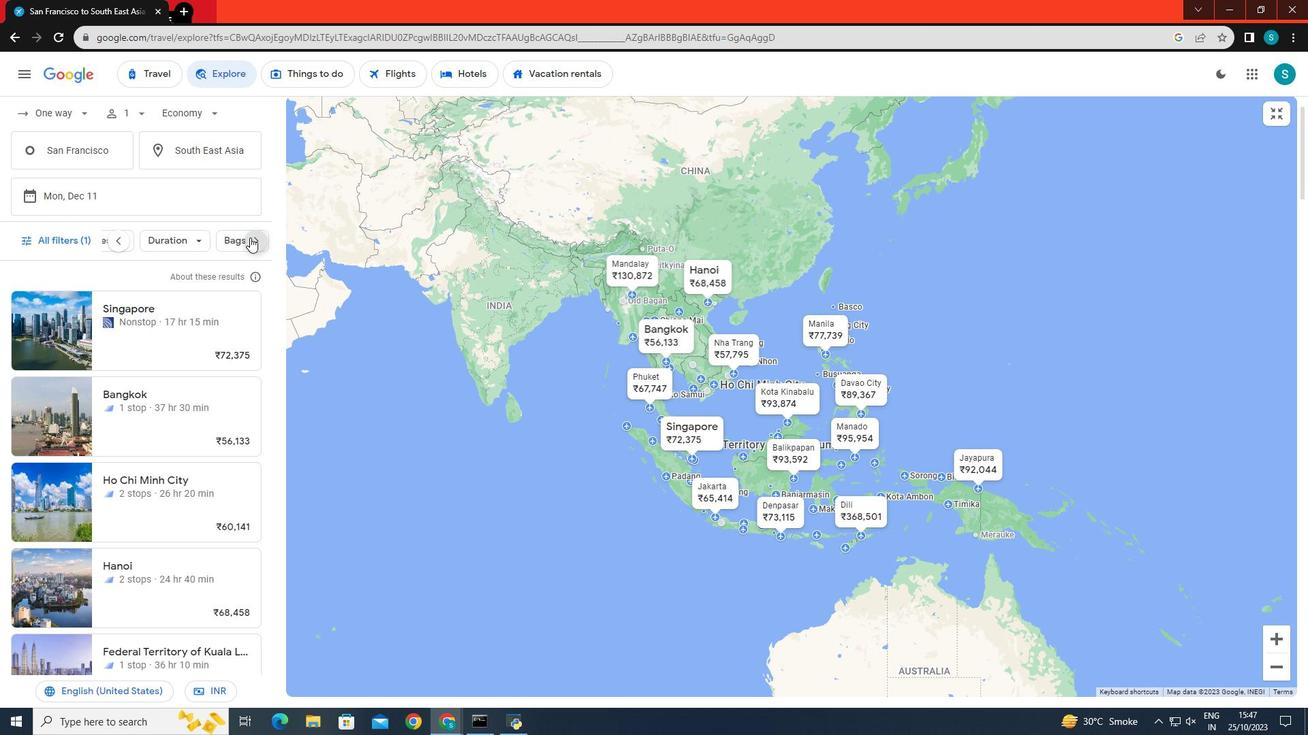 
Action: Mouse pressed left at (250, 237)
Screenshot: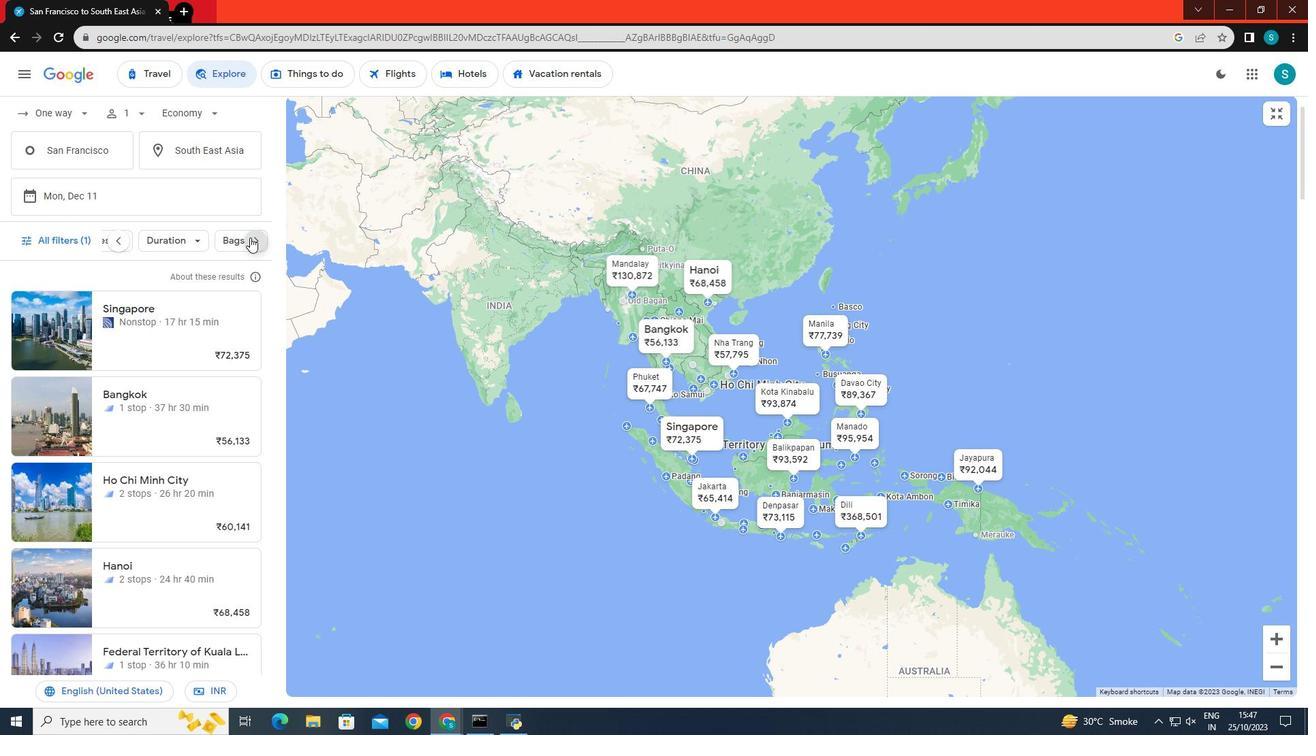 
Action: Mouse pressed left at (250, 237)
Screenshot: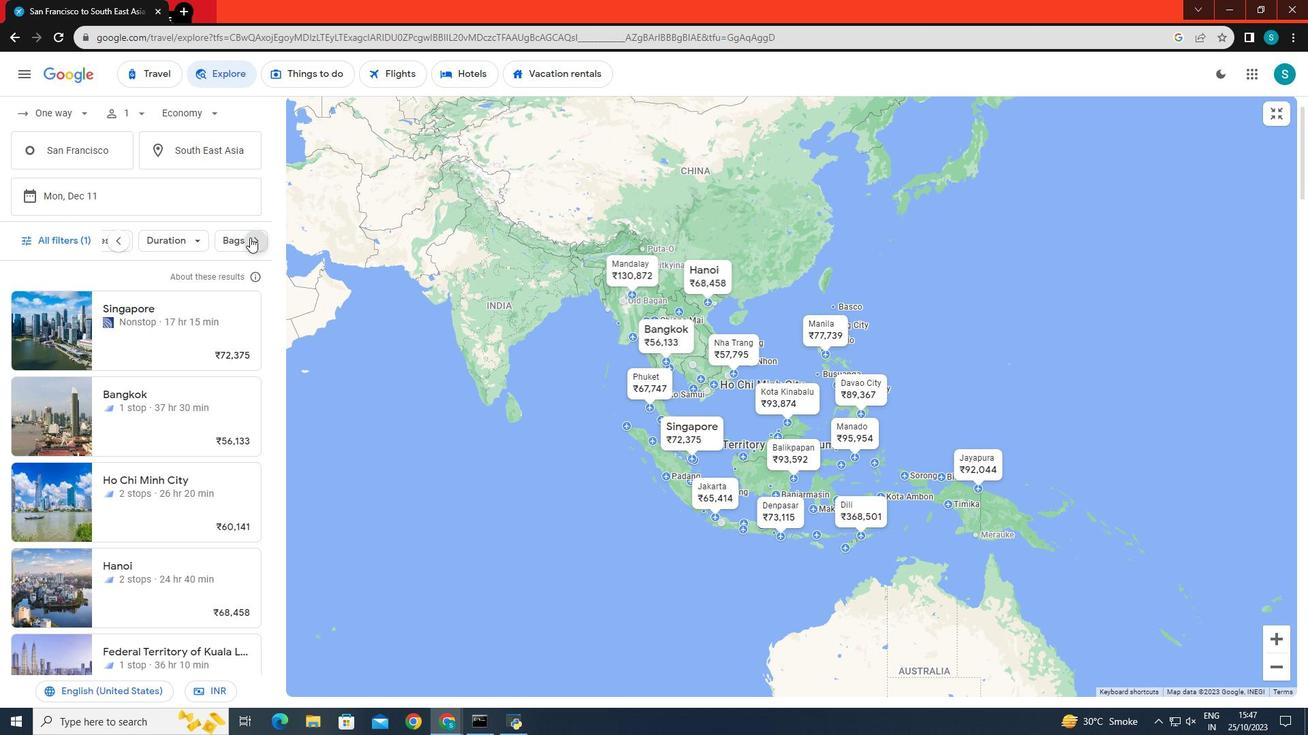 
Action: Mouse moved to (127, 239)
Screenshot: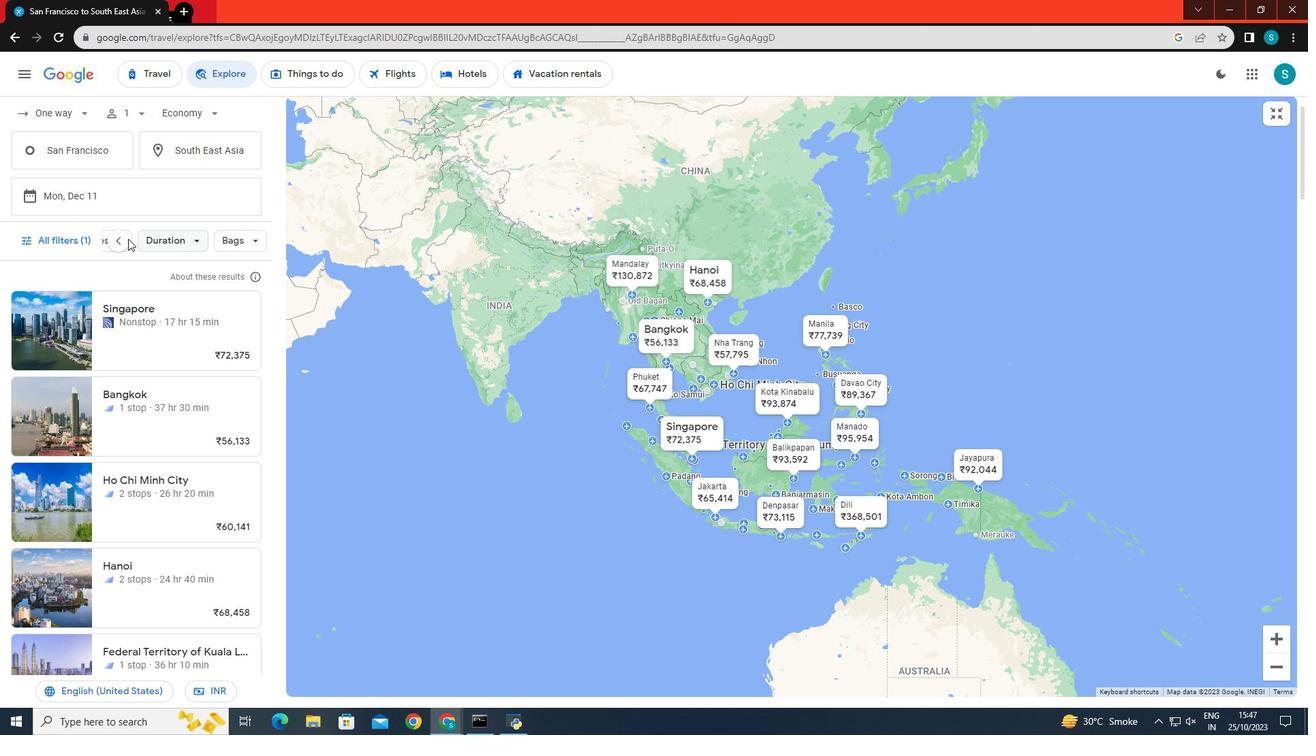 
Action: Mouse pressed left at (127, 239)
Screenshot: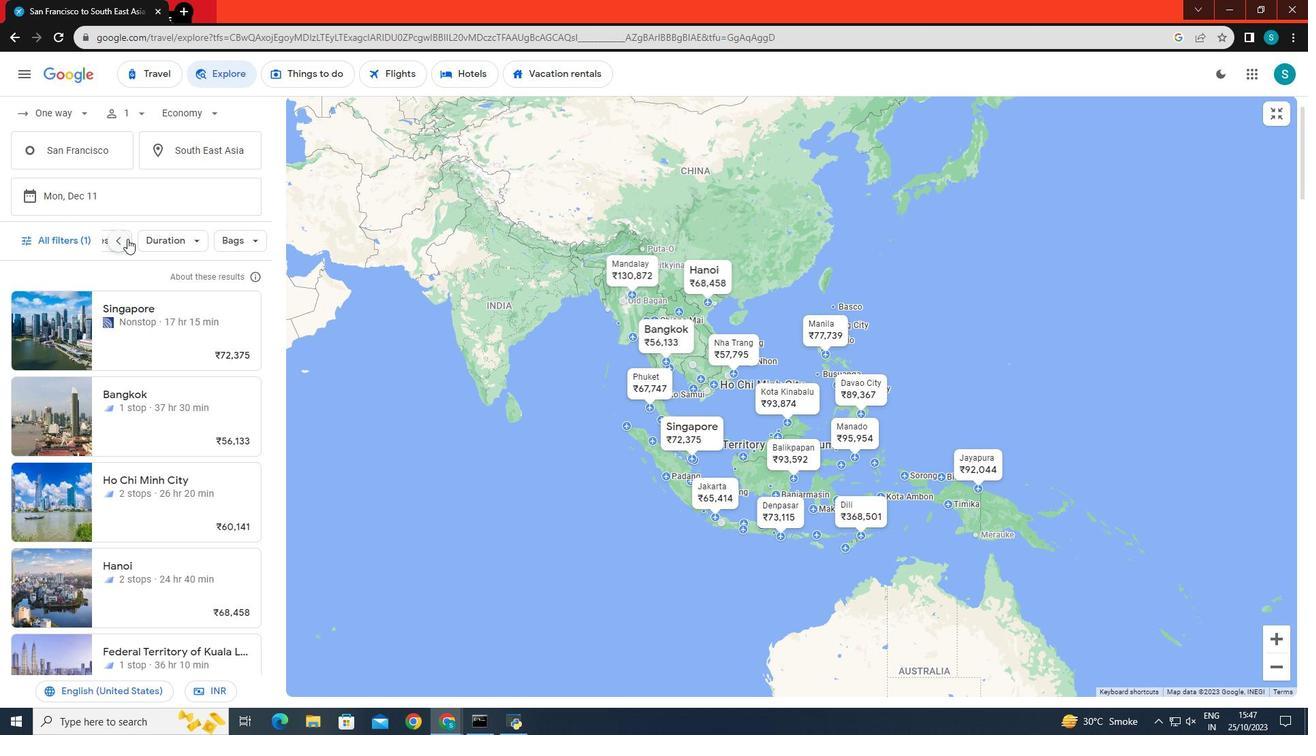 
Action: Mouse moved to (124, 237)
Screenshot: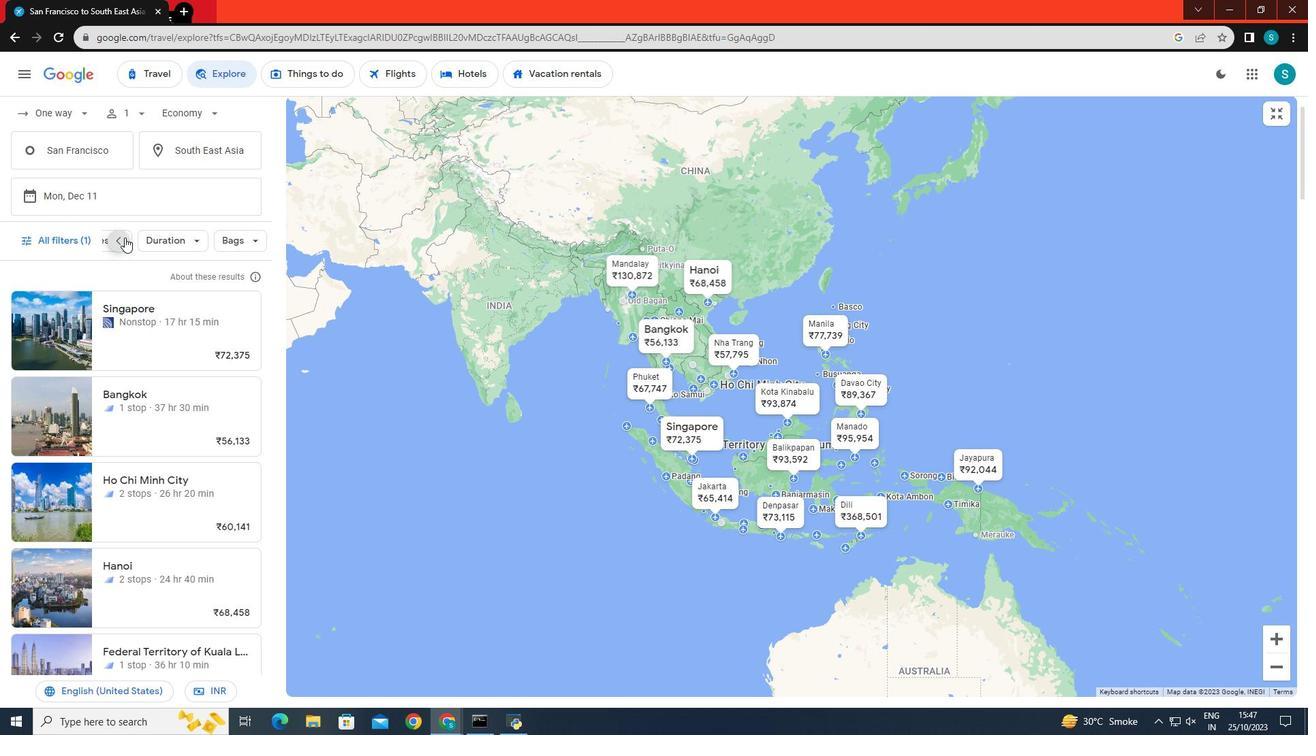 
Action: Mouse pressed left at (124, 237)
Screenshot: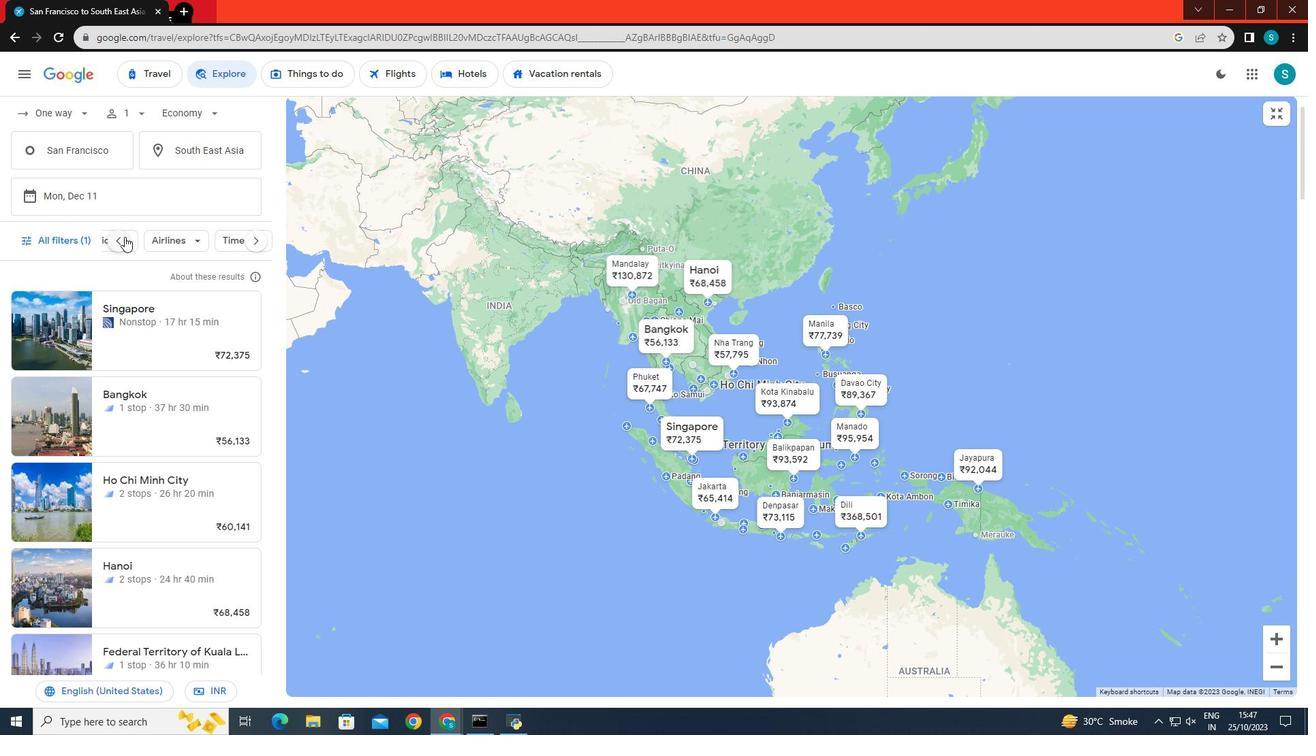 
Action: Mouse moved to (259, 243)
Screenshot: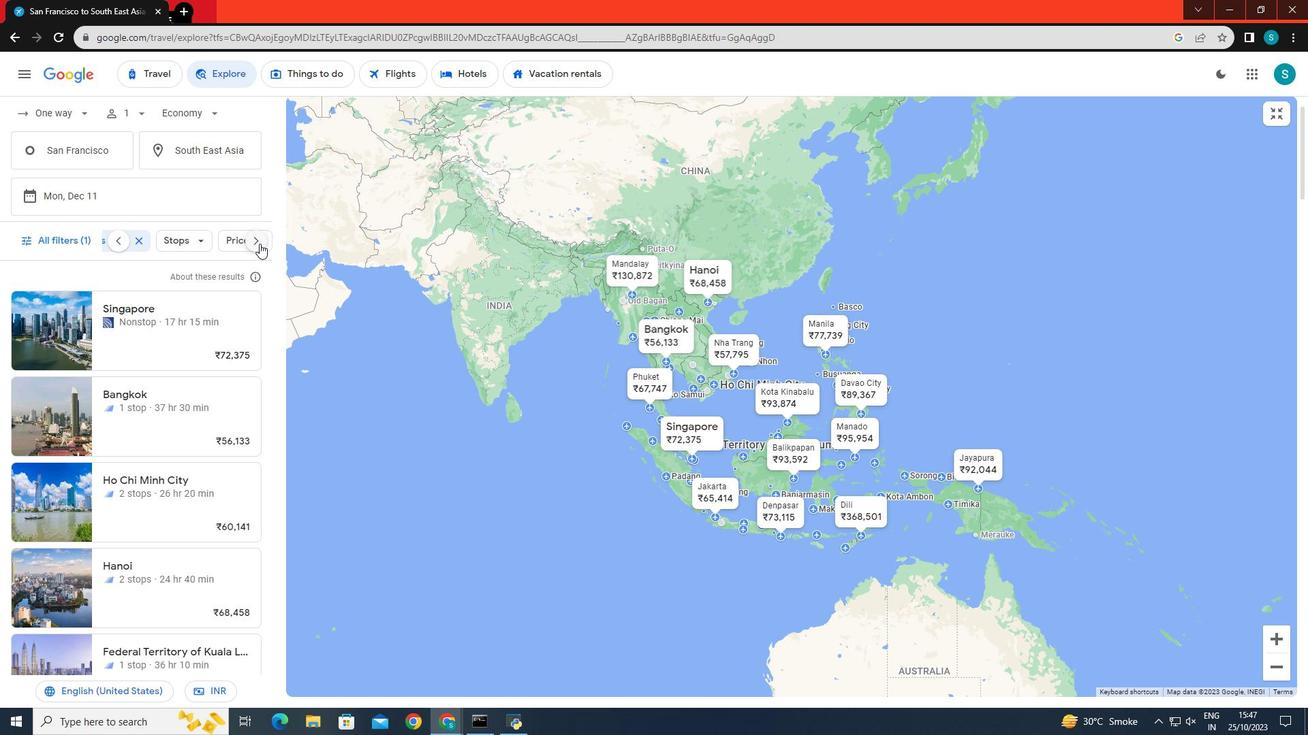 
Action: Mouse pressed left at (259, 243)
Screenshot: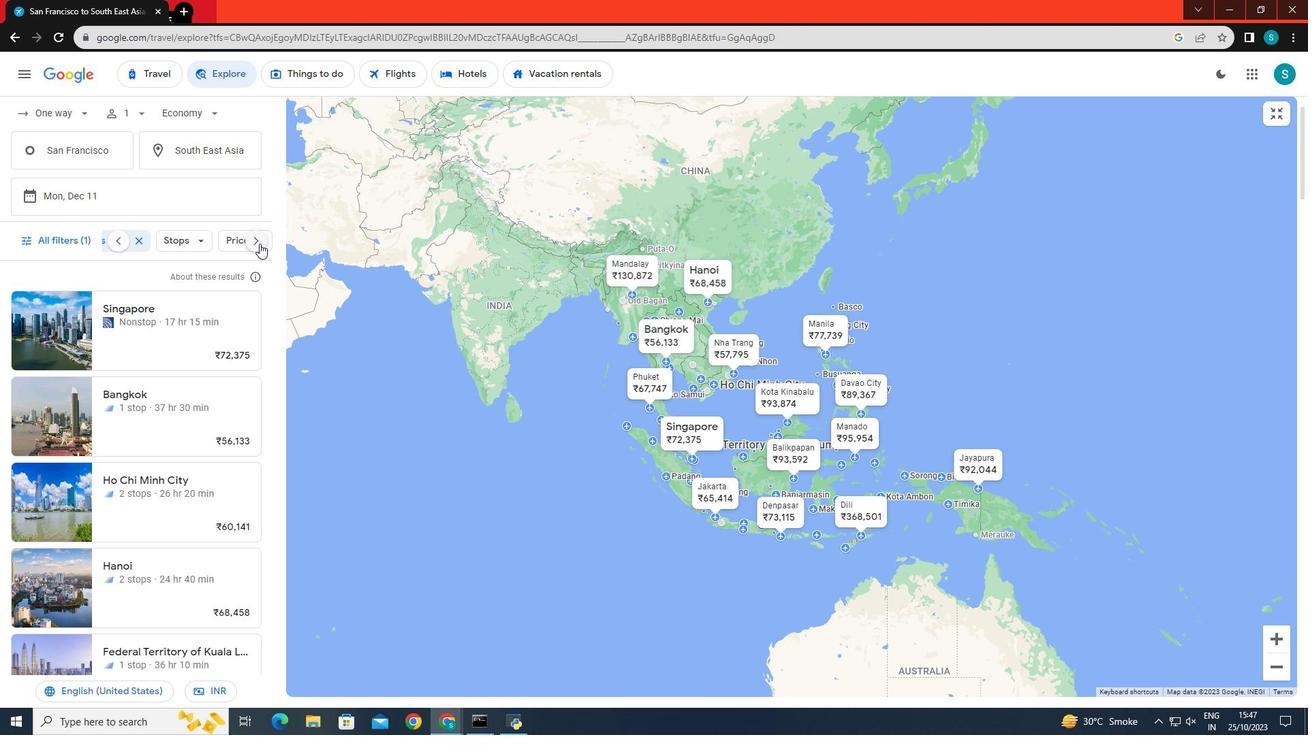 
Action: Mouse moved to (118, 236)
Screenshot: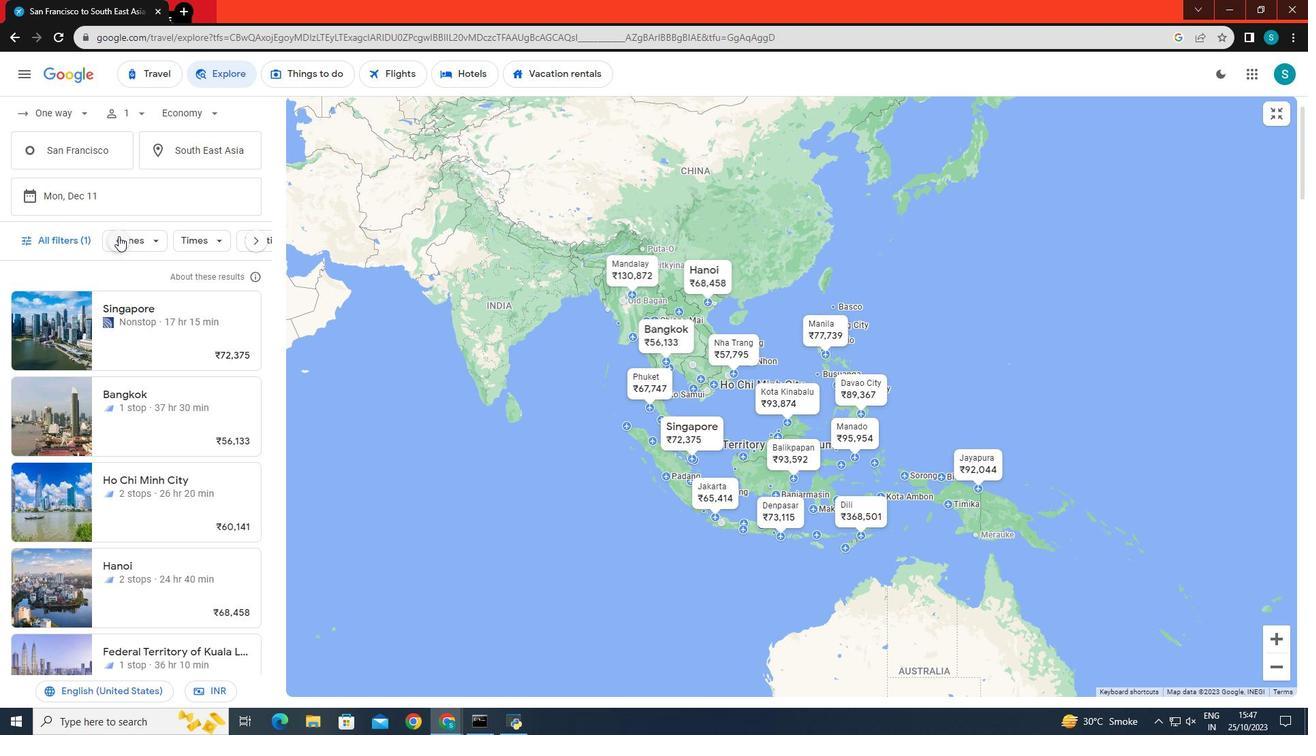 
Action: Mouse pressed left at (118, 236)
Screenshot: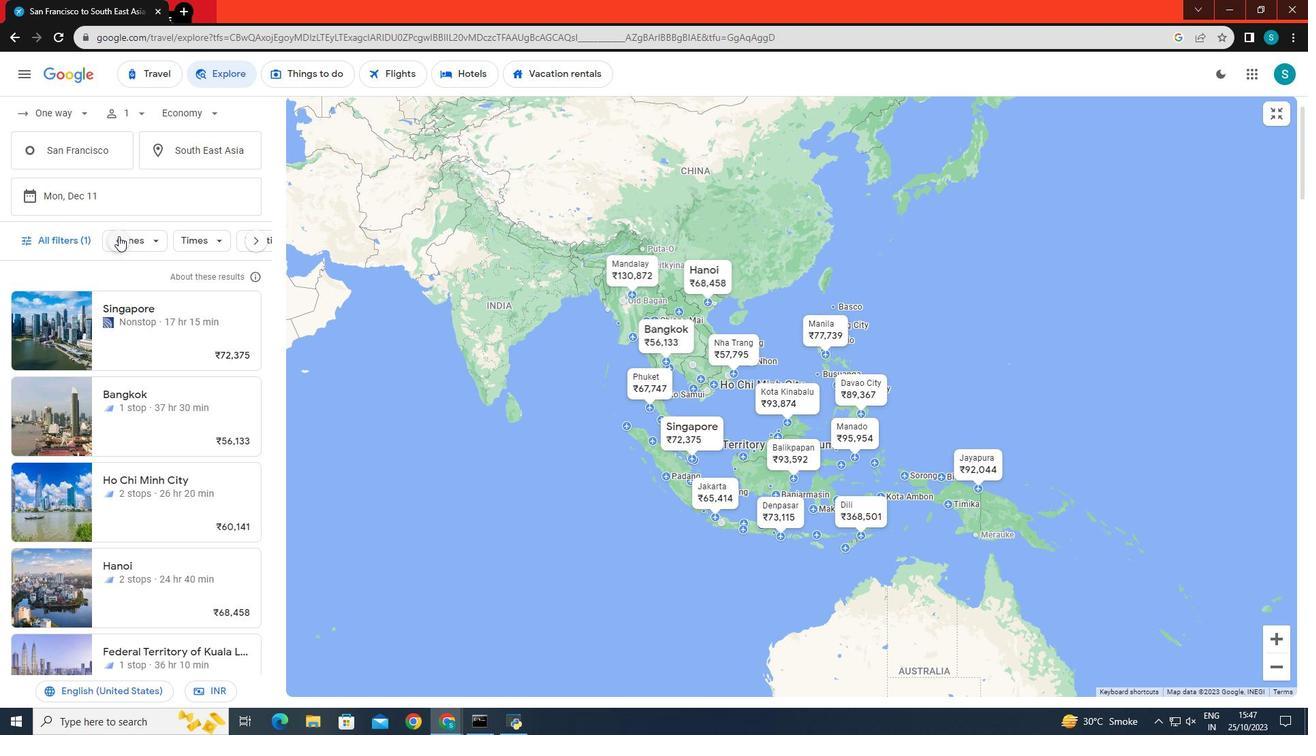 
Action: Mouse moved to (233, 239)
Screenshot: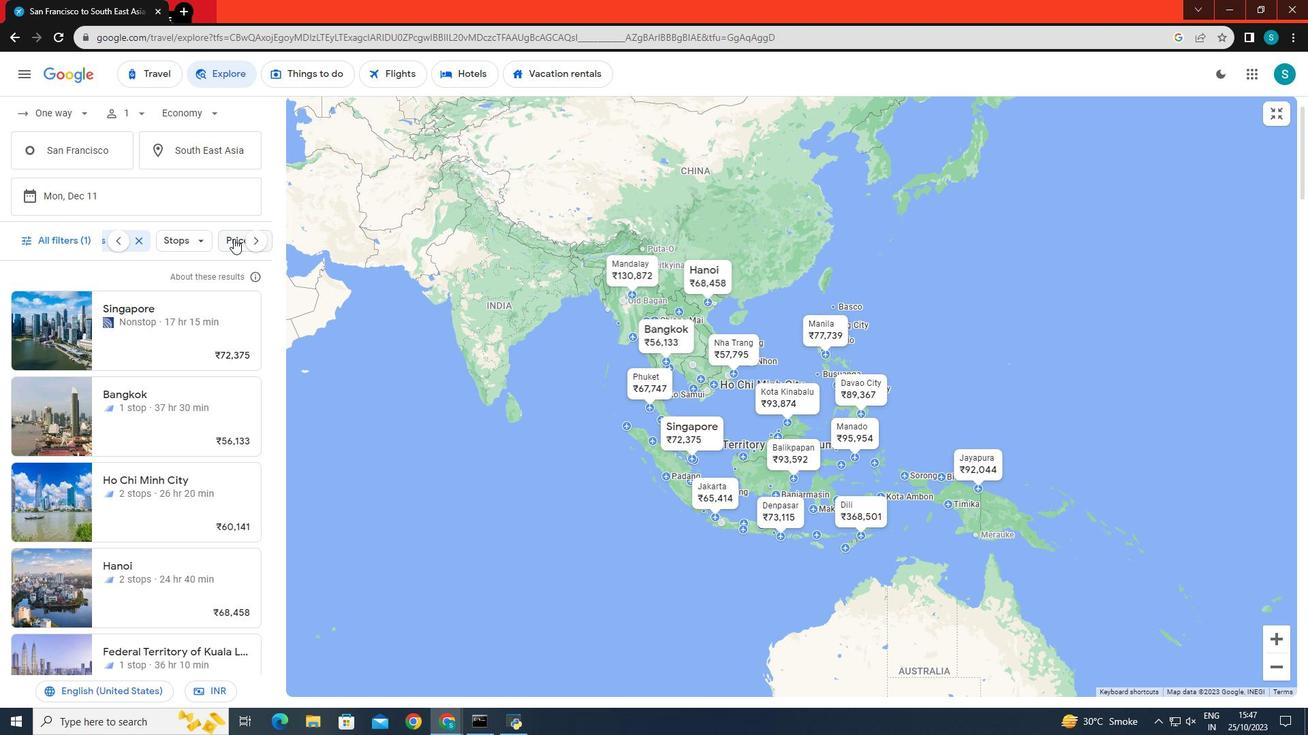
Action: Mouse pressed left at (233, 239)
Screenshot: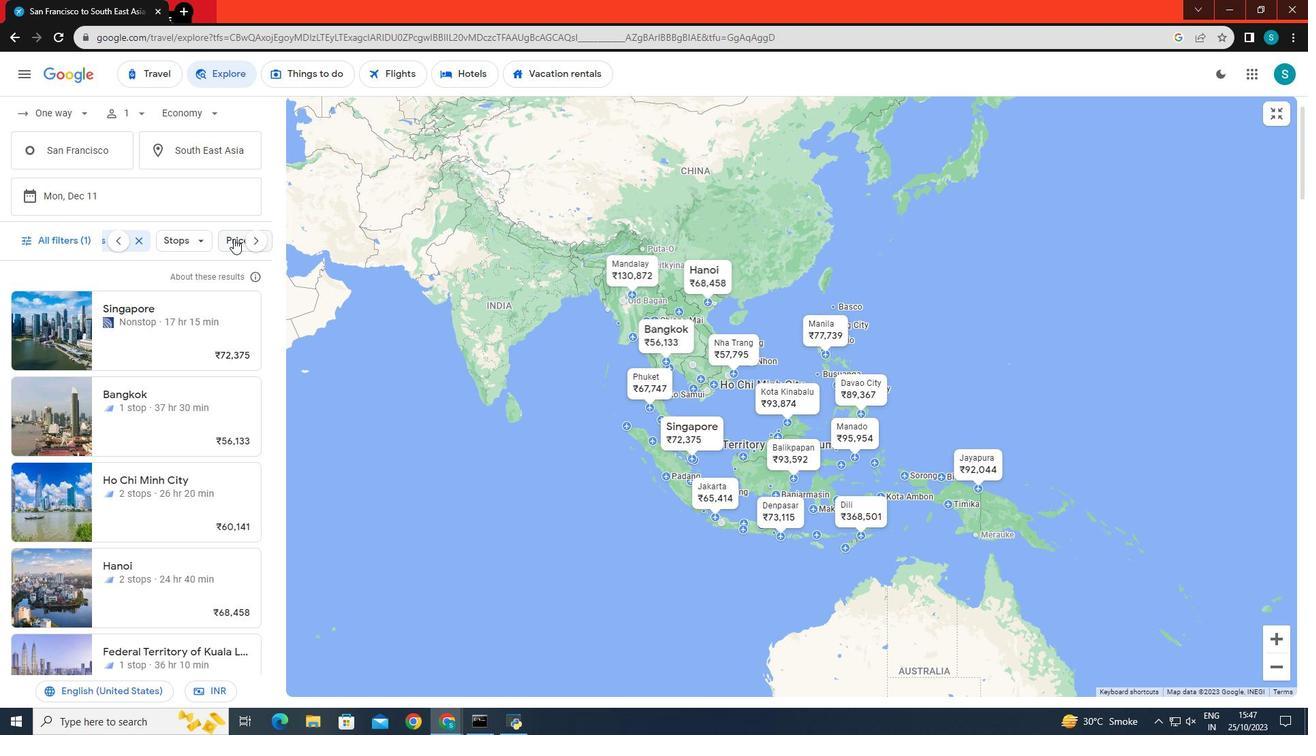 
Action: Mouse moved to (433, 335)
Screenshot: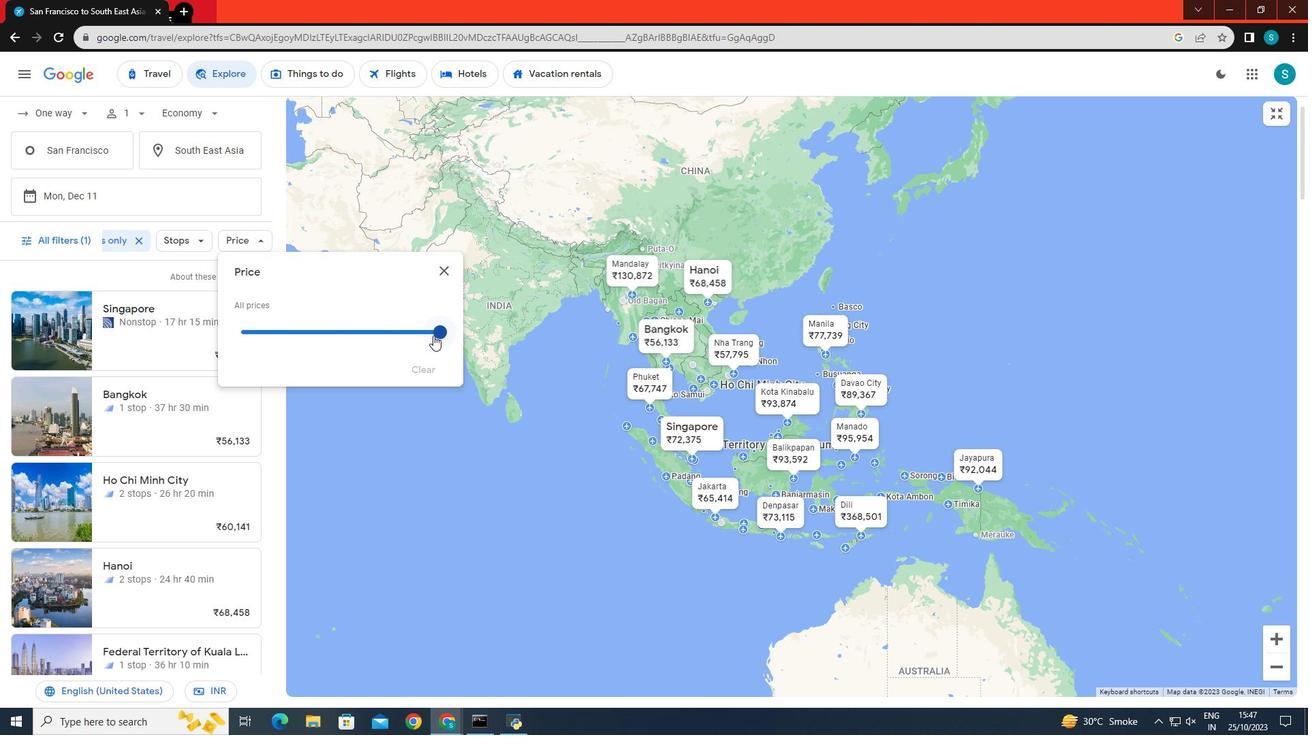 
Action: Mouse pressed left at (433, 335)
Screenshot: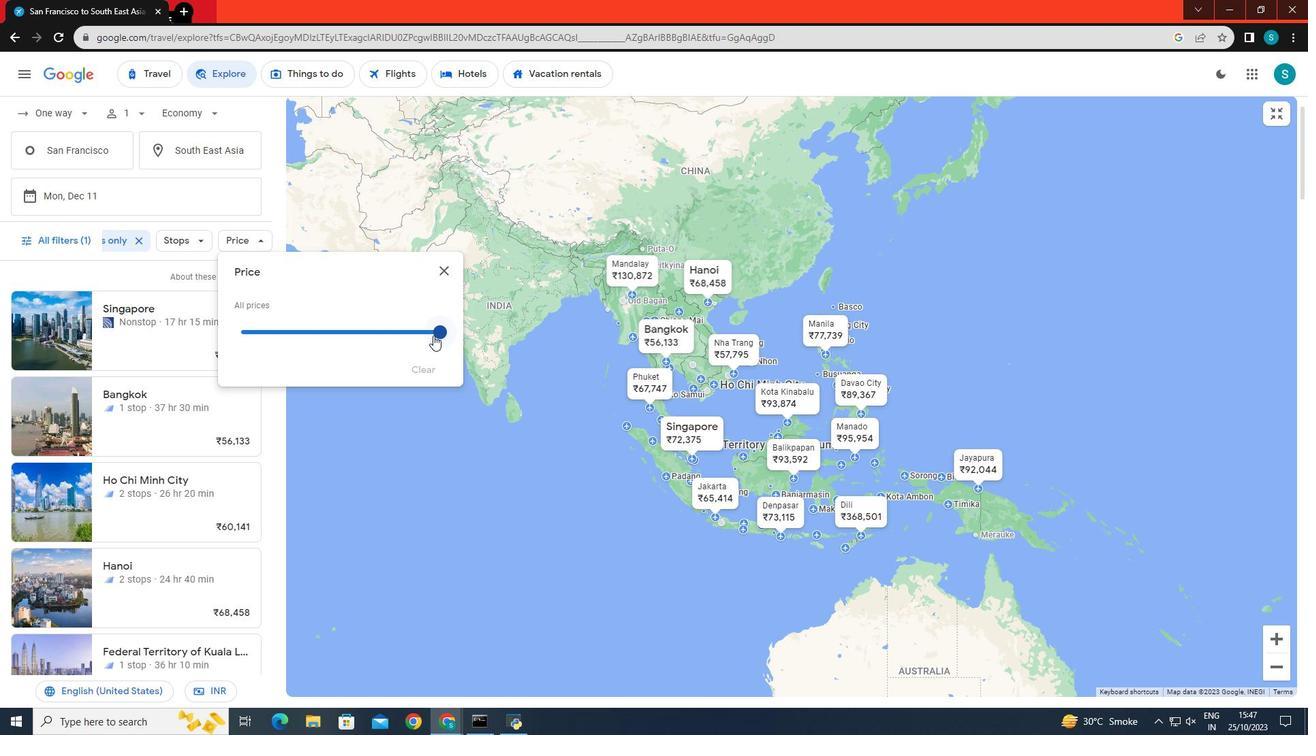 
Action: Mouse moved to (243, 333)
Screenshot: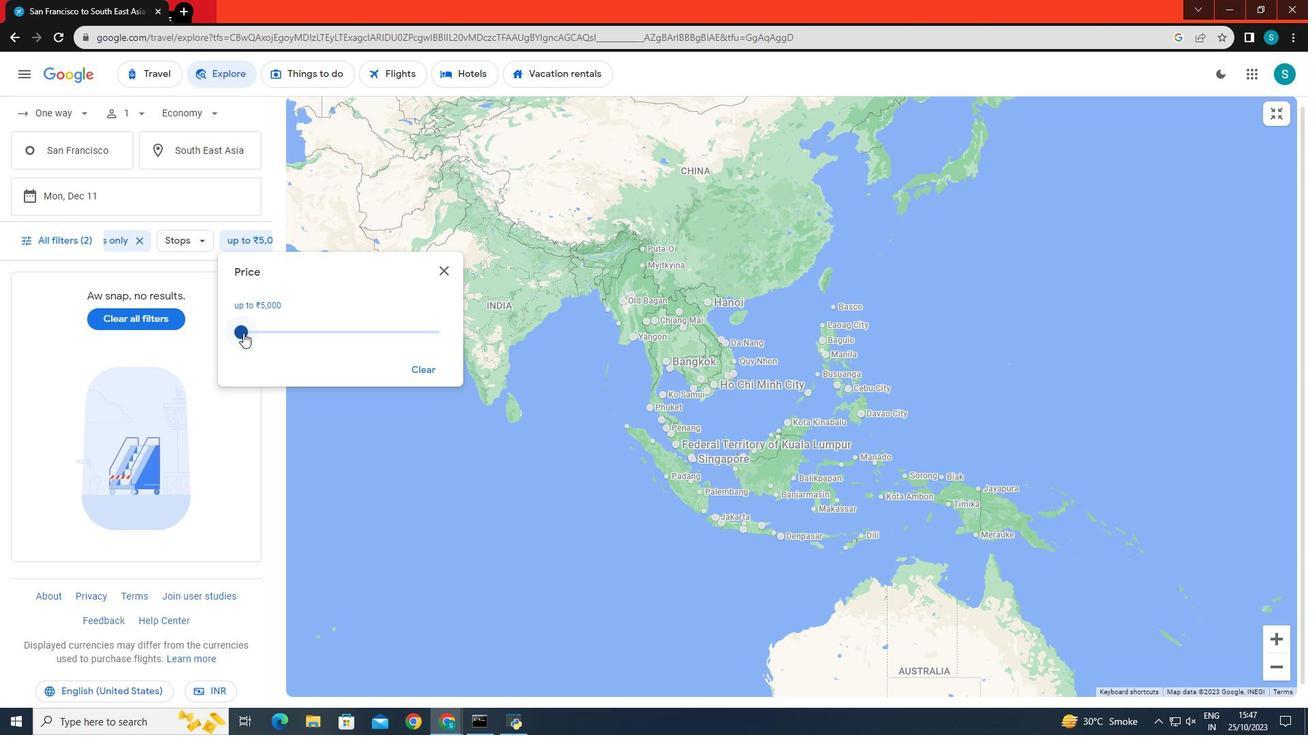 
Action: Mouse pressed left at (243, 333)
Screenshot: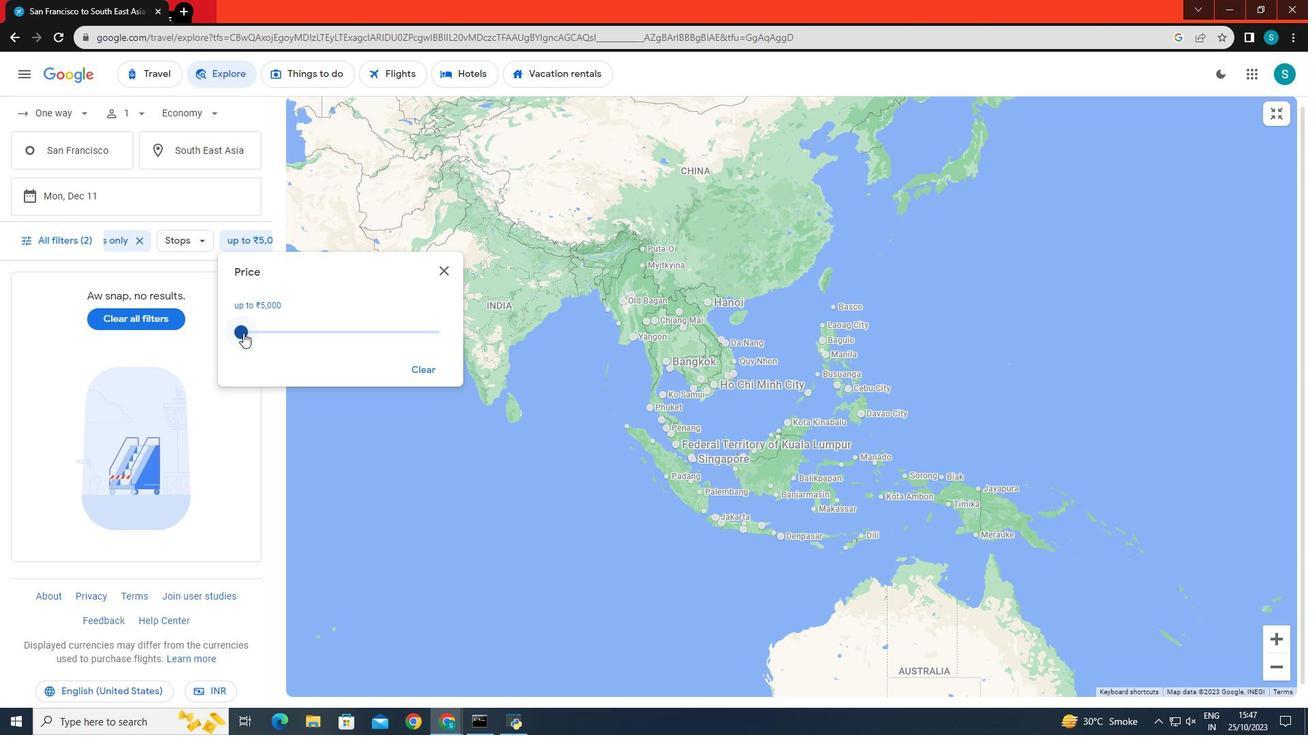 
Action: Mouse moved to (410, 443)
Screenshot: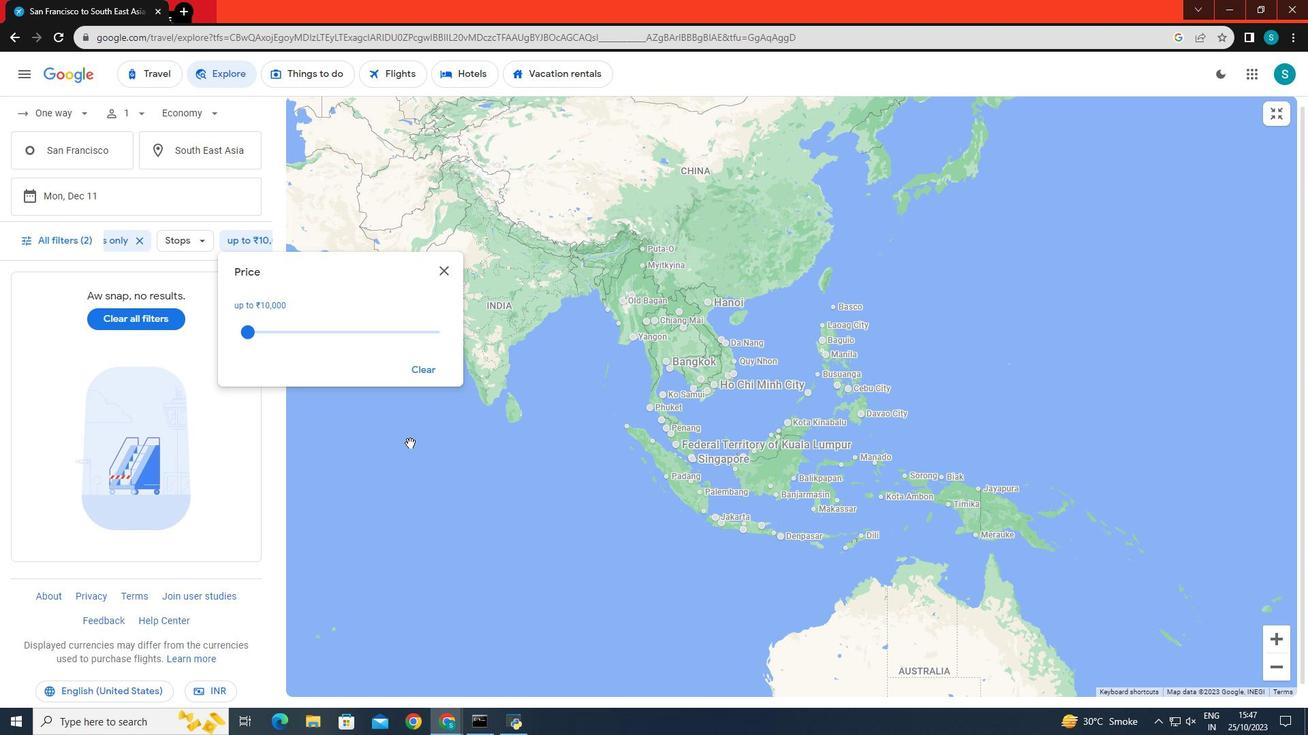 
Action: Mouse pressed left at (410, 443)
Screenshot: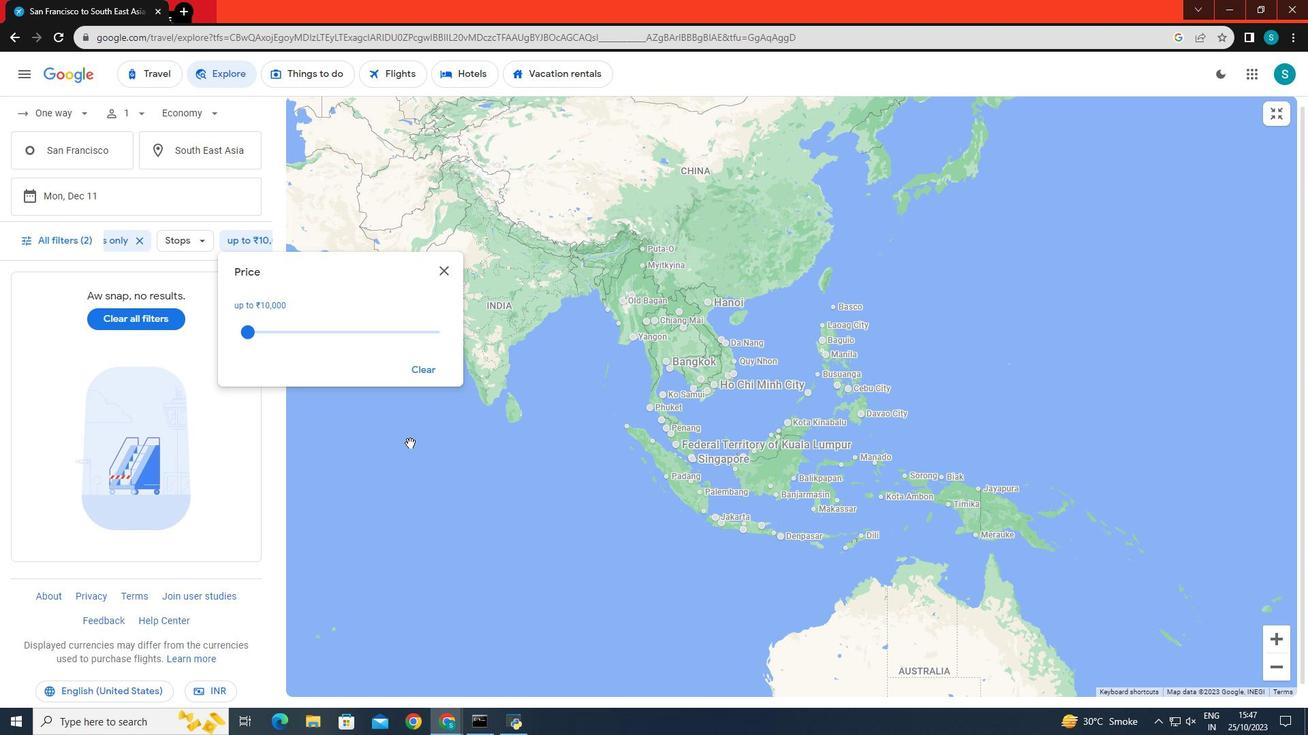 
Action: Mouse moved to (422, 432)
Screenshot: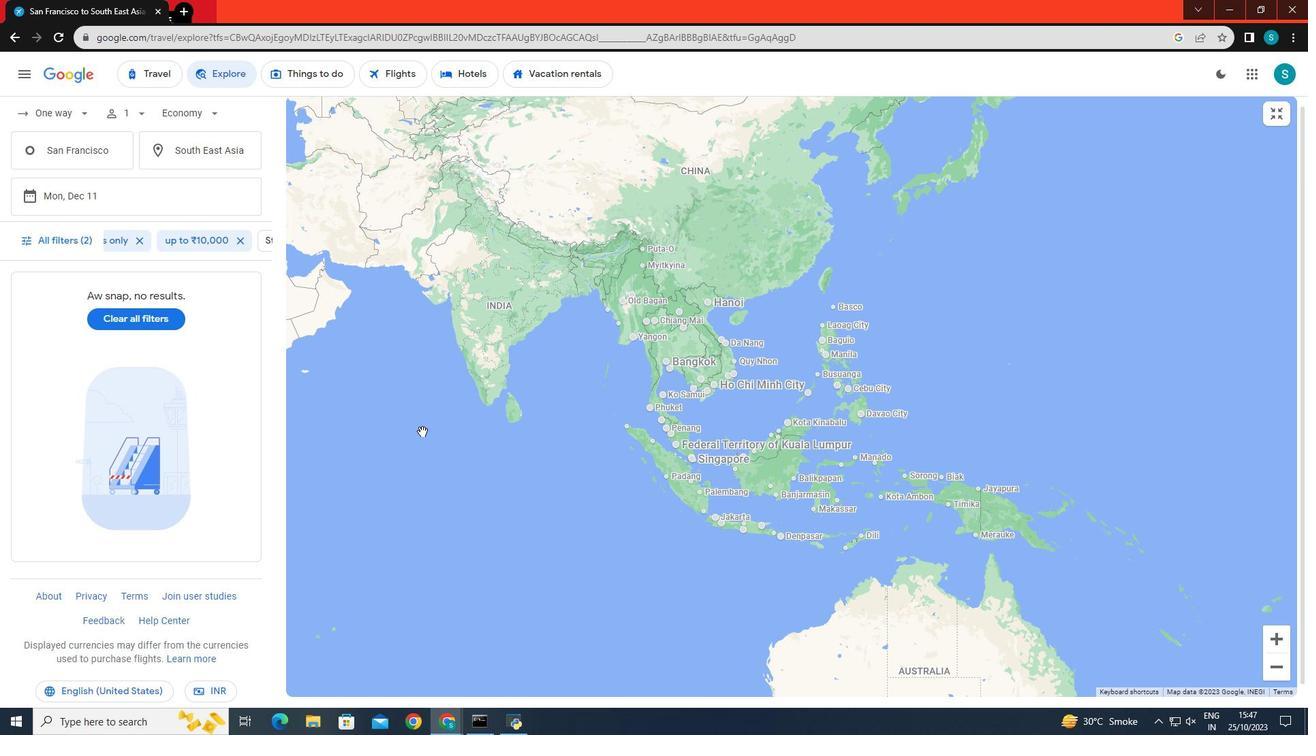 
